 Task: Slide 42 - Birthdays-1.
Action: Mouse moved to (203, 72)
Screenshot: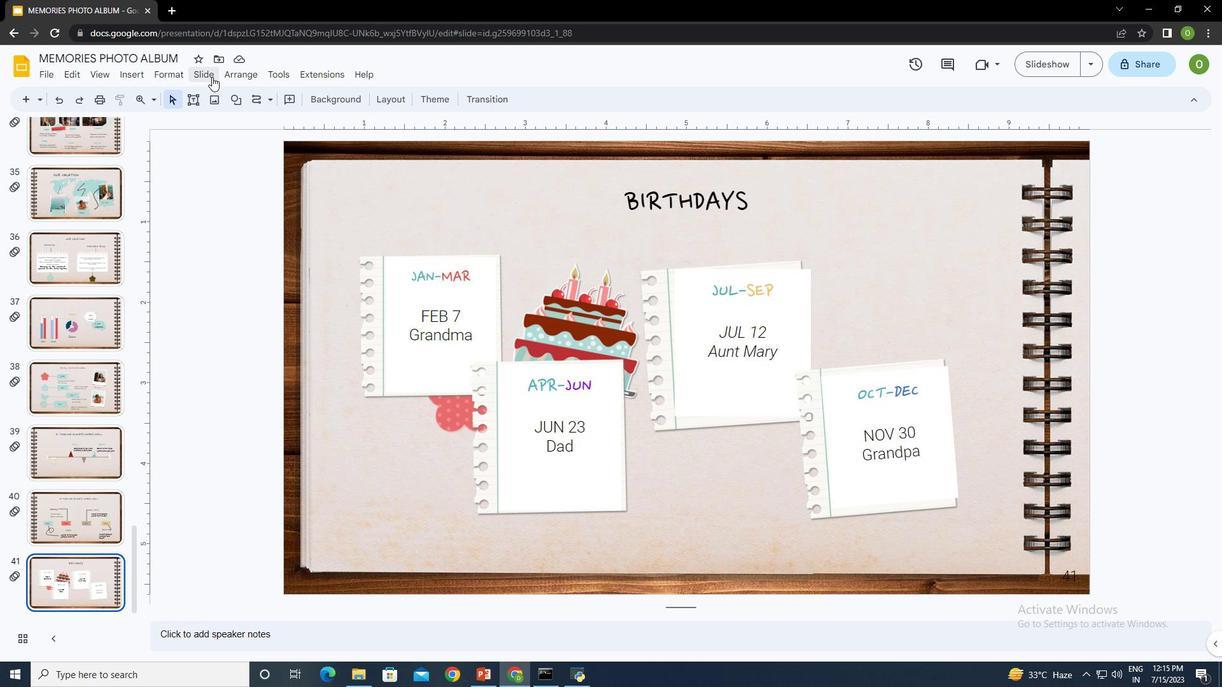
Action: Mouse pressed left at (203, 72)
Screenshot: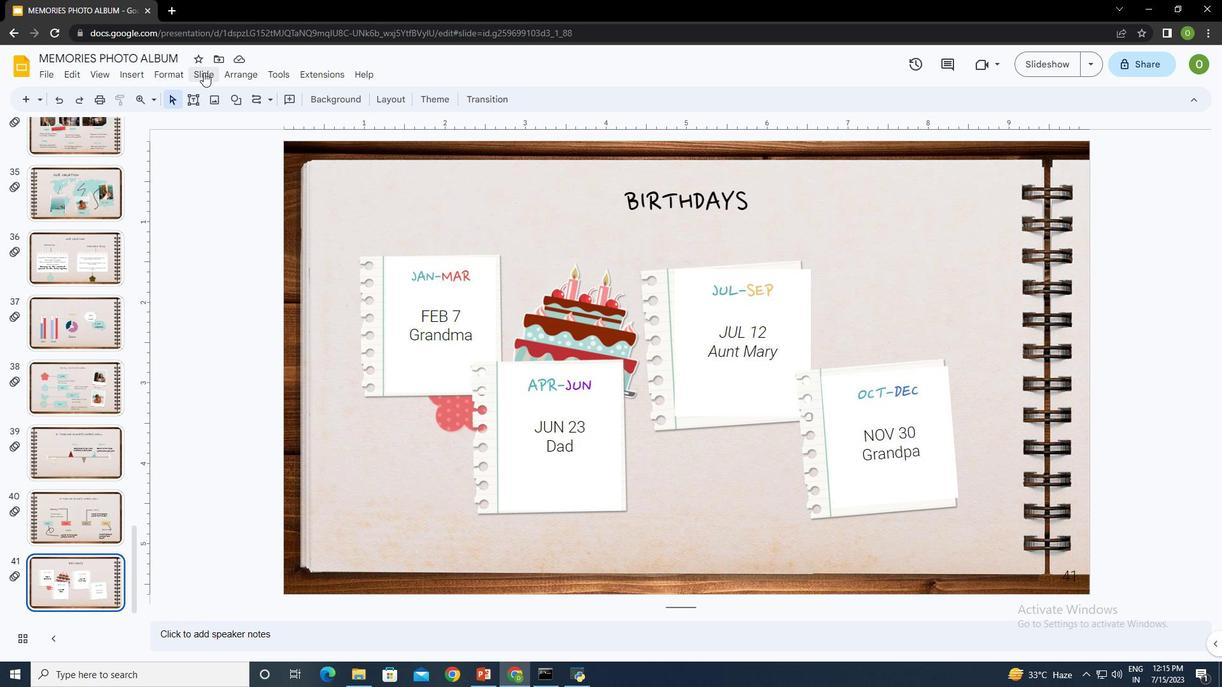 
Action: Mouse moved to (256, 95)
Screenshot: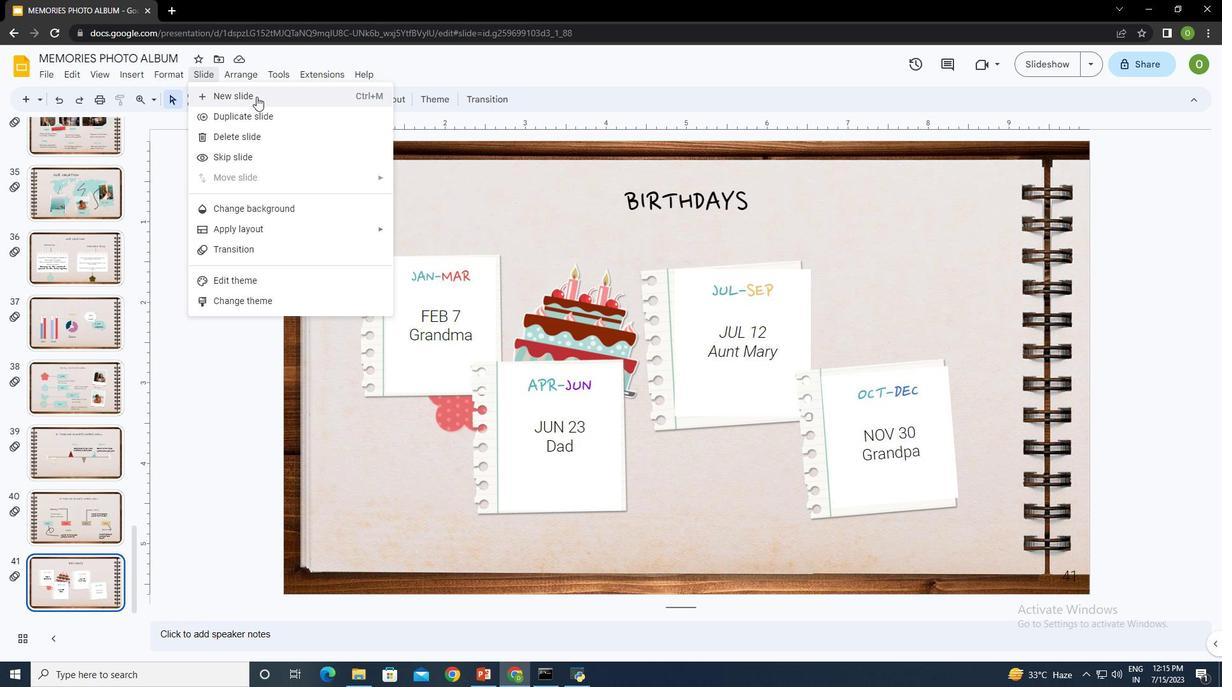 
Action: Mouse pressed left at (256, 95)
Screenshot: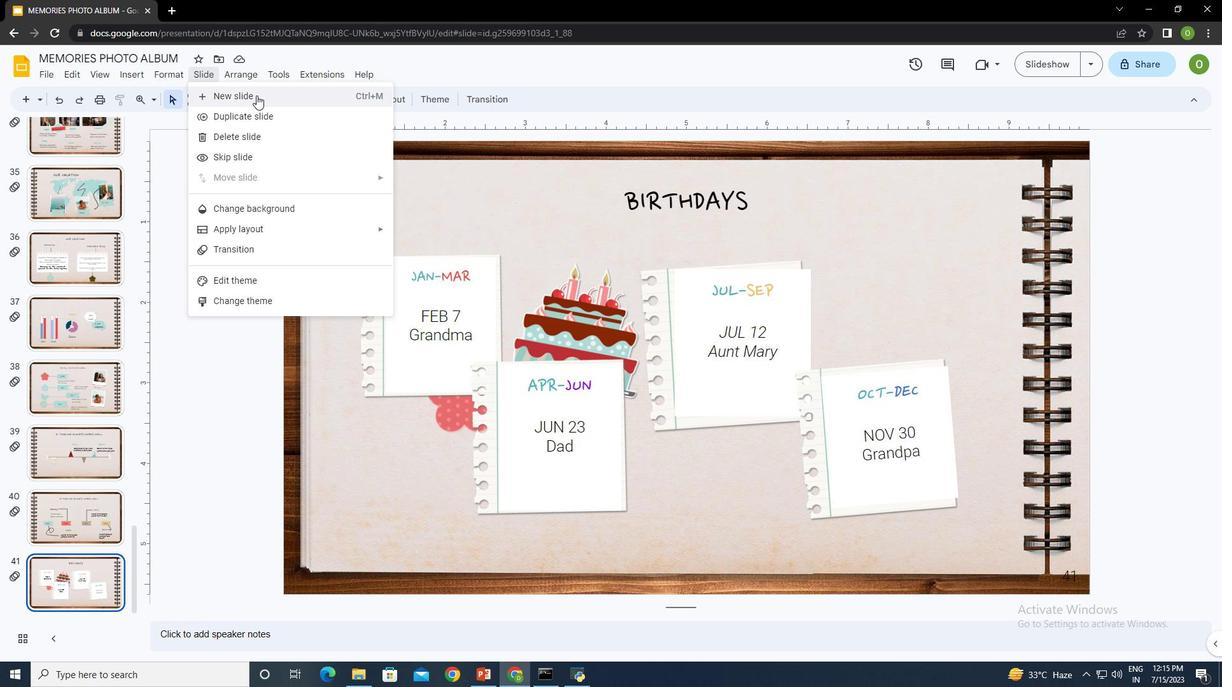 
Action: Mouse moved to (526, 210)
Screenshot: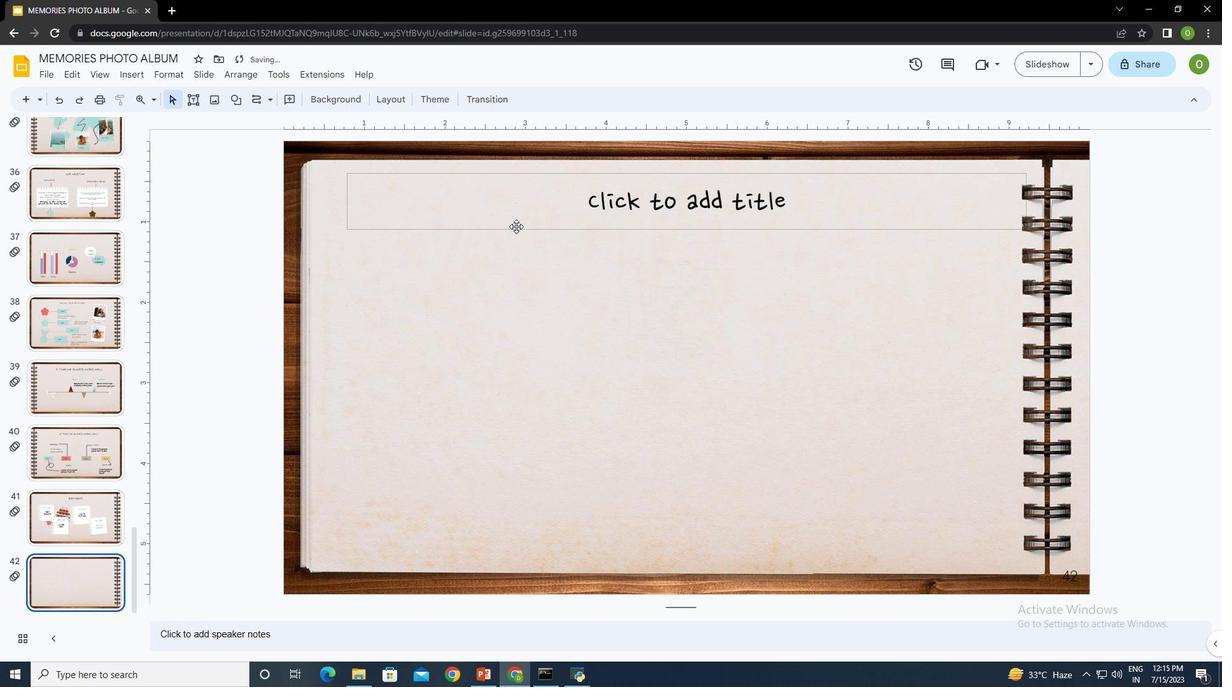 
Action: Mouse pressed left at (526, 210)
Screenshot: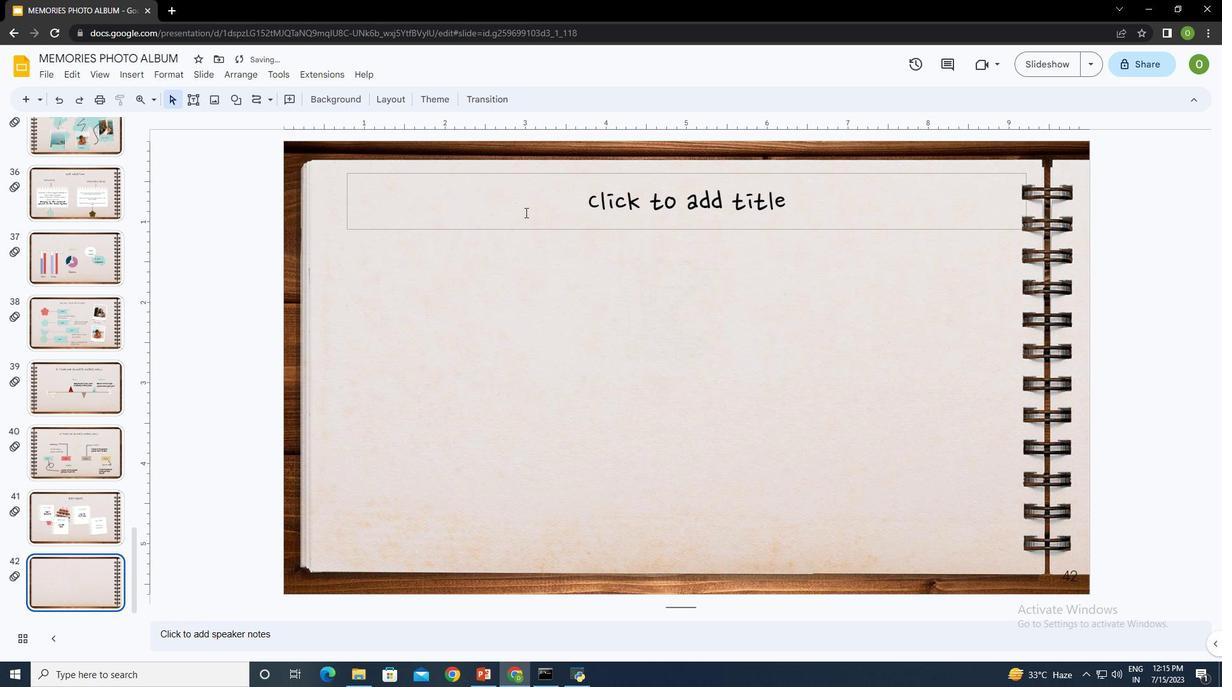 
Action: Key pressed <Key.shift><Key.caps_lock>BIT<Key.backspace>RTHDAYSctrl+A
Screenshot: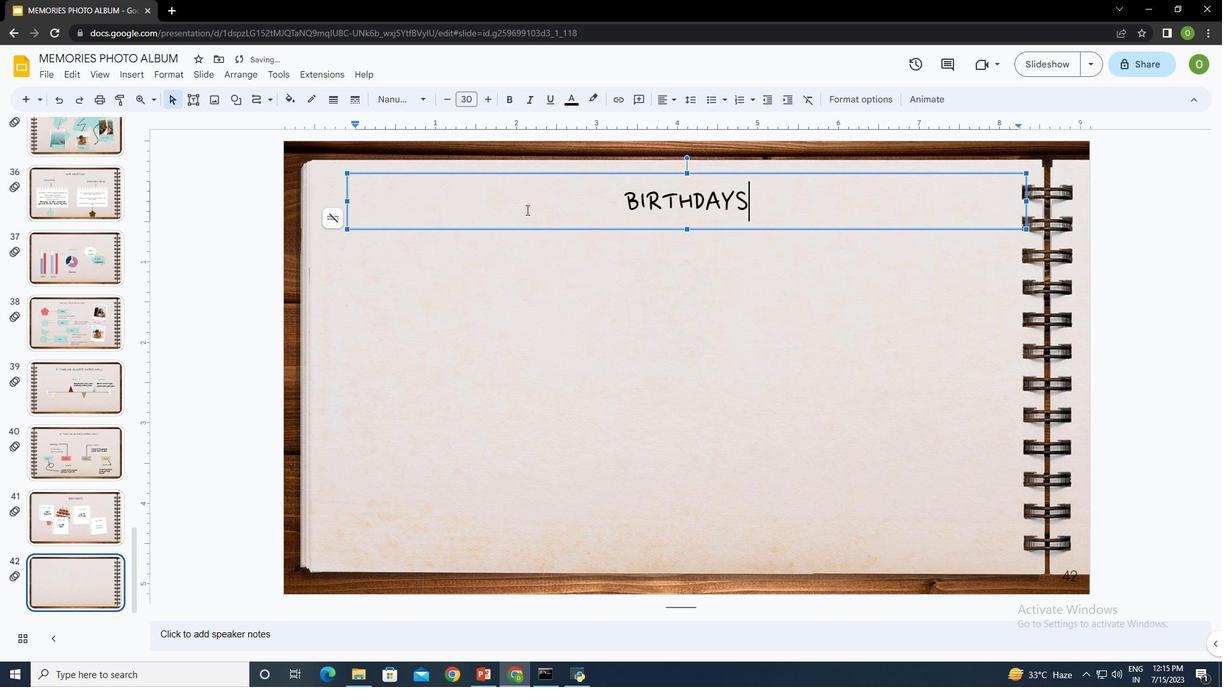 
Action: Mouse moved to (452, 100)
Screenshot: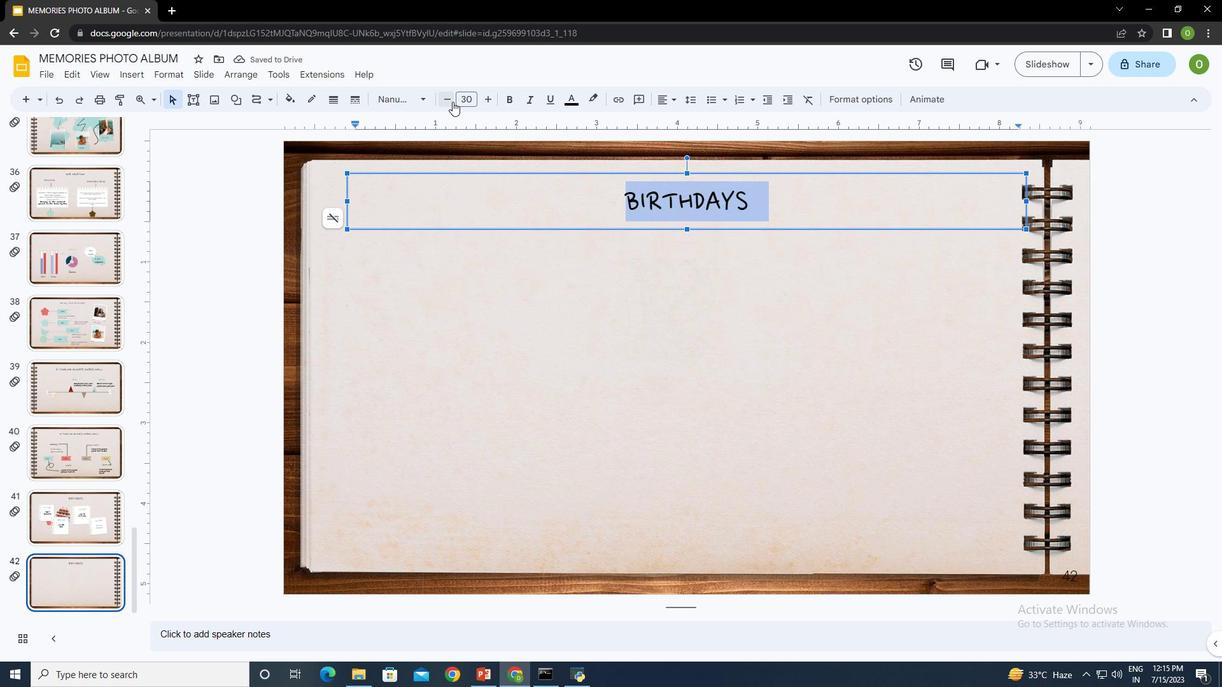 
Action: Mouse pressed left at (452, 100)
Screenshot: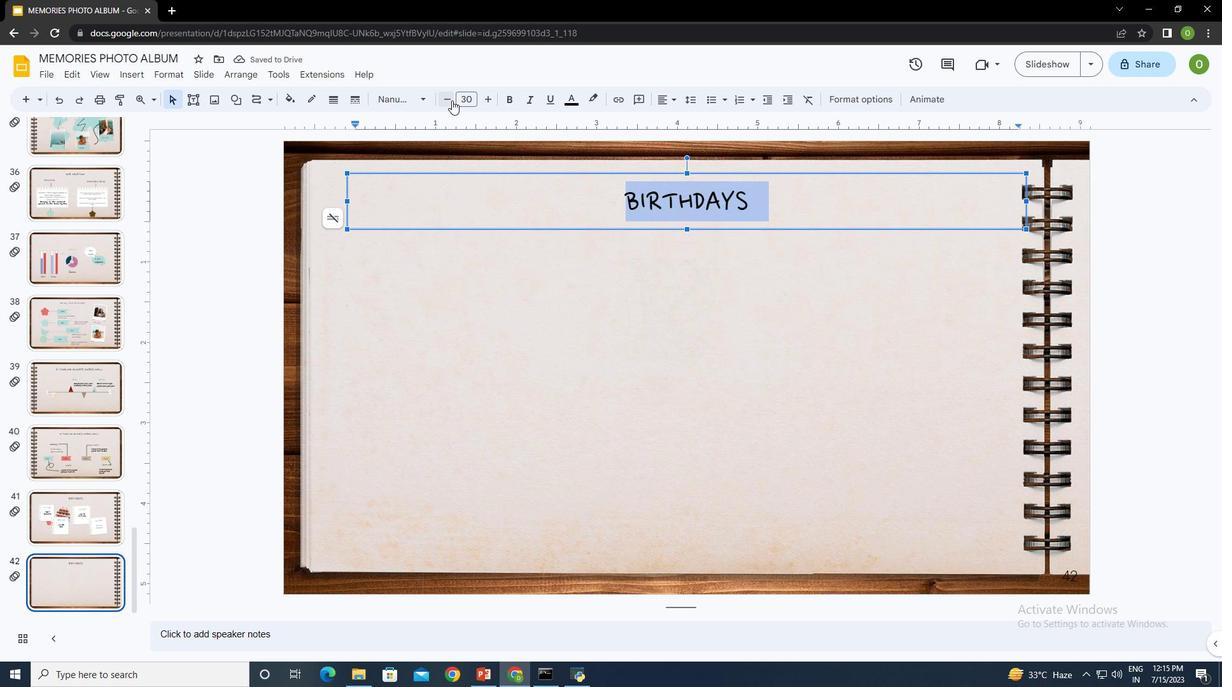 
Action: Mouse pressed left at (452, 100)
Screenshot: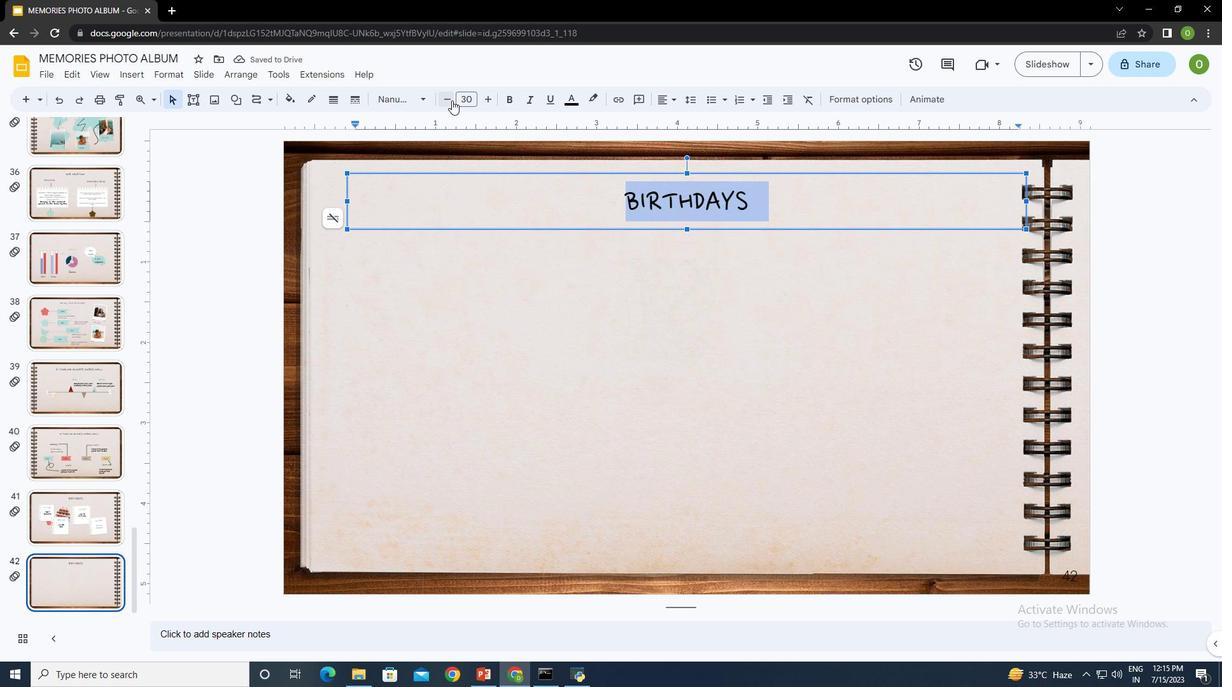 
Action: Mouse pressed left at (452, 100)
Screenshot: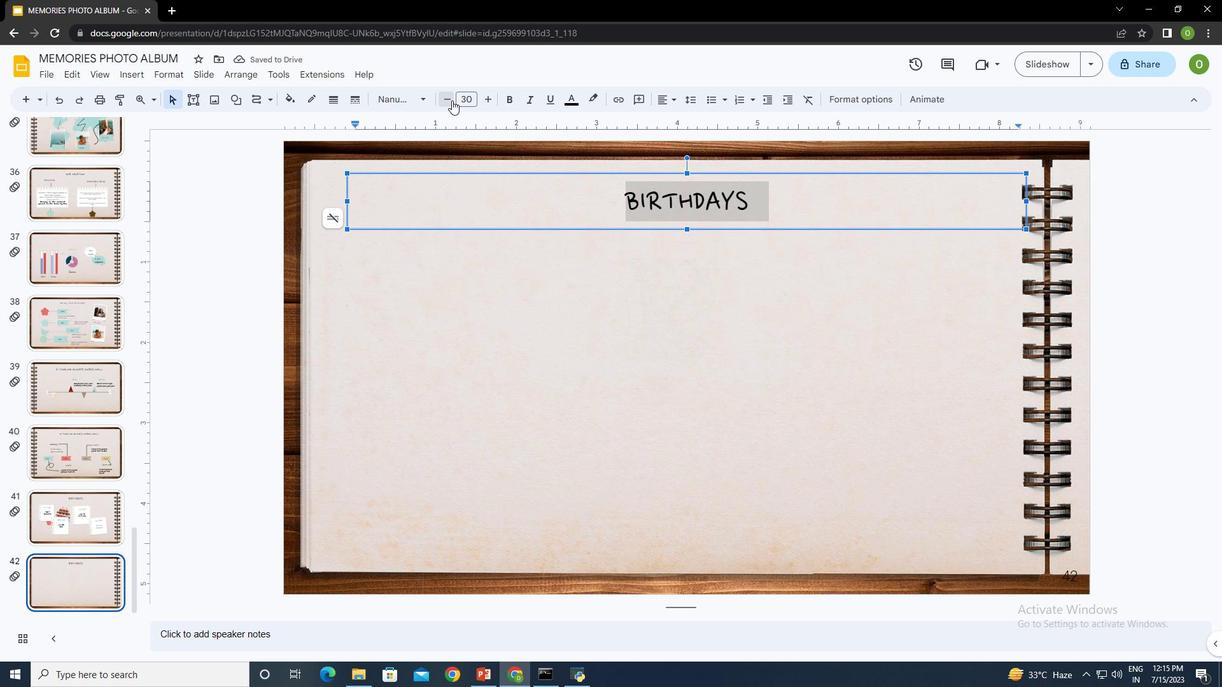 
Action: Mouse moved to (591, 287)
Screenshot: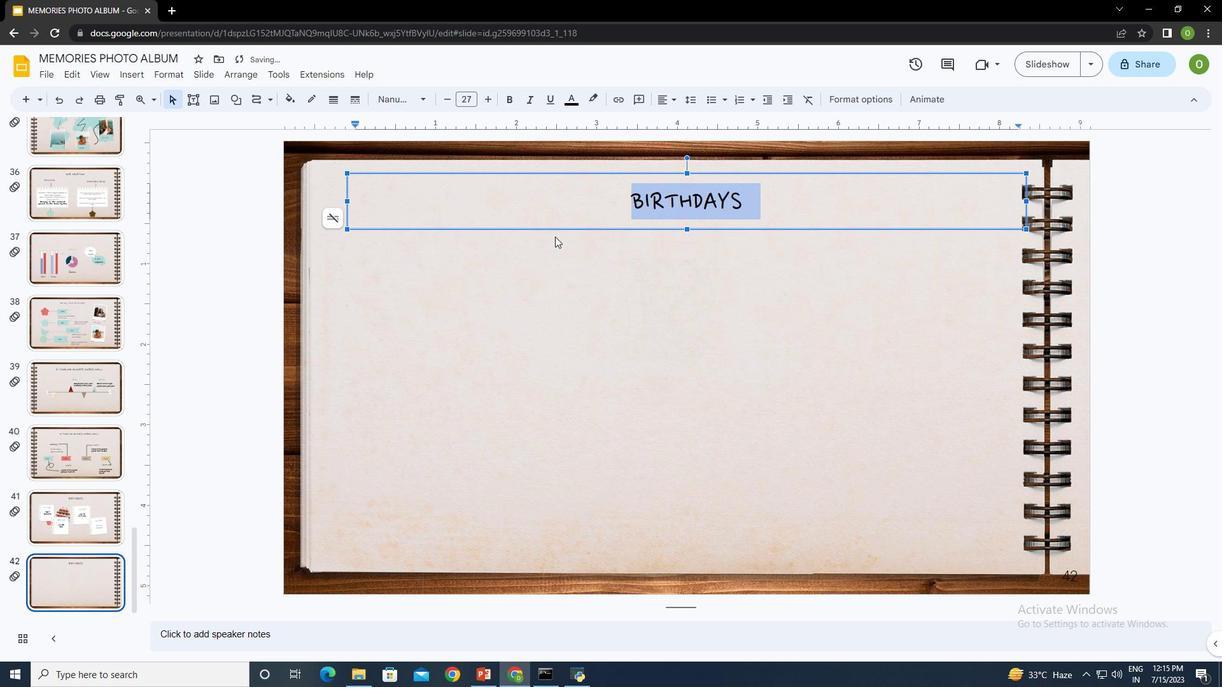 
Action: Mouse pressed left at (591, 287)
Screenshot: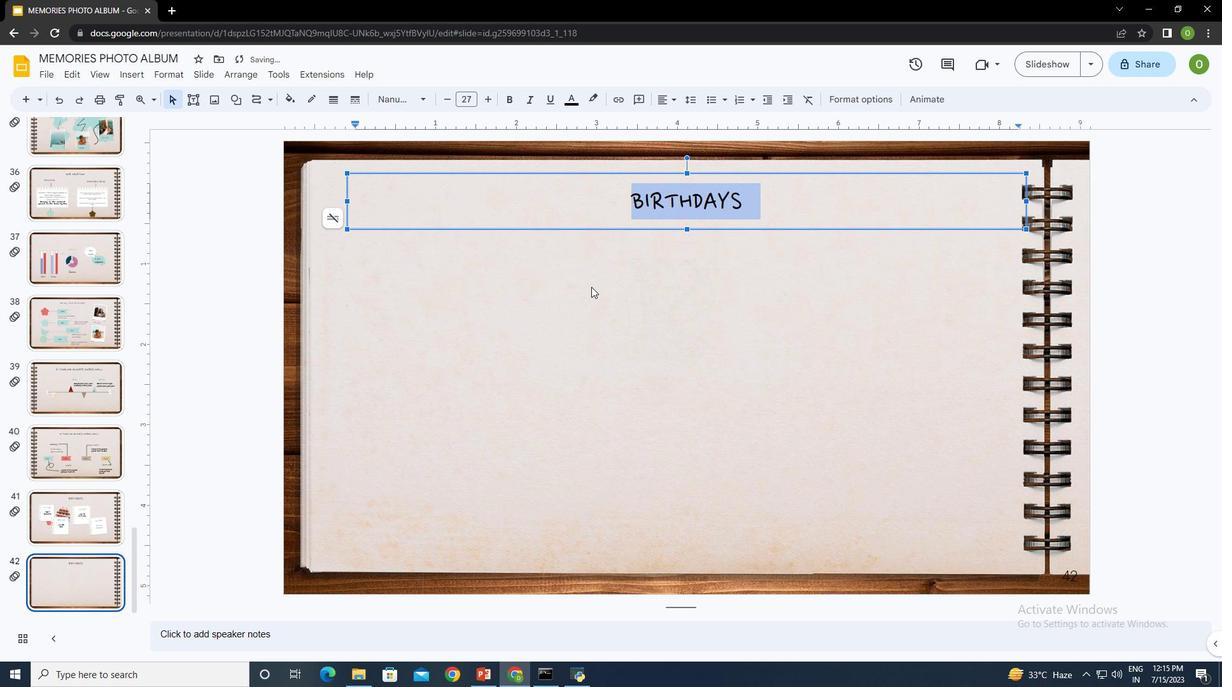 
Action: Mouse moved to (125, 72)
Screenshot: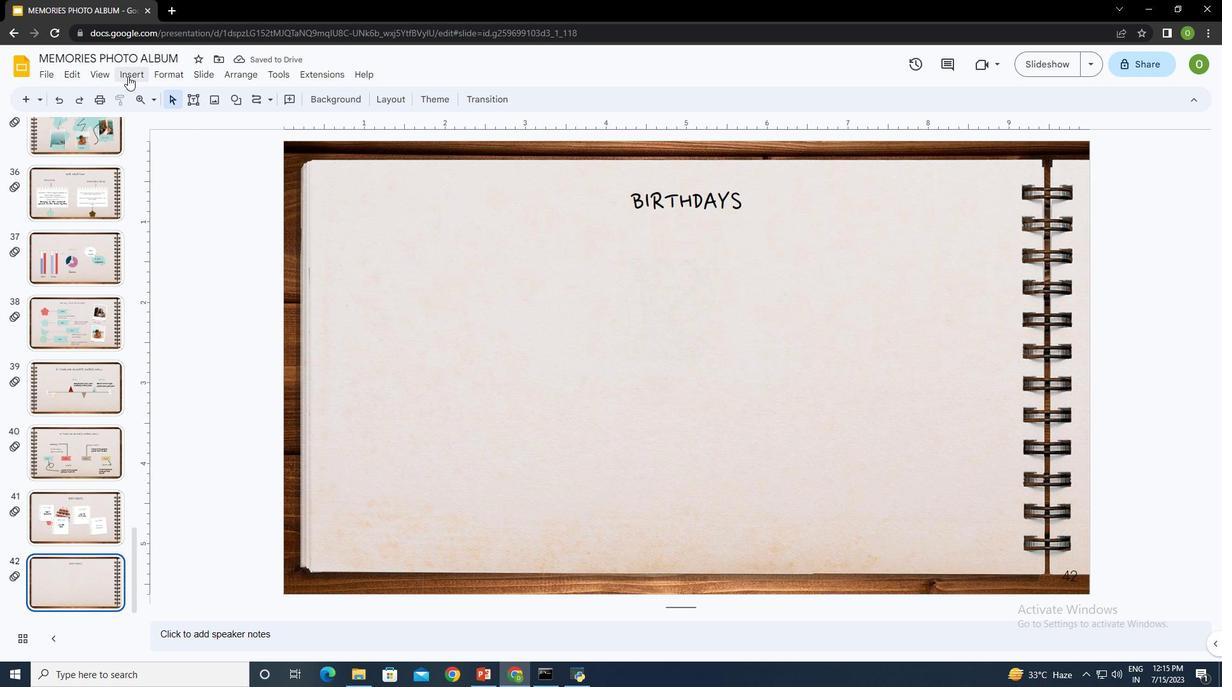
Action: Mouse pressed left at (125, 72)
Screenshot: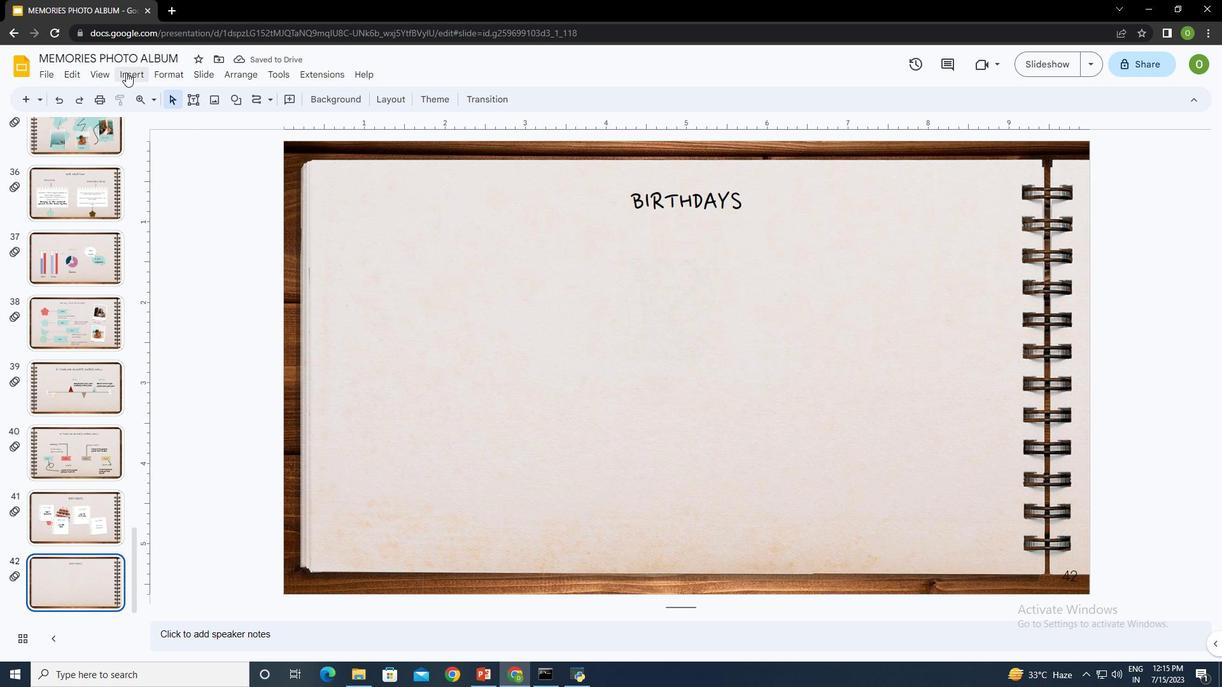 
Action: Mouse moved to (383, 97)
Screenshot: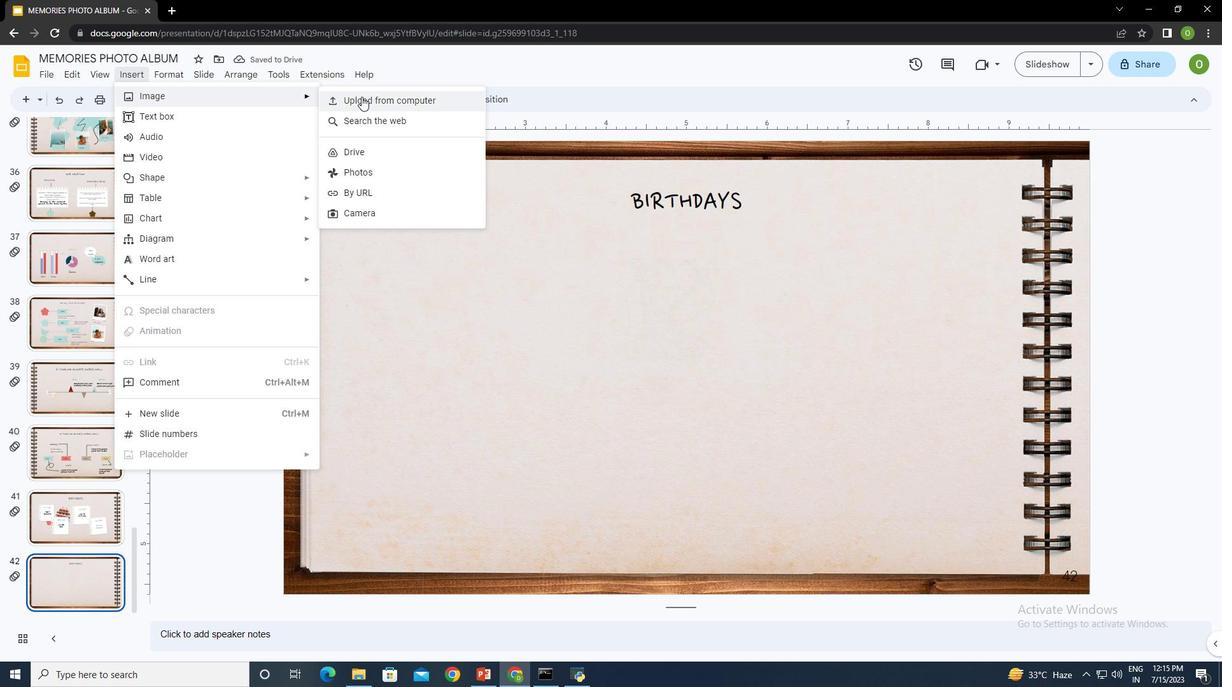 
Action: Mouse pressed left at (383, 97)
Screenshot: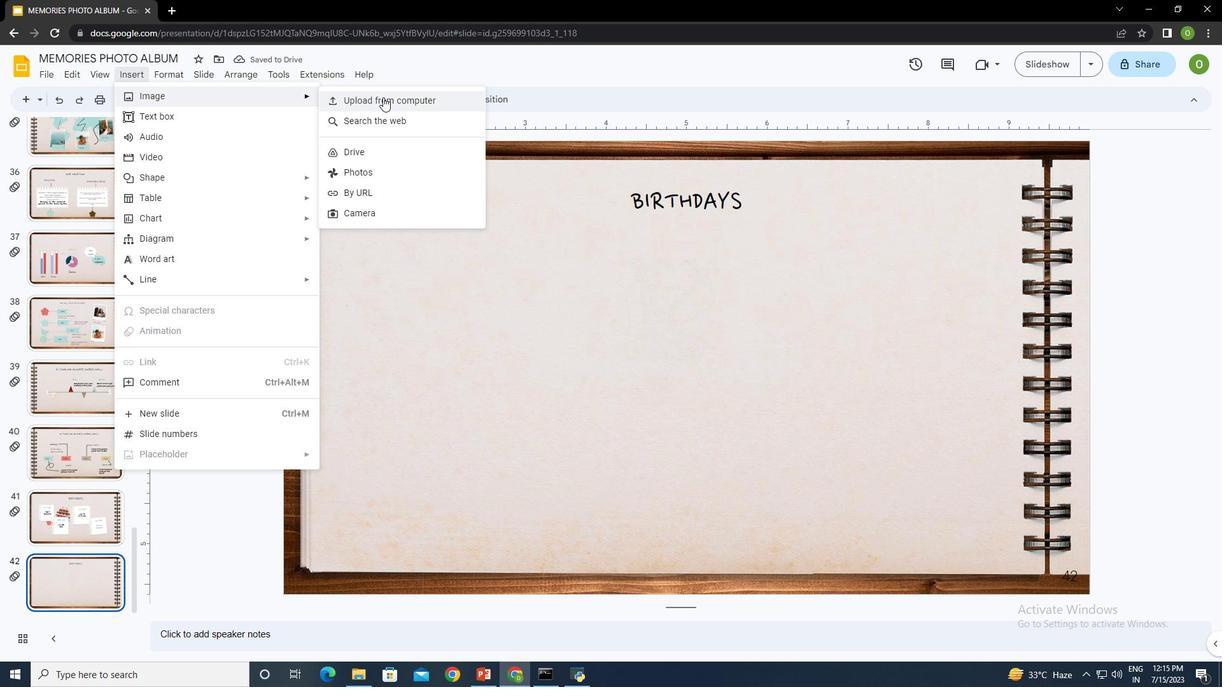 
Action: Mouse moved to (286, 112)
Screenshot: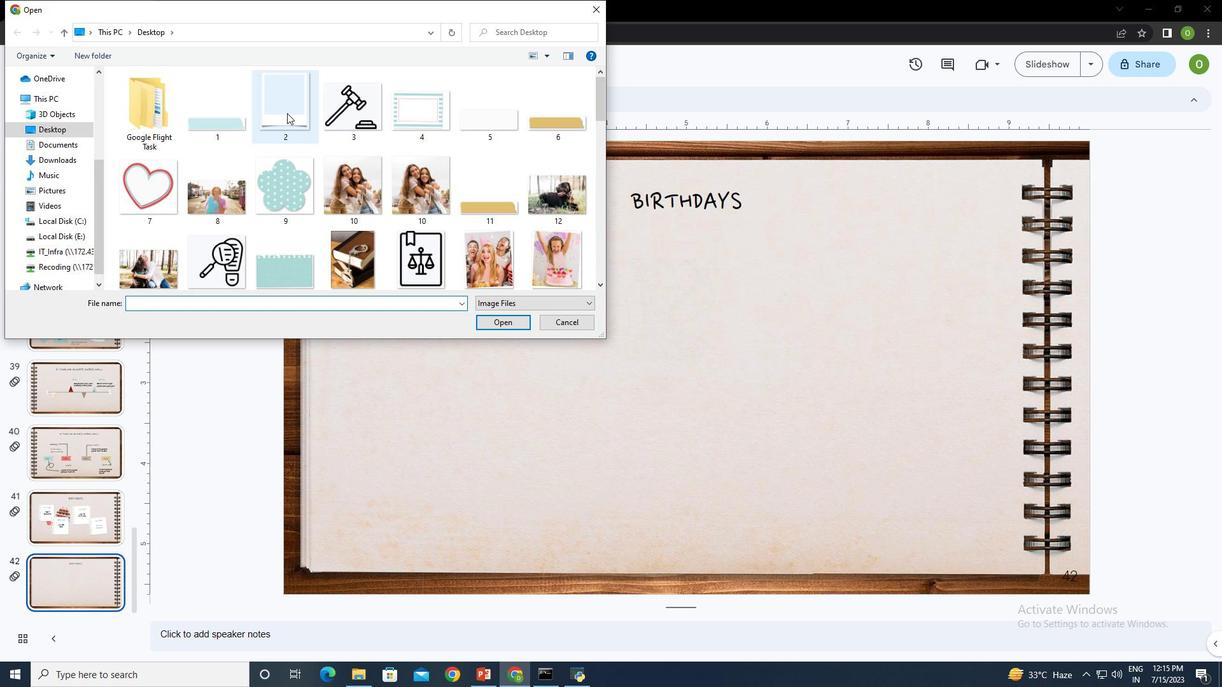 
Action: Mouse pressed left at (286, 112)
Screenshot: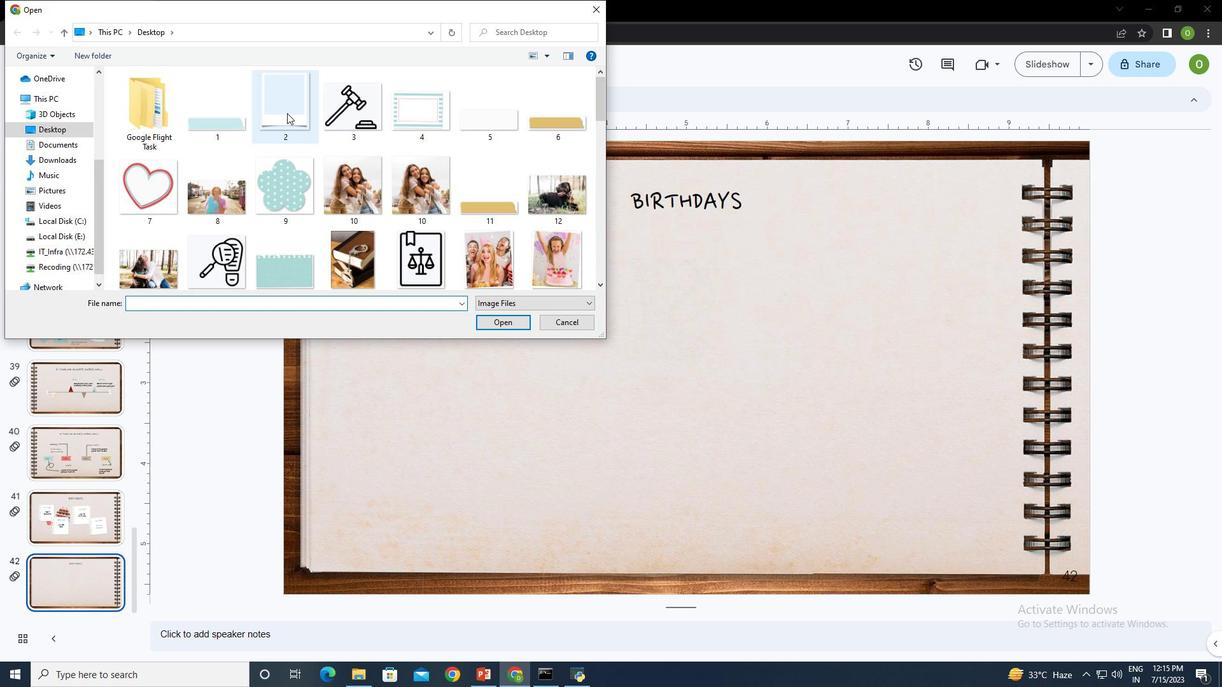 
Action: Mouse moved to (501, 322)
Screenshot: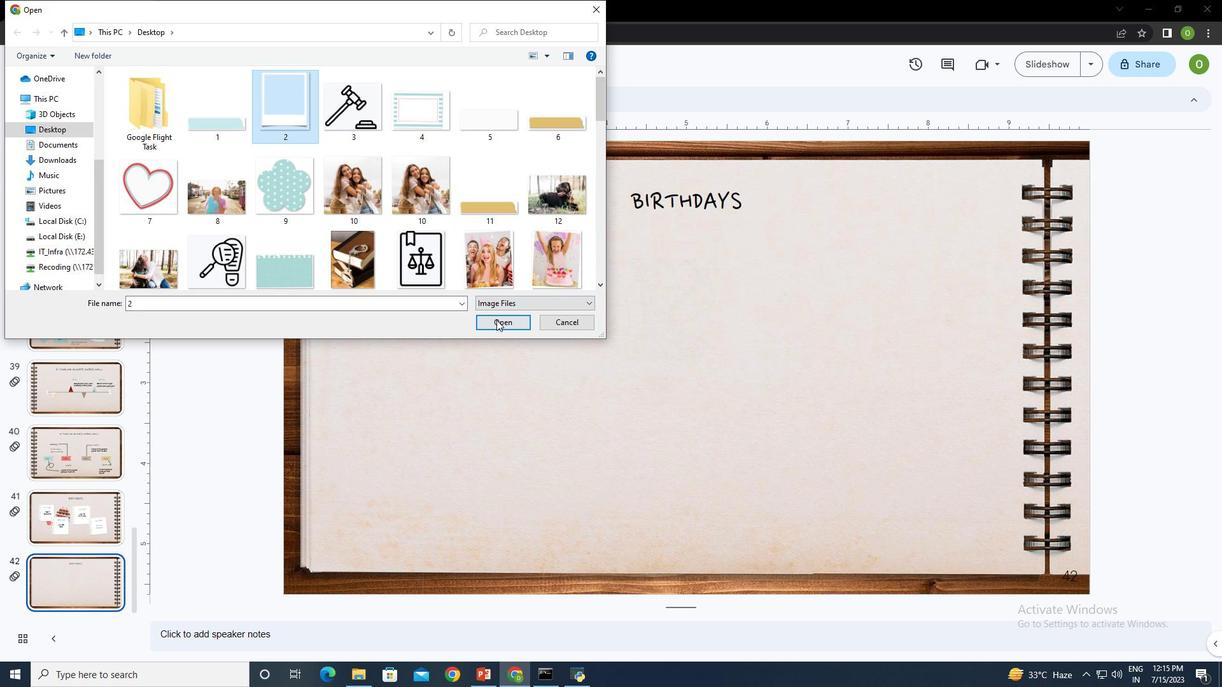 
Action: Mouse pressed left at (501, 322)
Screenshot: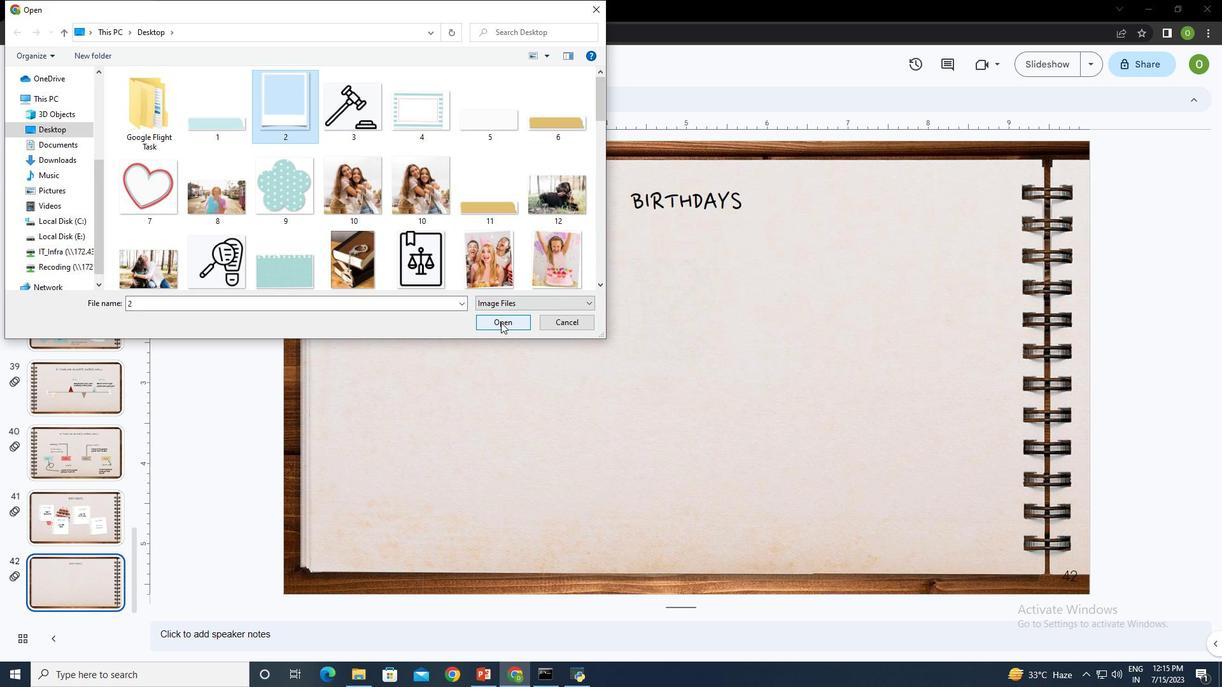 
Action: Mouse moved to (590, 579)
Screenshot: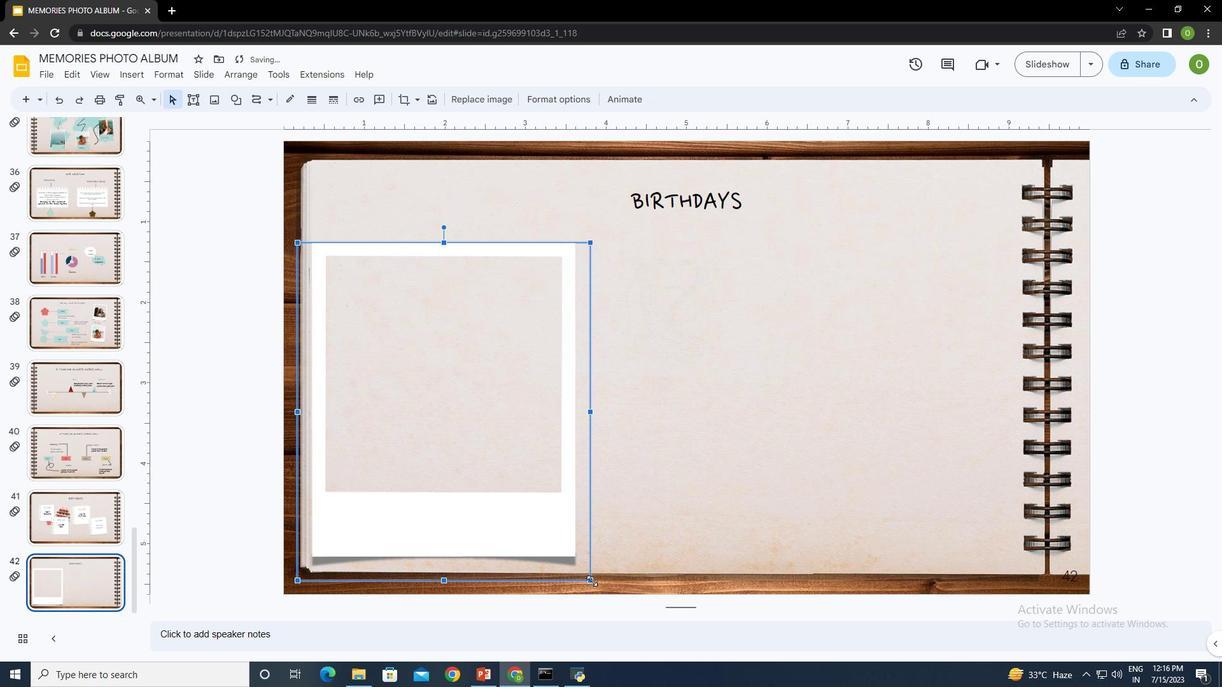 
Action: Mouse pressed left at (590, 579)
Screenshot: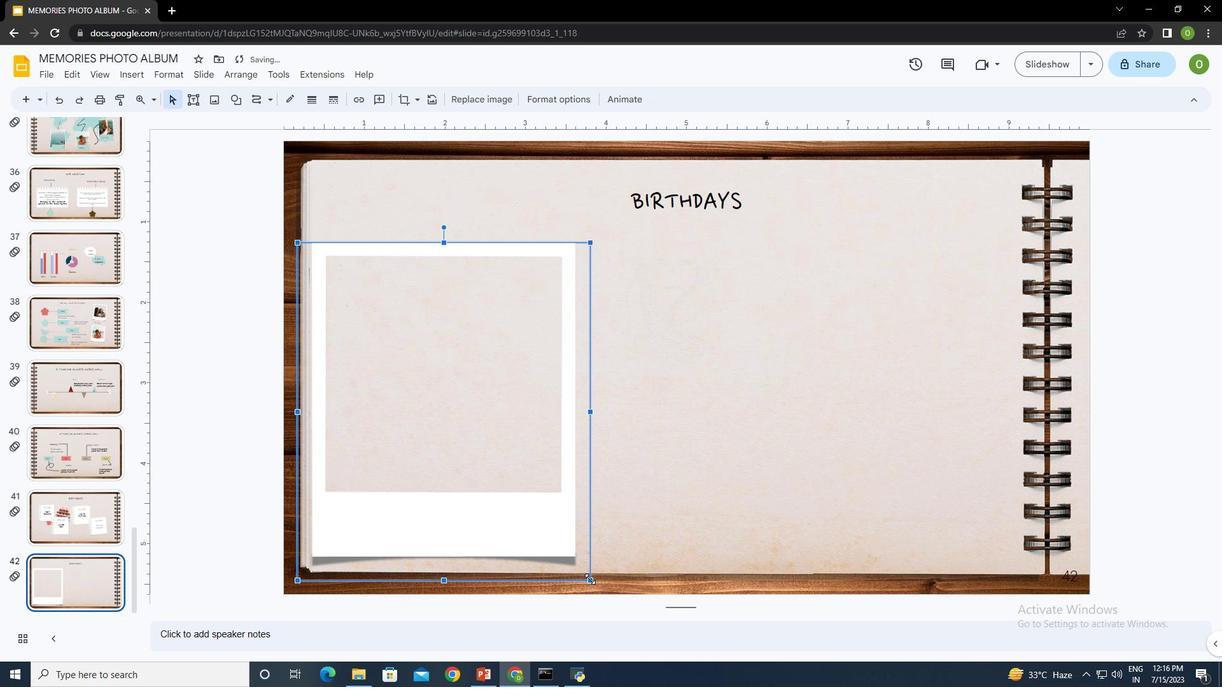 
Action: Mouse moved to (363, 326)
Screenshot: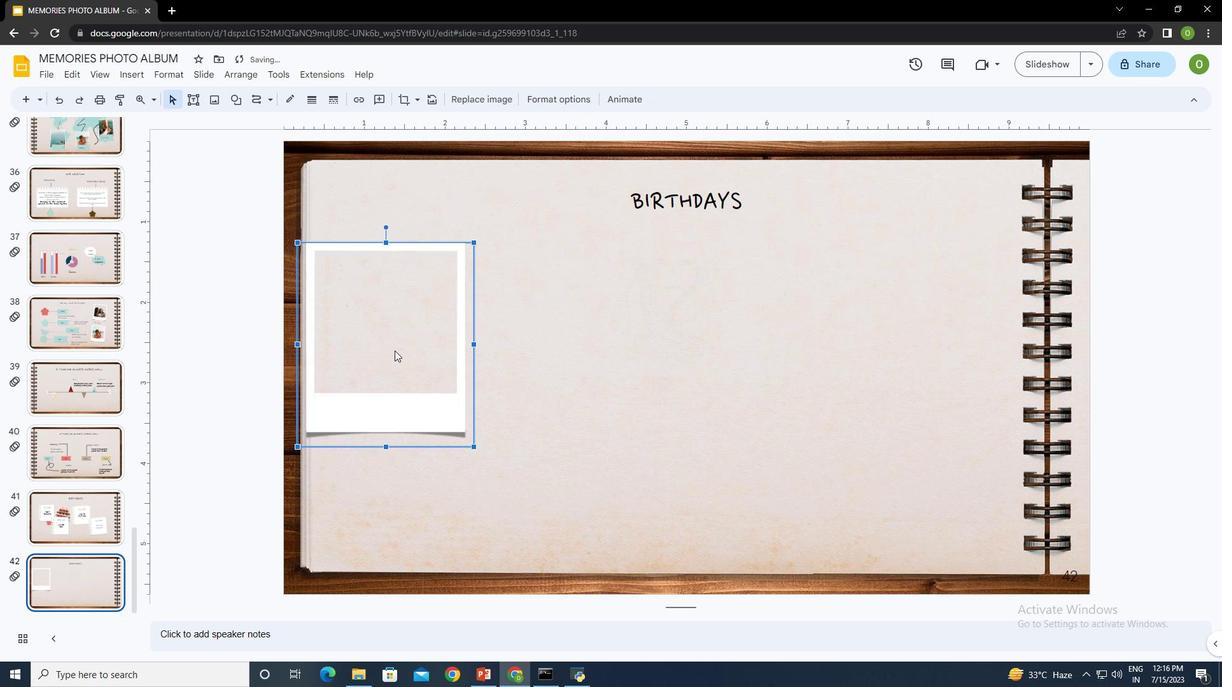 
Action: Mouse pressed left at (363, 326)
Screenshot: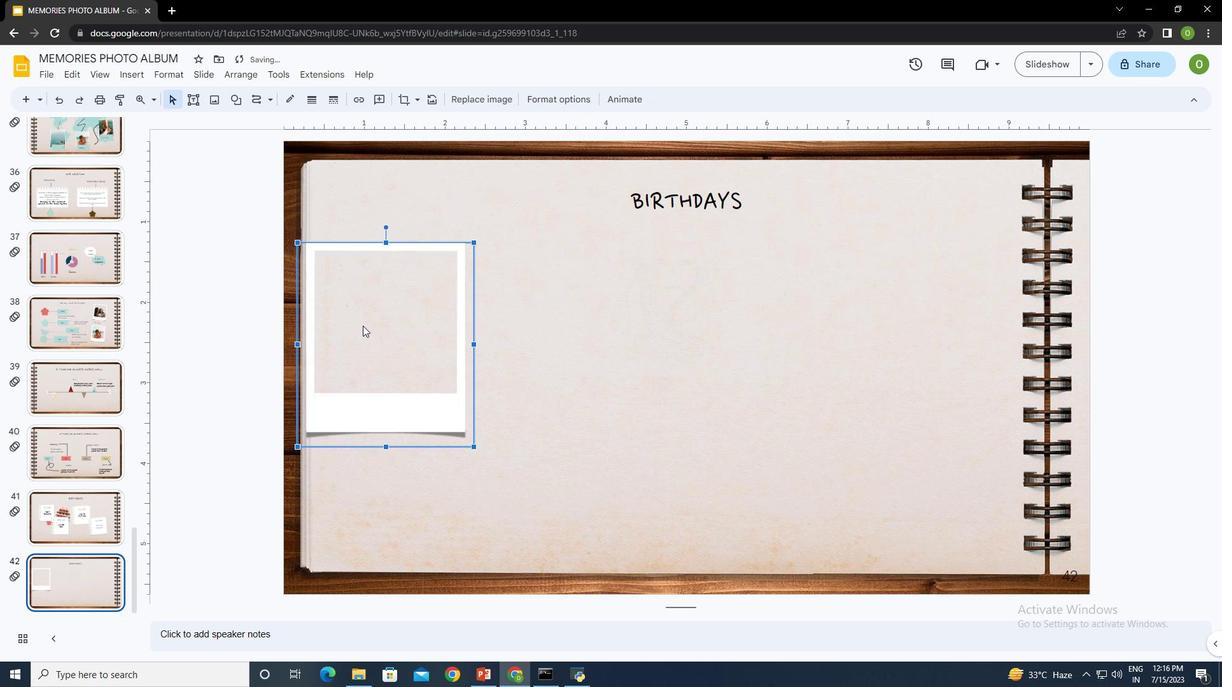 
Action: Mouse moved to (470, 276)
Screenshot: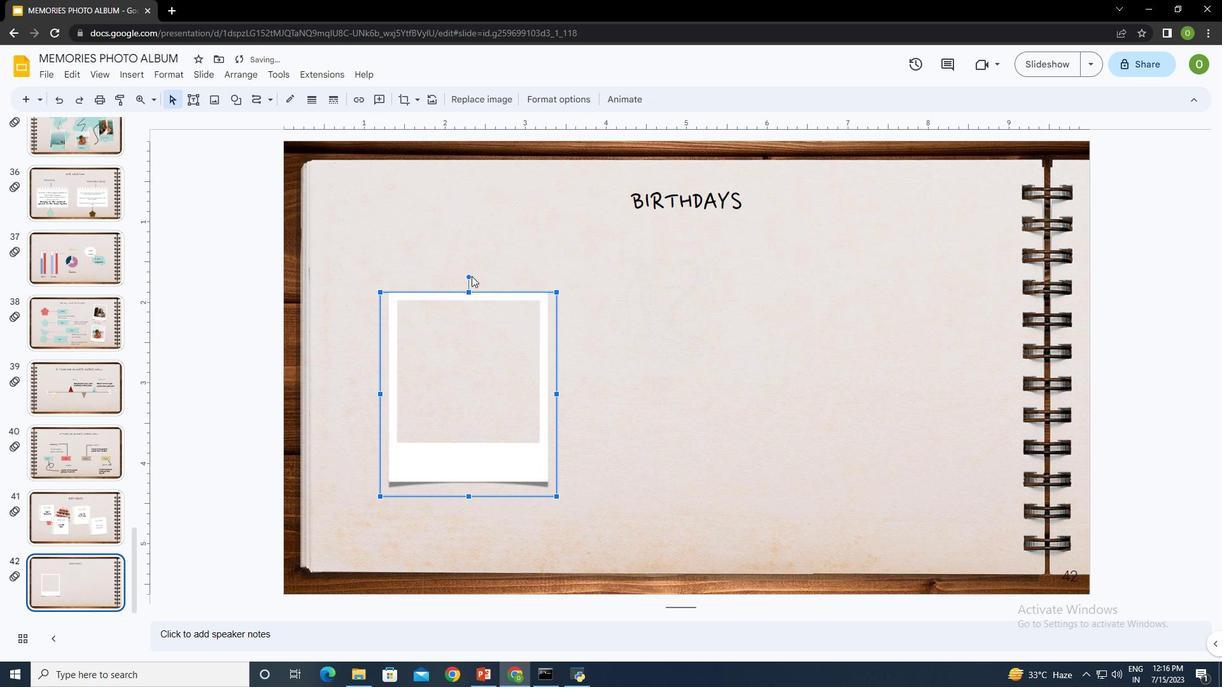 
Action: Mouse pressed left at (470, 276)
Screenshot: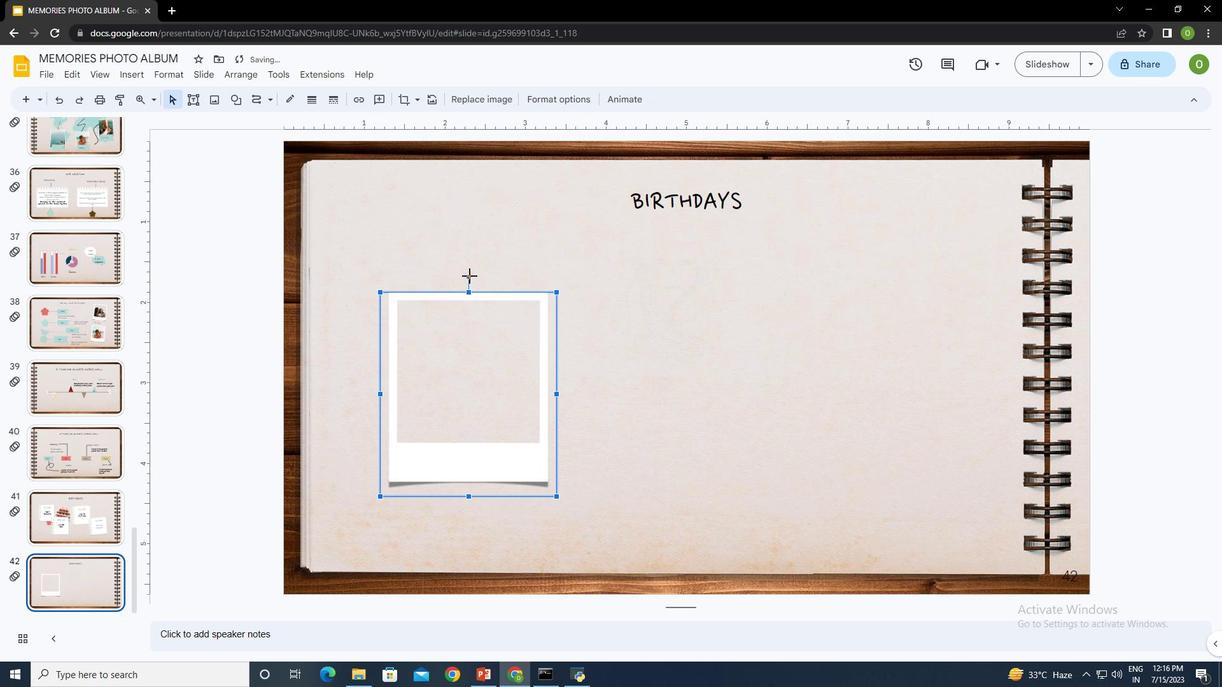 
Action: Mouse moved to (571, 478)
Screenshot: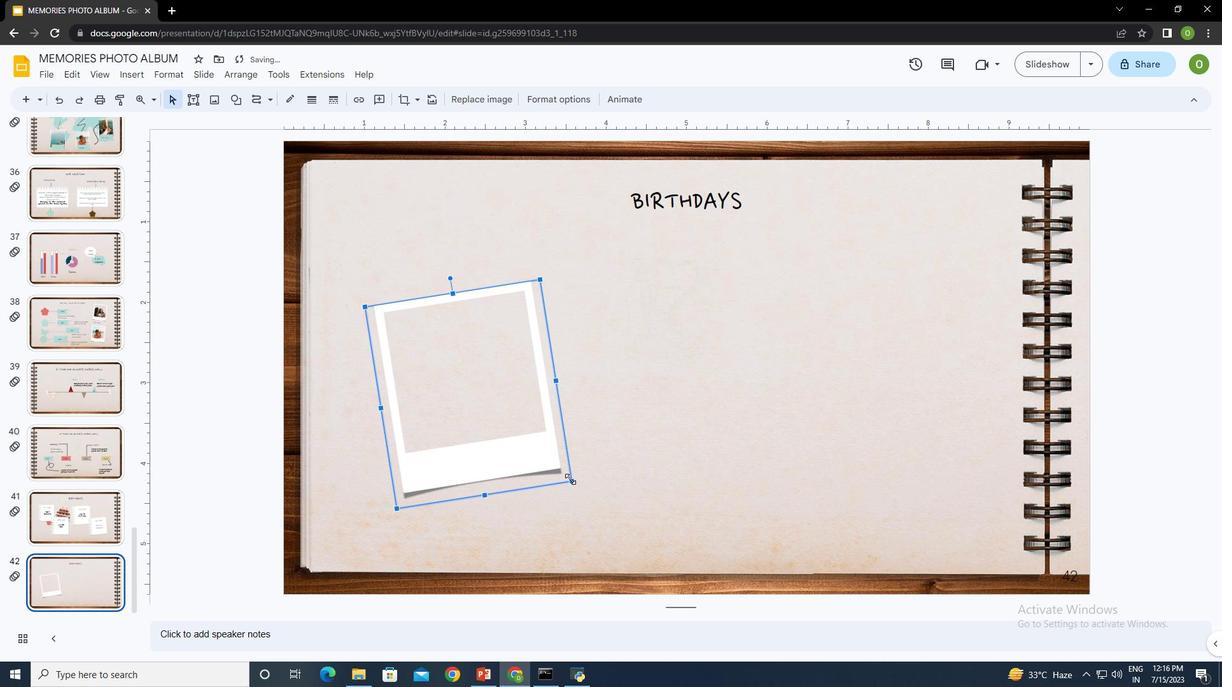 
Action: Mouse pressed left at (571, 478)
Screenshot: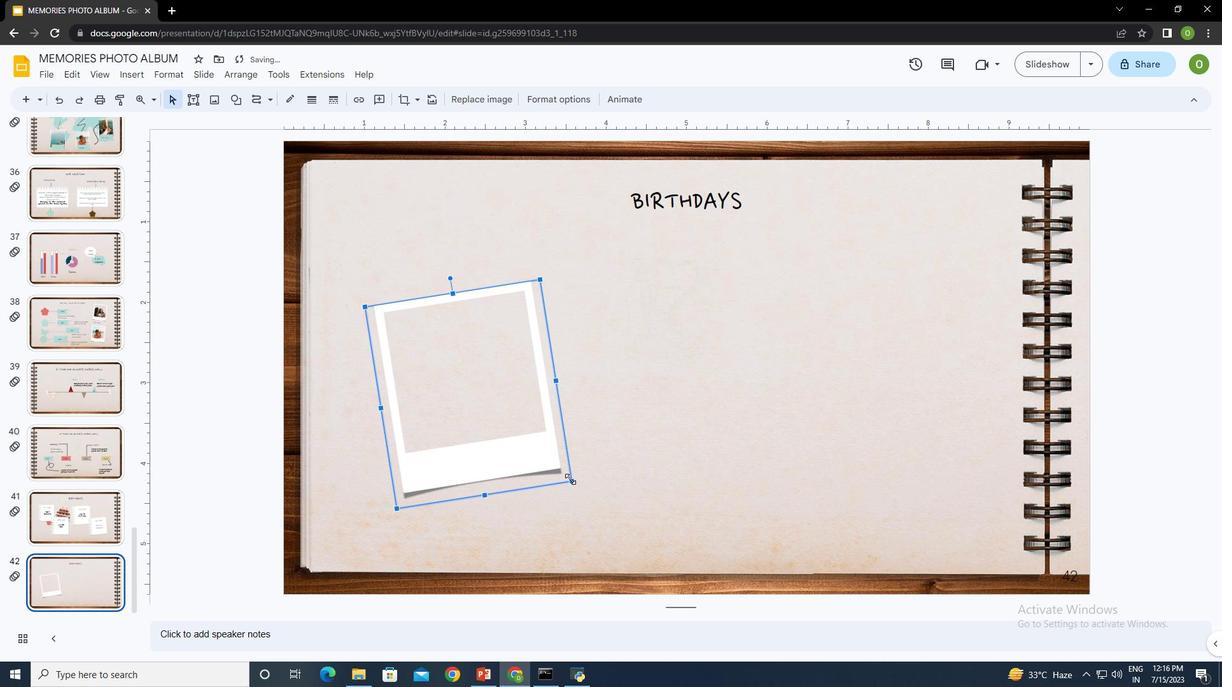 
Action: Mouse moved to (556, 471)
Screenshot: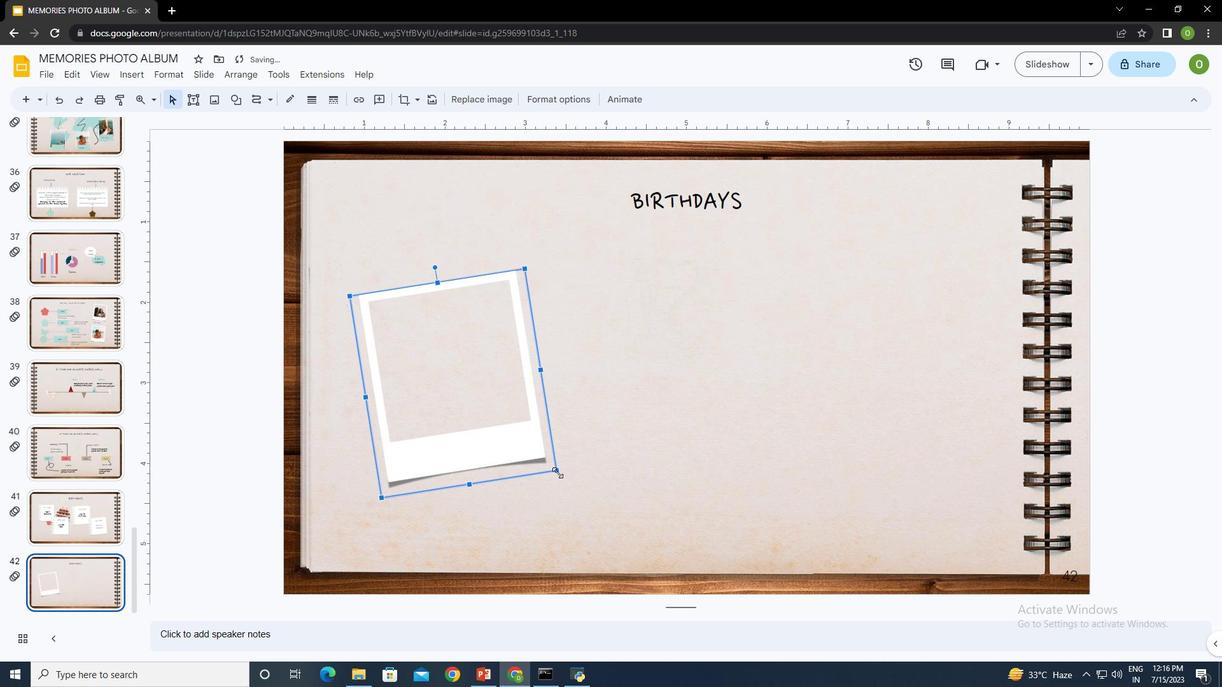 
Action: Mouse pressed left at (556, 471)
Screenshot: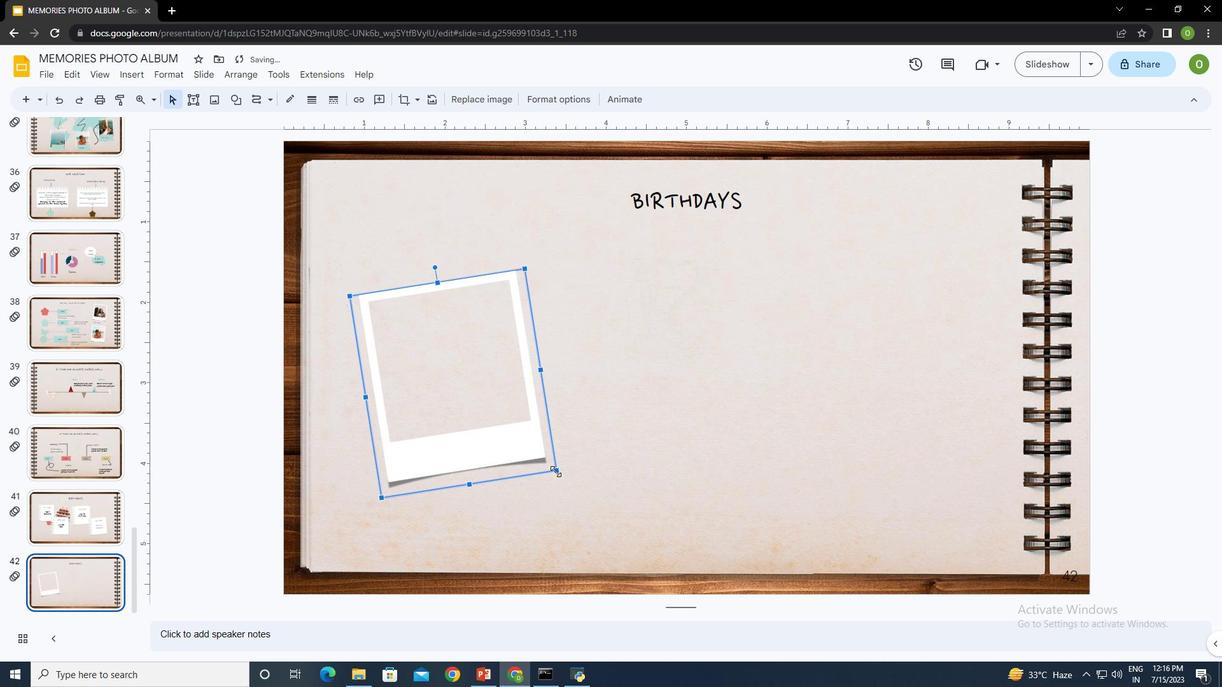 
Action: Mouse moved to (436, 350)
Screenshot: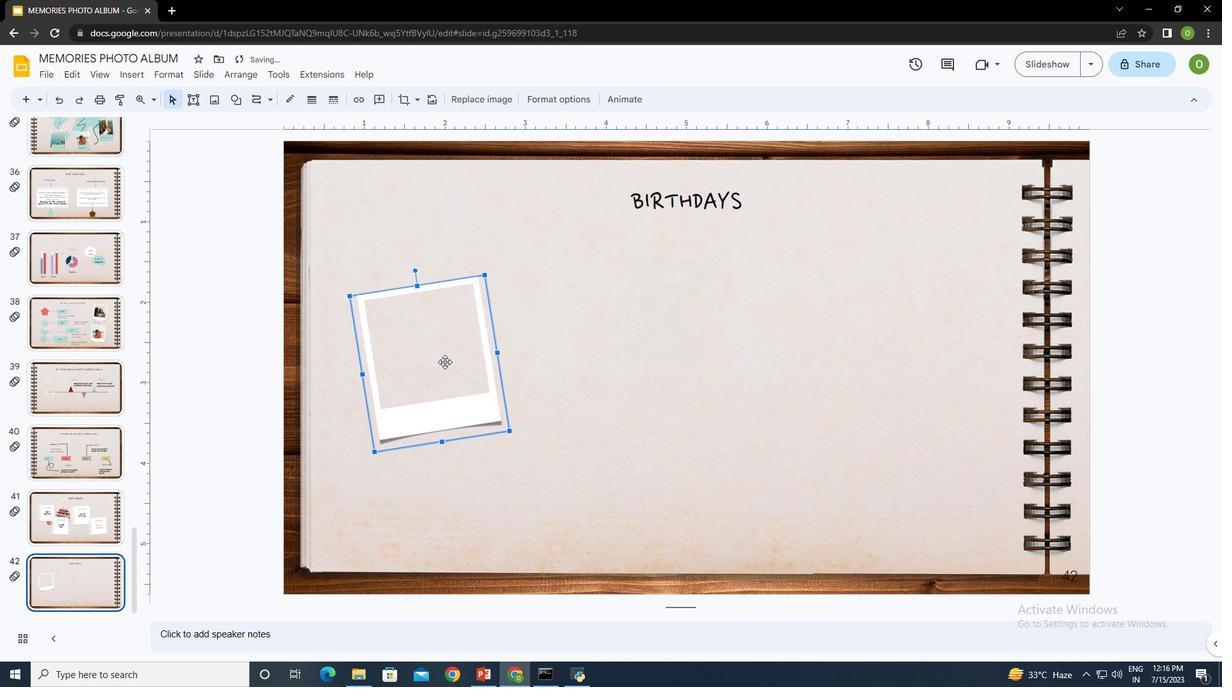 
Action: Mouse pressed left at (436, 350)
Screenshot: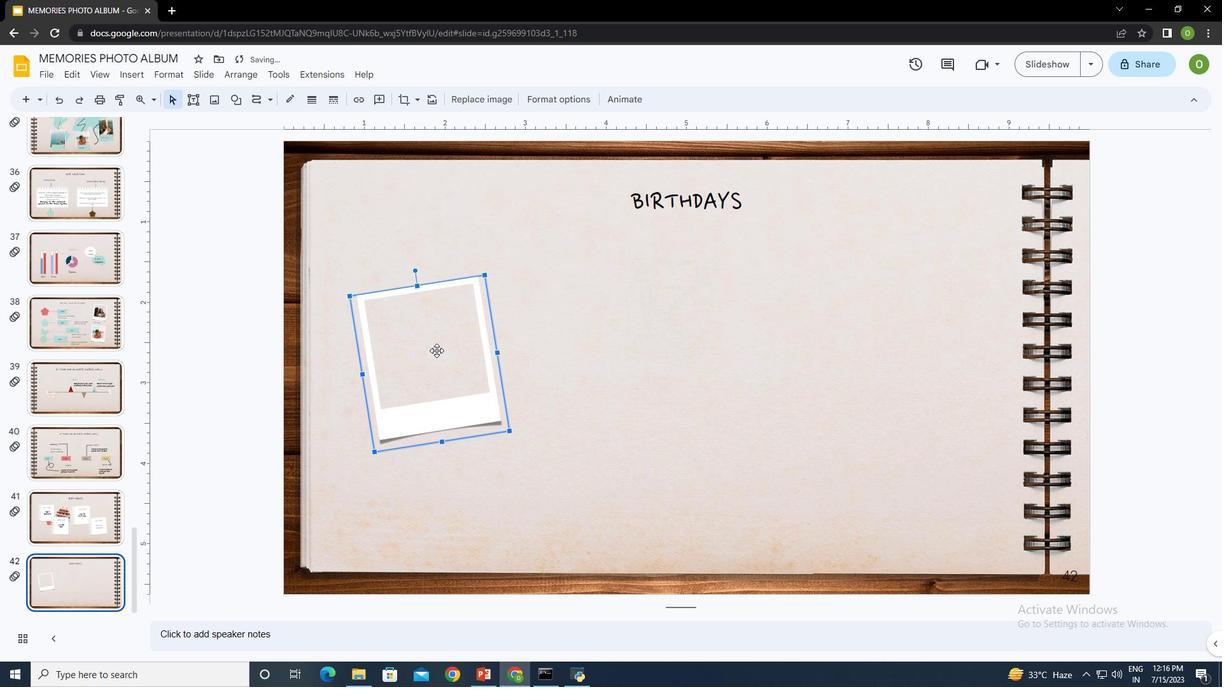 
Action: Mouse moved to (124, 73)
Screenshot: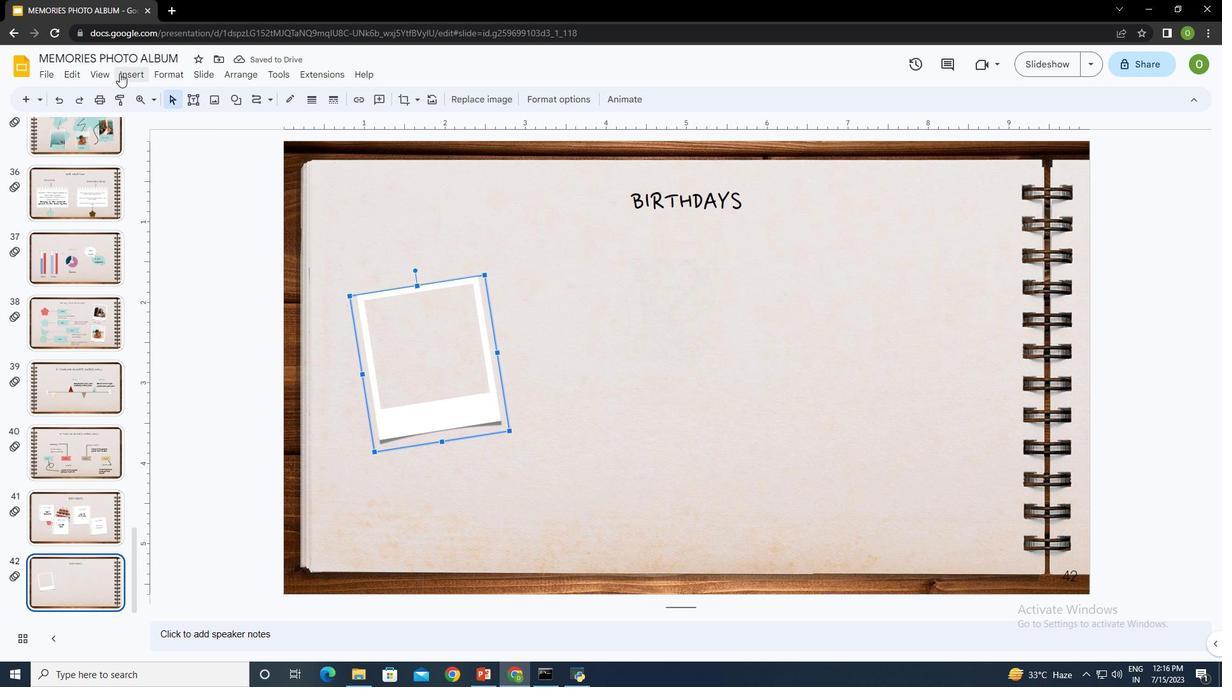 
Action: Mouse pressed left at (124, 73)
Screenshot: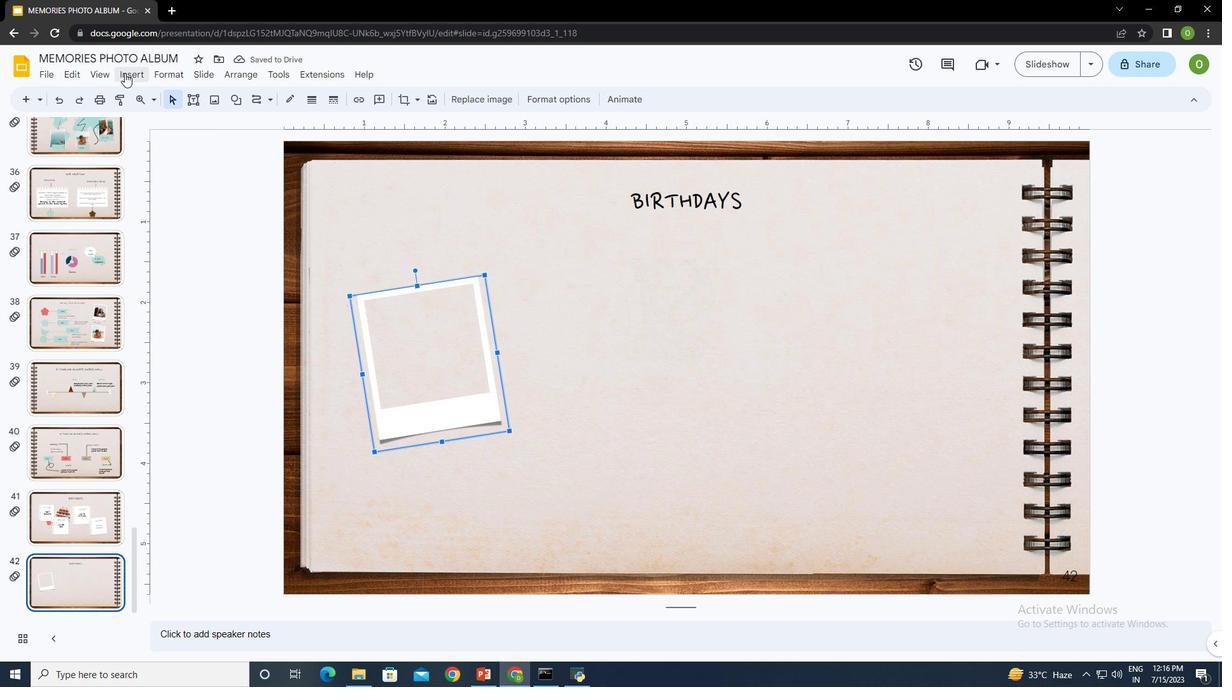 
Action: Mouse moved to (378, 98)
Screenshot: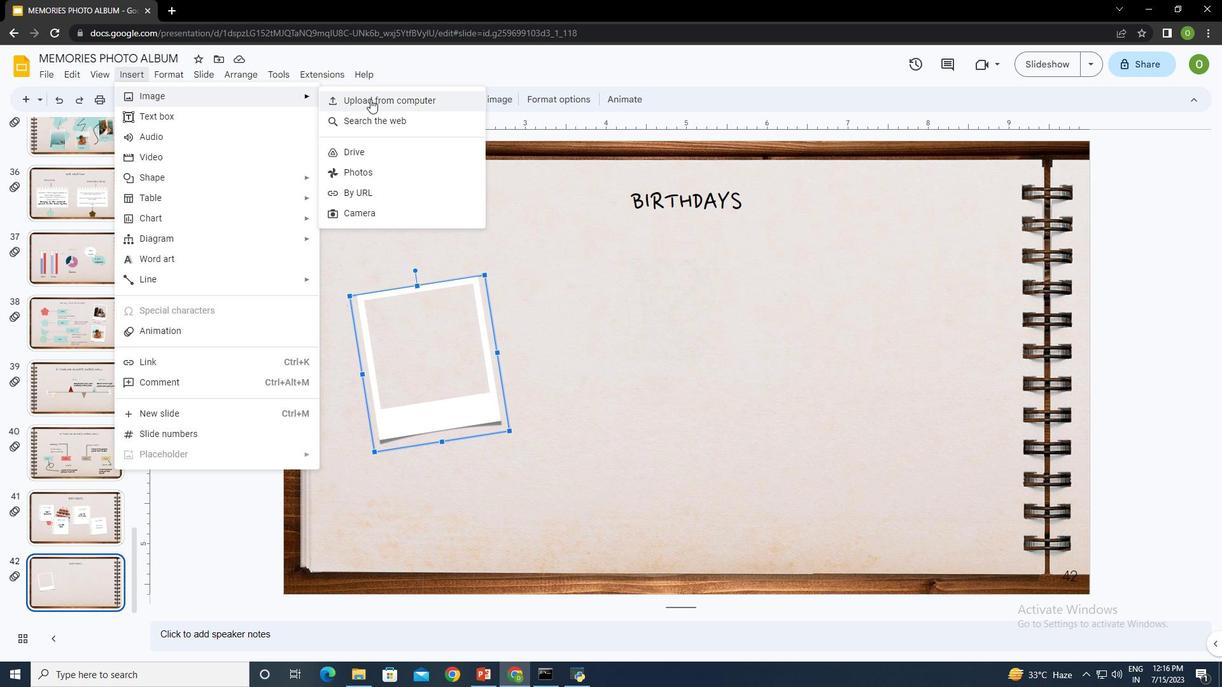 
Action: Mouse pressed left at (378, 98)
Screenshot: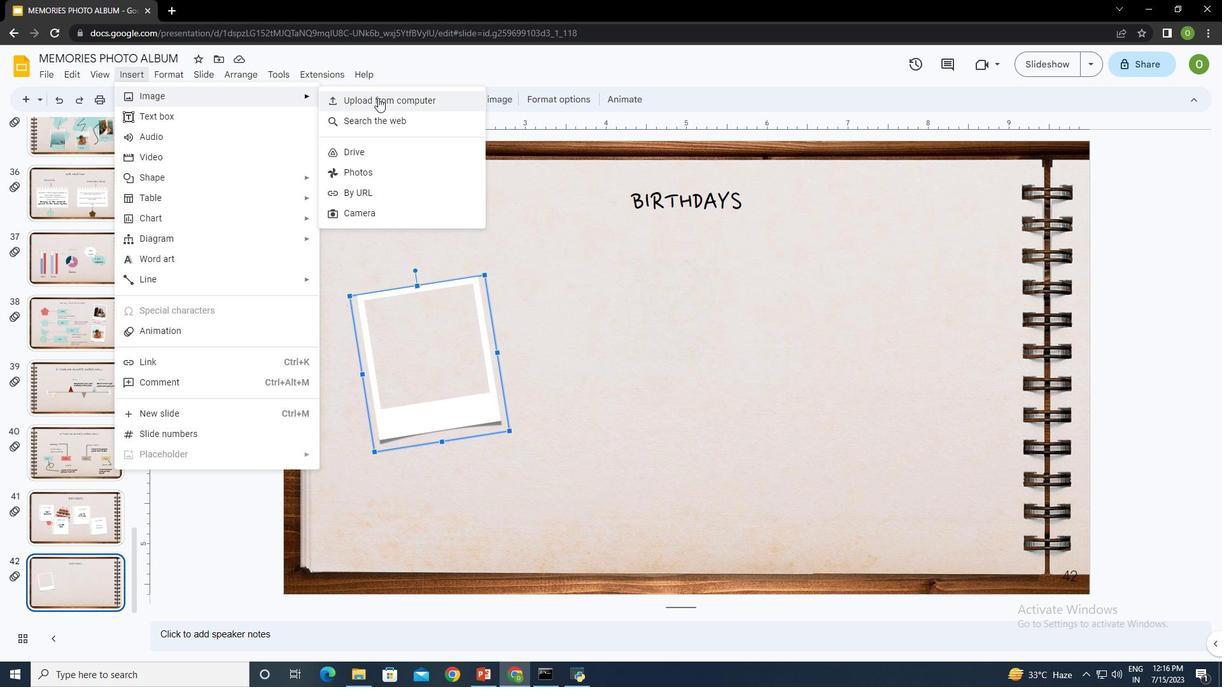 
Action: Mouse moved to (602, 113)
Screenshot: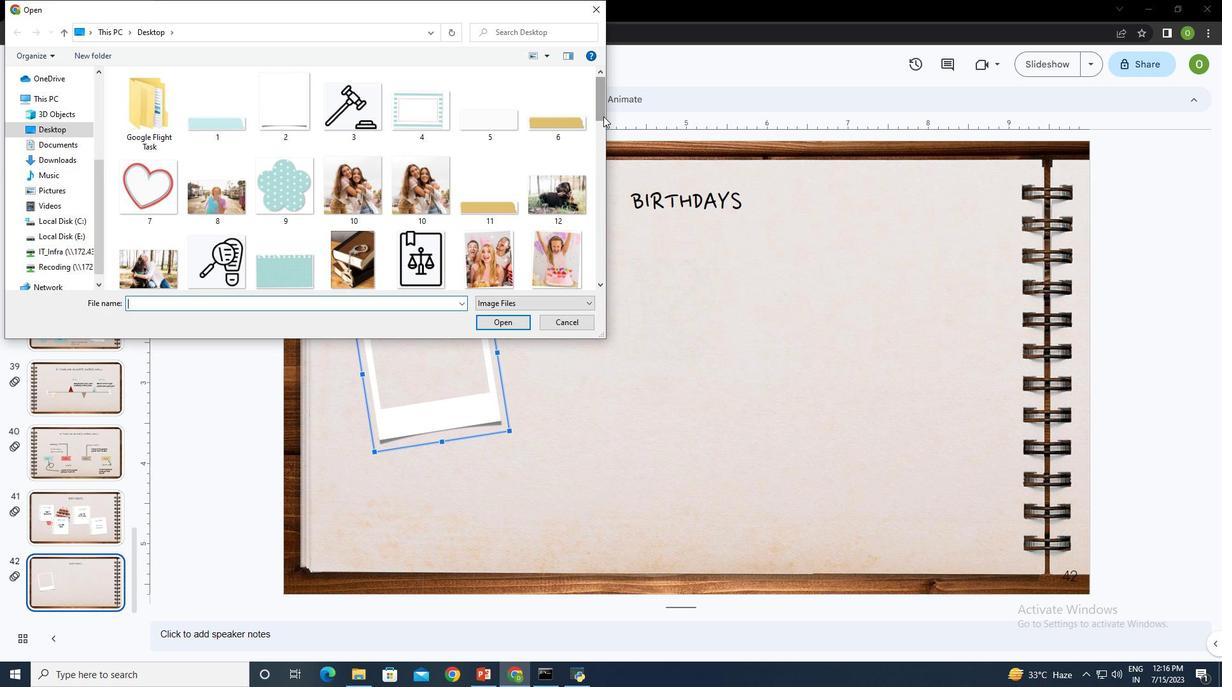 
Action: Mouse pressed left at (602, 113)
Screenshot: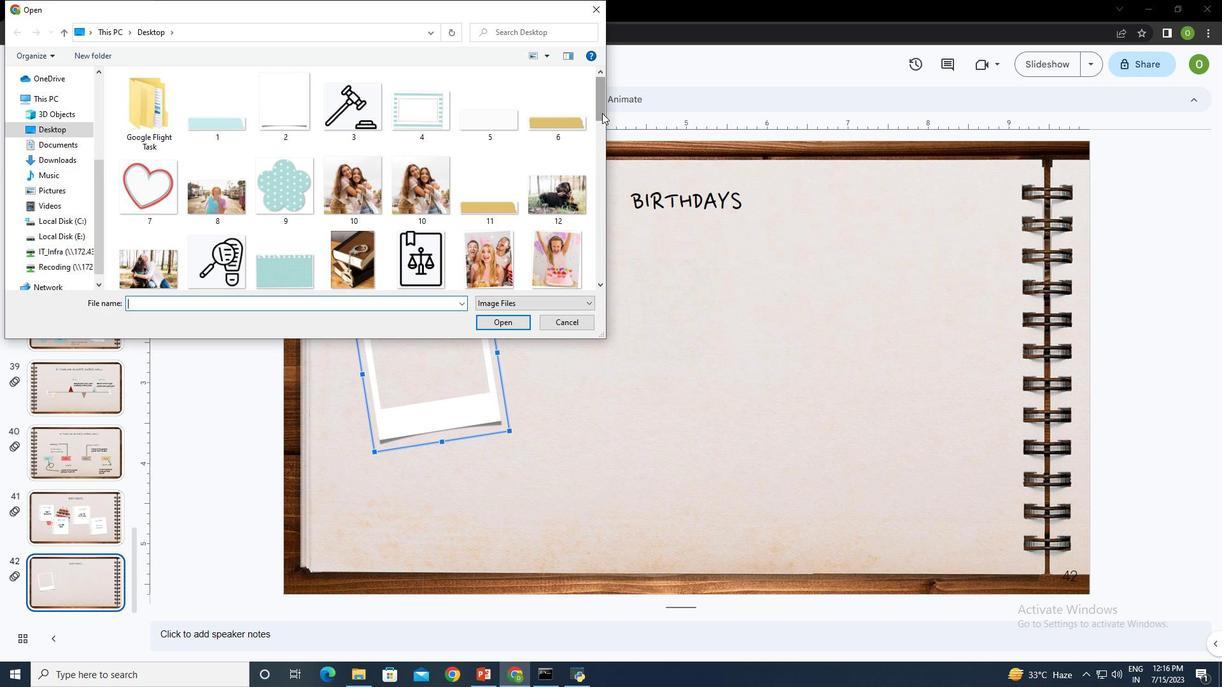 
Action: Mouse moved to (494, 163)
Screenshot: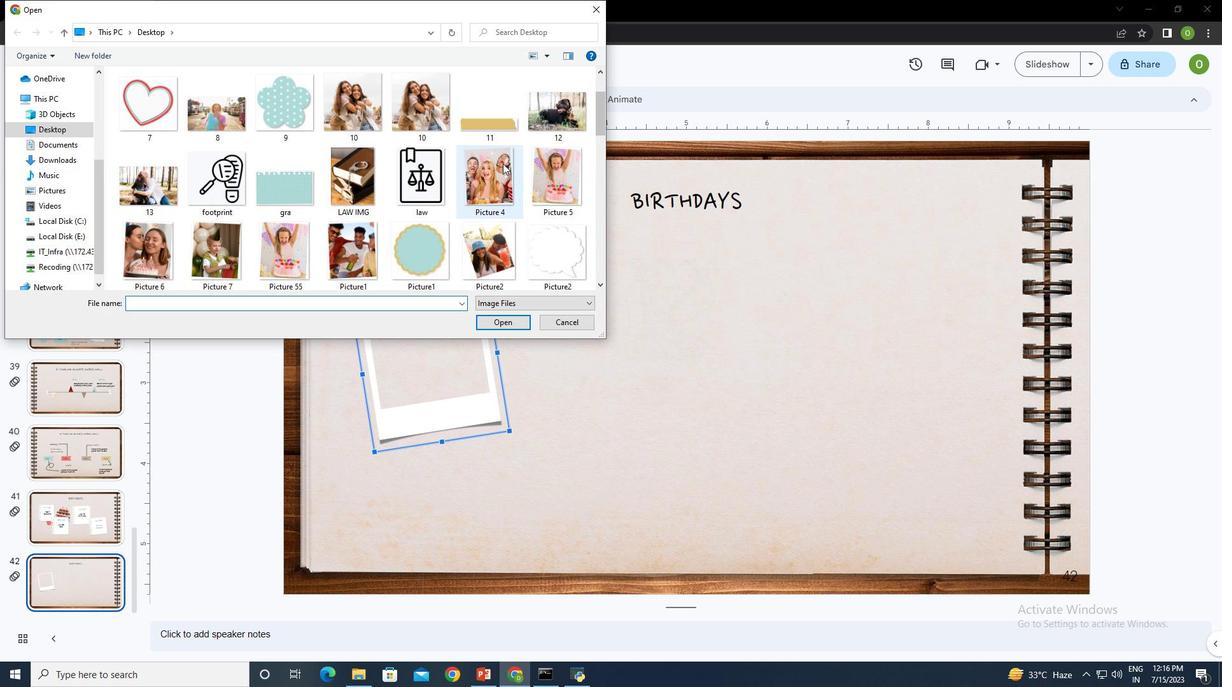 
Action: Mouse pressed left at (494, 163)
Screenshot: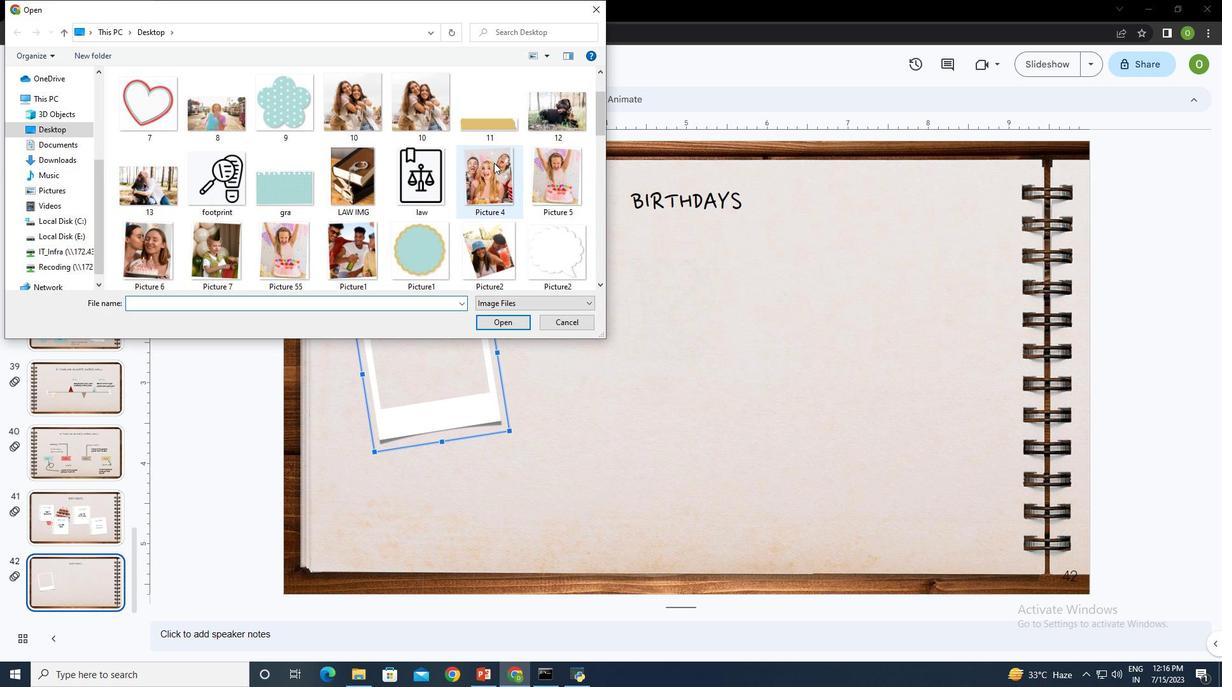 
Action: Mouse moved to (513, 320)
Screenshot: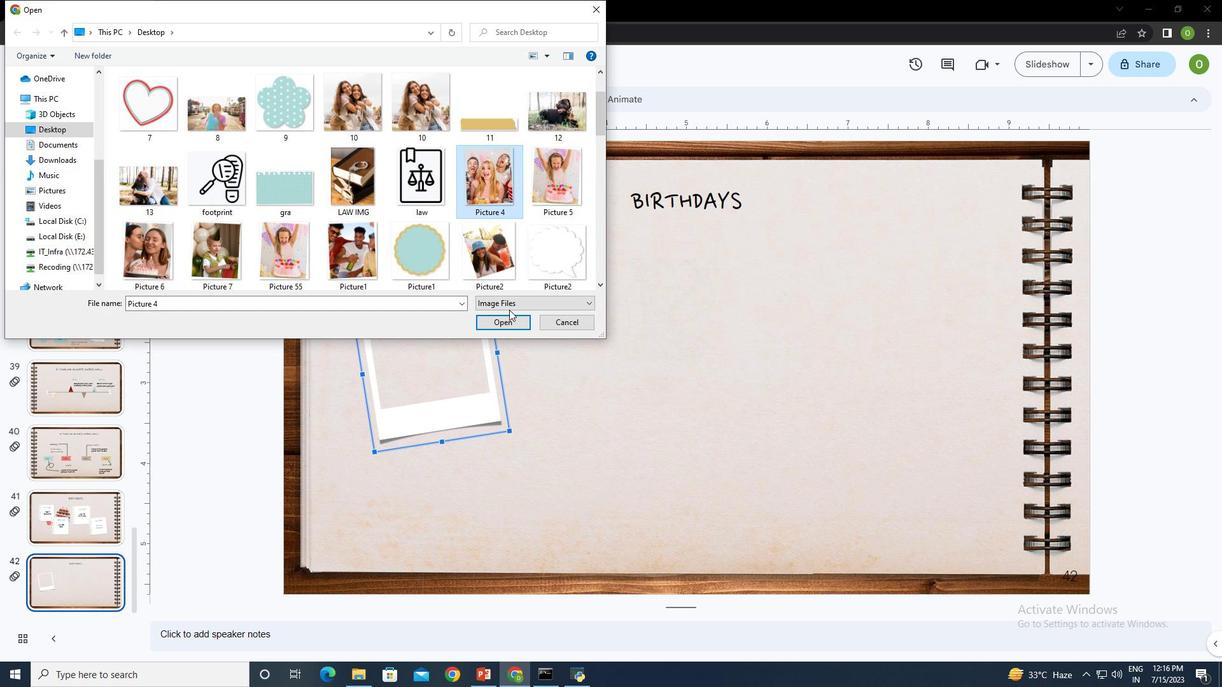 
Action: Mouse pressed left at (513, 320)
Screenshot: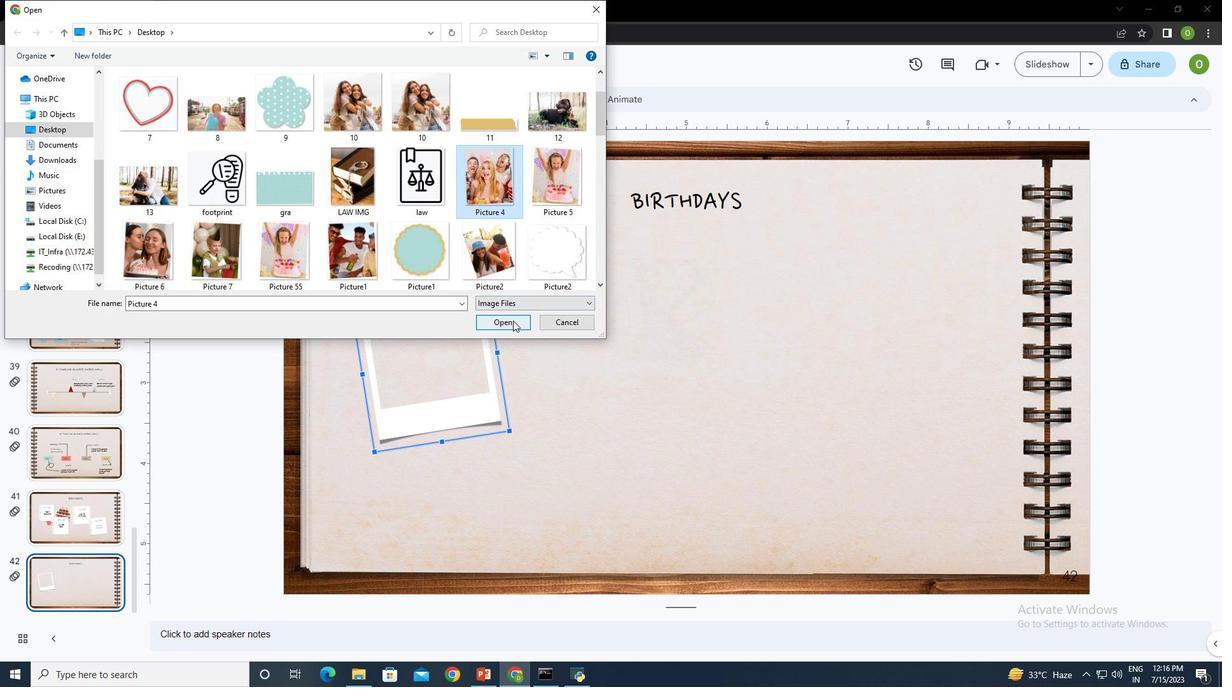
Action: Mouse moved to (646, 342)
Screenshot: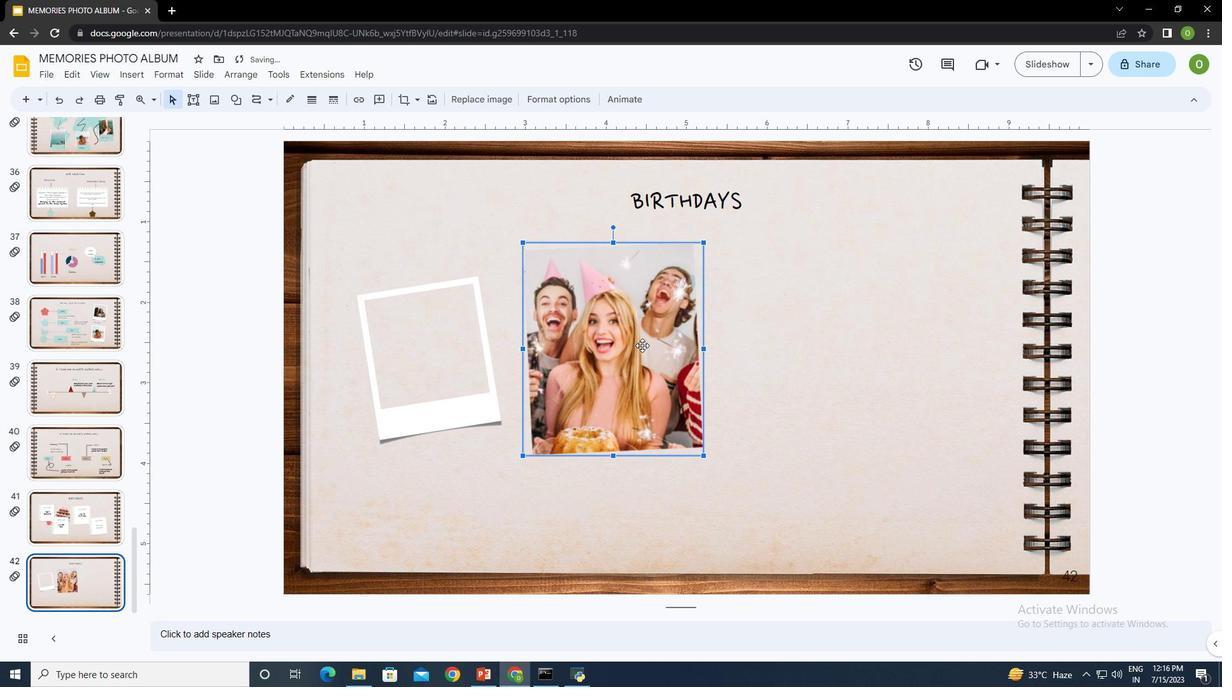 
Action: Mouse pressed left at (646, 342)
Screenshot: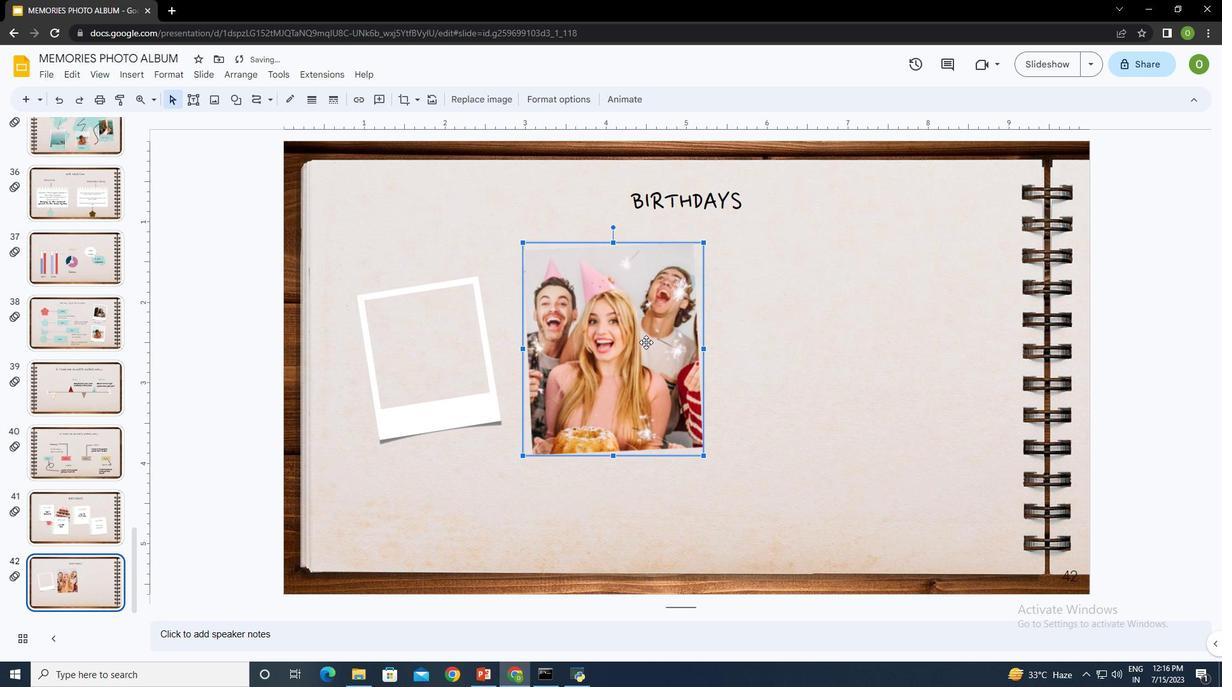 
Action: Mouse moved to (561, 470)
Screenshot: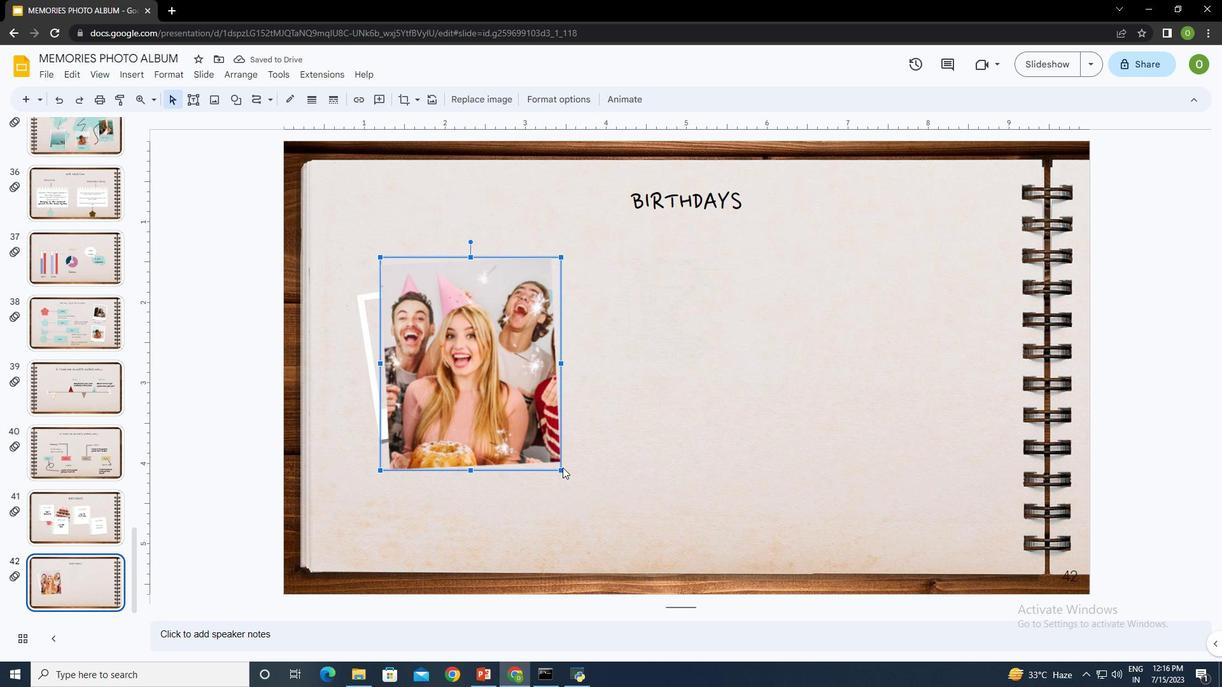 
Action: Mouse pressed left at (561, 470)
Screenshot: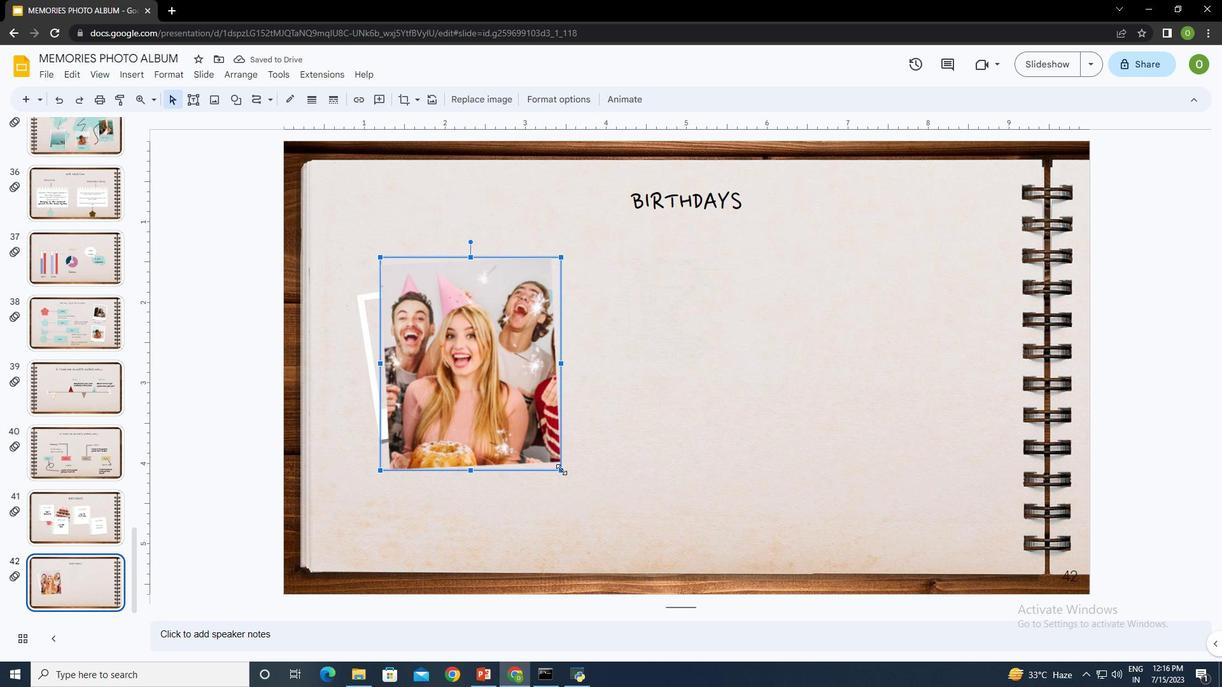 
Action: Mouse moved to (449, 242)
Screenshot: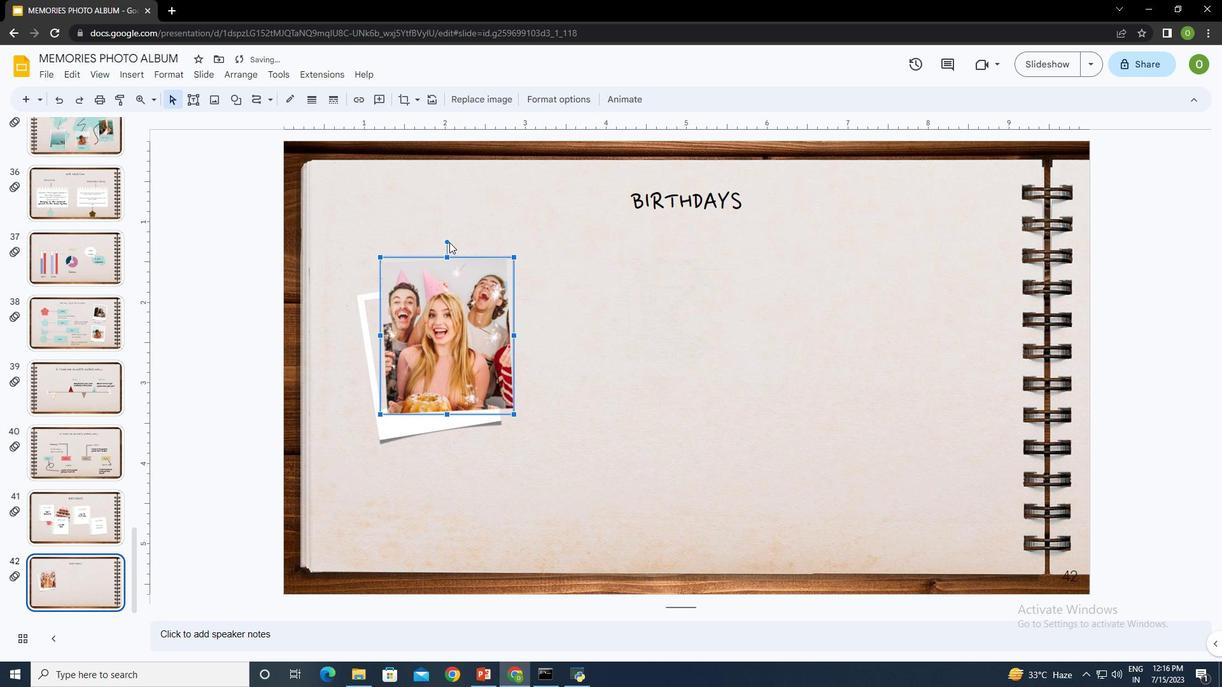 
Action: Mouse pressed left at (449, 242)
Screenshot: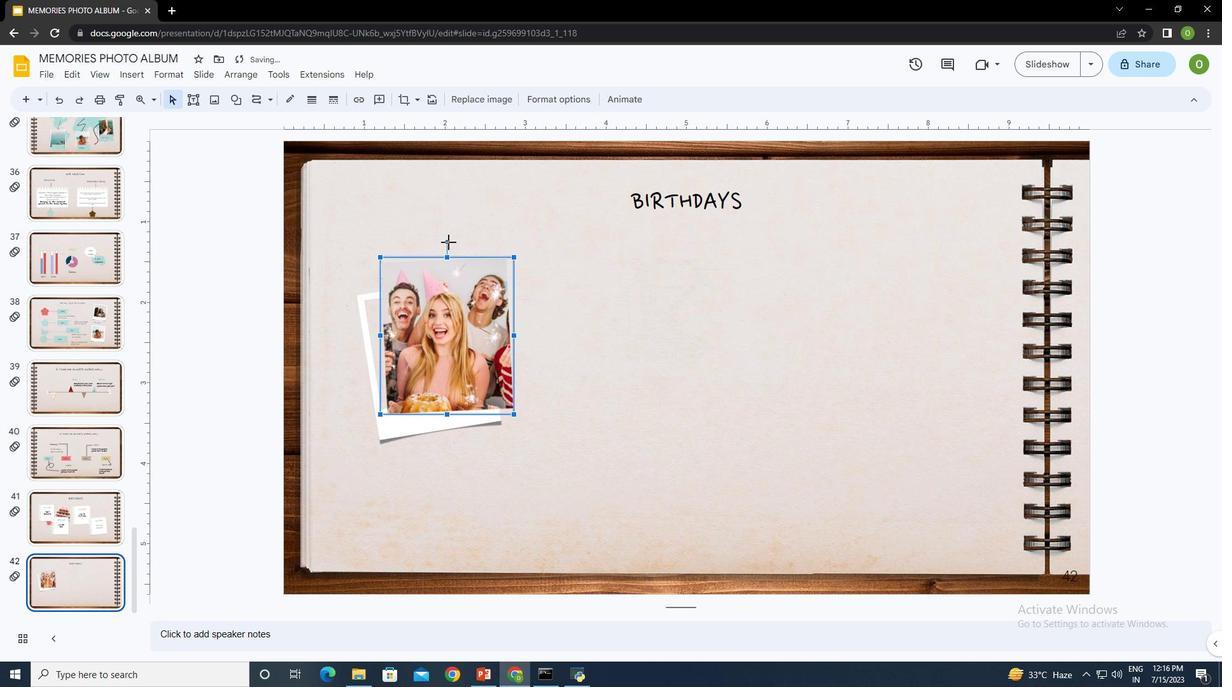 
Action: Mouse moved to (456, 314)
Screenshot: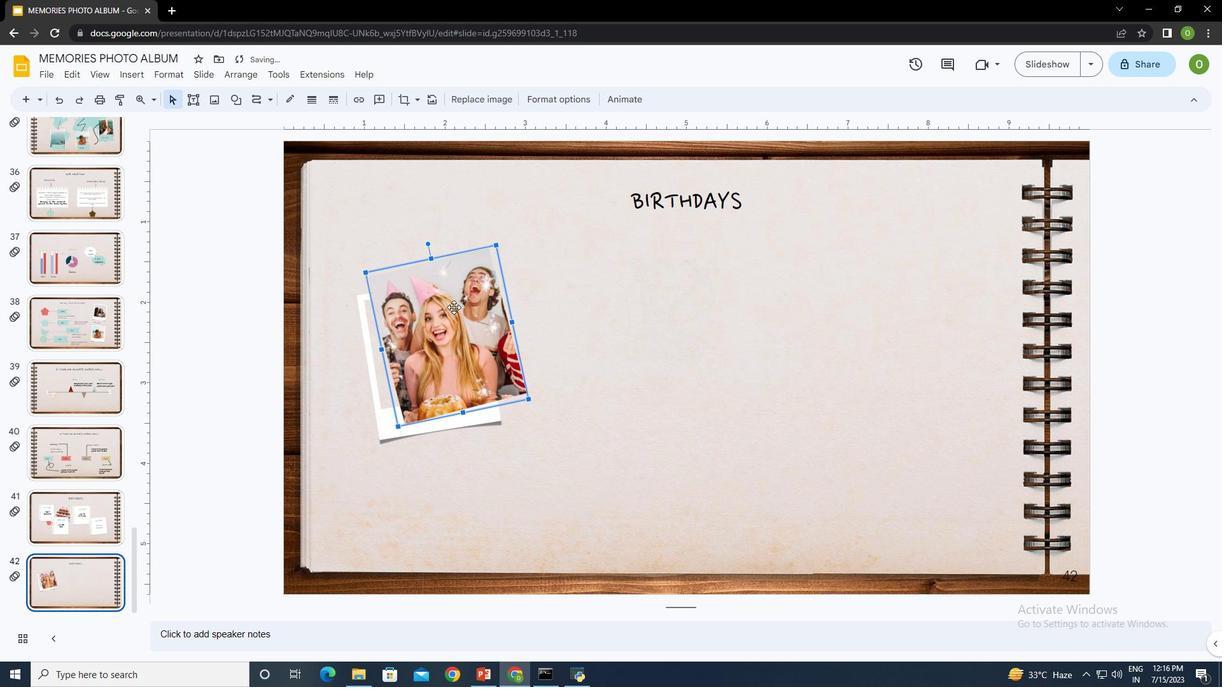 
Action: Mouse pressed left at (456, 314)
Screenshot: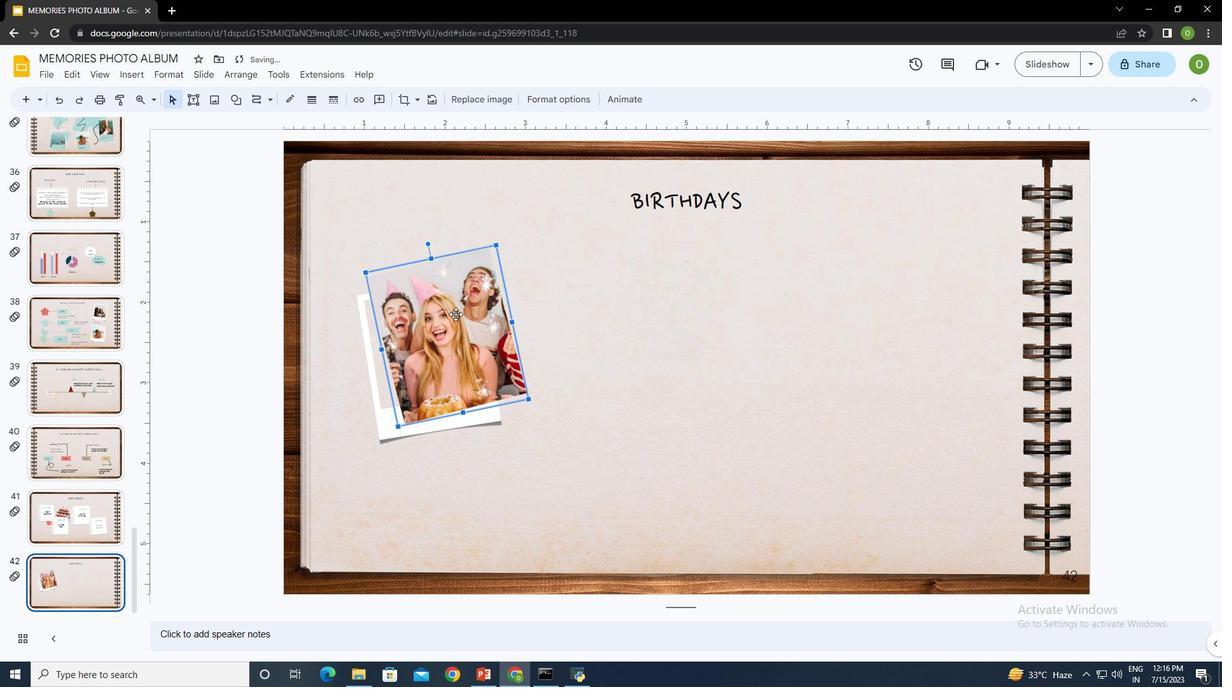 
Action: Mouse moved to (516, 417)
Screenshot: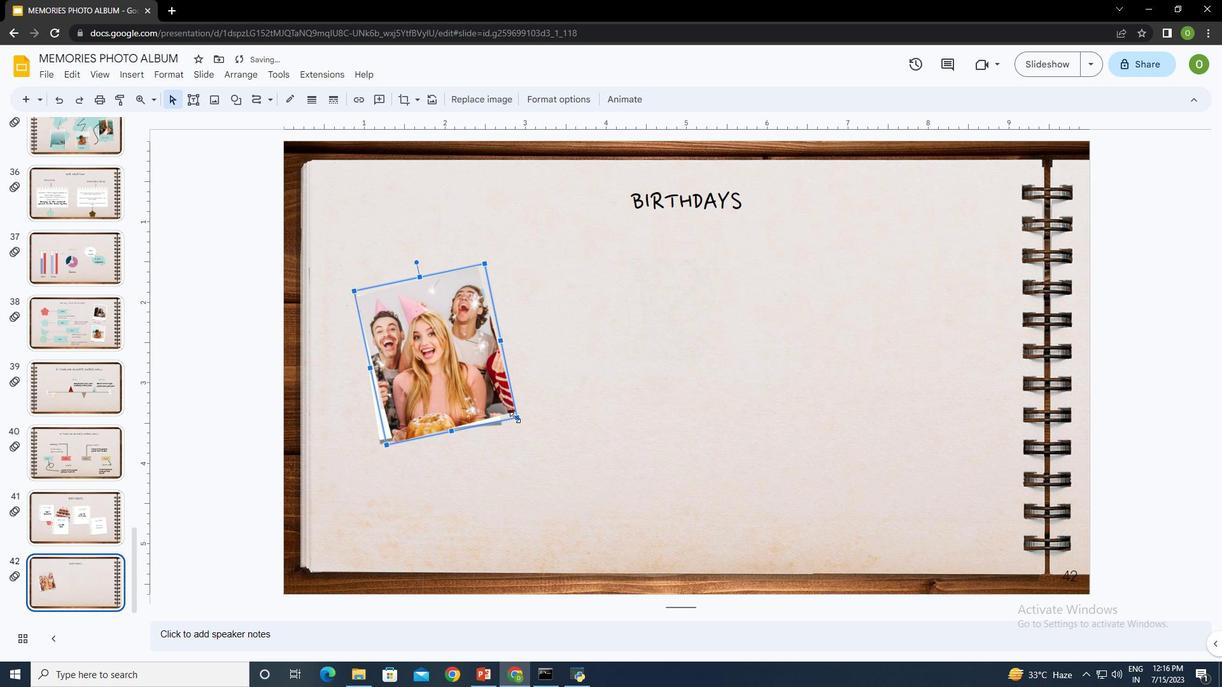 
Action: Mouse pressed left at (516, 417)
Screenshot: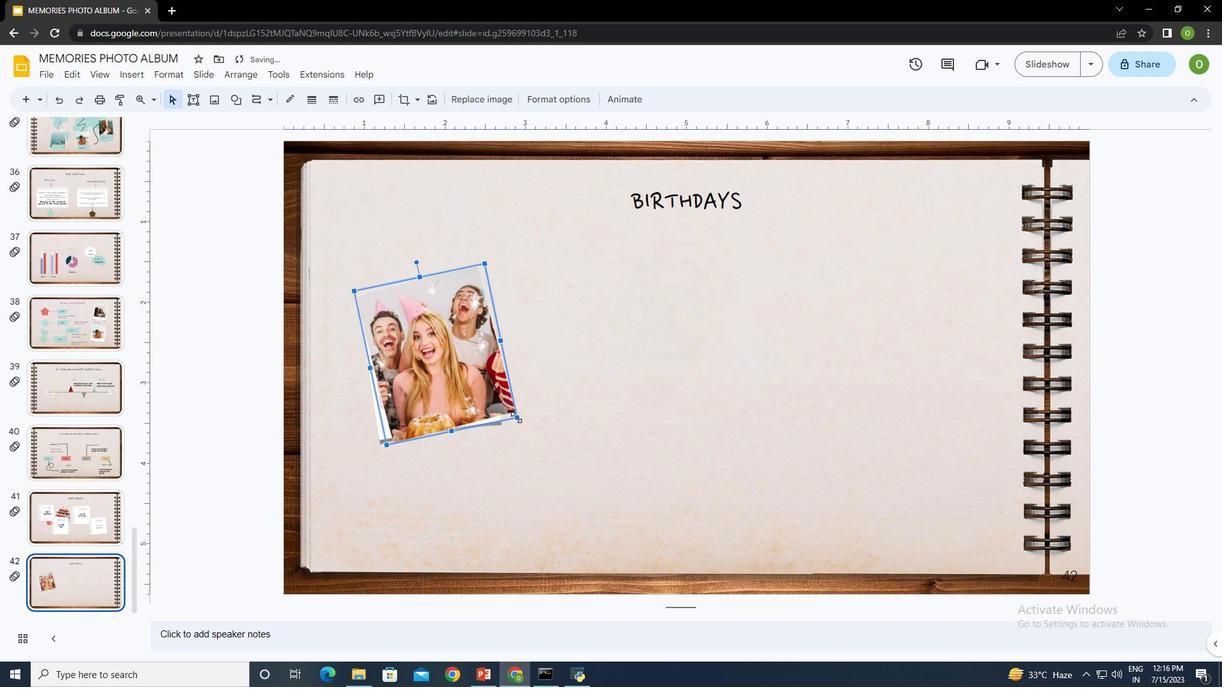 
Action: Mouse moved to (427, 333)
Screenshot: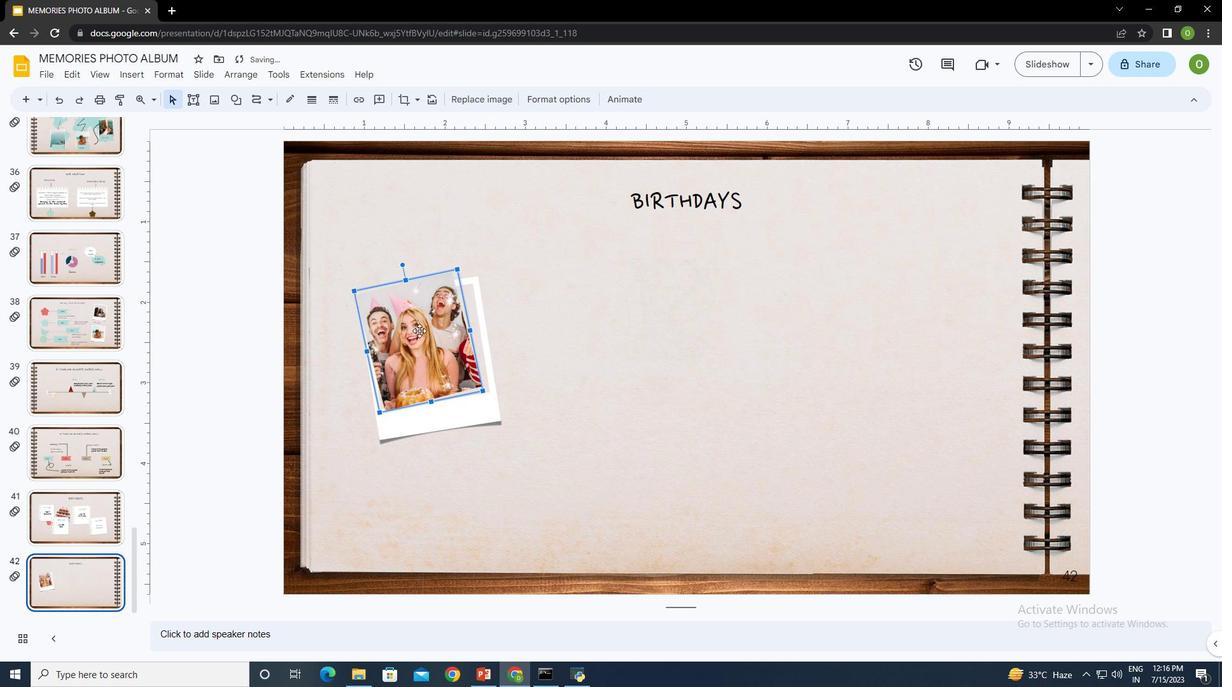 
Action: Mouse pressed left at (427, 333)
Screenshot: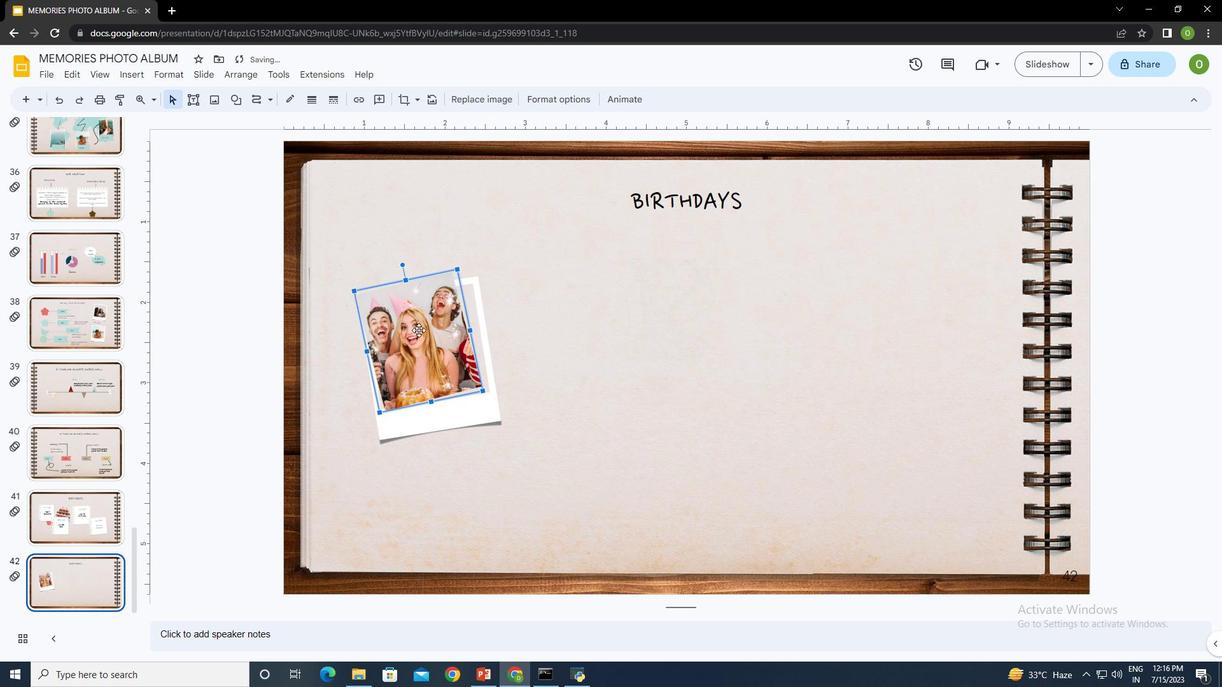
Action: Mouse moved to (417, 277)
Screenshot: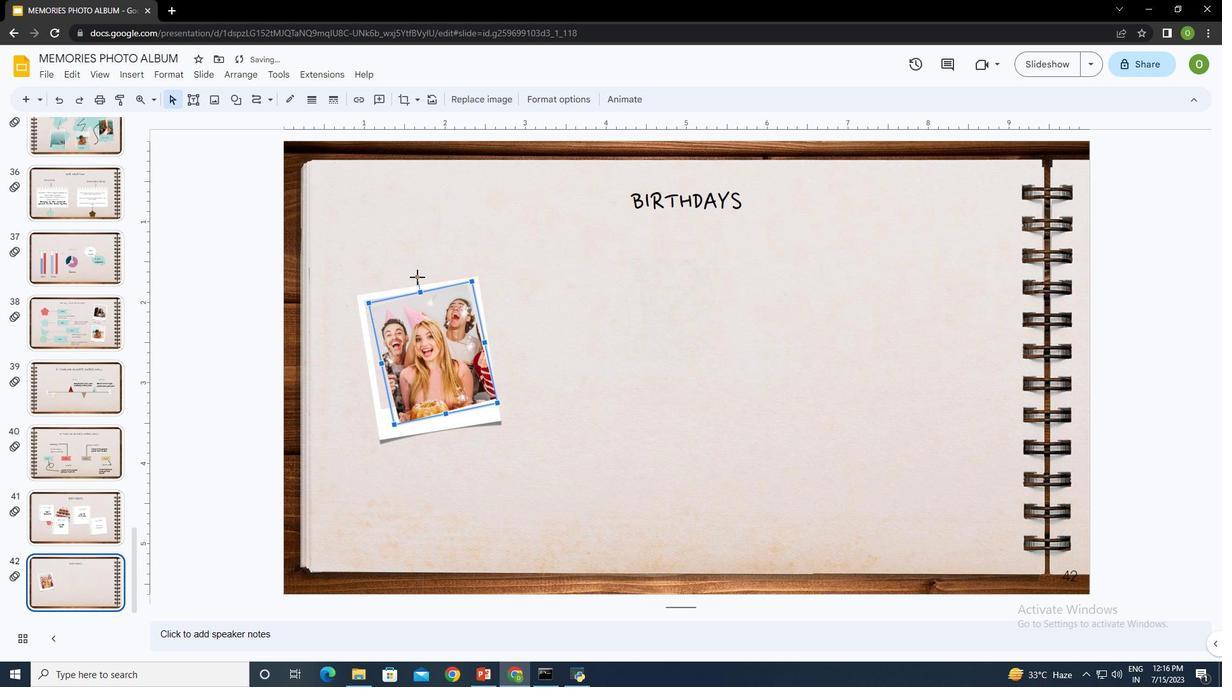 
Action: Mouse pressed left at (417, 277)
Screenshot: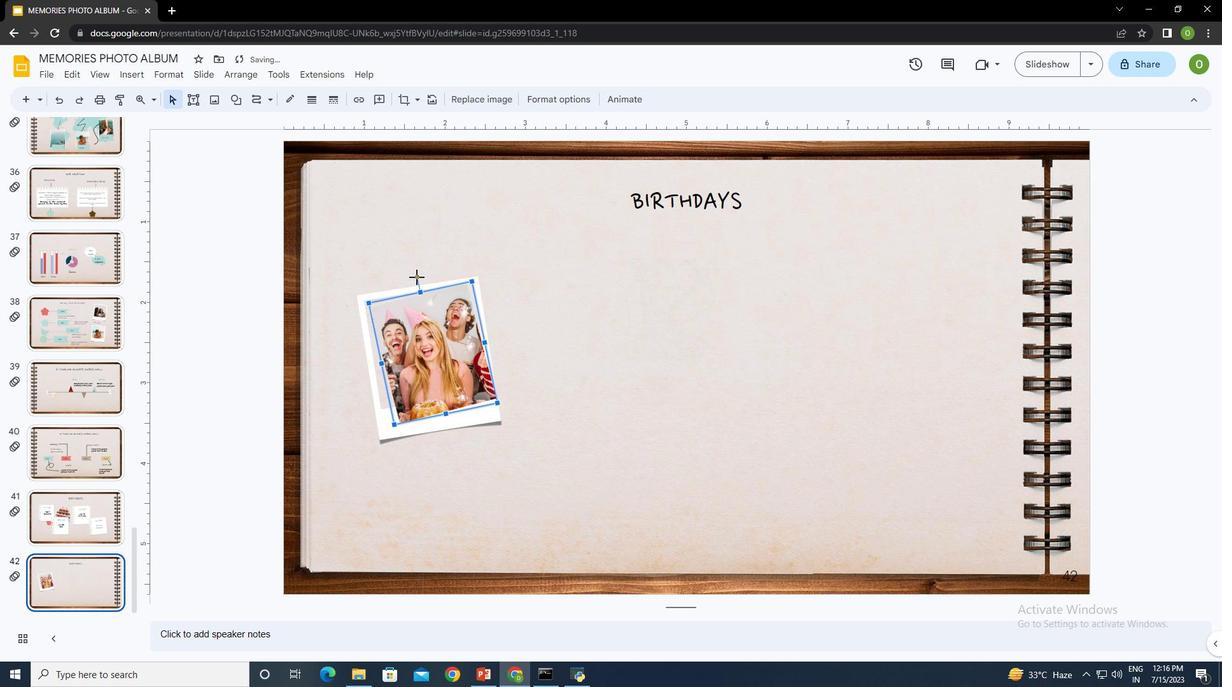 
Action: Mouse moved to (425, 328)
Screenshot: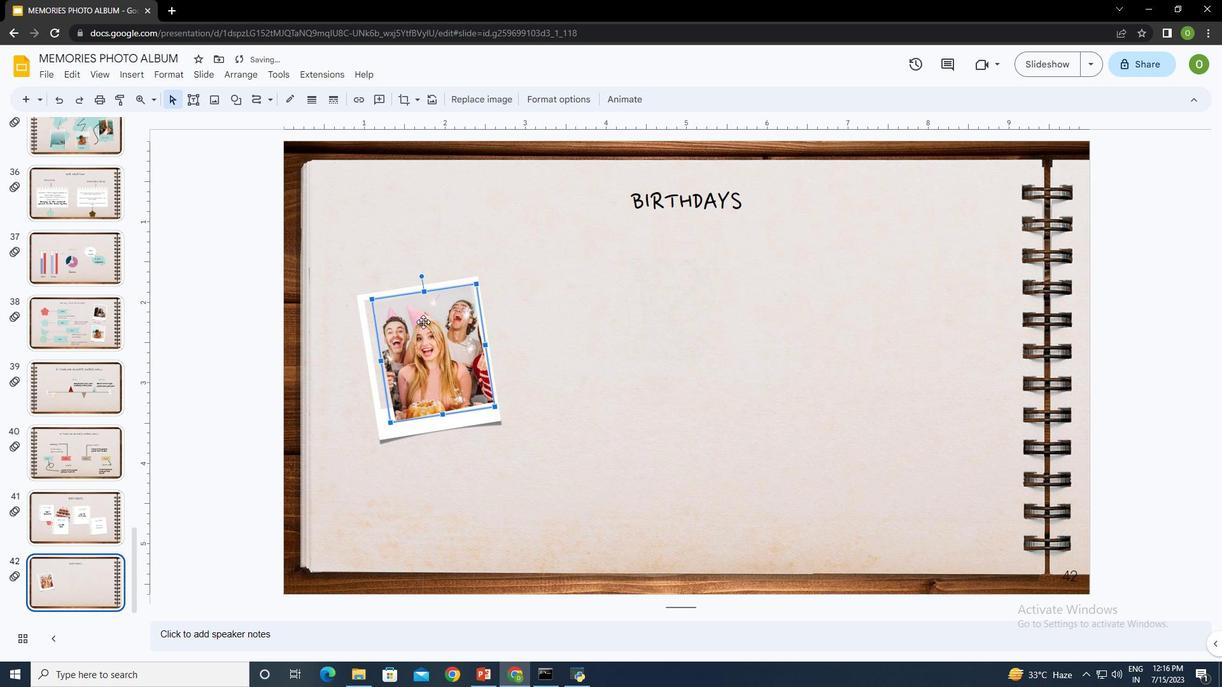 
Action: Mouse pressed left at (425, 328)
Screenshot: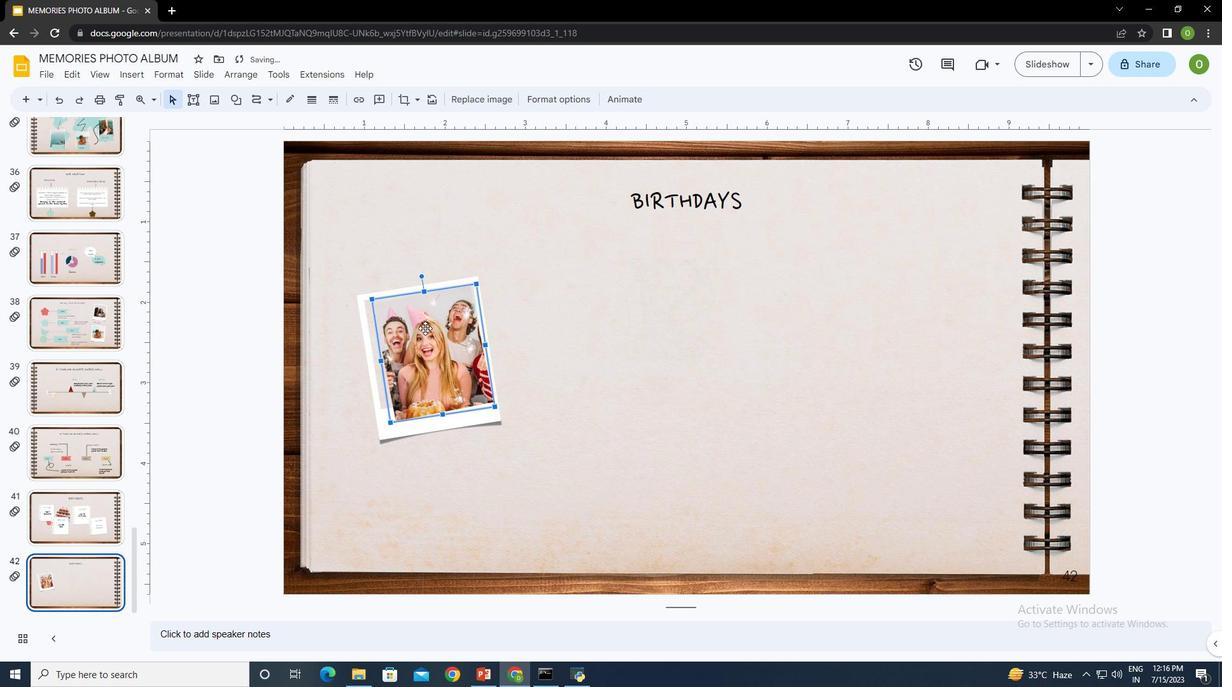 
Action: Mouse moved to (417, 328)
Screenshot: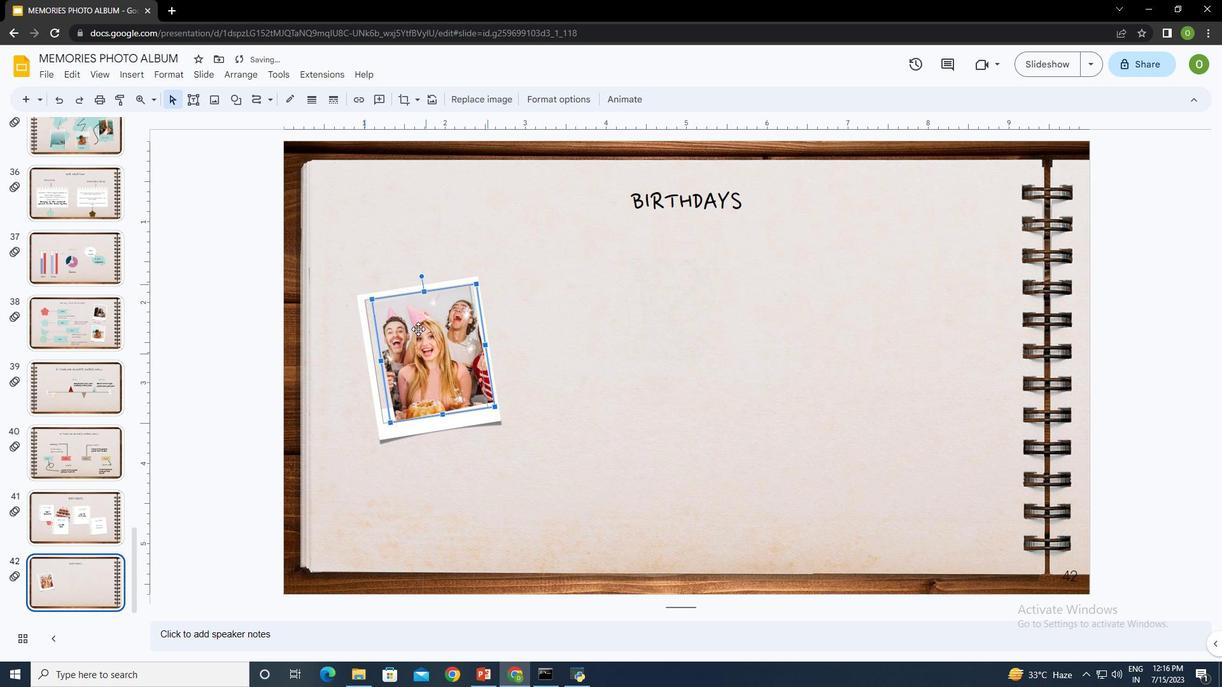 
Action: Mouse pressed left at (417, 328)
Screenshot: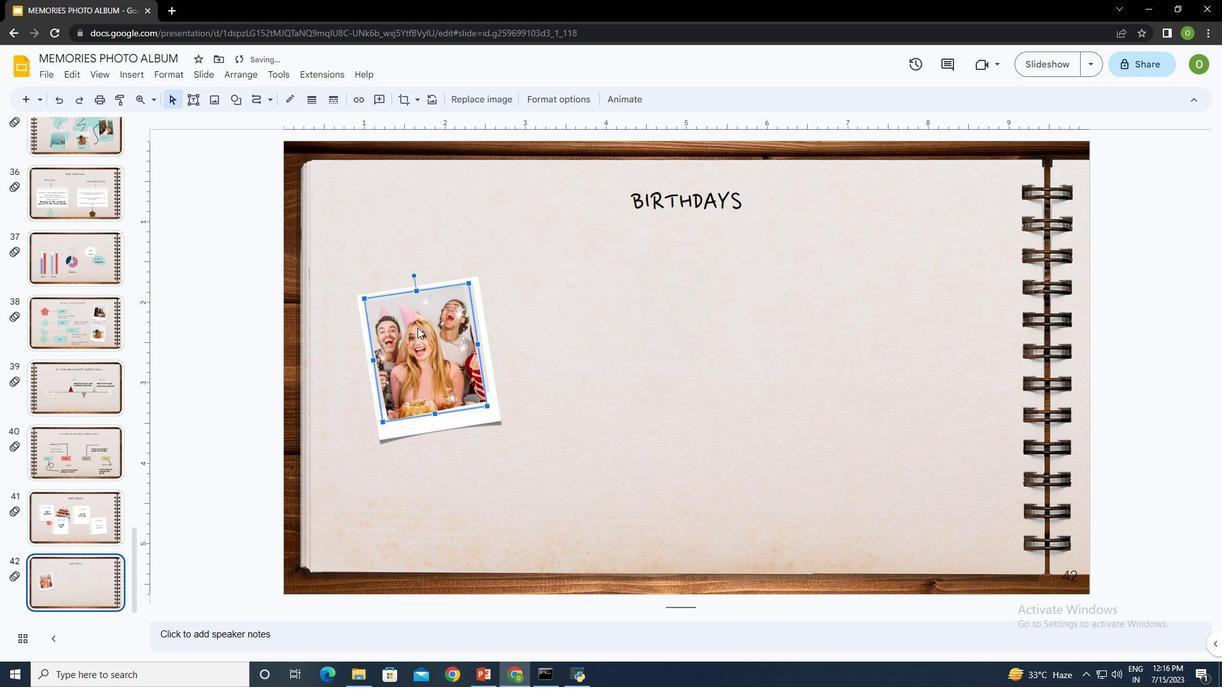 
Action: Mouse moved to (471, 282)
Screenshot: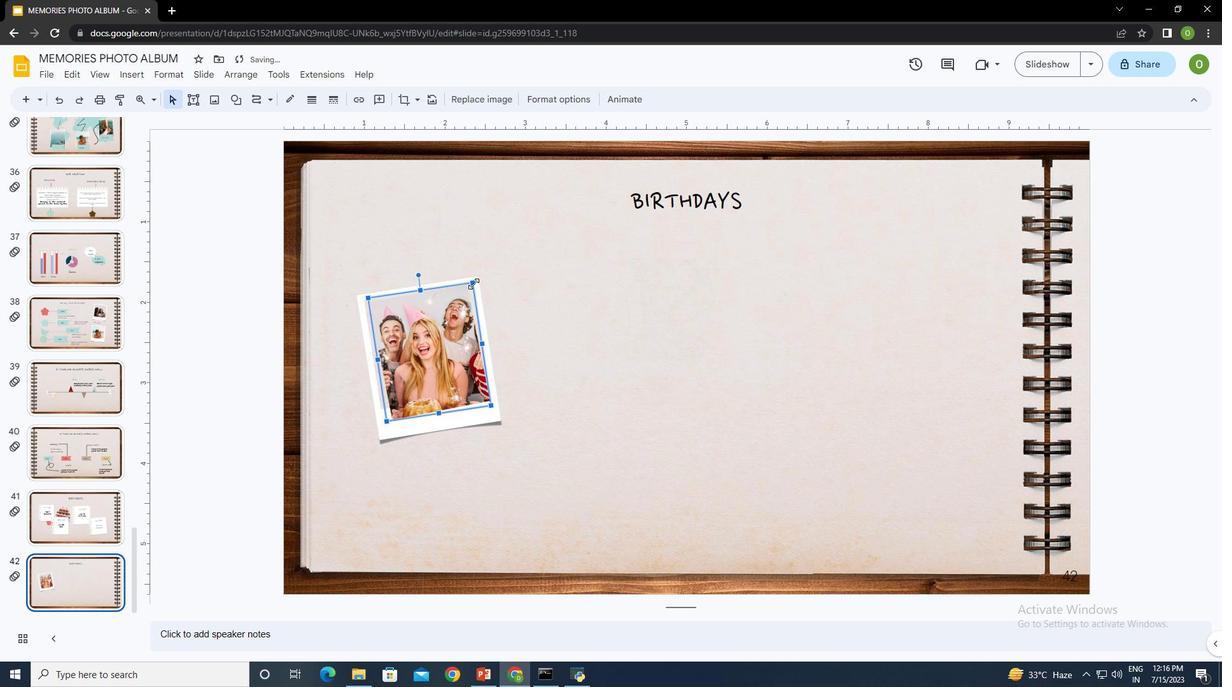 
Action: Mouse pressed left at (471, 282)
Screenshot: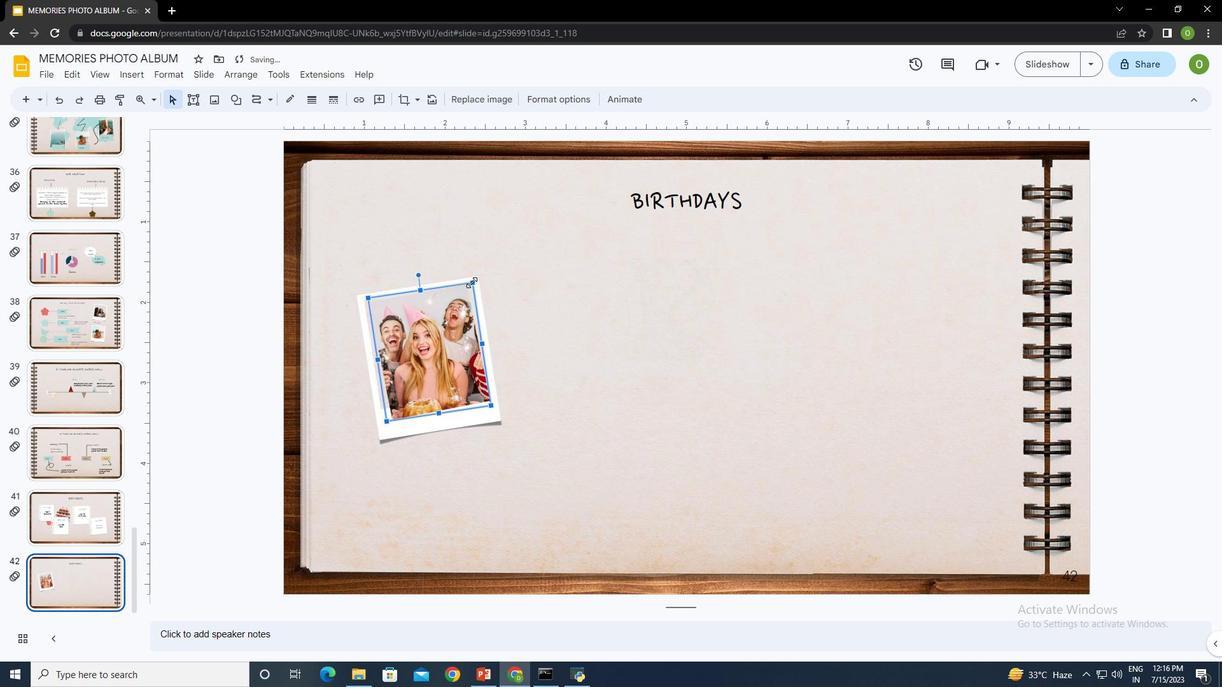
Action: Mouse moved to (236, 75)
Screenshot: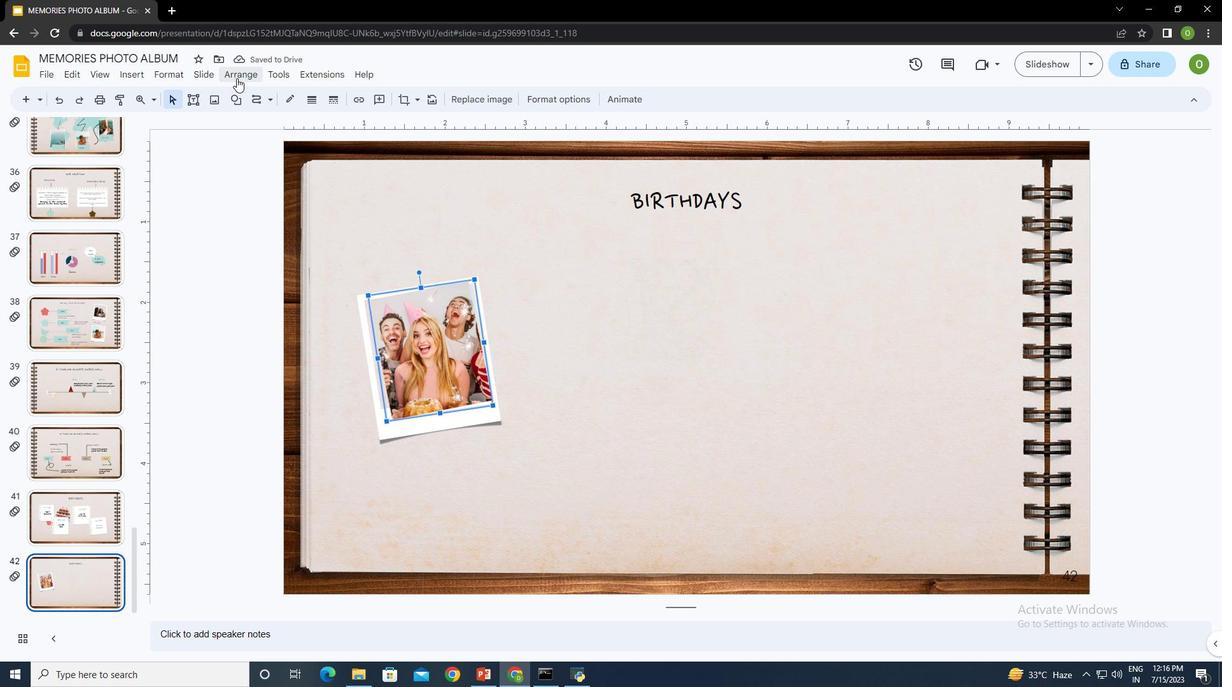 
Action: Mouse pressed left at (236, 75)
Screenshot: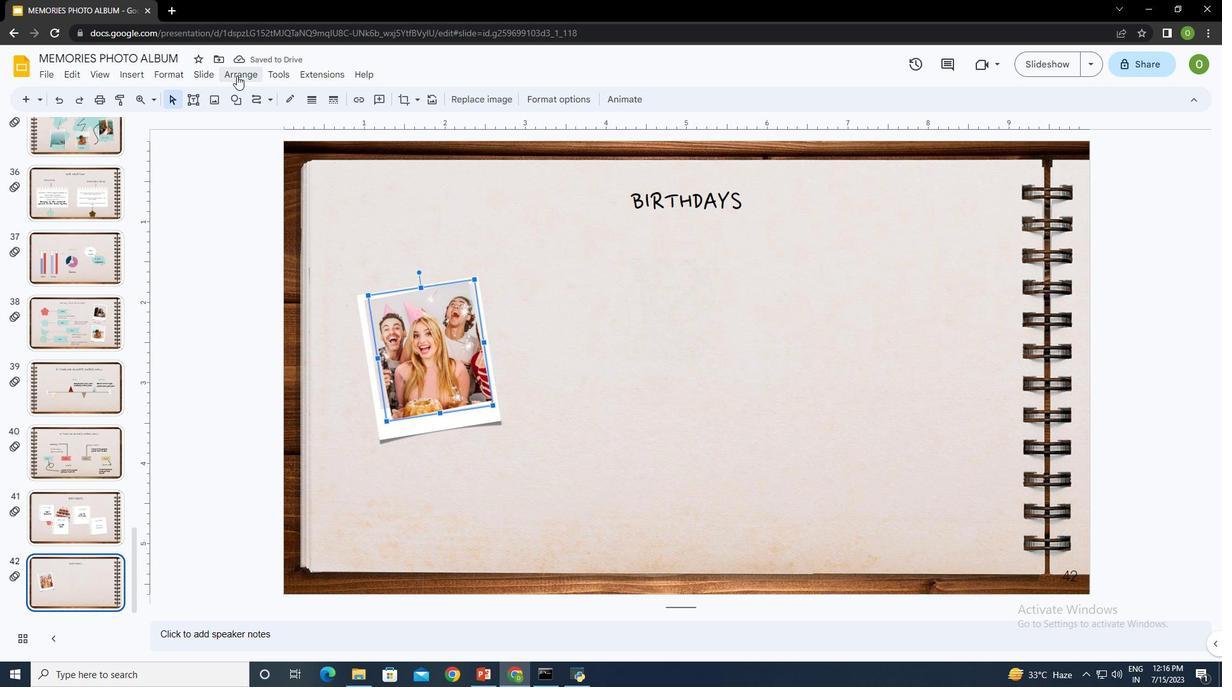 
Action: Mouse moved to (458, 156)
Screenshot: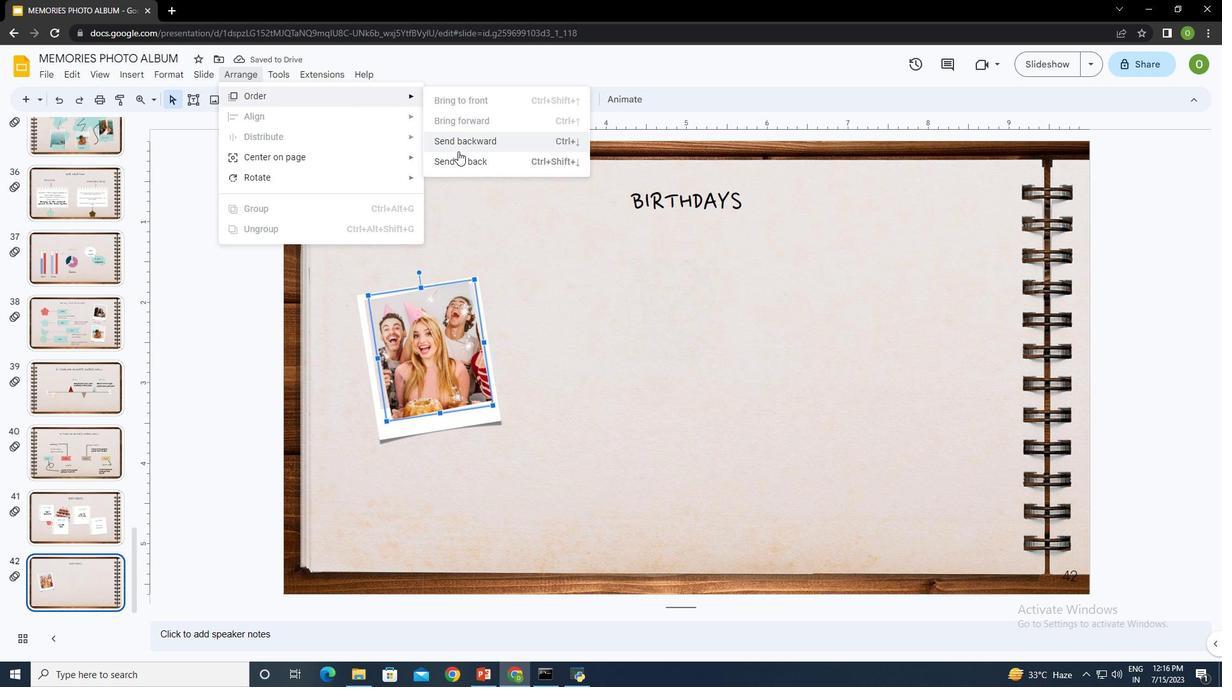 
Action: Mouse pressed left at (458, 156)
Screenshot: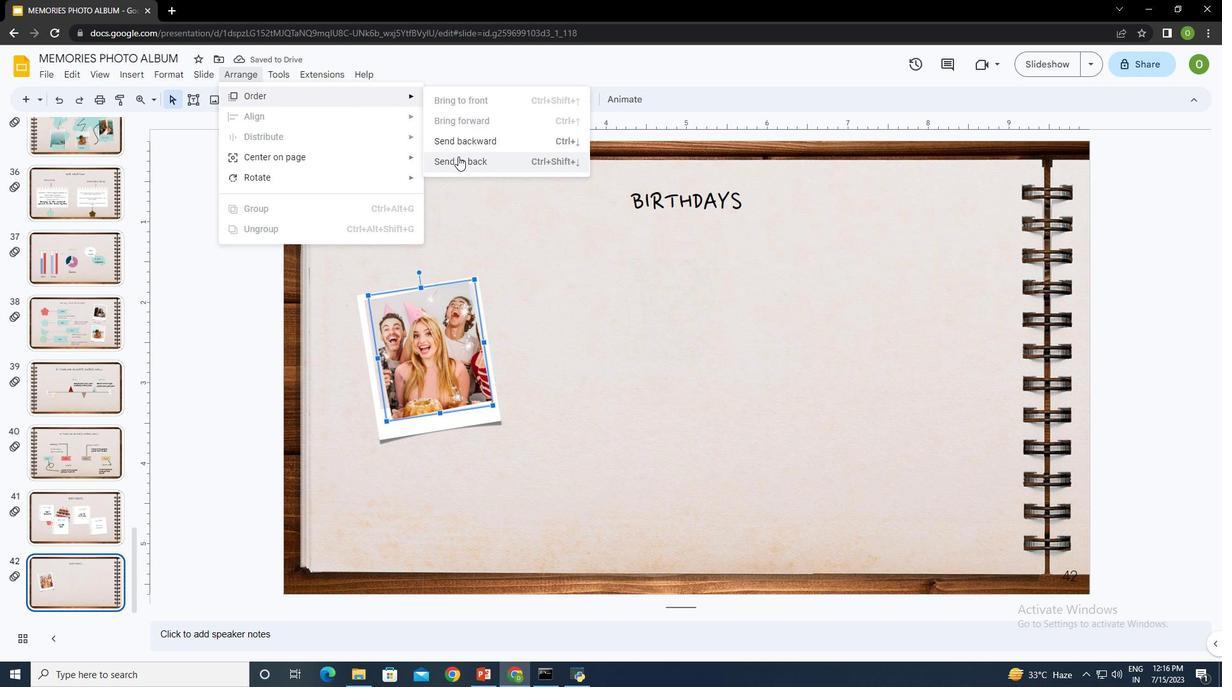 
Action: Mouse moved to (584, 354)
Screenshot: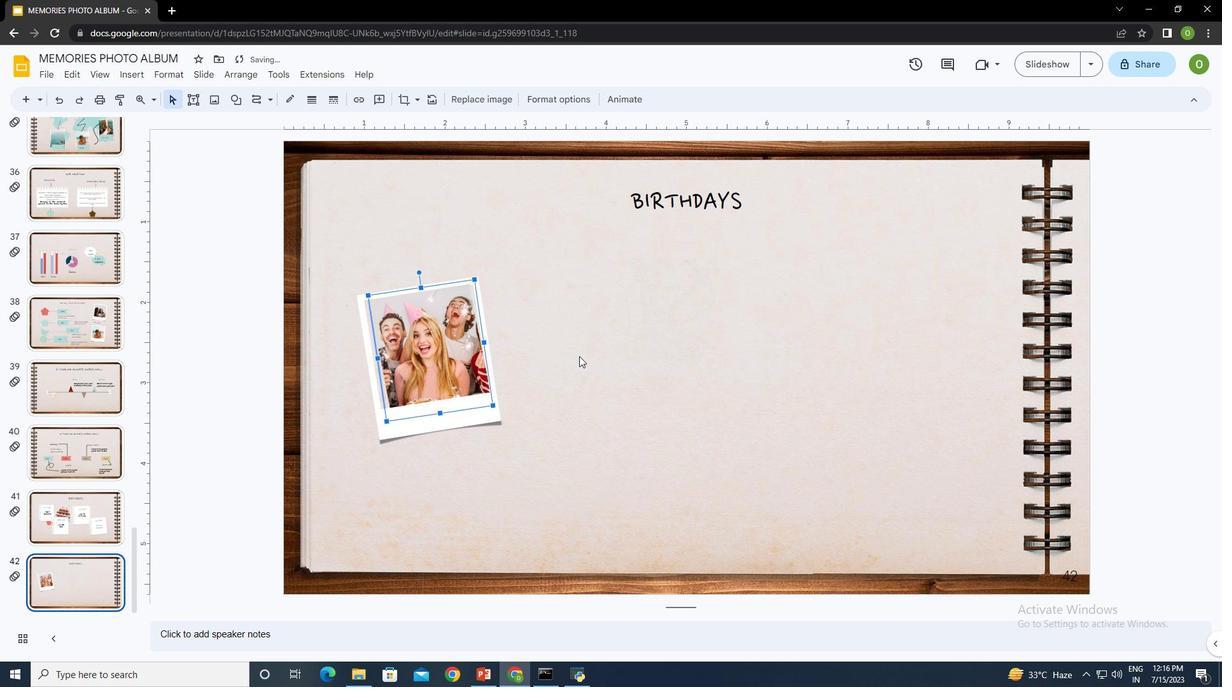 
Action: Mouse pressed left at (584, 354)
Screenshot: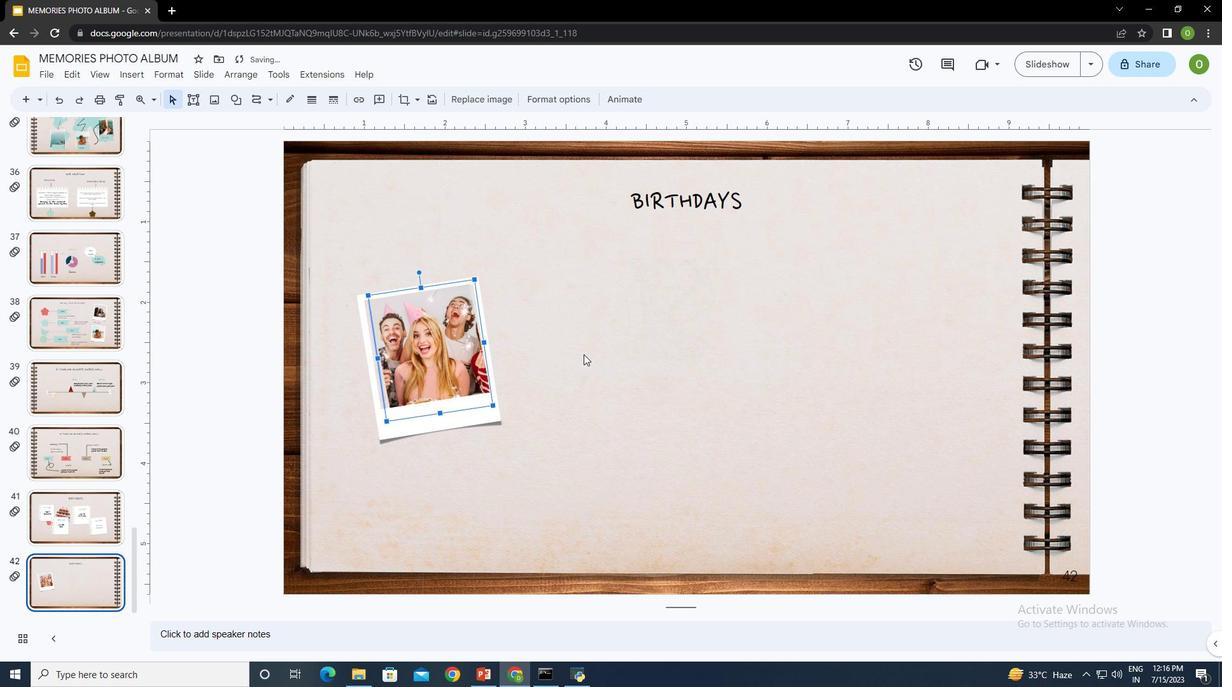 
Action: Mouse moved to (194, 99)
Screenshot: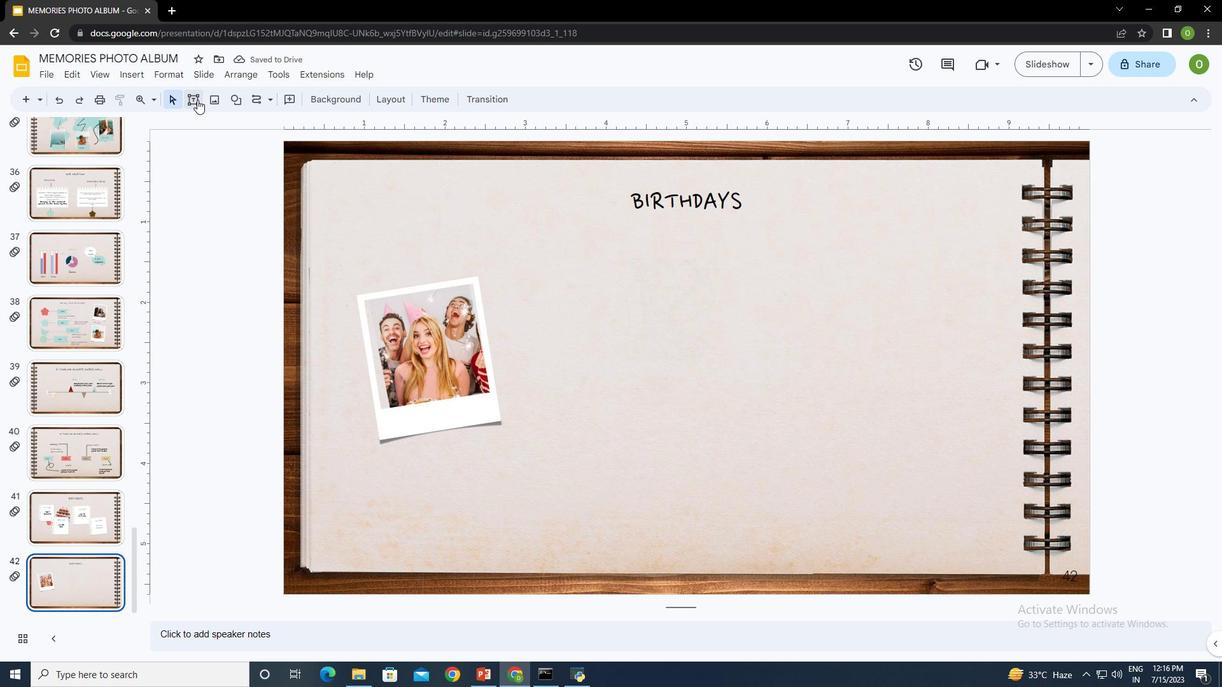 
Action: Mouse pressed left at (194, 99)
Screenshot: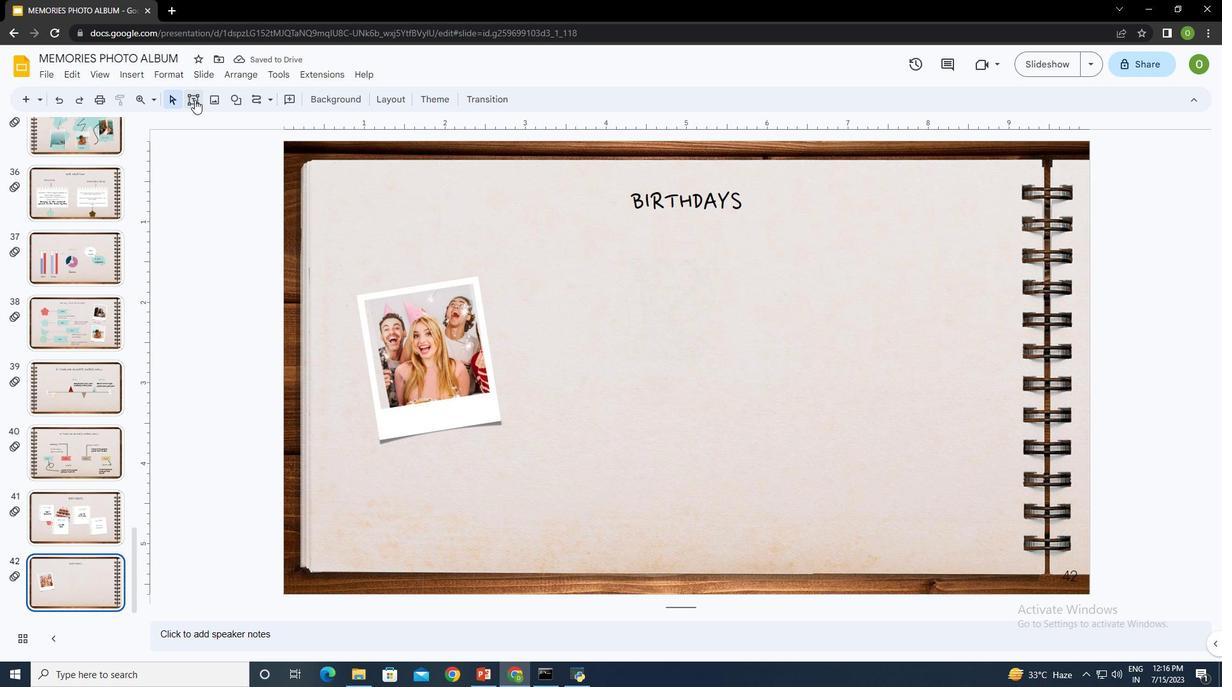 
Action: Mouse moved to (407, 443)
Screenshot: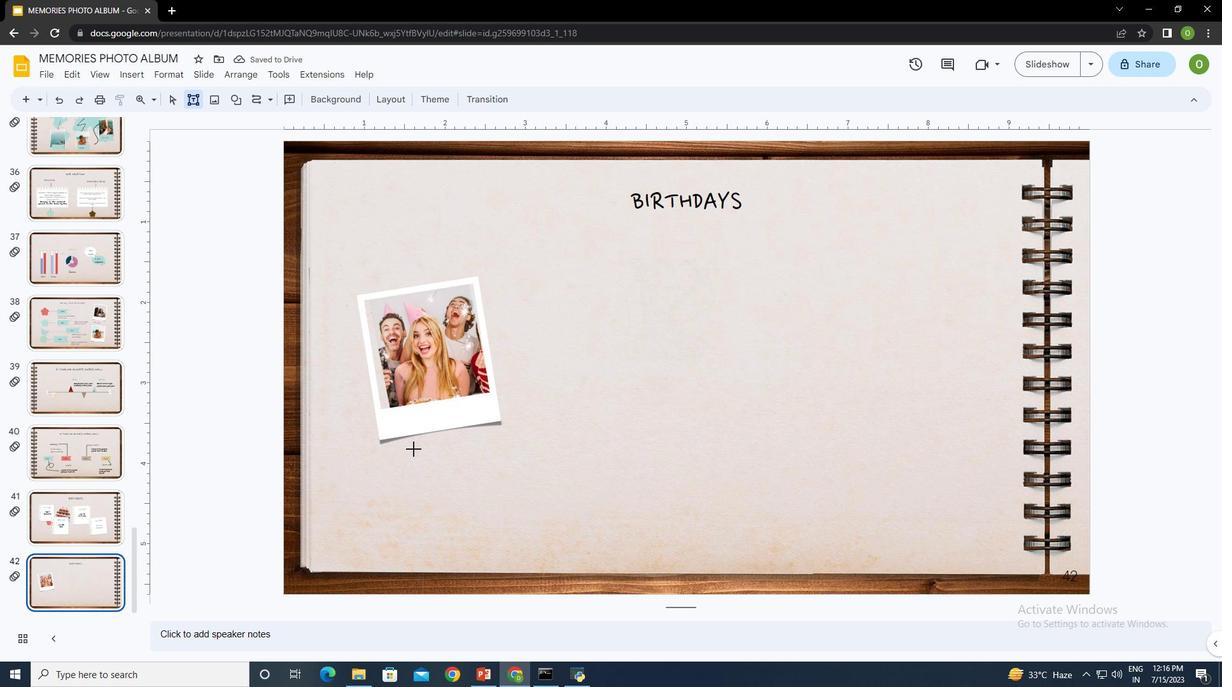 
Action: Mouse pressed left at (407, 443)
Screenshot: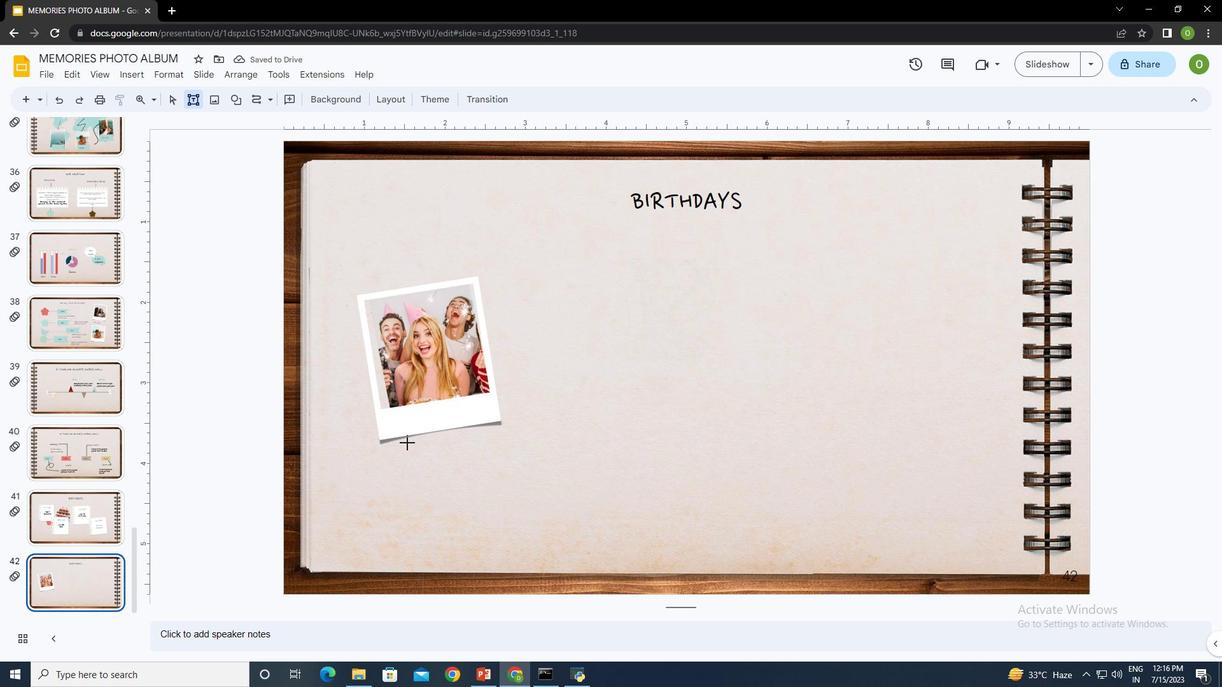 
Action: Mouse moved to (457, 427)
Screenshot: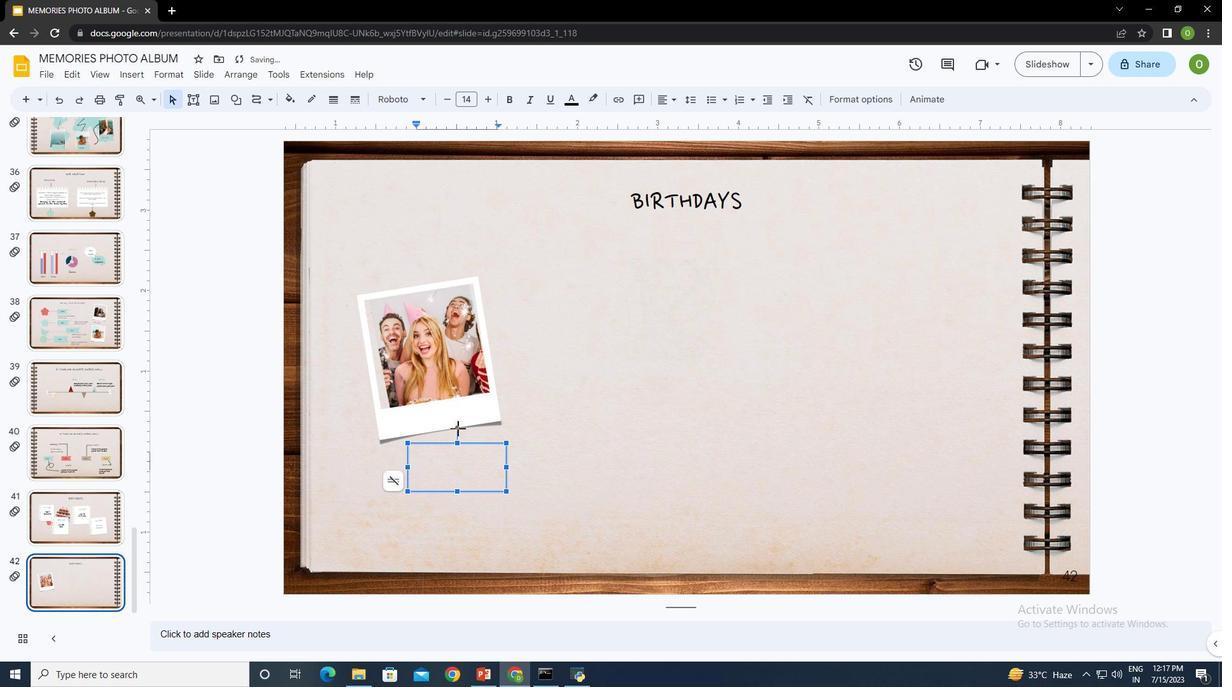 
Action: Mouse pressed left at (457, 427)
Screenshot: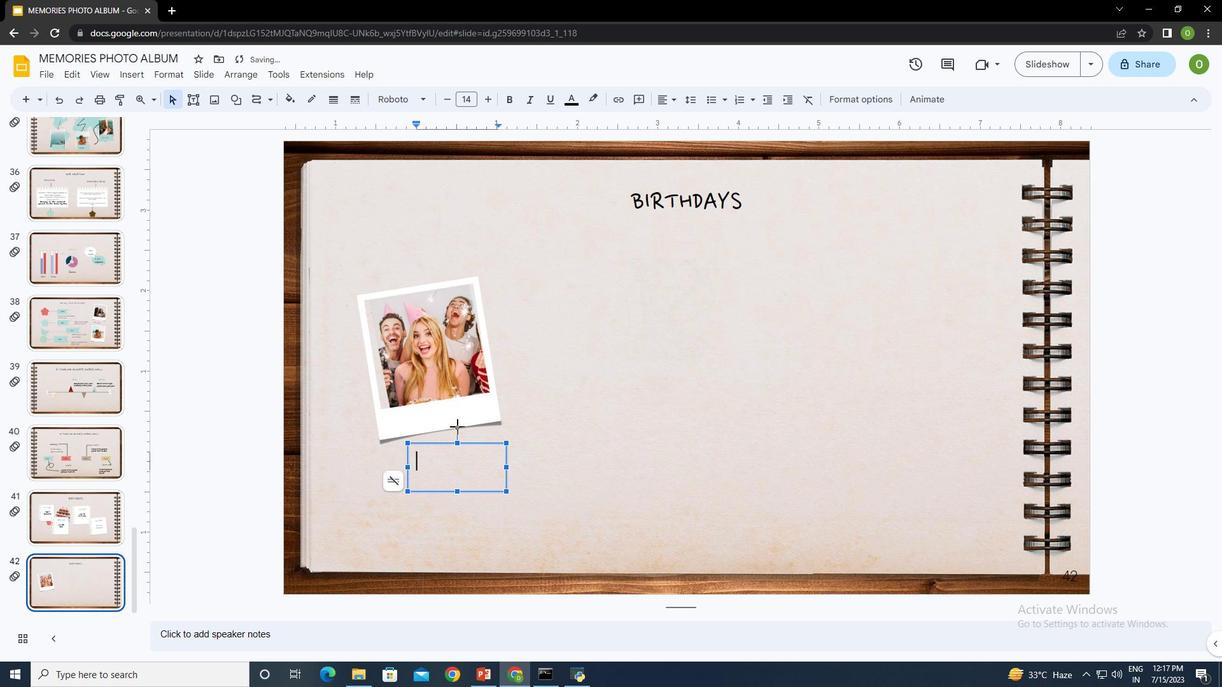 
Action: Mouse moved to (452, 461)
Screenshot: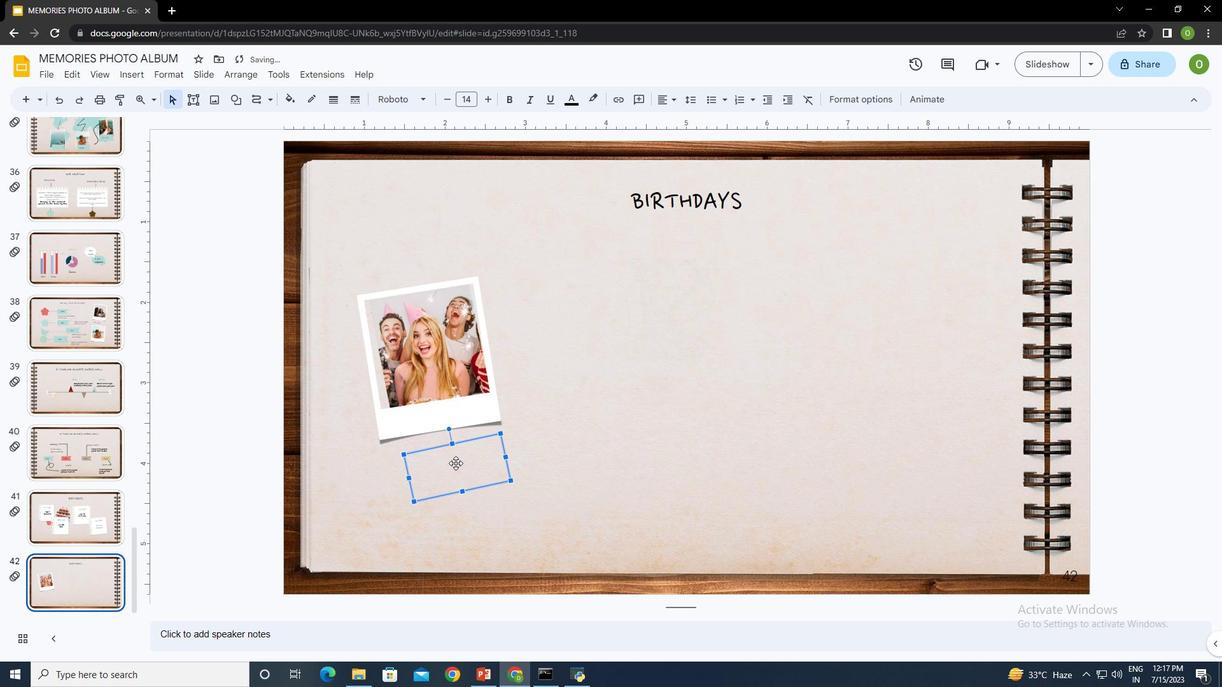 
Action: Mouse pressed left at (452, 461)
Screenshot: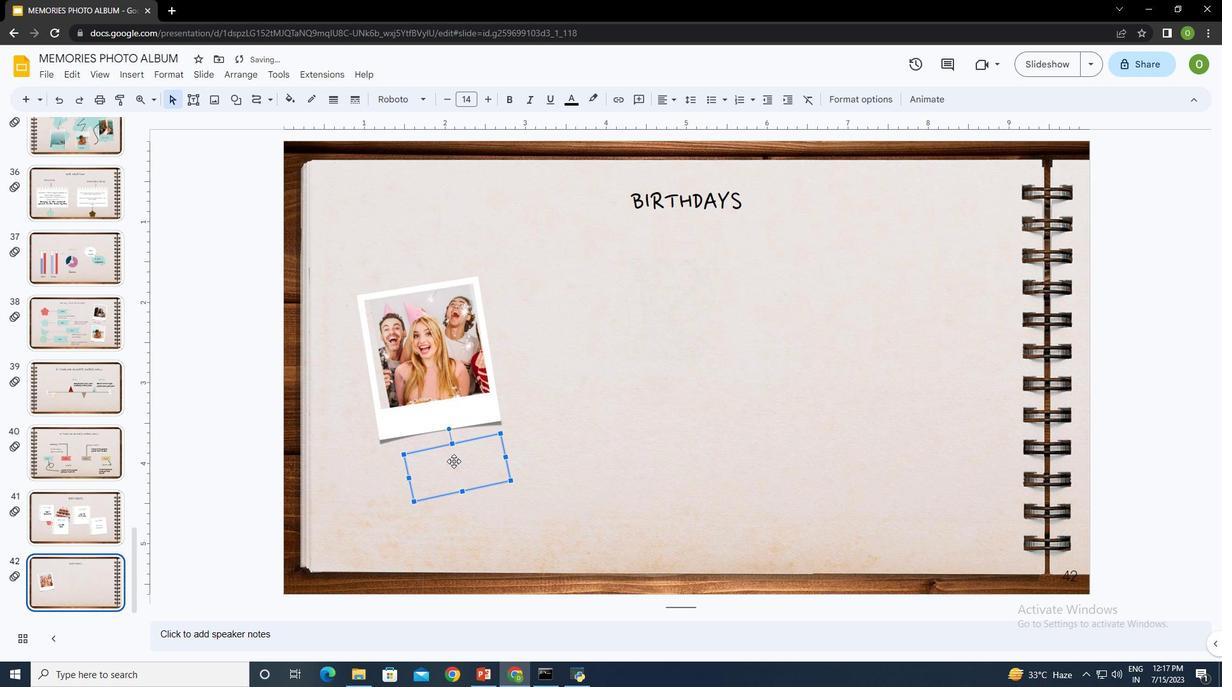 
Action: Key pressed <Key.shift><Key.caps_lock><Key.shift>Feb<Key.space>13<Key.enter><Key.enter><Key.shift>Auntctrl+A
Screenshot: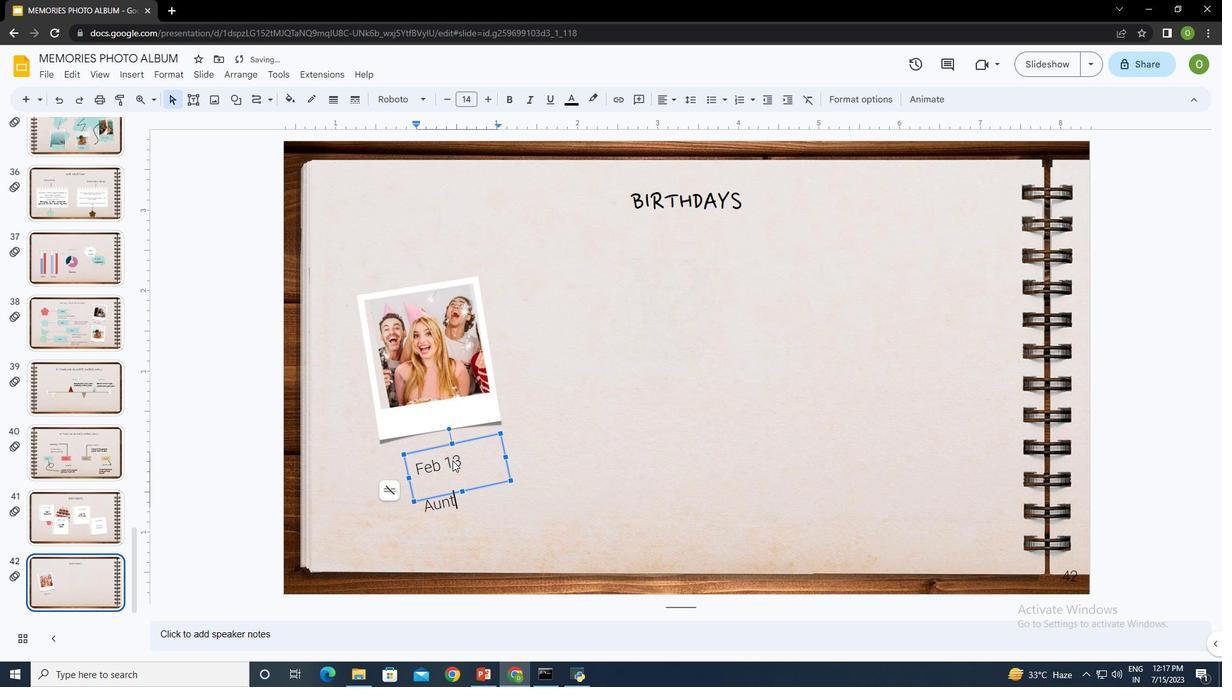 
Action: Mouse moved to (389, 97)
Screenshot: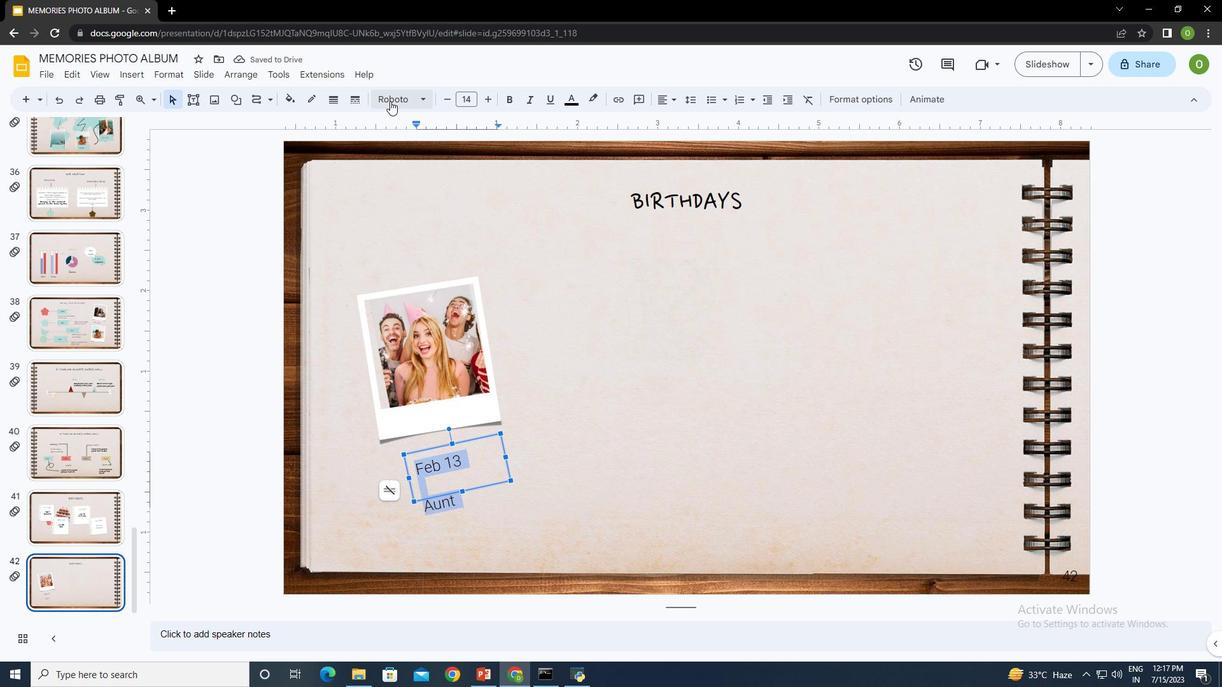 
Action: Mouse pressed left at (389, 97)
Screenshot: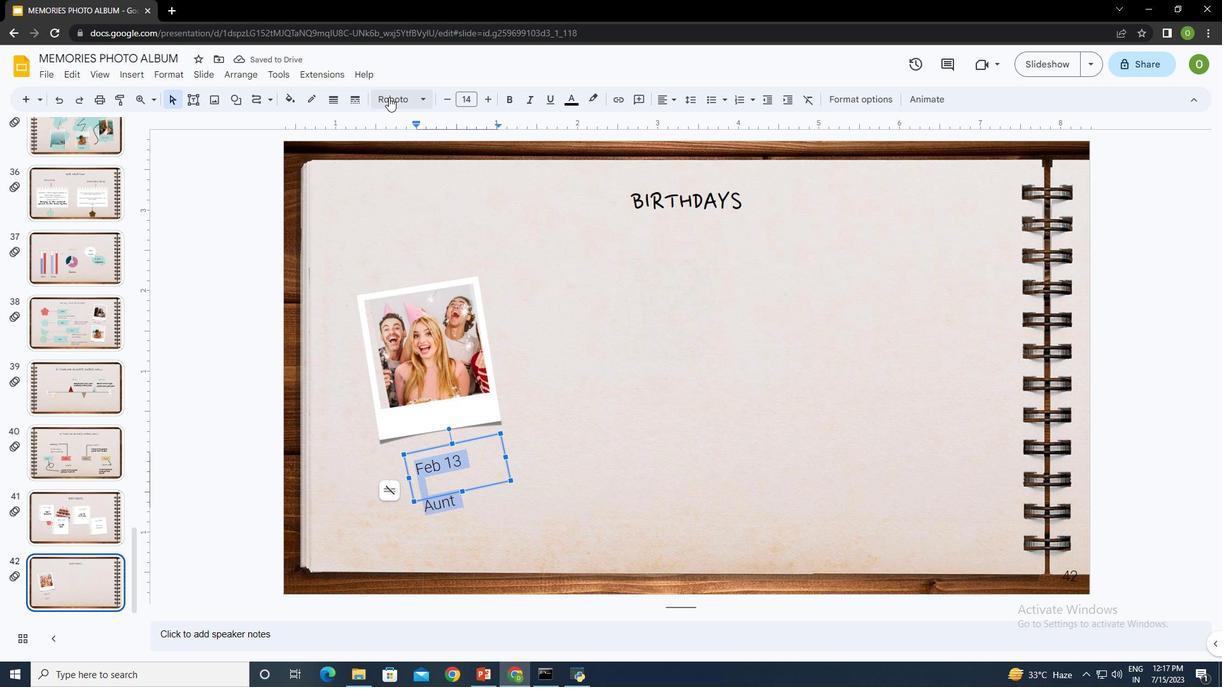
Action: Mouse moved to (431, 174)
Screenshot: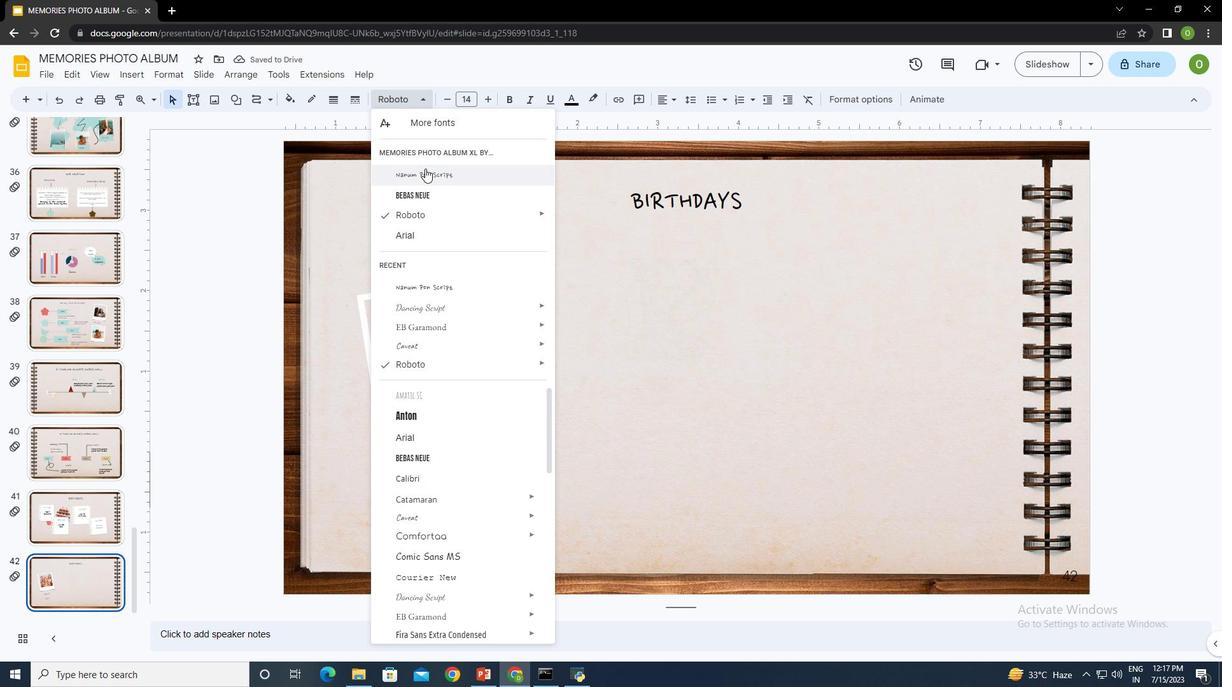 
Action: Mouse pressed left at (431, 174)
Screenshot: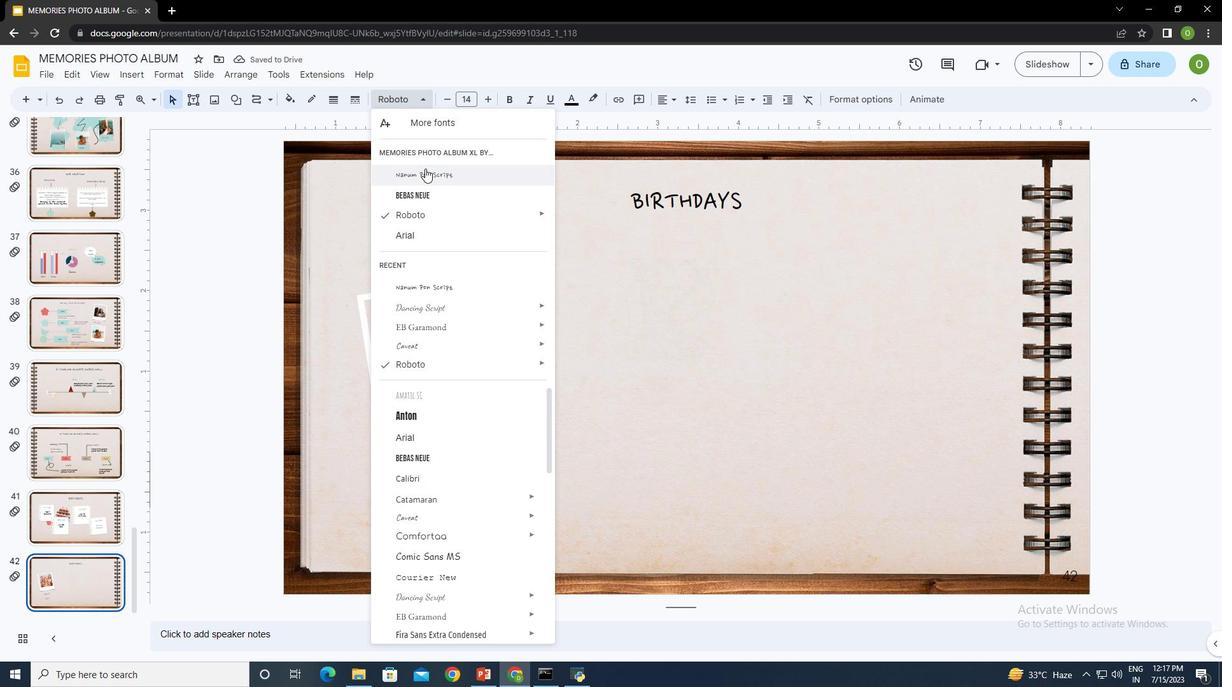 
Action: Mouse moved to (487, 100)
Screenshot: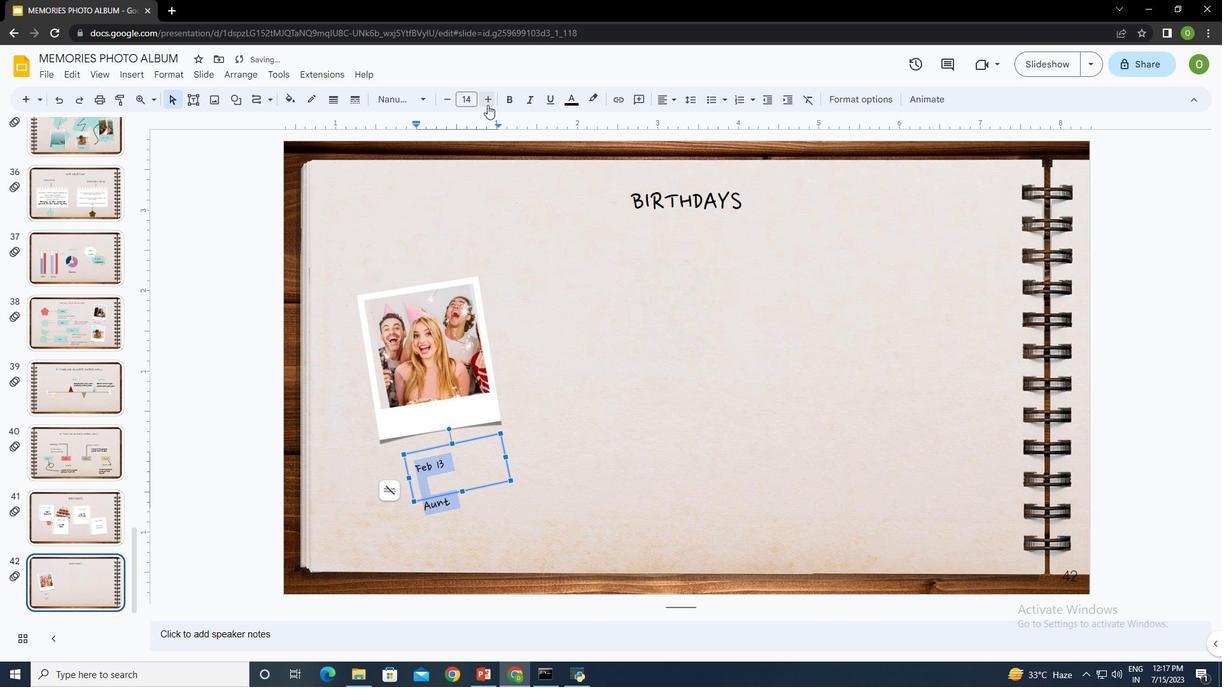 
Action: Mouse pressed left at (487, 100)
Screenshot: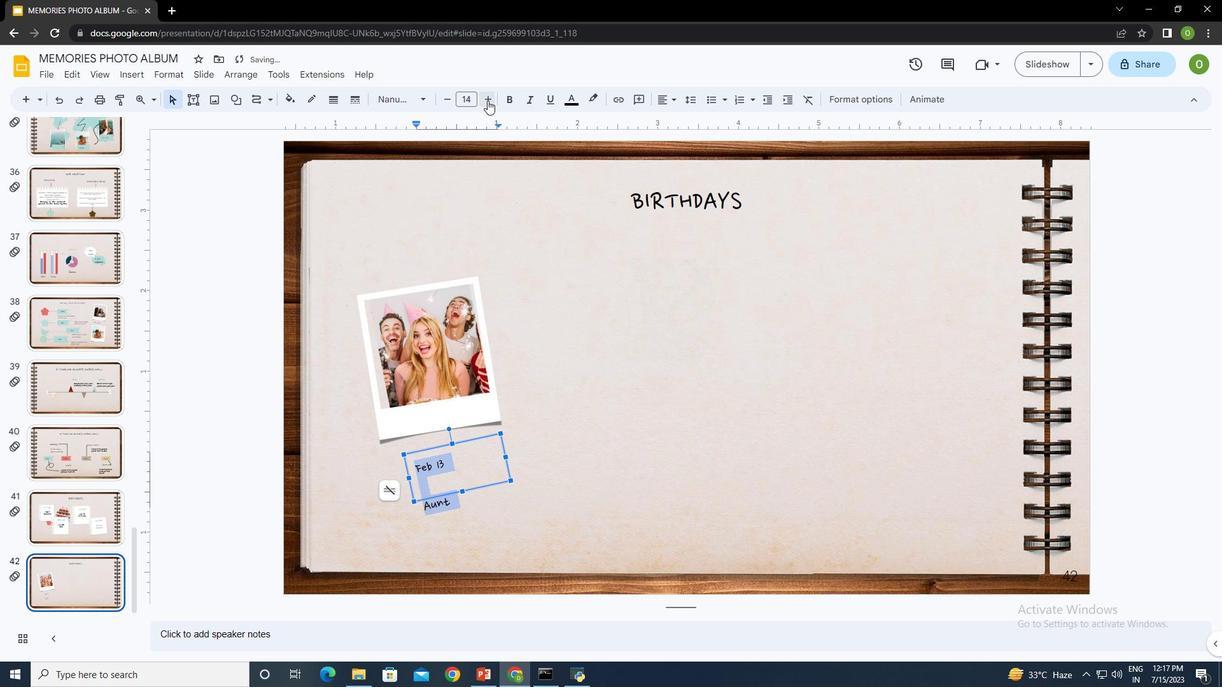 
Action: Mouse pressed left at (487, 100)
Screenshot: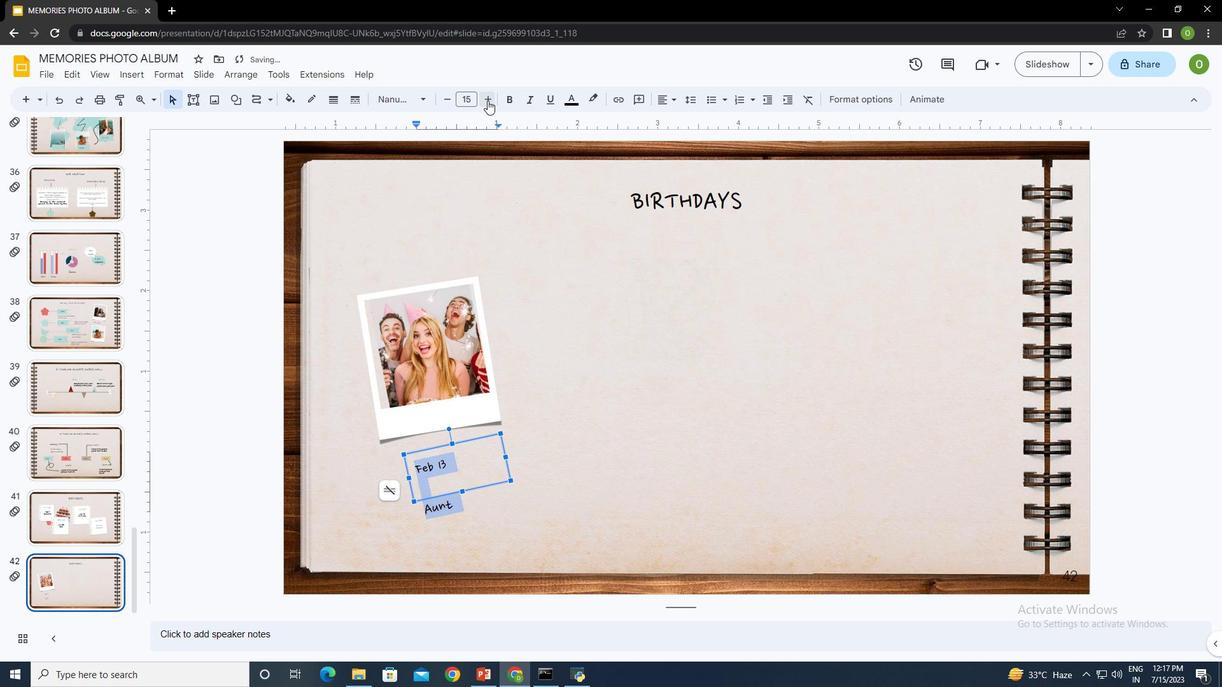 
Action: Mouse moved to (442, 478)
Screenshot: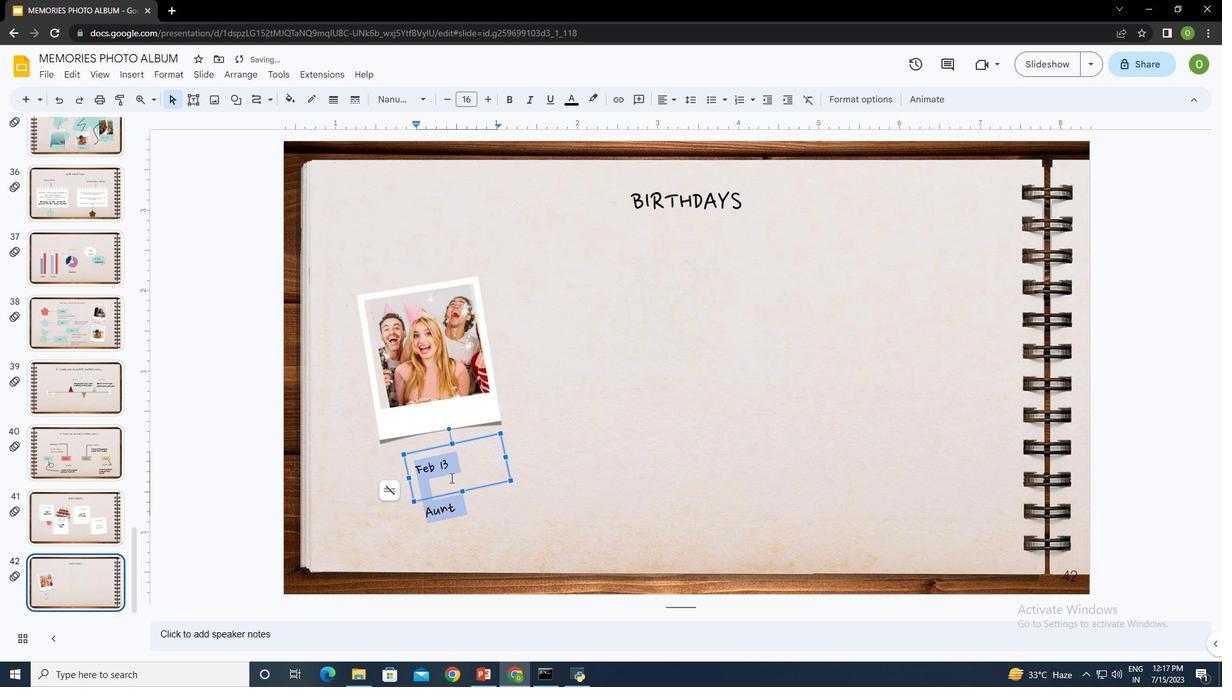 
Action: Mouse pressed left at (442, 478)
Screenshot: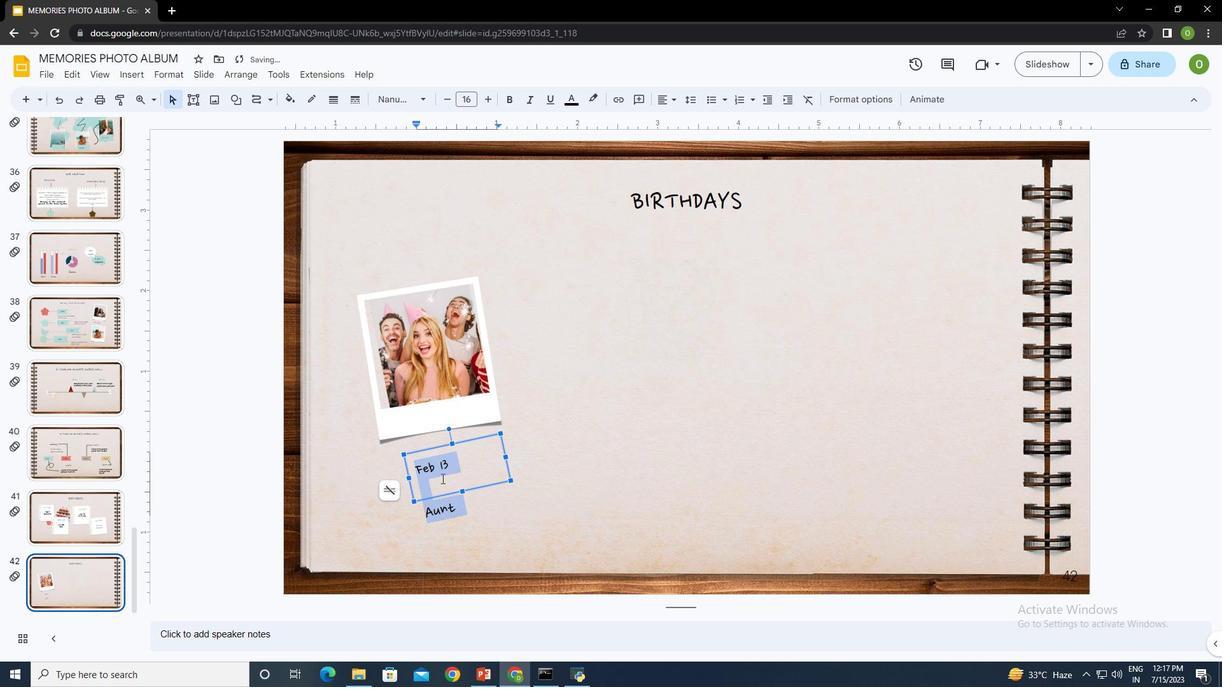 
Action: Mouse moved to (450, 482)
Screenshot: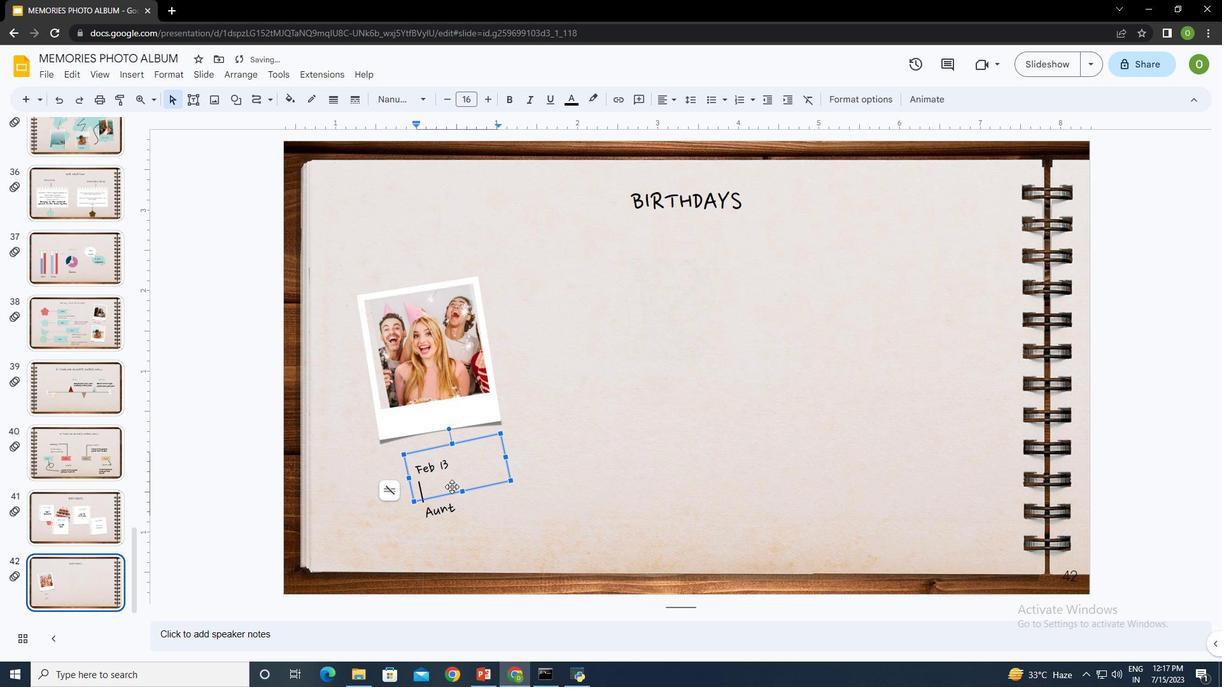 
Action: Key pressed <Key.delete>
Screenshot: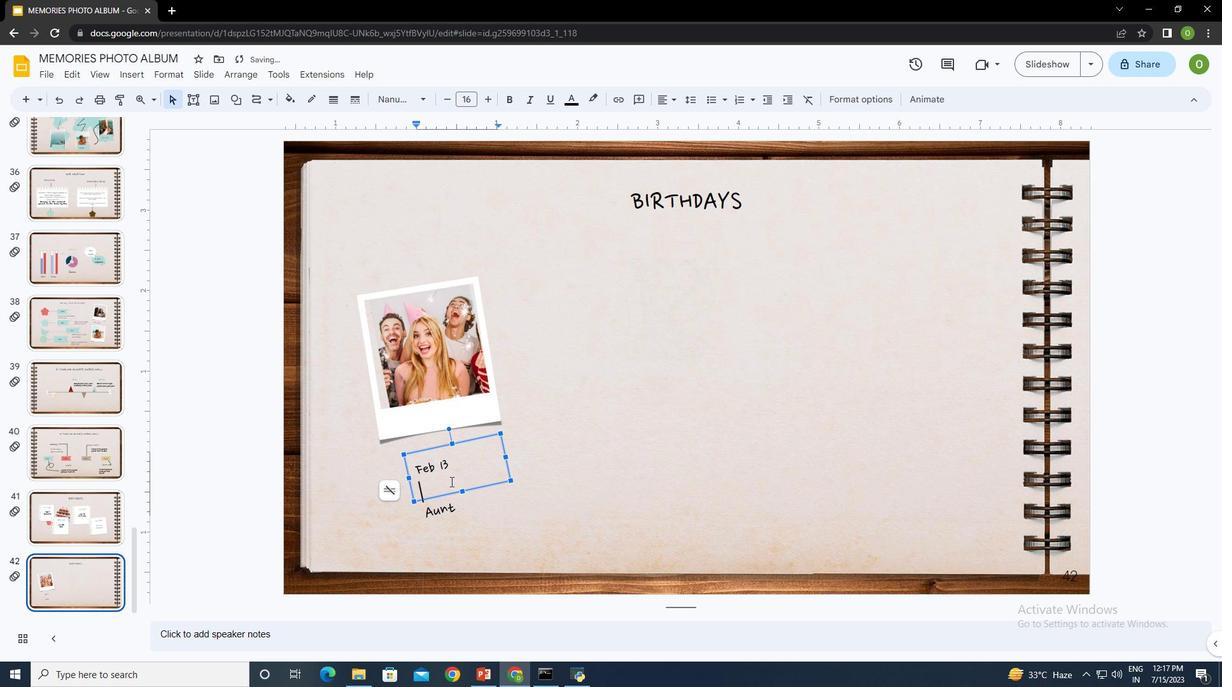 
Action: Mouse moved to (463, 466)
Screenshot: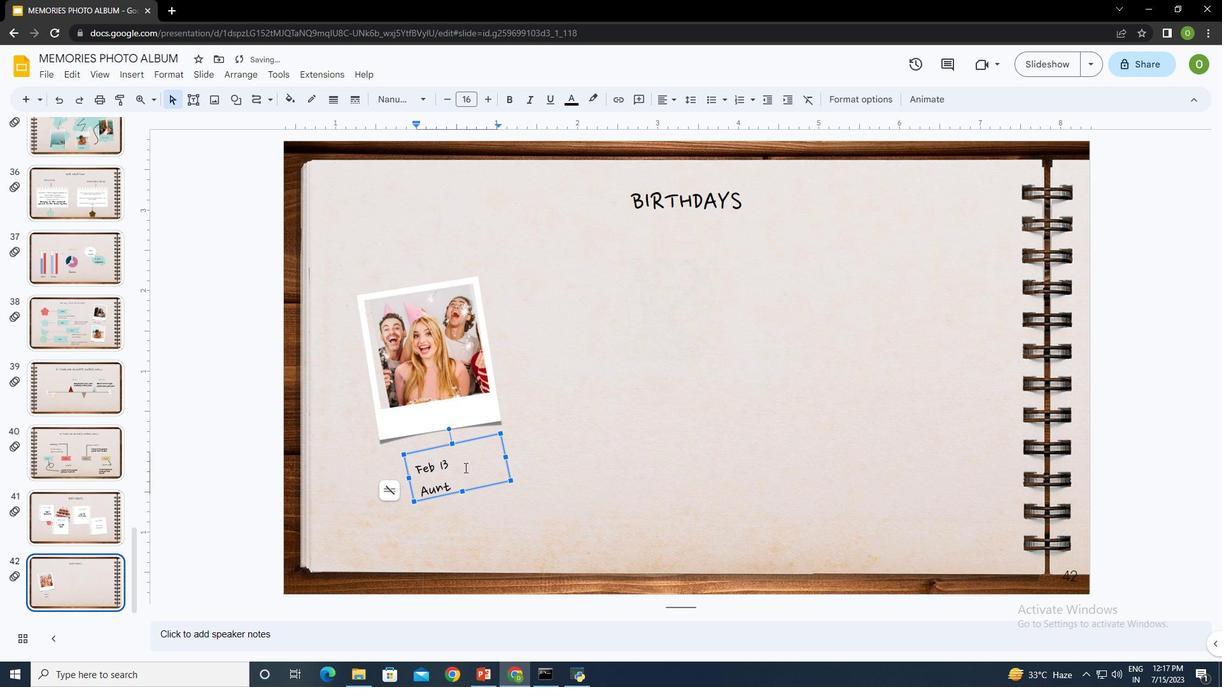 
Action: Mouse pressed left at (463, 466)
Screenshot: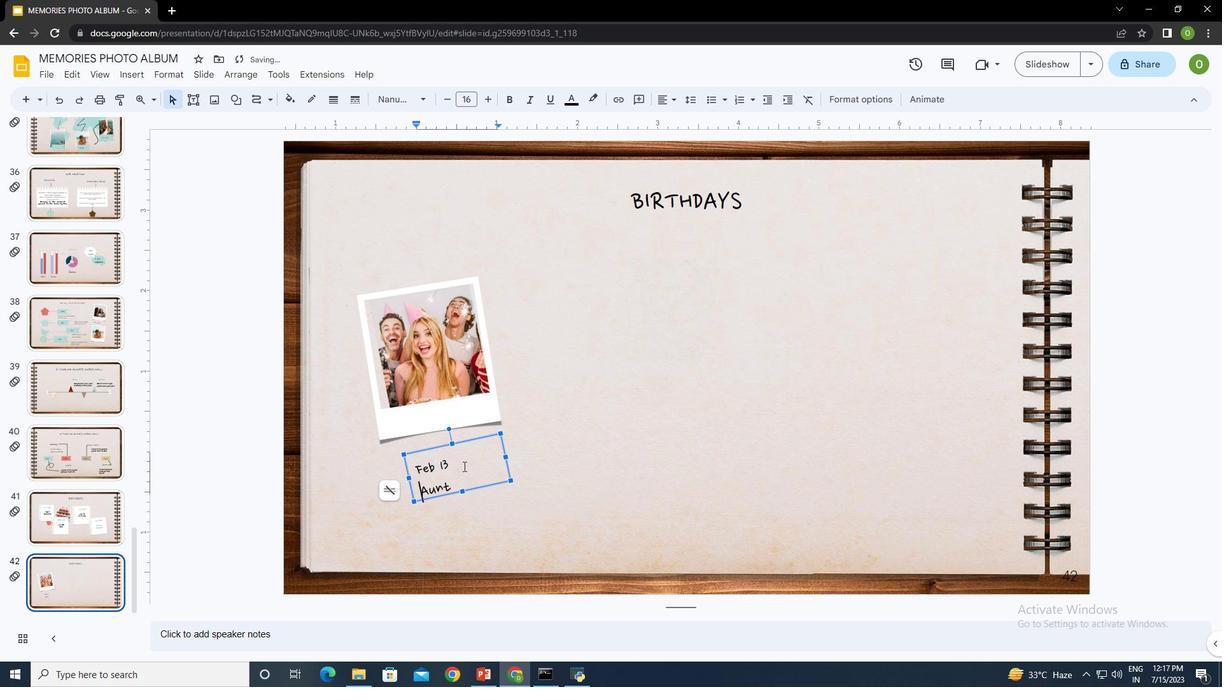 
Action: Mouse moved to (459, 486)
Screenshot: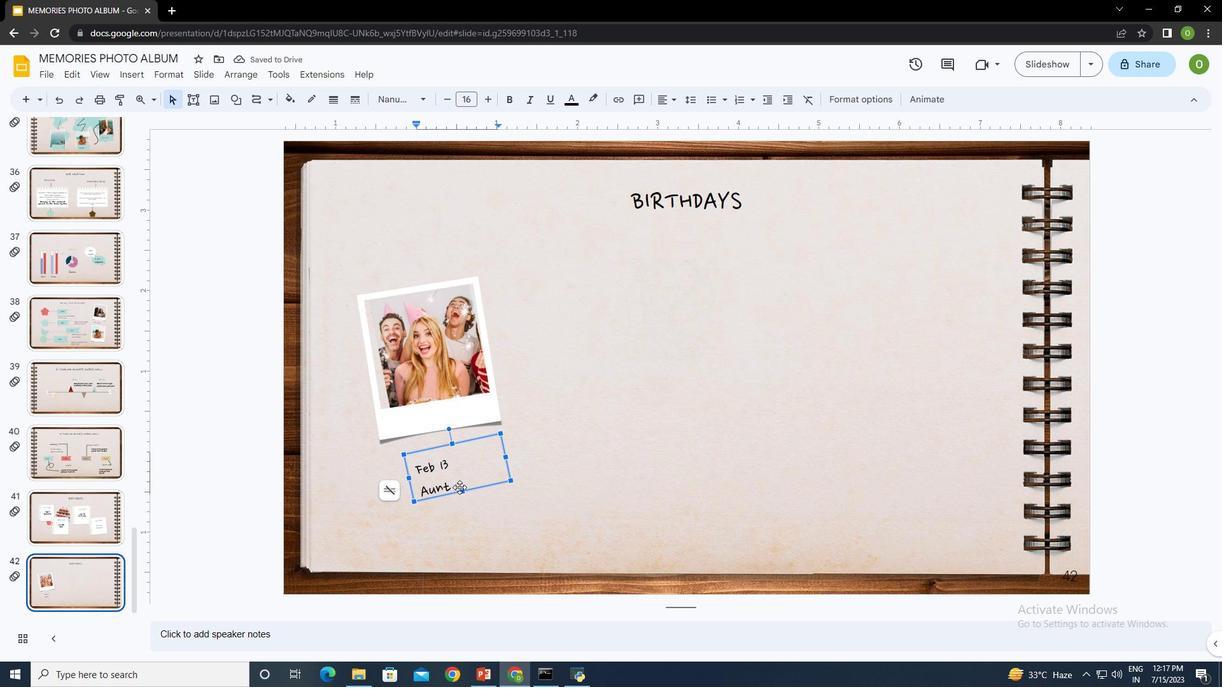 
Action: Mouse pressed left at (459, 486)
Screenshot: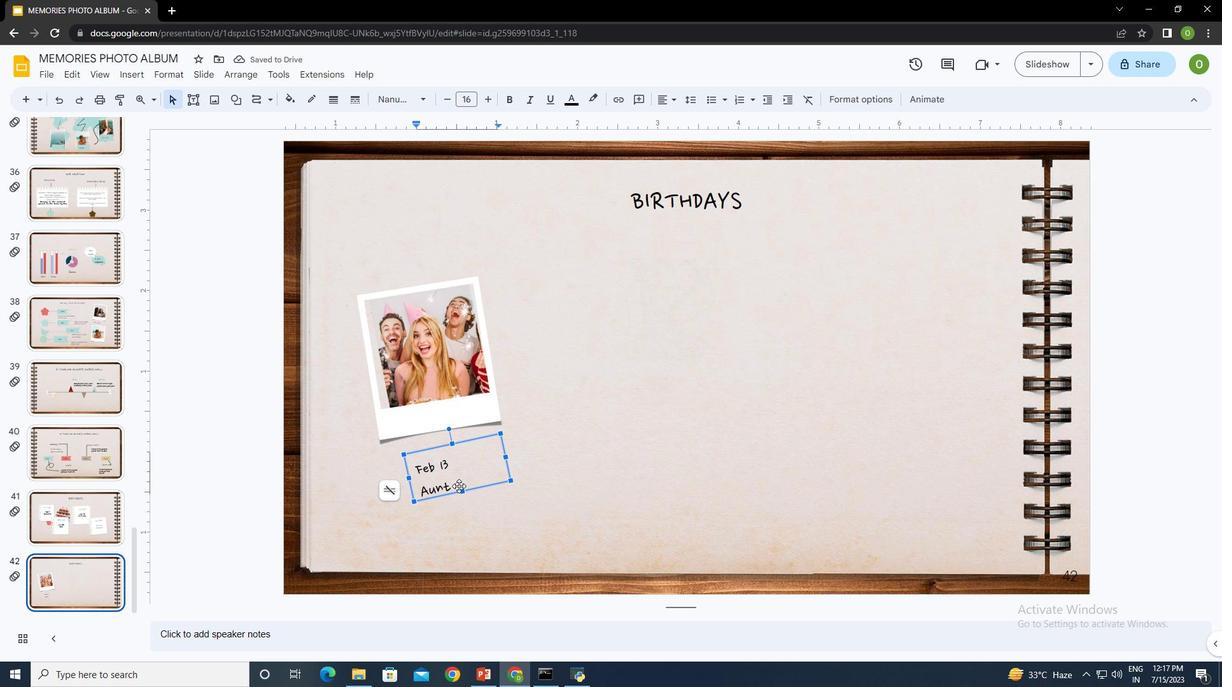
Action: Mouse moved to (446, 461)
Screenshot: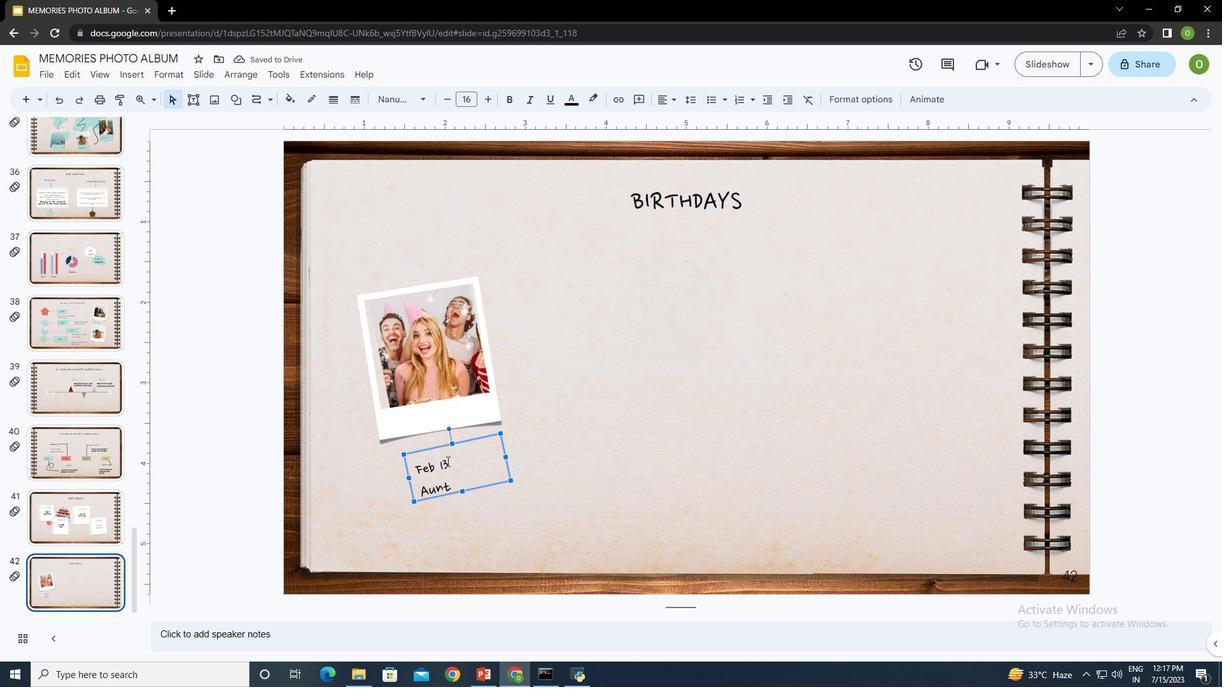 
Action: Mouse pressed left at (446, 461)
Screenshot: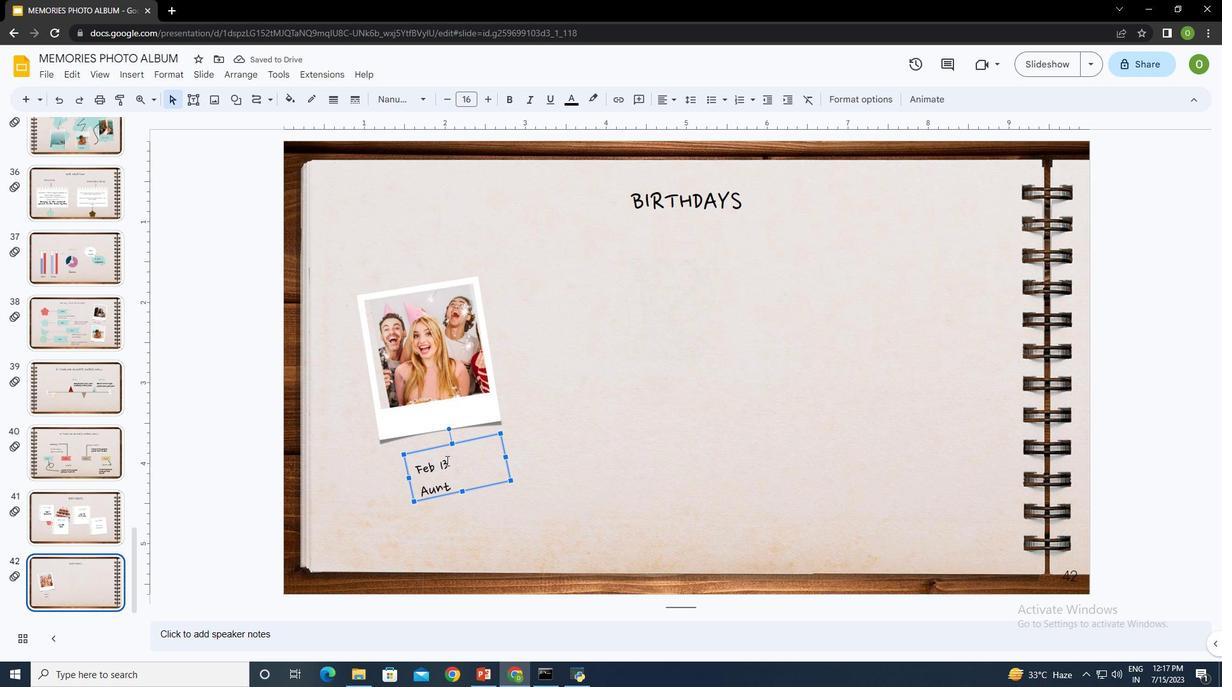 
Action: Mouse moved to (456, 465)
Screenshot: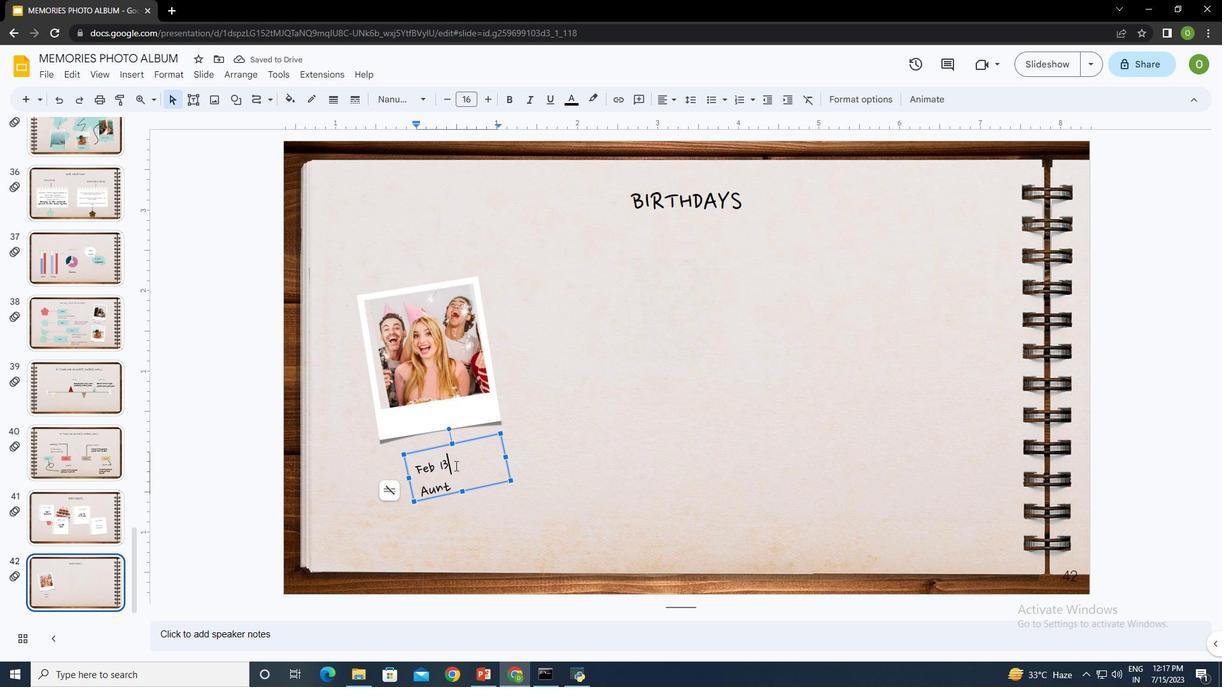 
Action: Key pressed <Key.down><Key.shift_r><Key.left><Key.left><Key.left><Key.left>
Screenshot: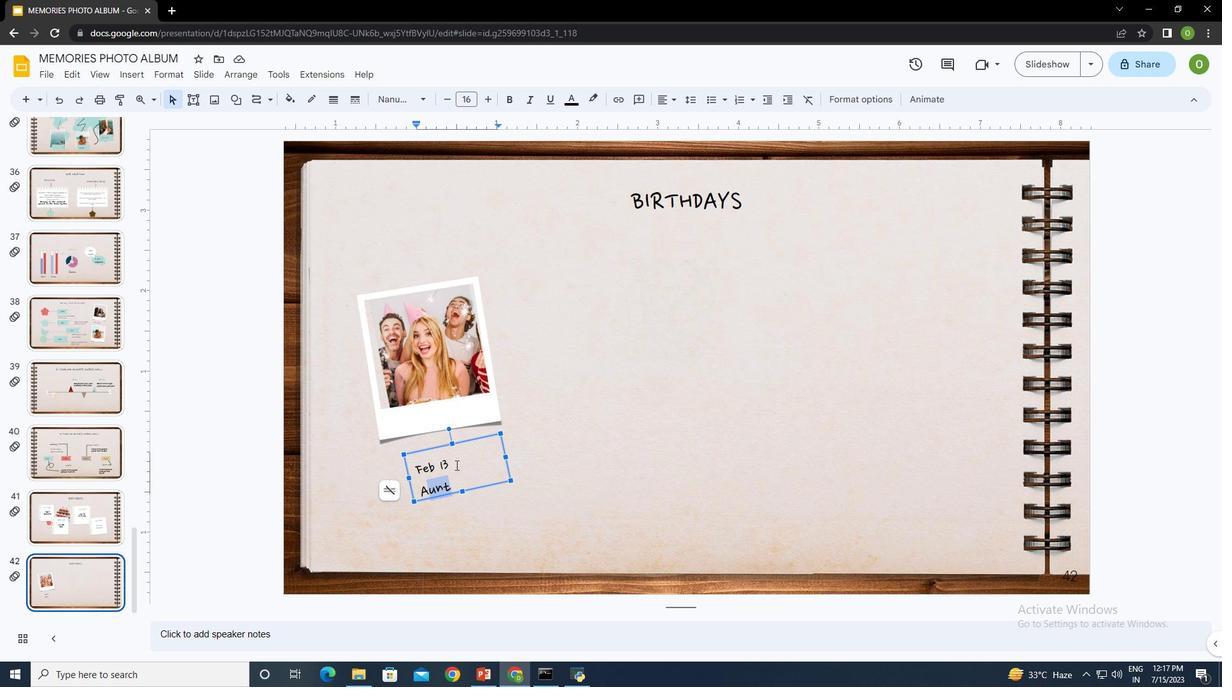 
Action: Mouse moved to (570, 98)
Screenshot: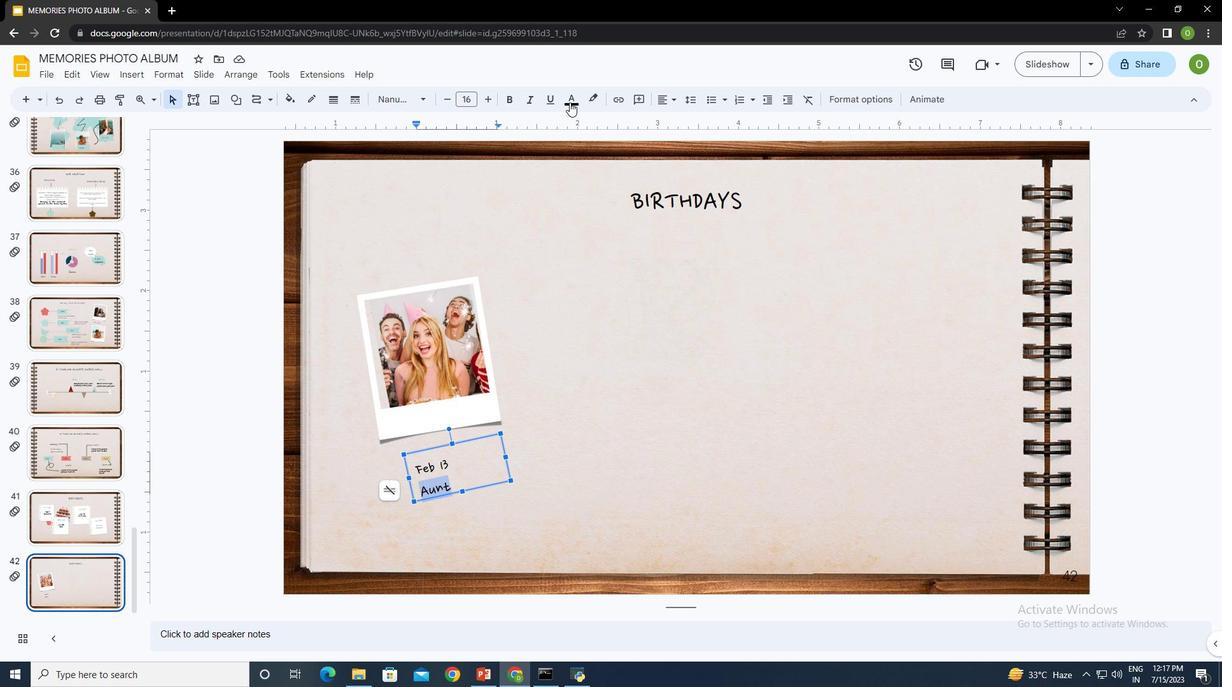 
Action: Mouse pressed left at (570, 98)
Screenshot: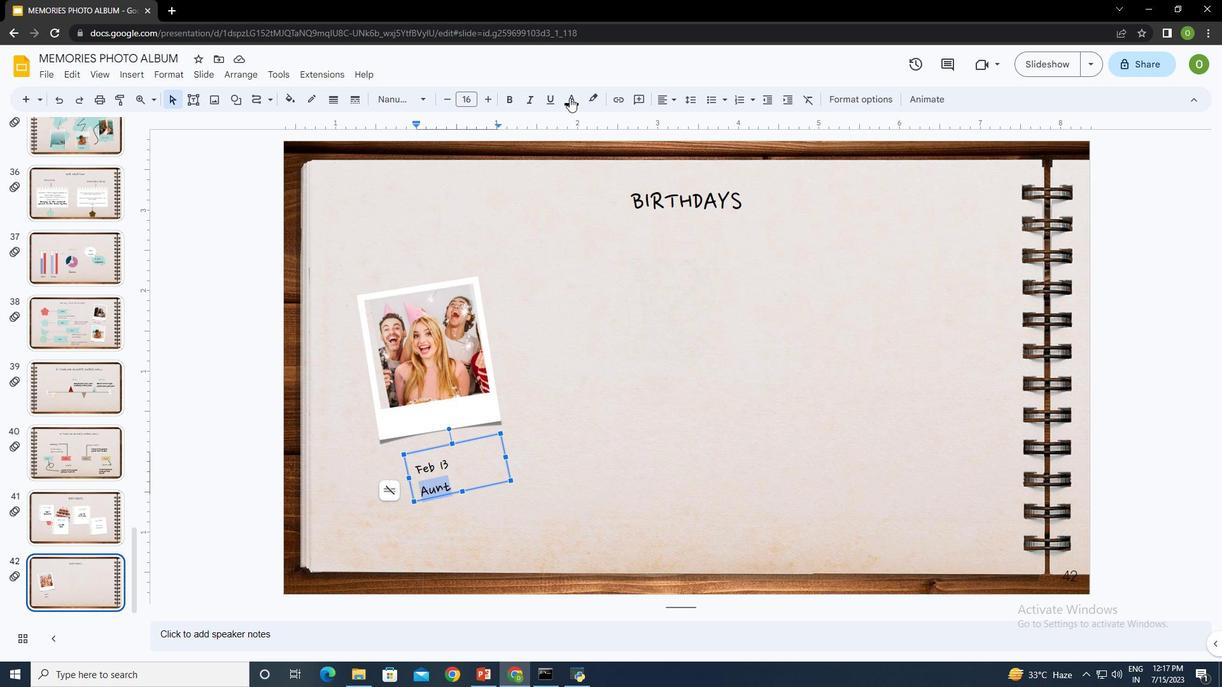 
Action: Mouse moved to (687, 139)
Screenshot: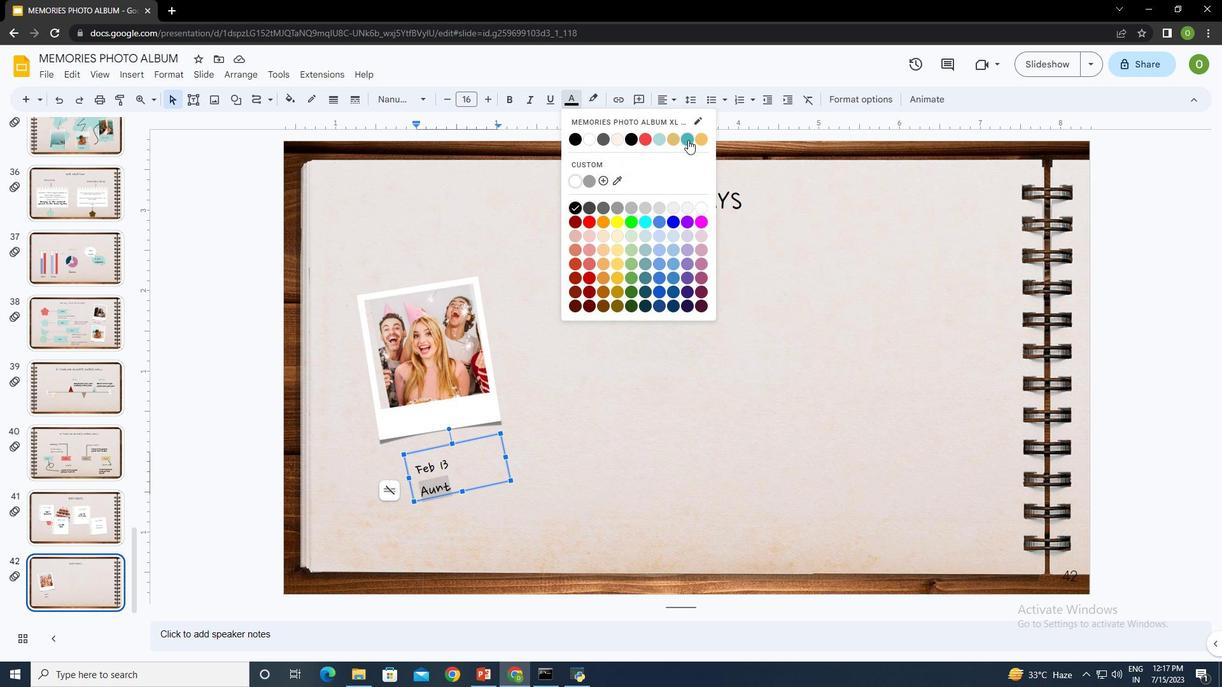 
Action: Mouse pressed left at (687, 139)
Screenshot: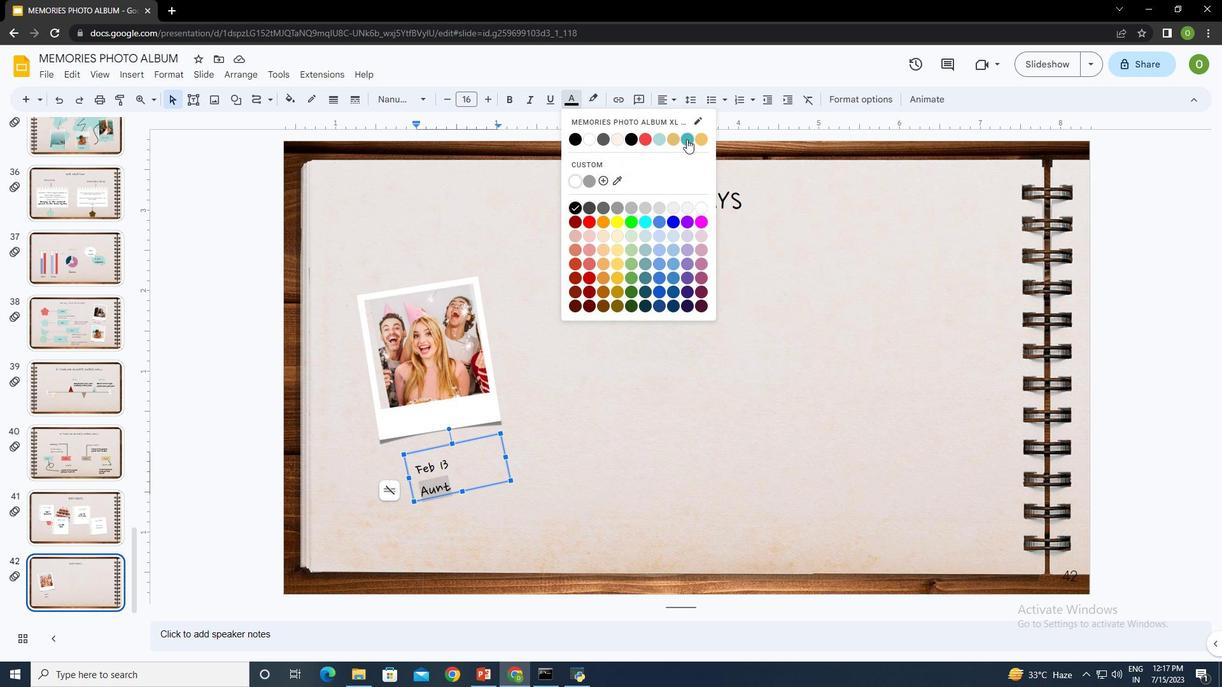 
Action: Mouse moved to (485, 100)
Screenshot: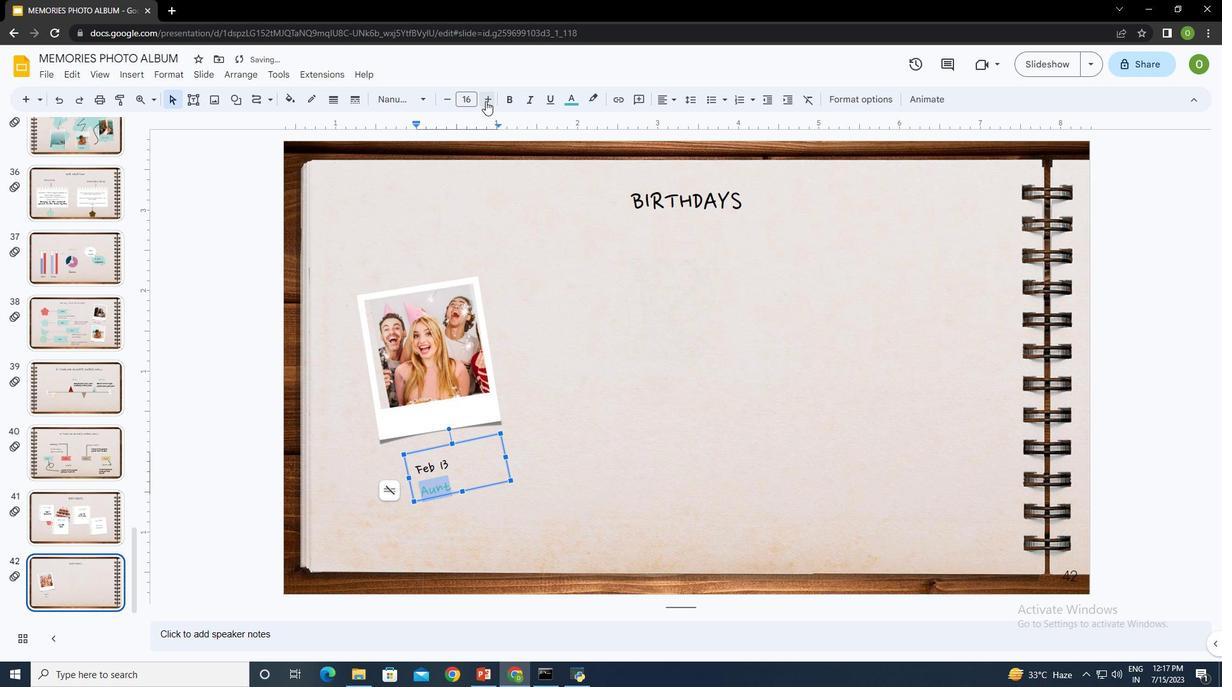 
Action: Mouse pressed left at (485, 100)
Screenshot: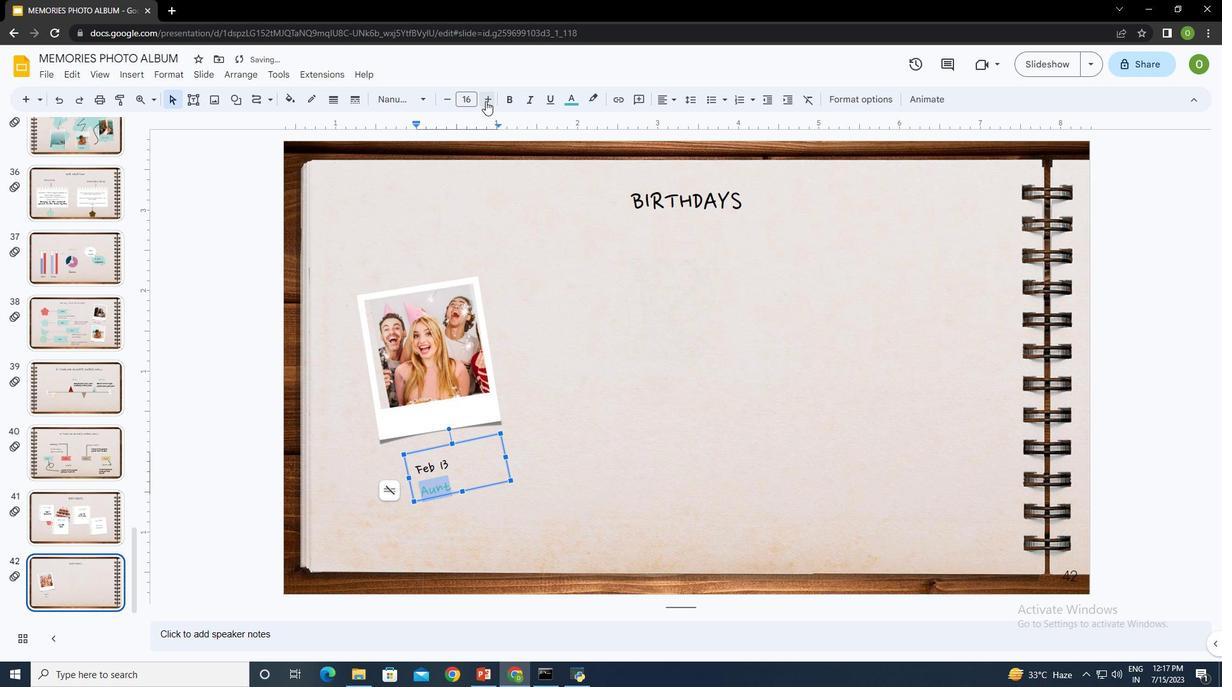 
Action: Mouse pressed left at (485, 100)
Screenshot: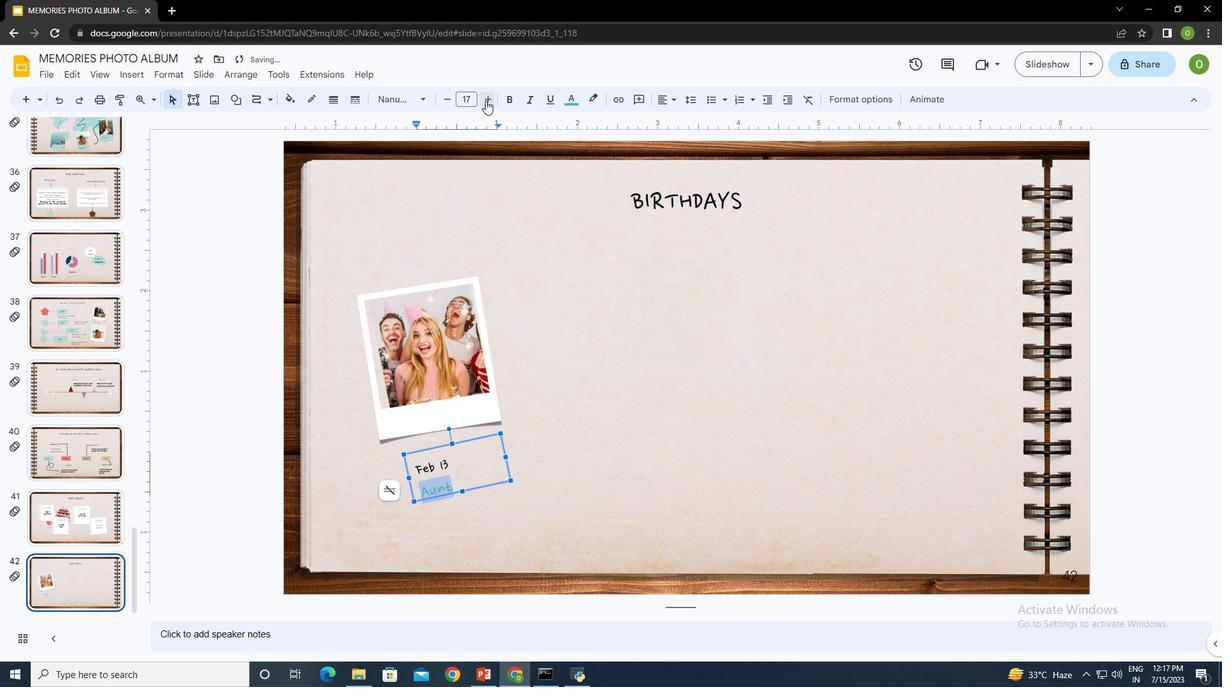 
Action: Mouse moved to (463, 461)
Screenshot: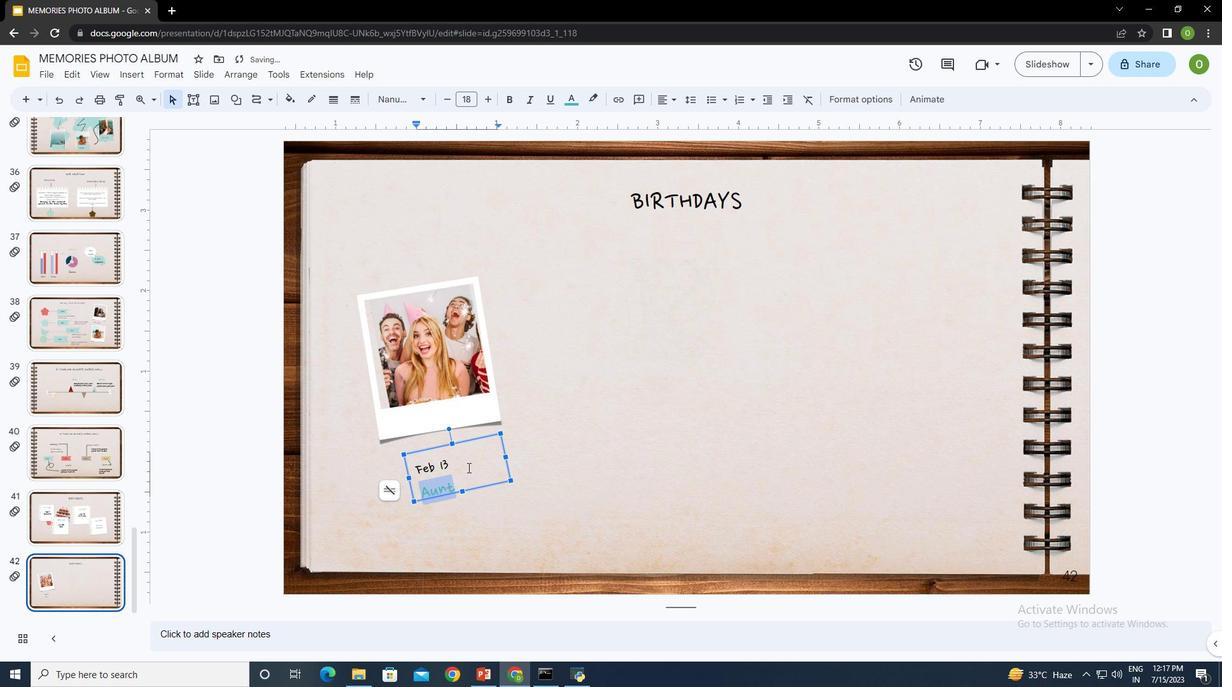 
Action: Mouse pressed left at (463, 461)
Screenshot: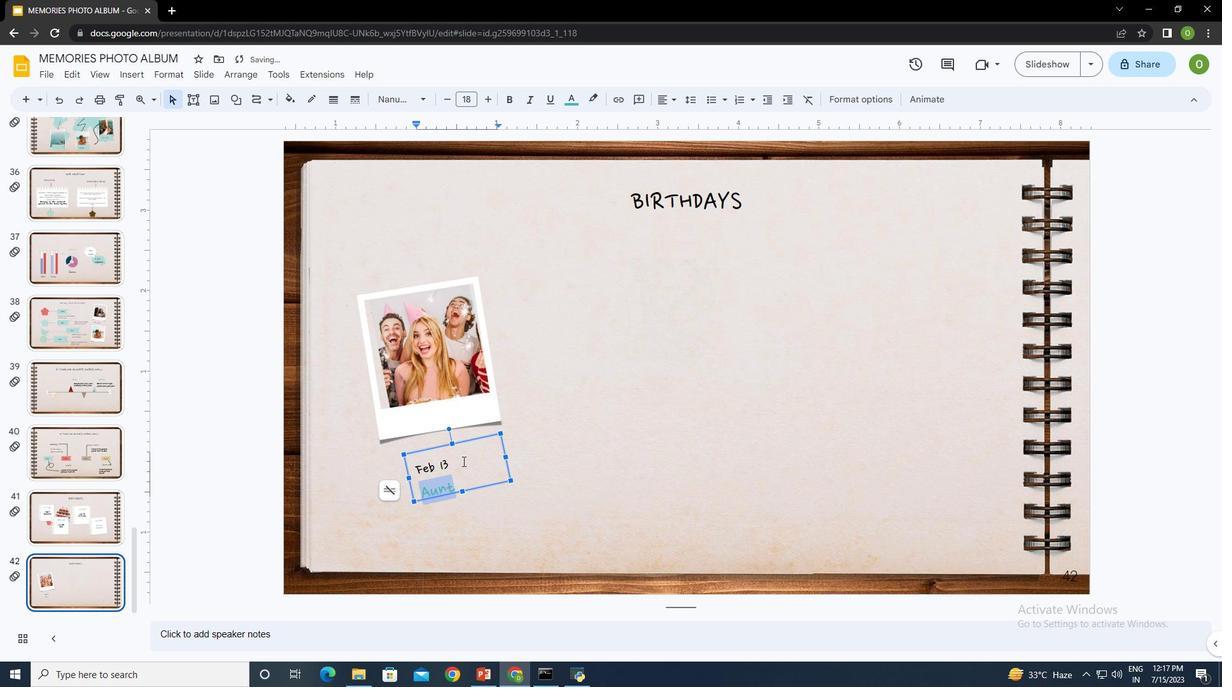 
Action: Mouse moved to (566, 473)
Screenshot: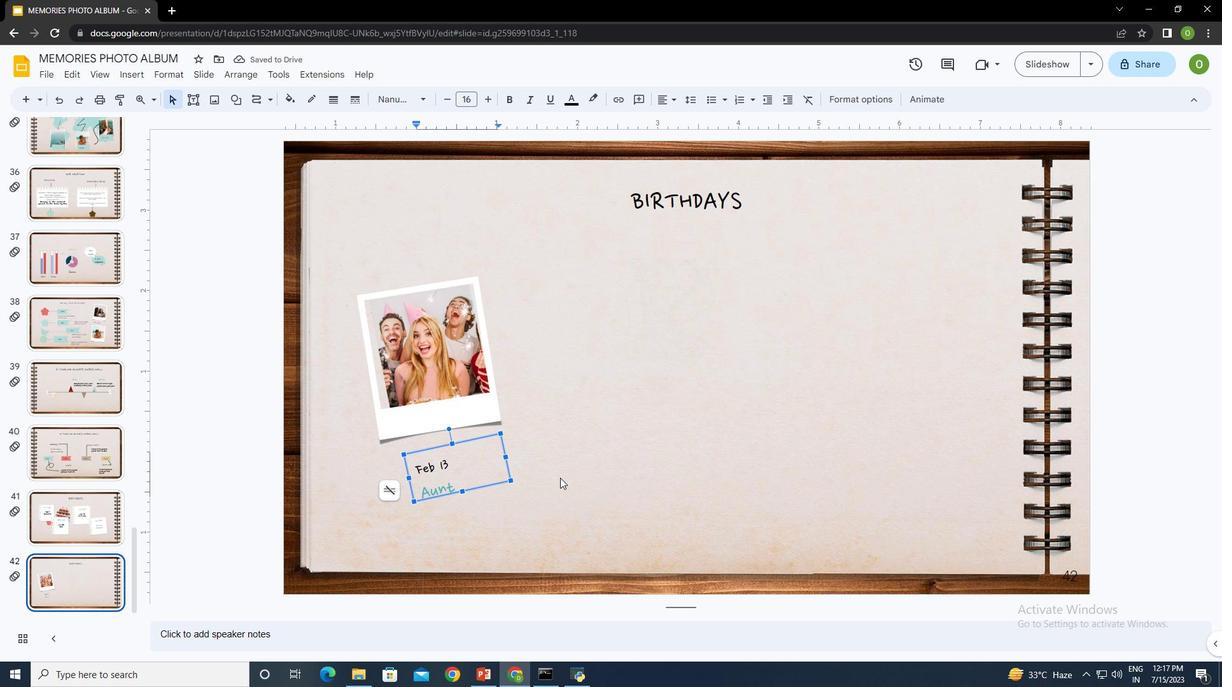 
Action: Mouse pressed left at (566, 473)
Screenshot: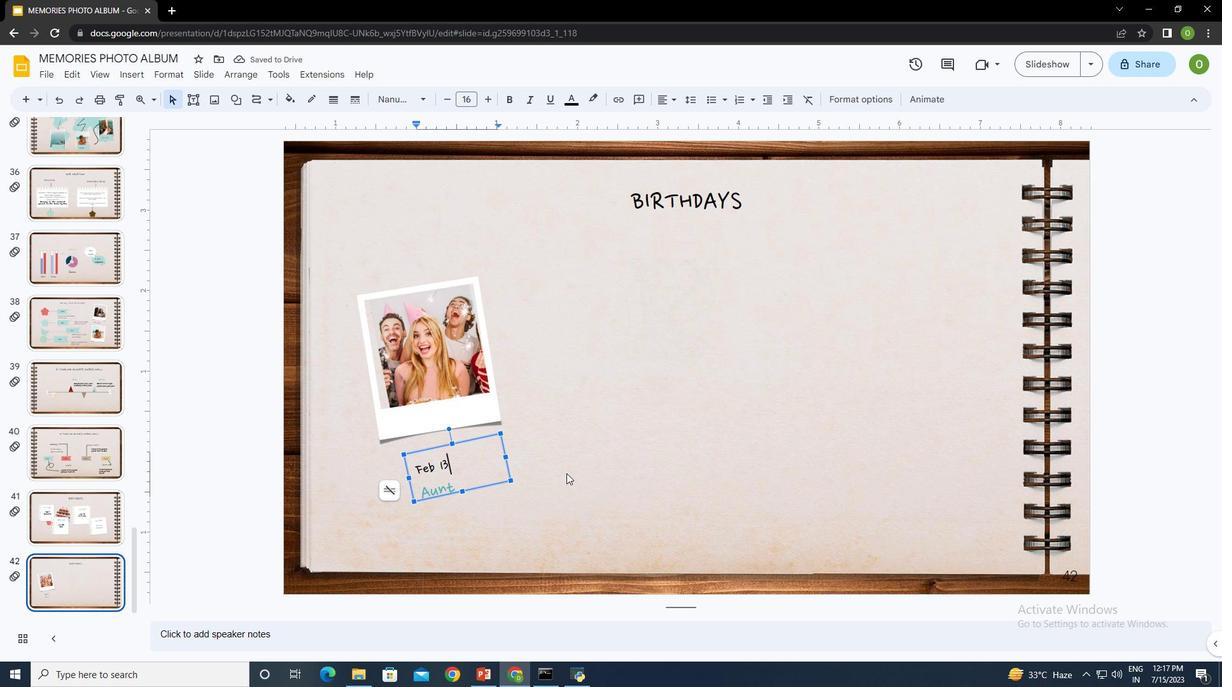 
Action: Mouse moved to (442, 477)
Screenshot: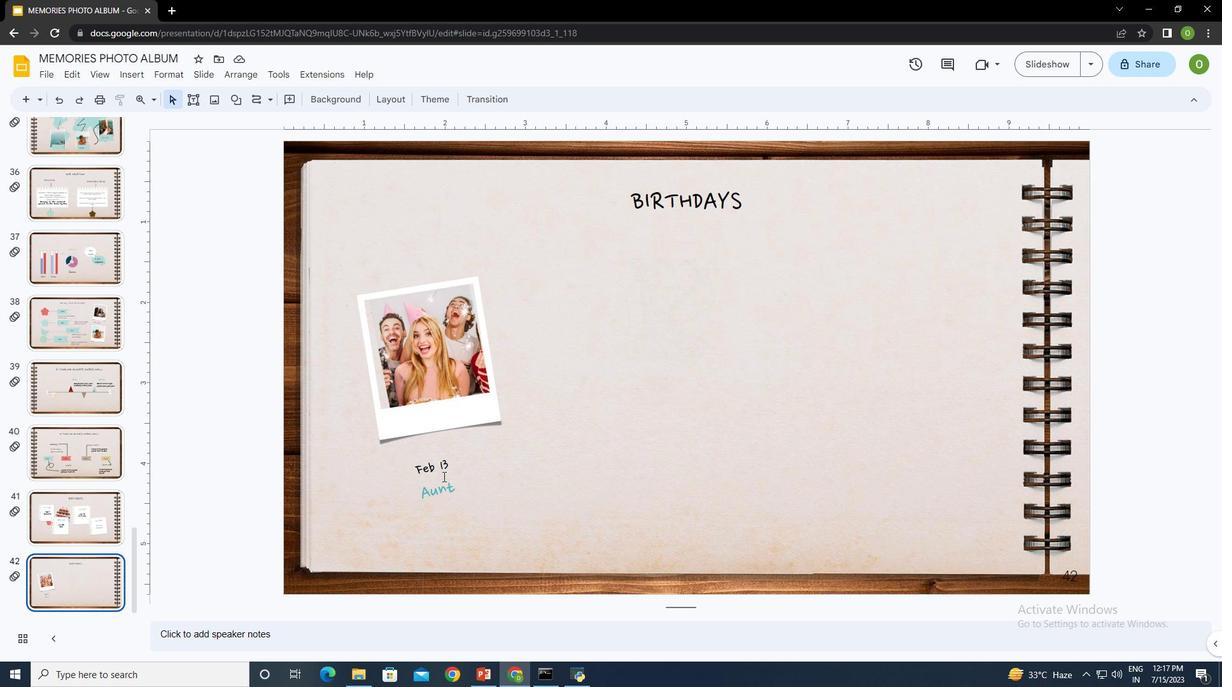 
Action: Mouse pressed left at (442, 477)
Screenshot: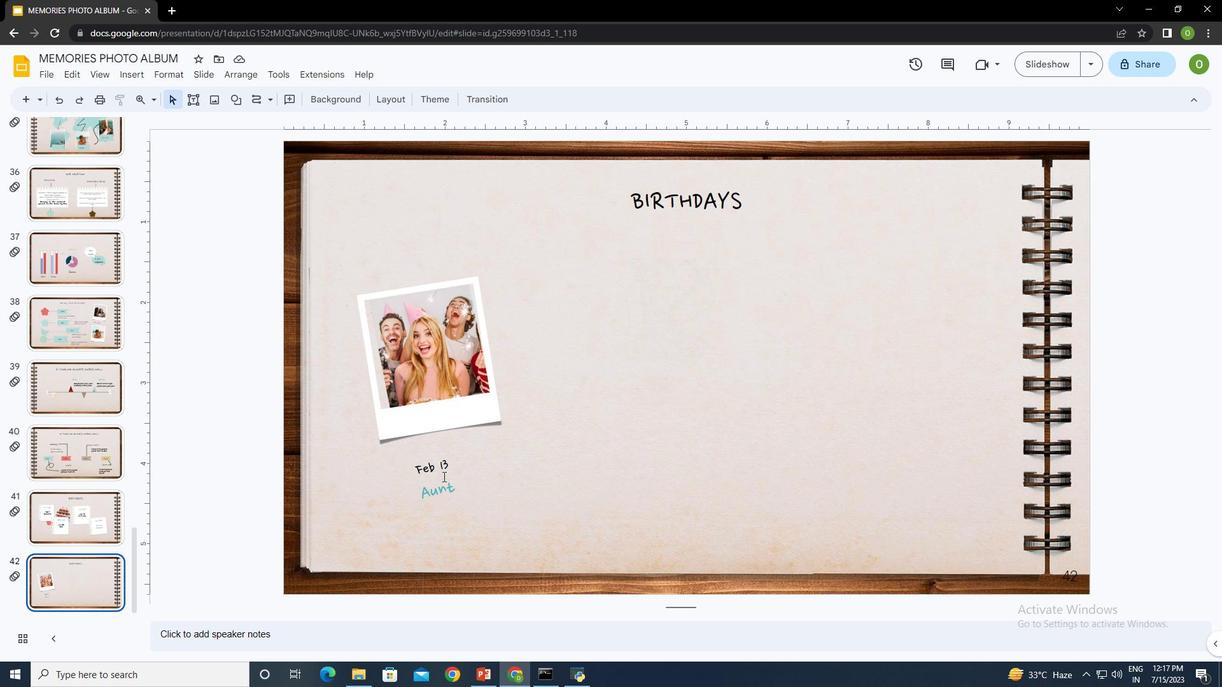 
Action: Mouse moved to (458, 444)
Screenshot: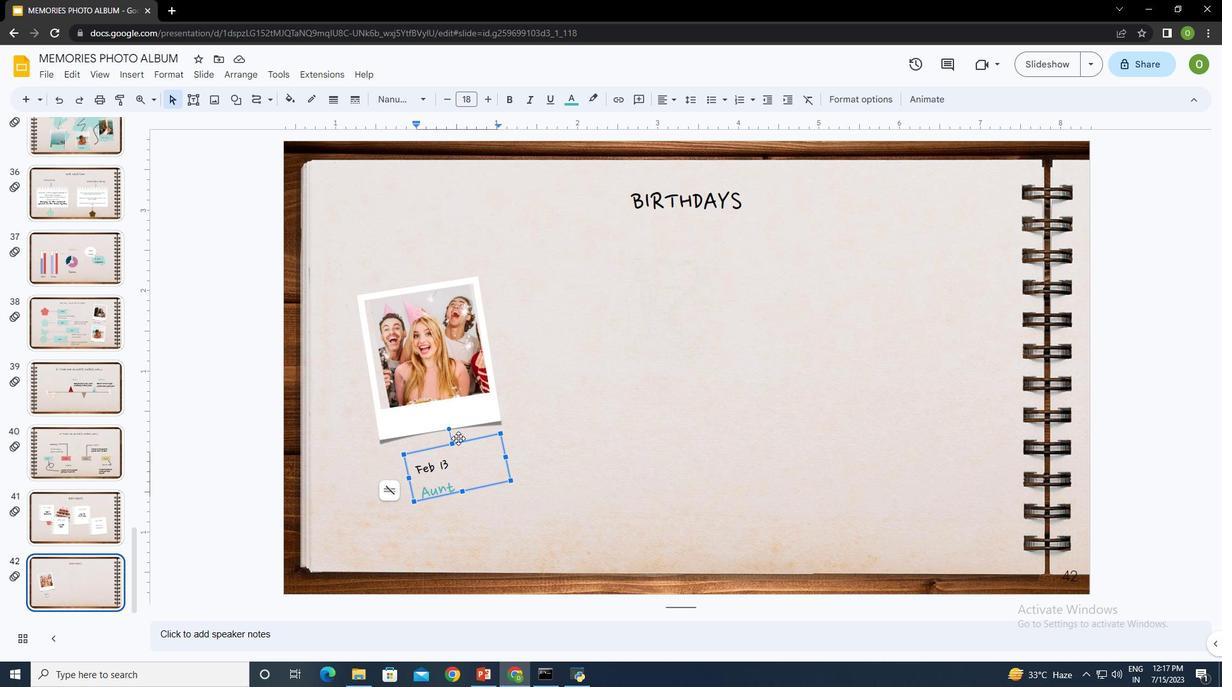 
Action: Mouse pressed left at (458, 444)
Screenshot: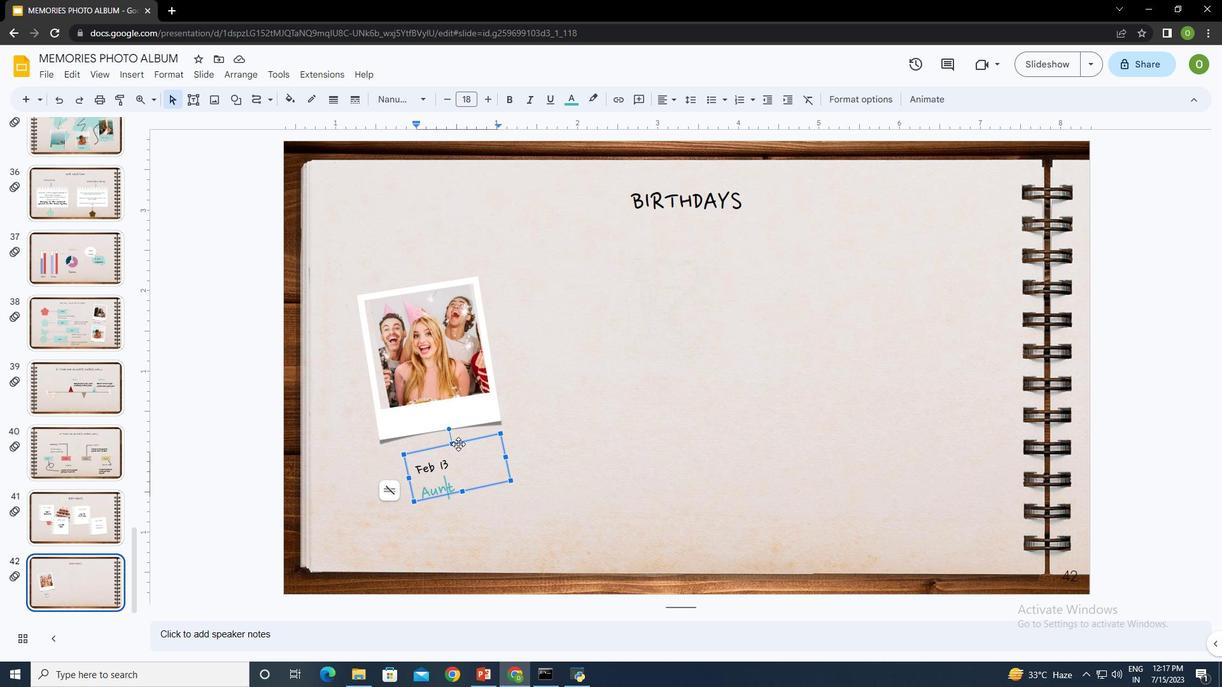 
Action: Mouse moved to (461, 424)
Screenshot: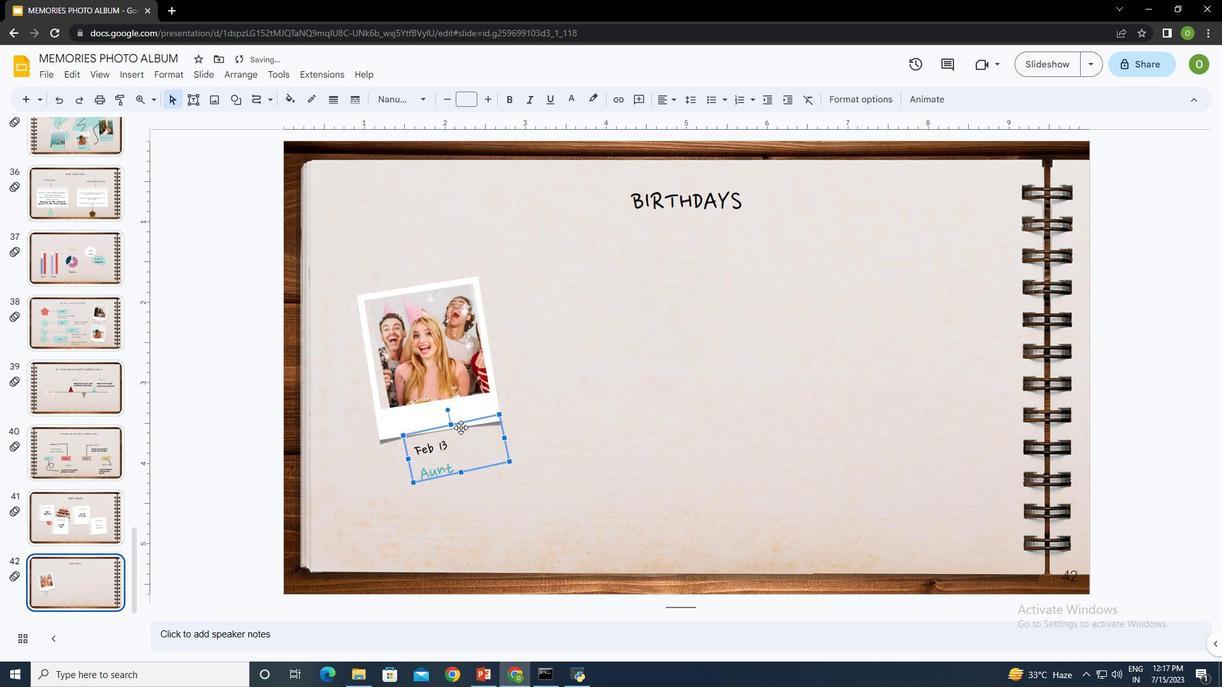 
Action: Mouse pressed left at (461, 424)
Screenshot: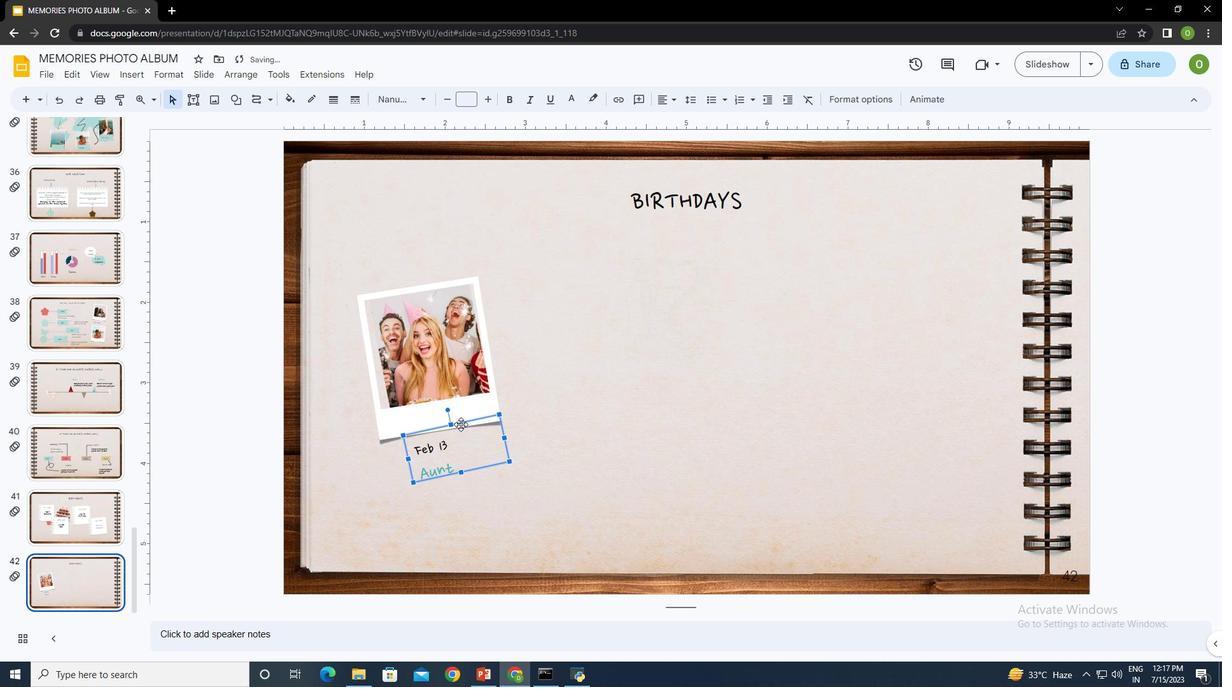 
Action: Mouse moved to (449, 445)
Screenshot: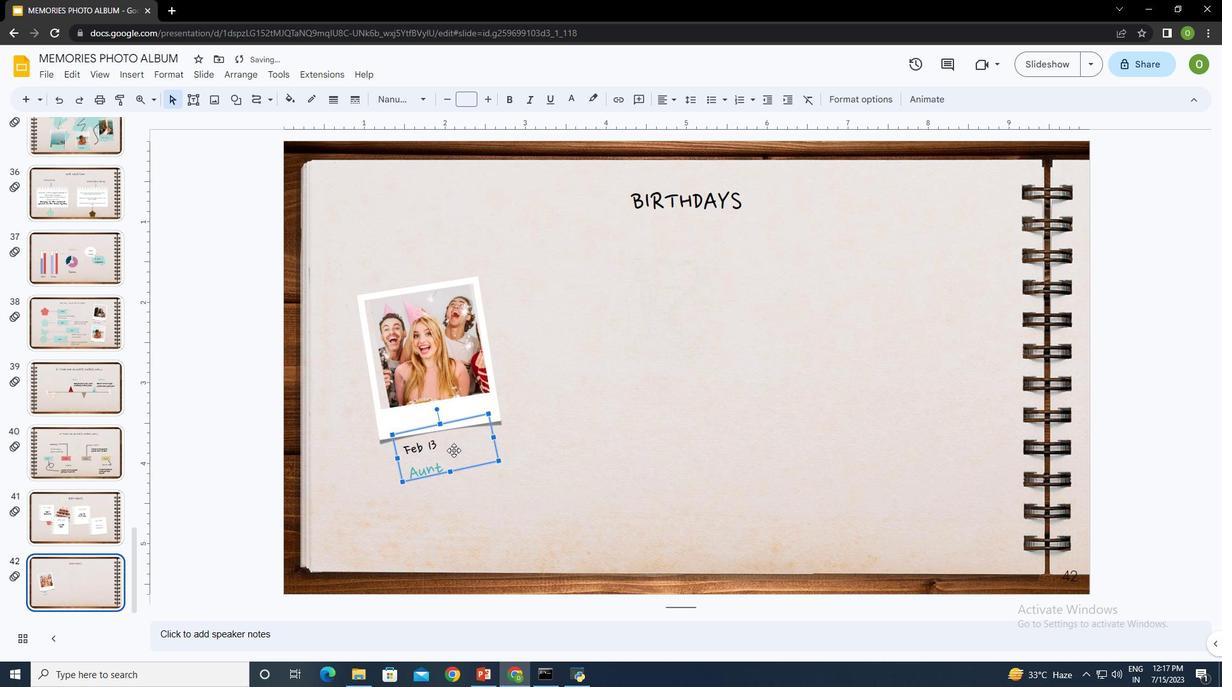 
Action: Mouse pressed left at (449, 445)
Screenshot: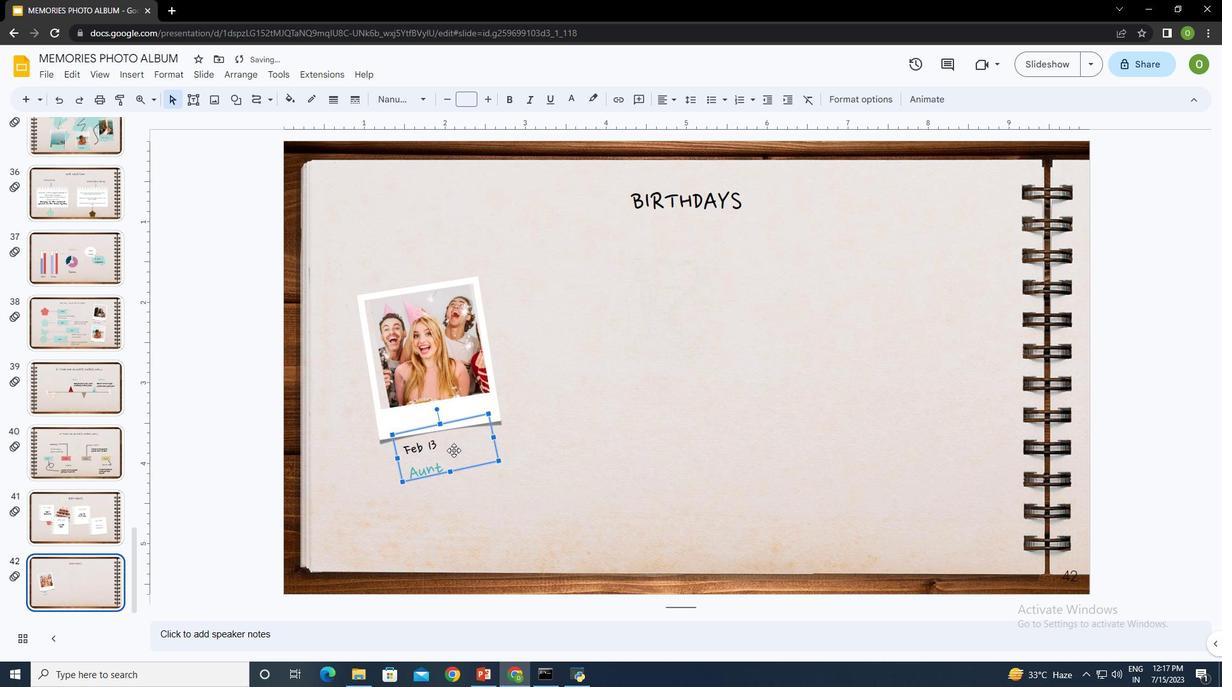 
Action: Mouse pressed left at (449, 445)
Screenshot: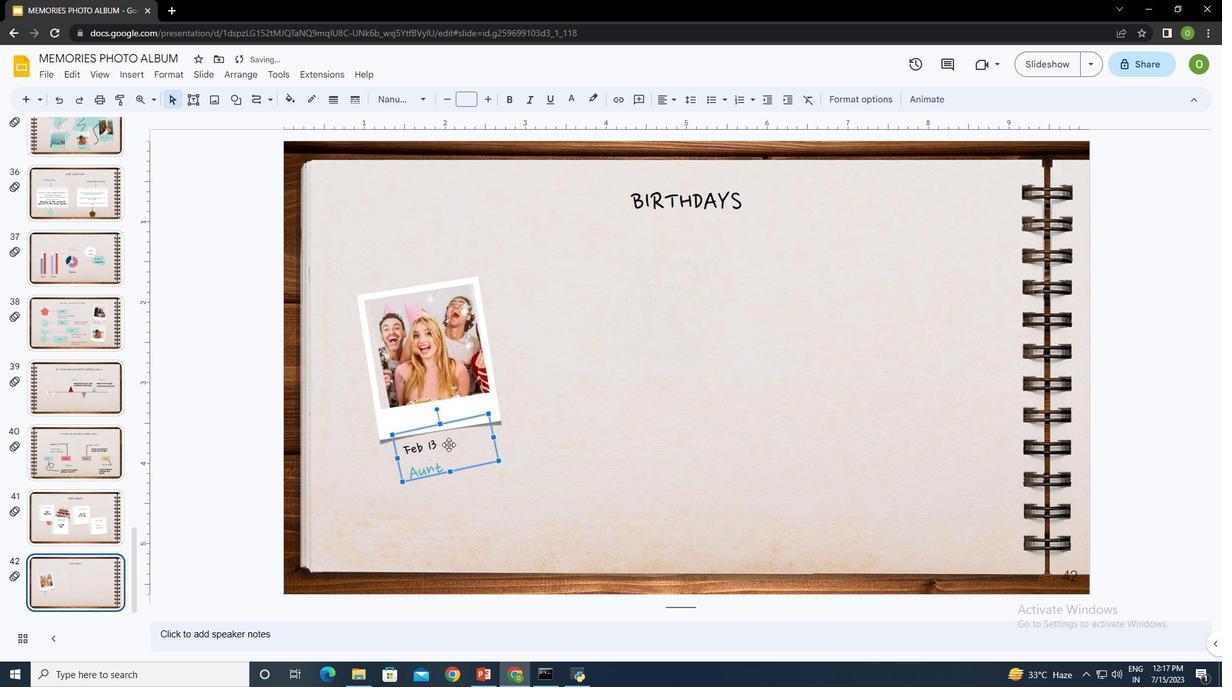 
Action: Mouse pressed left at (449, 445)
Screenshot: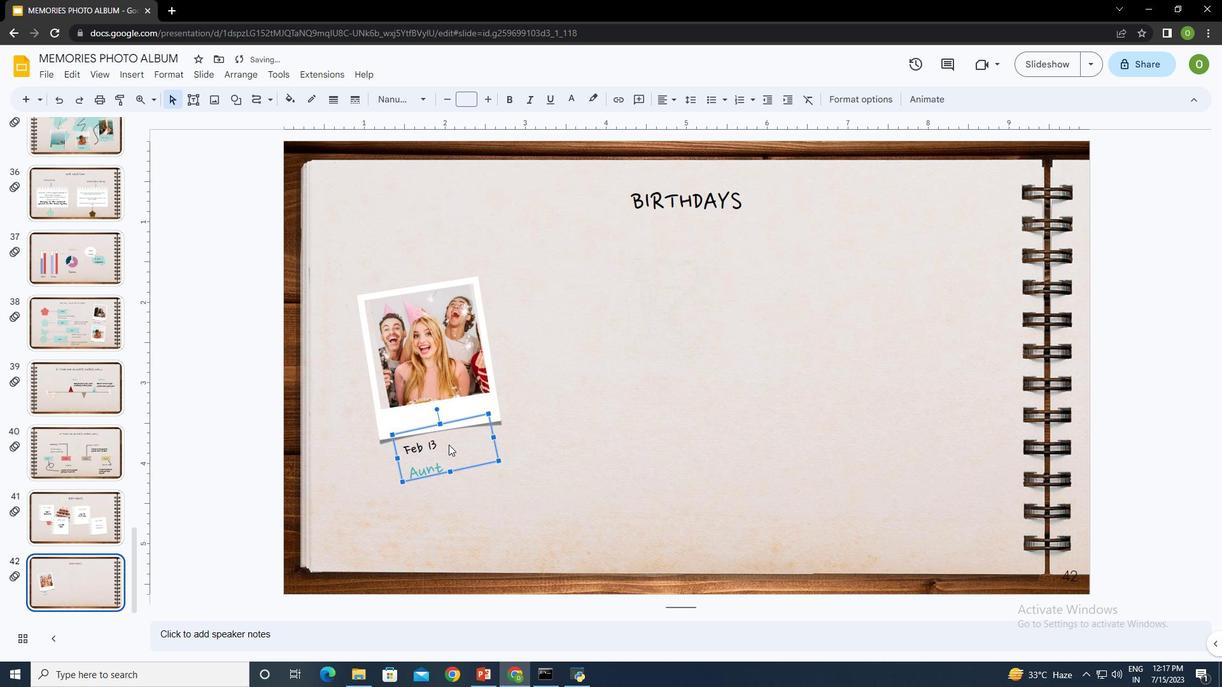 
Action: Key pressed ctrl+A
Screenshot: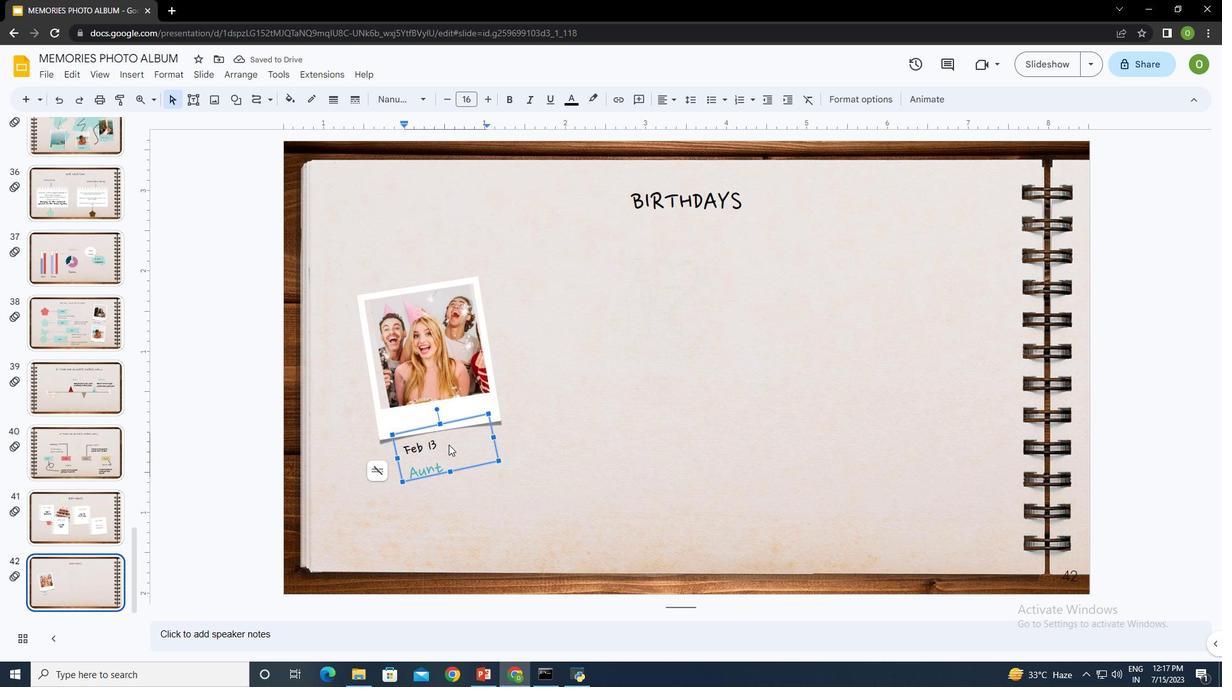 
Action: Mouse moved to (485, 96)
Screenshot: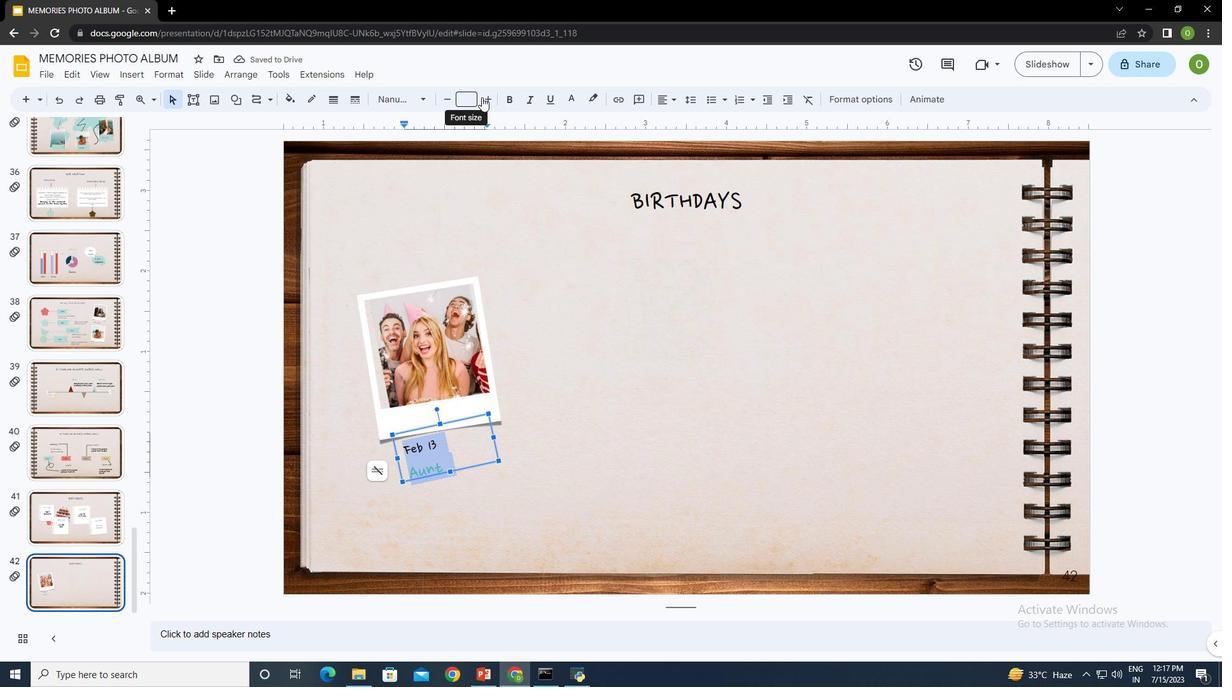
Action: Mouse pressed left at (485, 96)
Screenshot: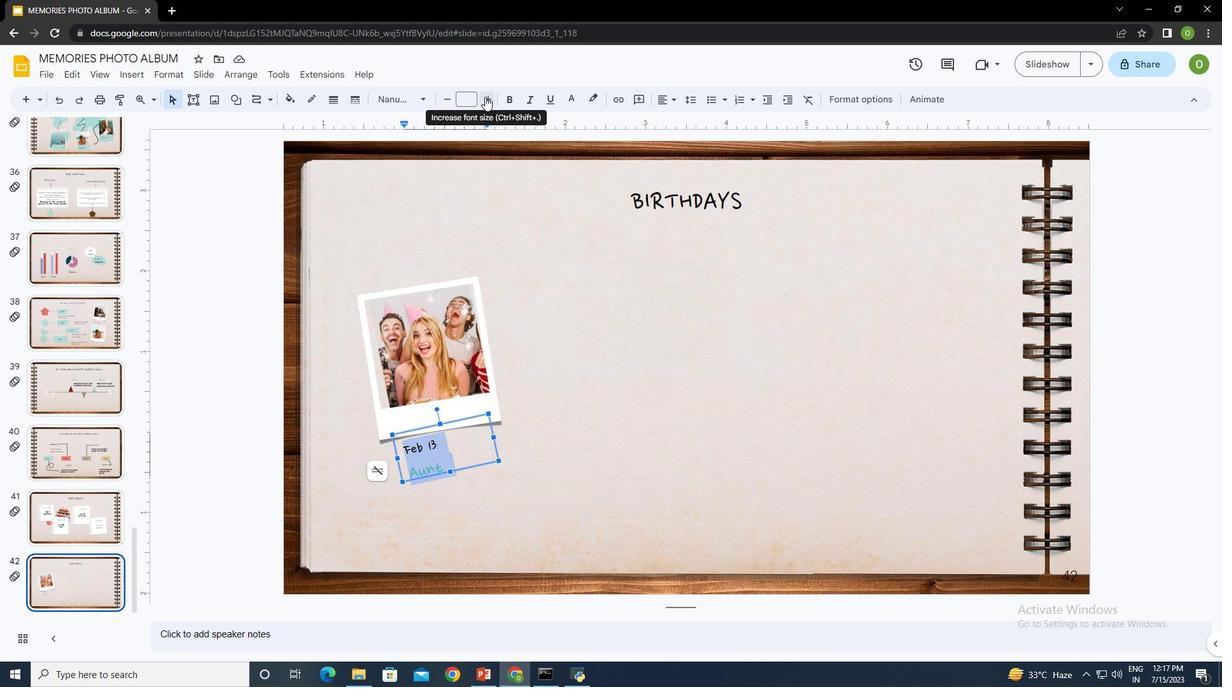 
Action: Mouse moved to (531, 471)
Screenshot: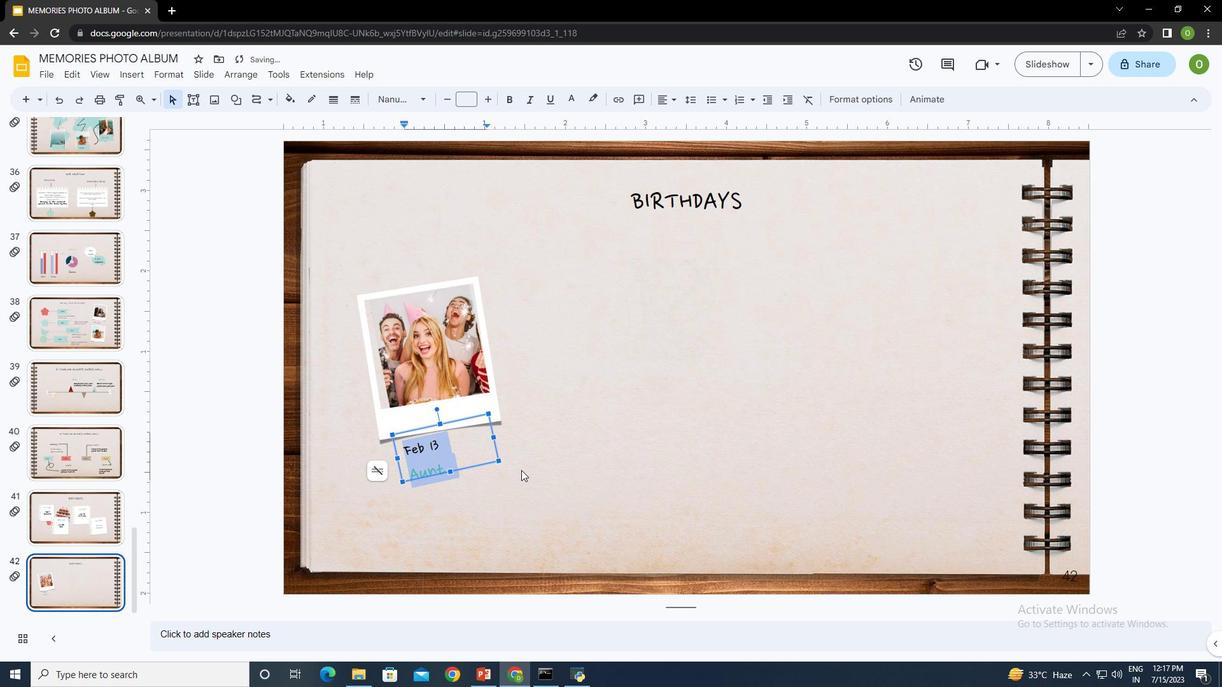 
Action: Mouse pressed left at (531, 471)
Screenshot: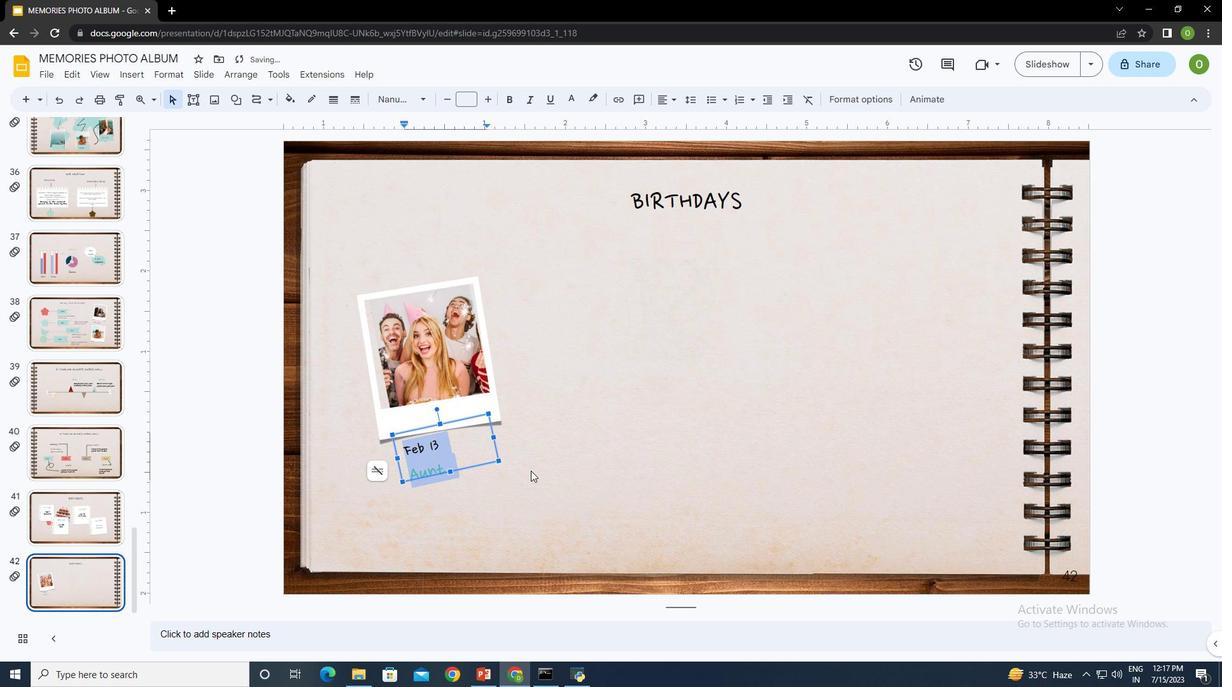 
Action: Mouse moved to (131, 70)
Screenshot: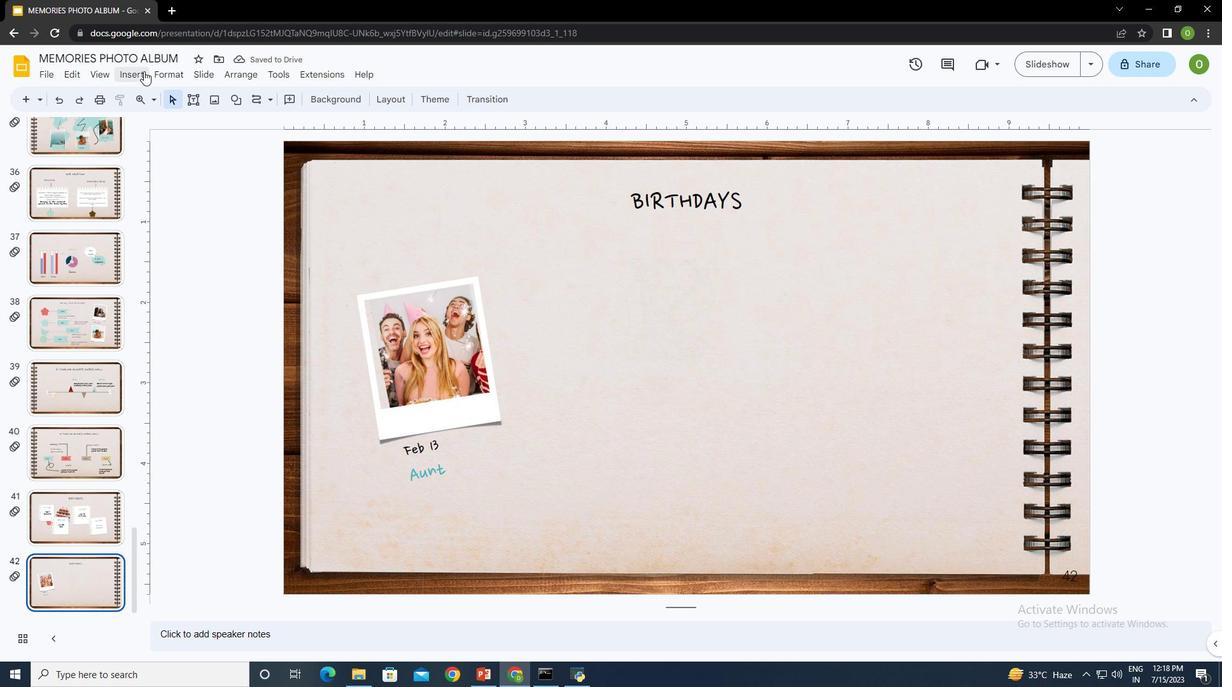 
Action: Mouse pressed left at (131, 70)
Screenshot: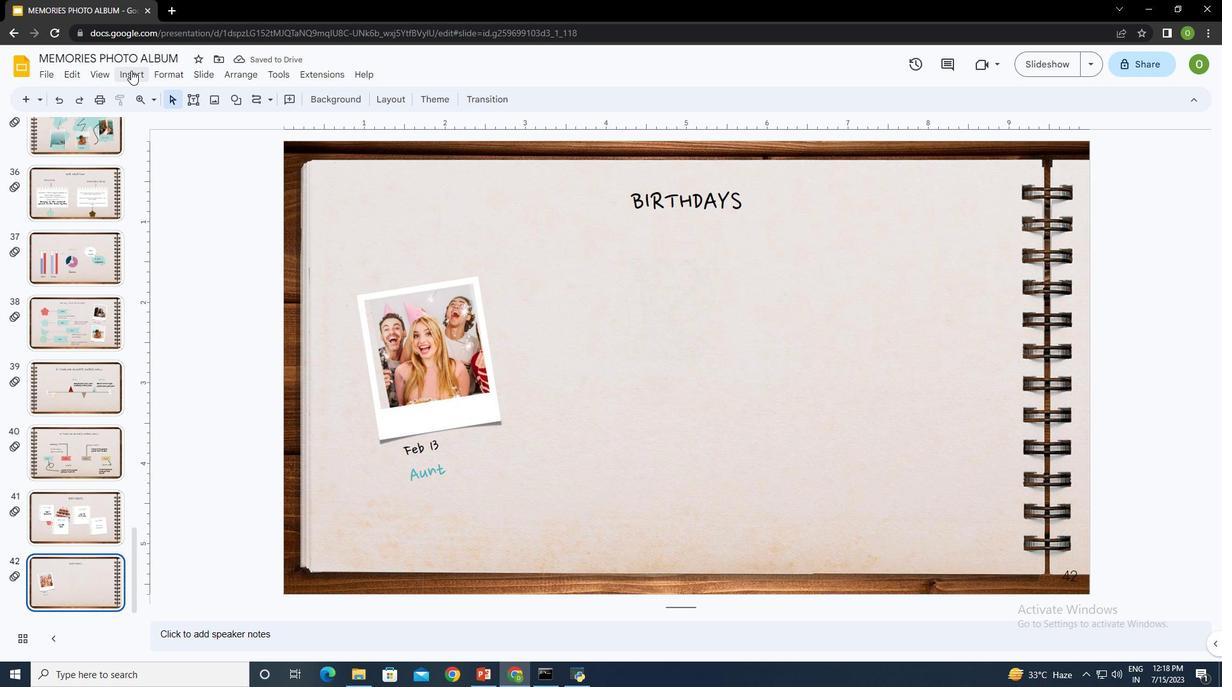 
Action: Mouse moved to (364, 101)
Screenshot: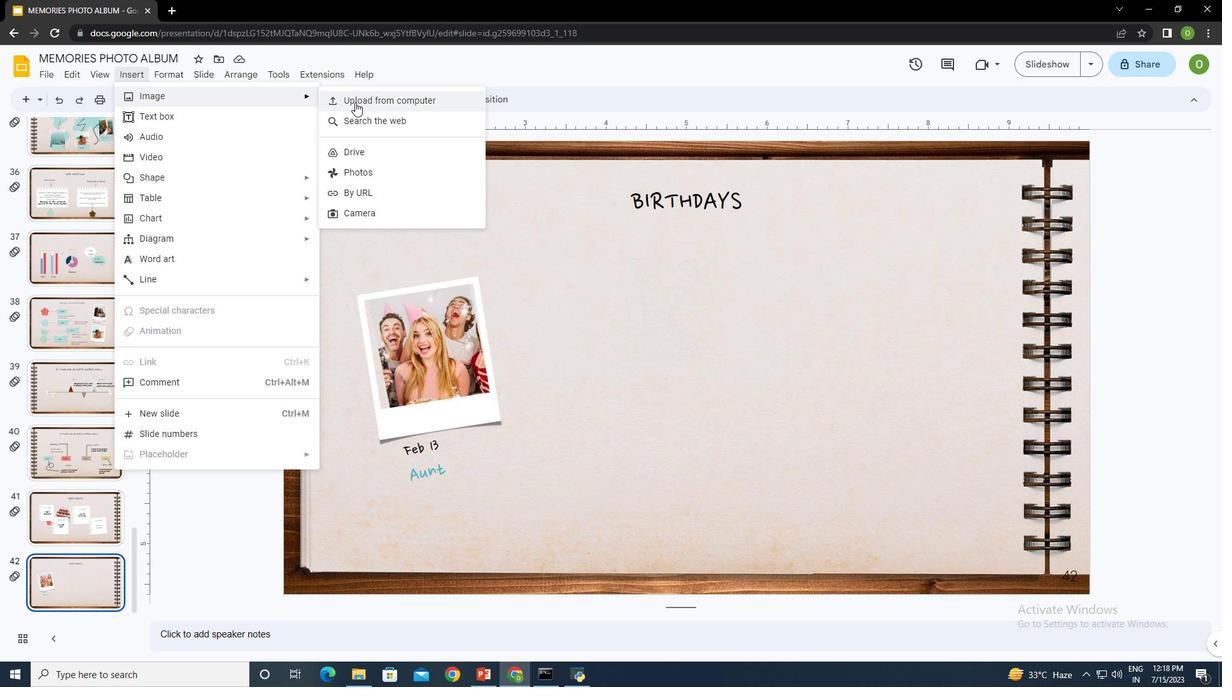 
Action: Mouse pressed left at (364, 101)
Screenshot: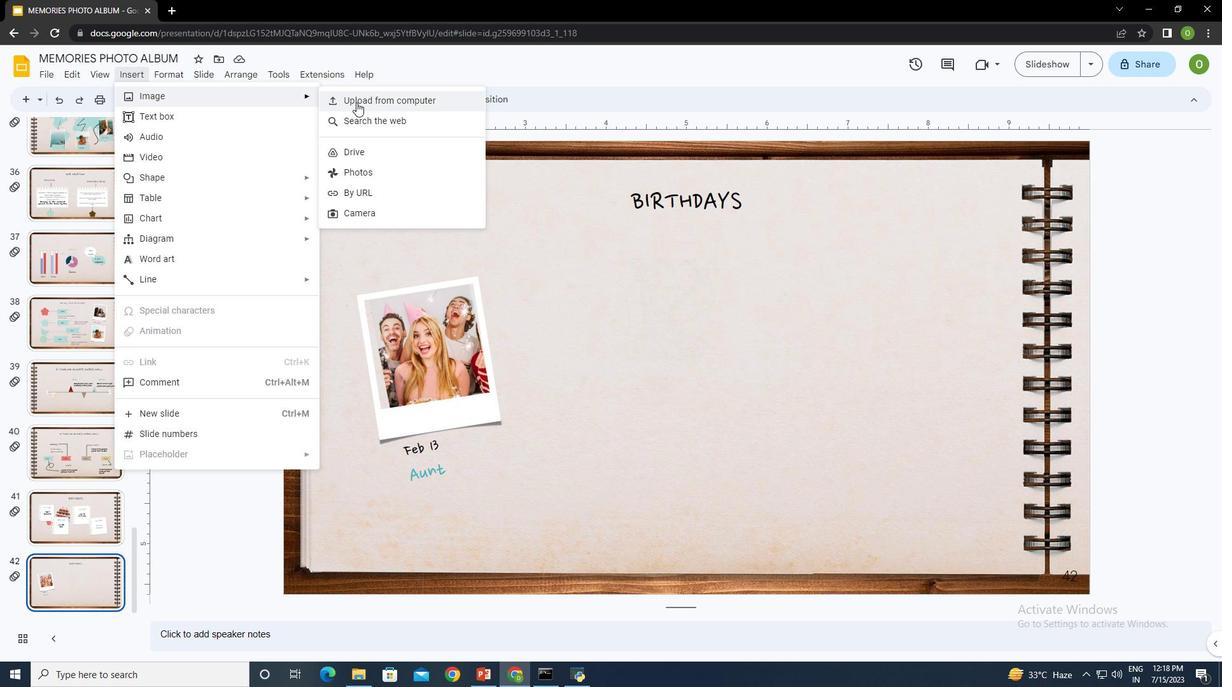
Action: Mouse moved to (278, 105)
Screenshot: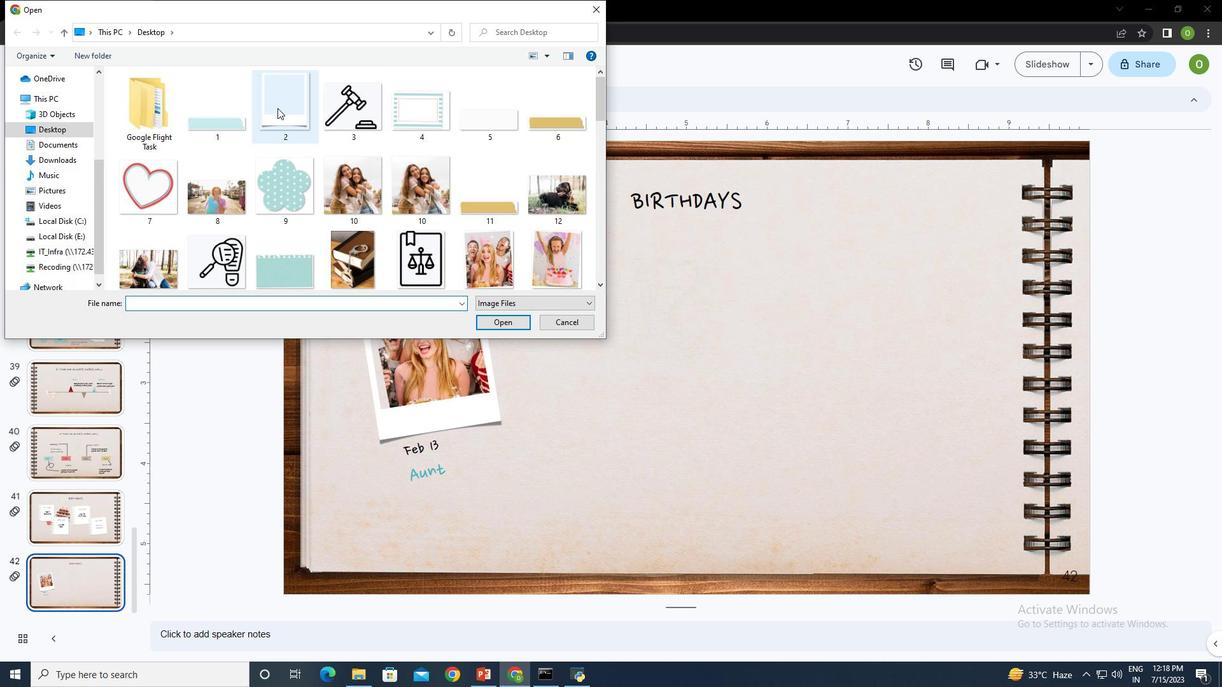 
Action: Mouse pressed left at (278, 105)
Screenshot: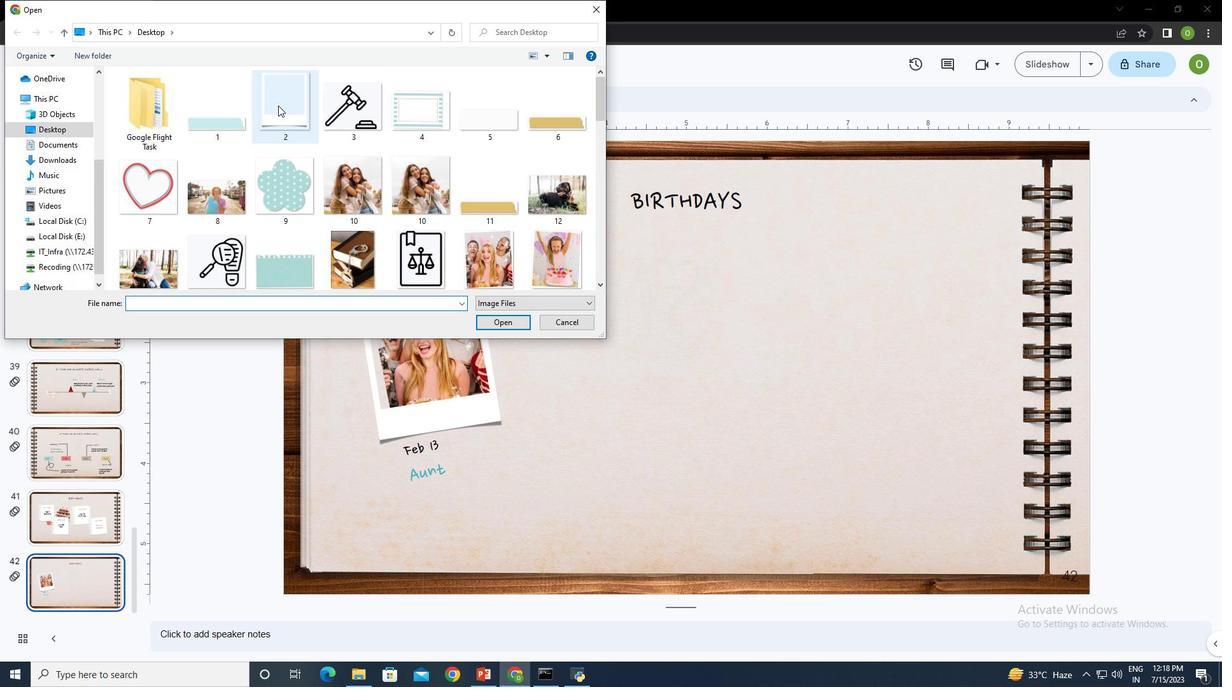 
Action: Mouse moved to (493, 321)
Screenshot: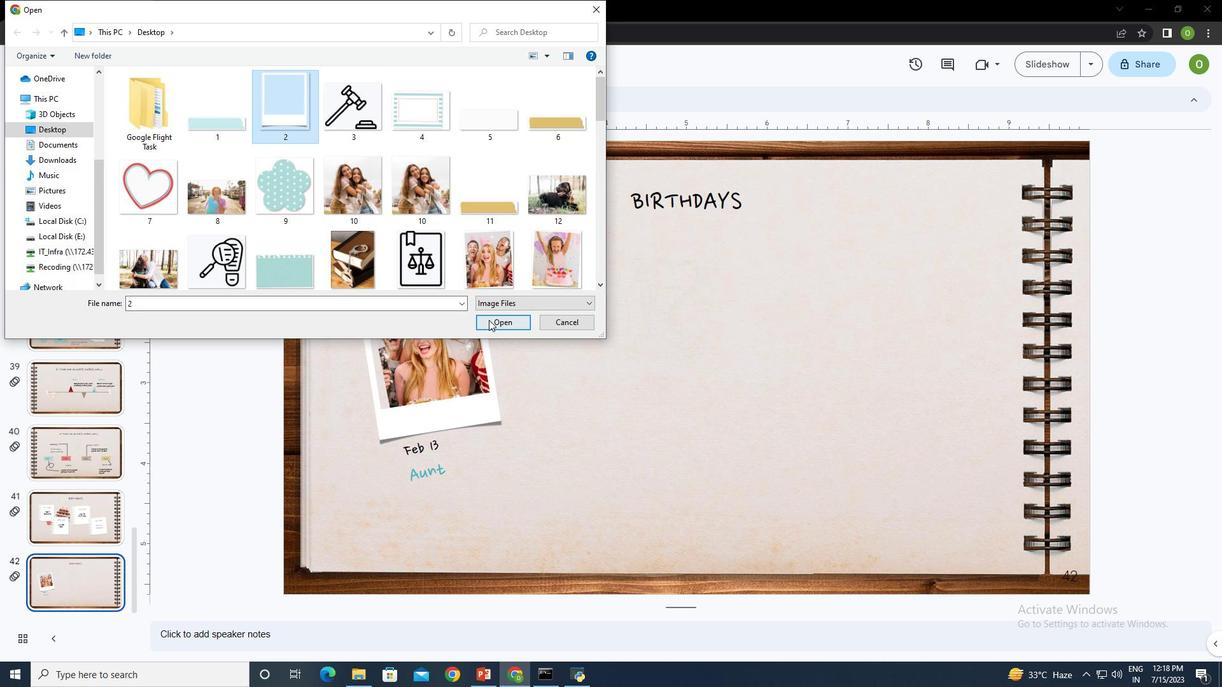 
Action: Mouse pressed left at (493, 321)
Screenshot: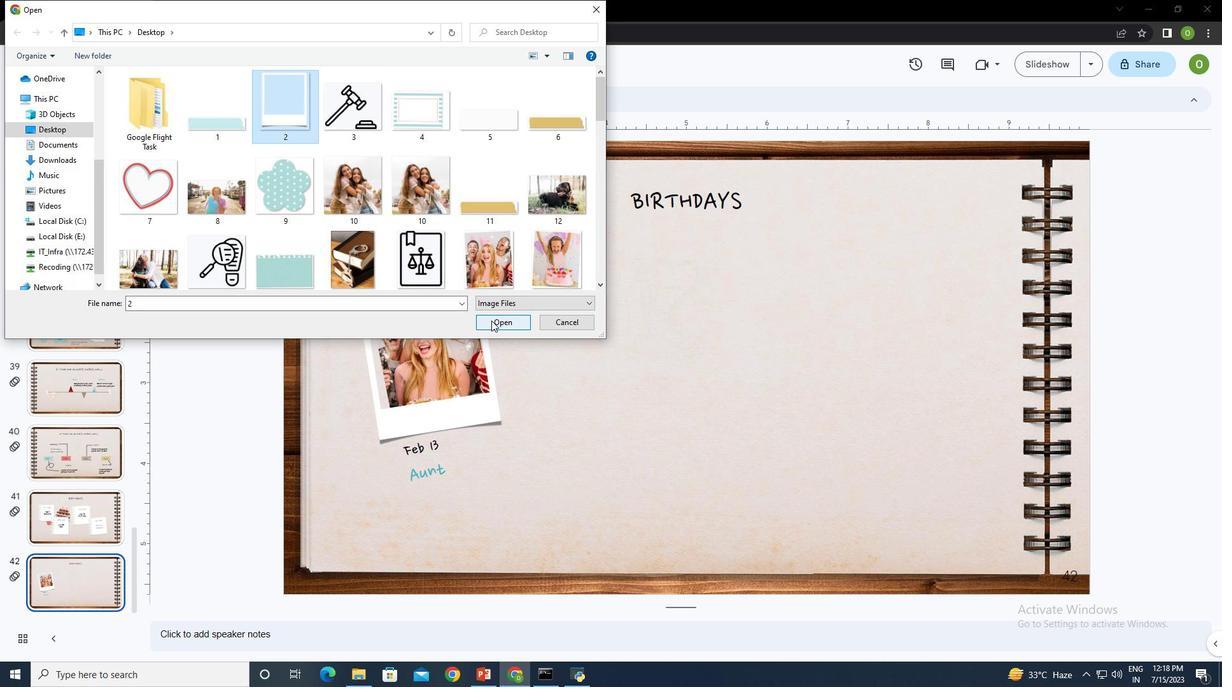 
Action: Mouse moved to (816, 581)
Screenshot: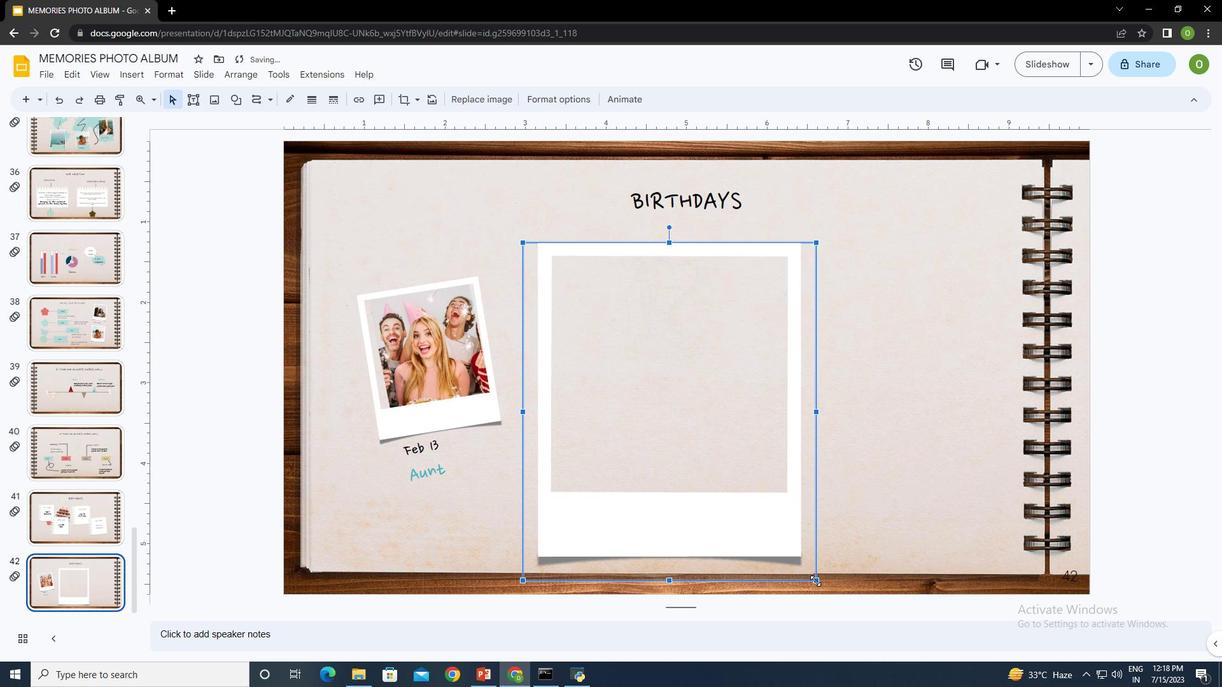 
Action: Mouse pressed left at (816, 582)
Screenshot: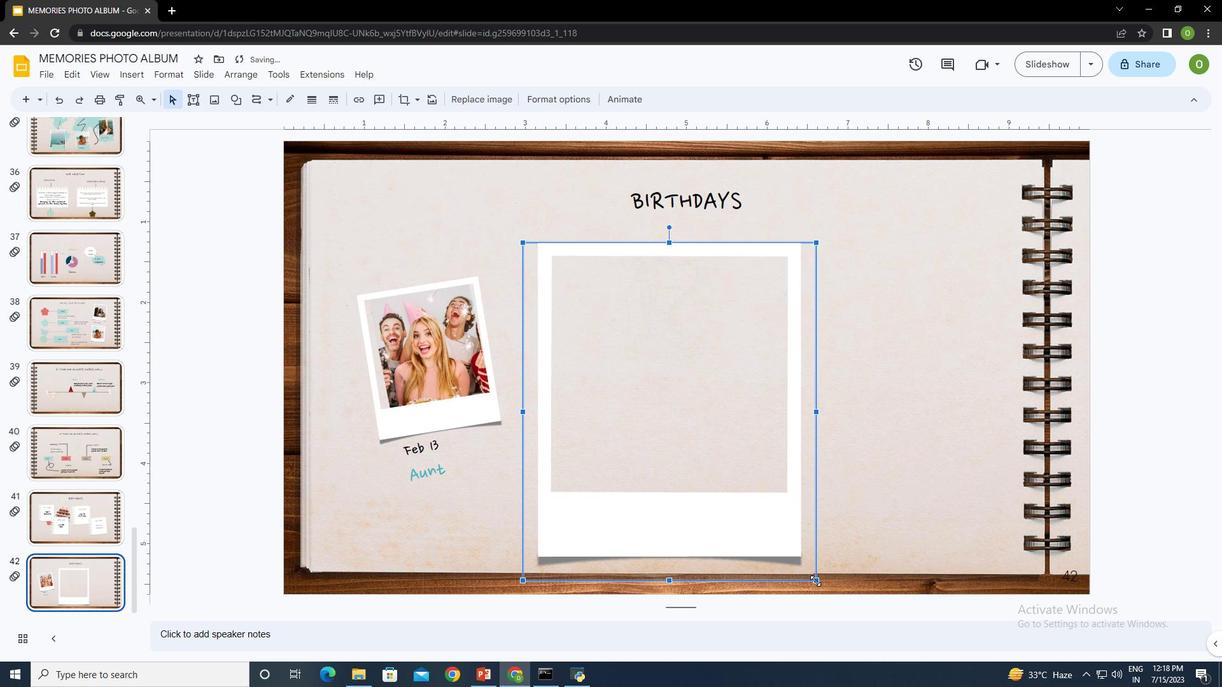 
Action: Mouse moved to (586, 312)
Screenshot: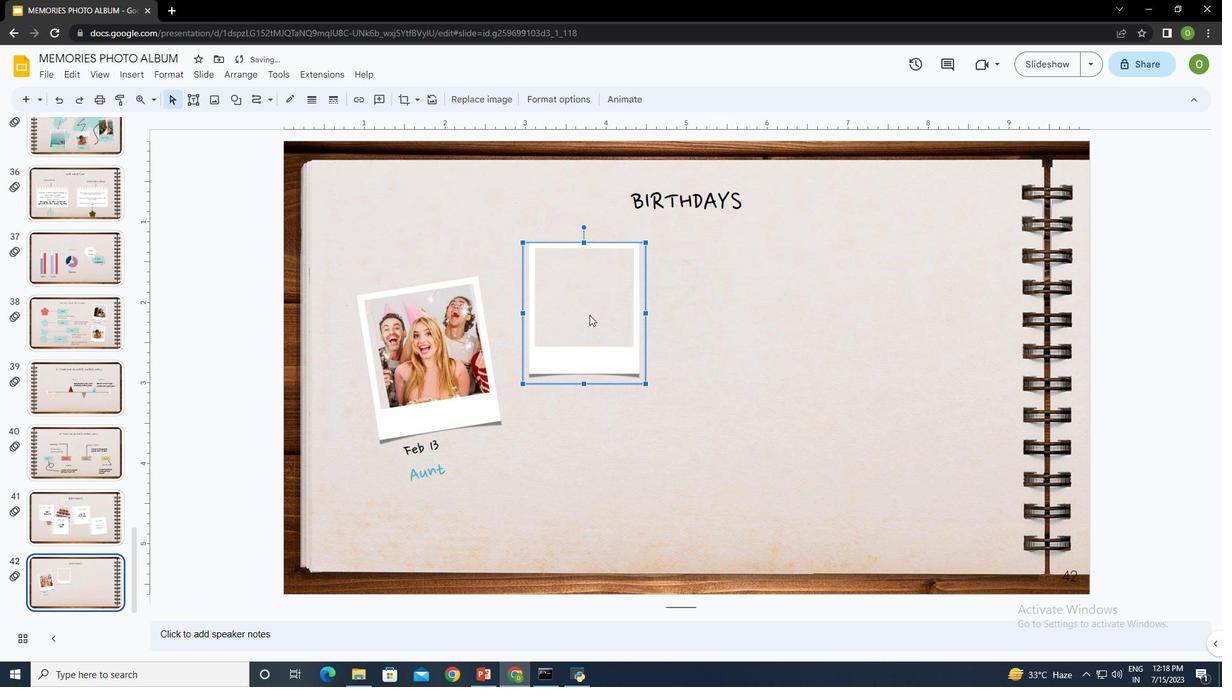 
Action: Mouse pressed left at (586, 312)
Screenshot: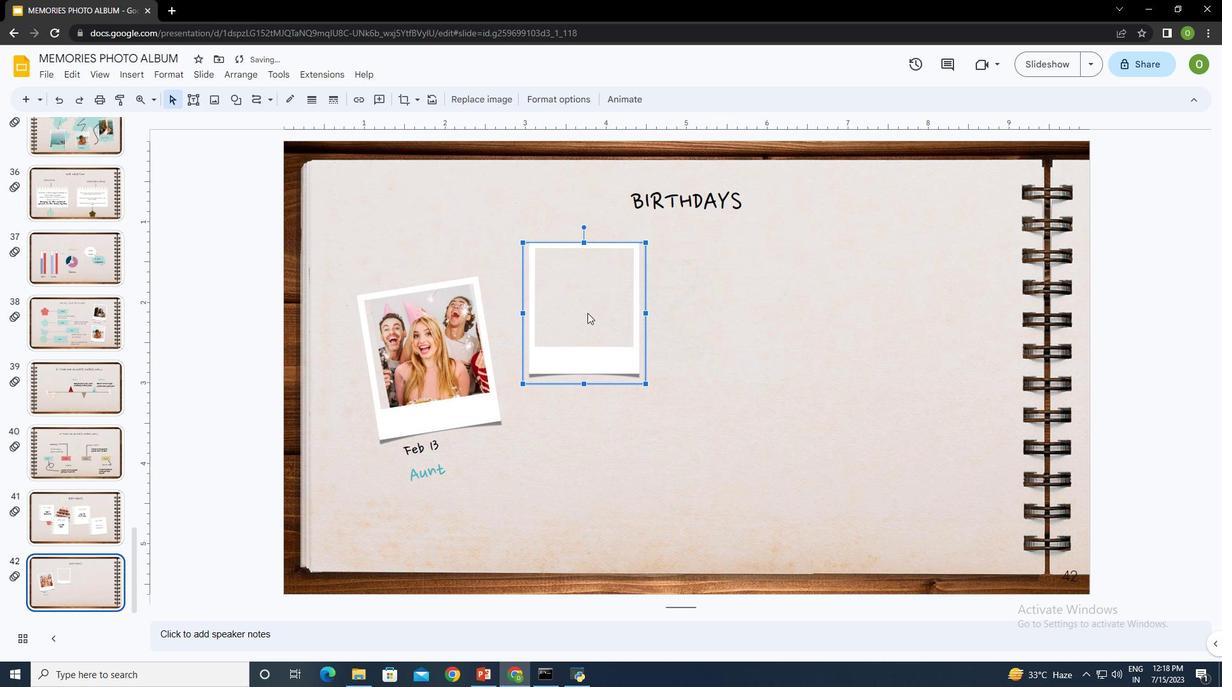 
Action: Mouse moved to (609, 245)
Screenshot: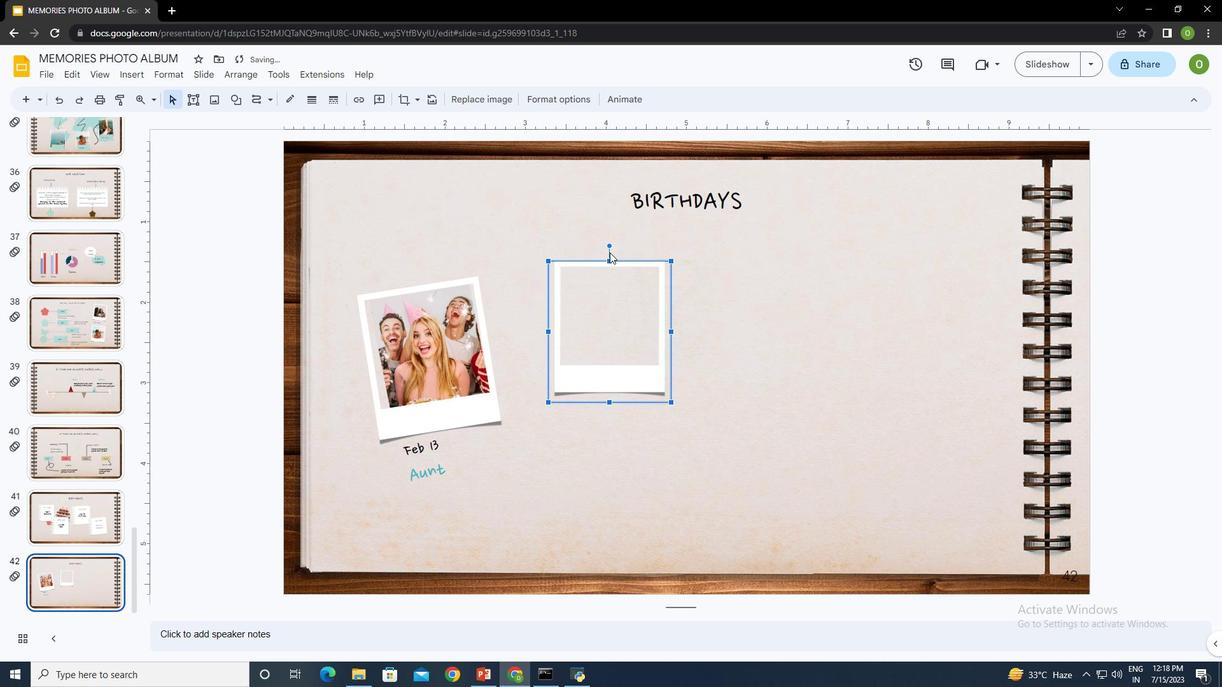 
Action: Mouse pressed left at (609, 245)
Screenshot: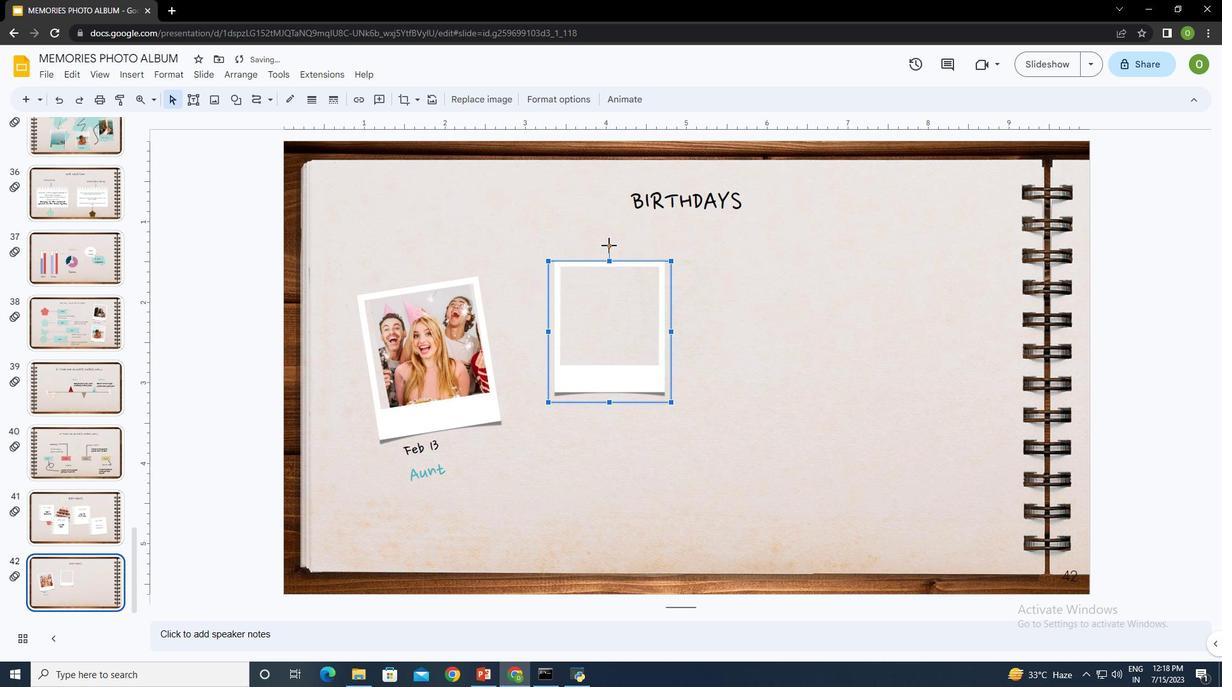 
Action: Mouse moved to (620, 327)
Screenshot: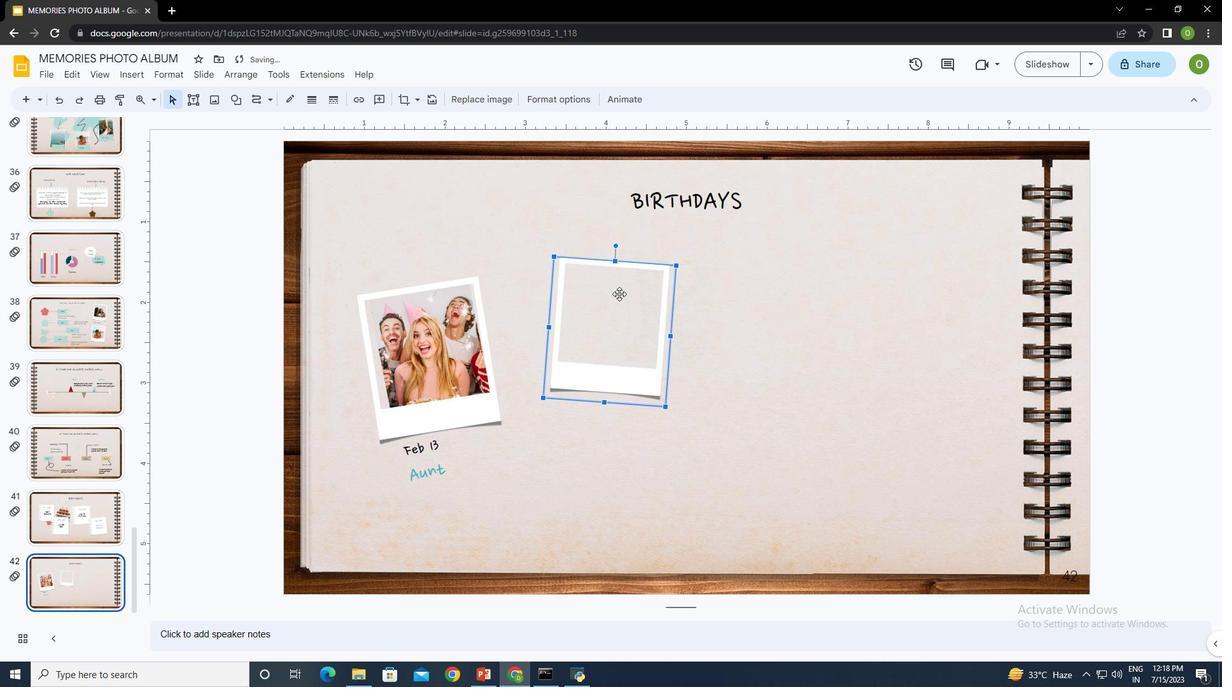 
Action: Mouse pressed left at (620, 327)
Screenshot: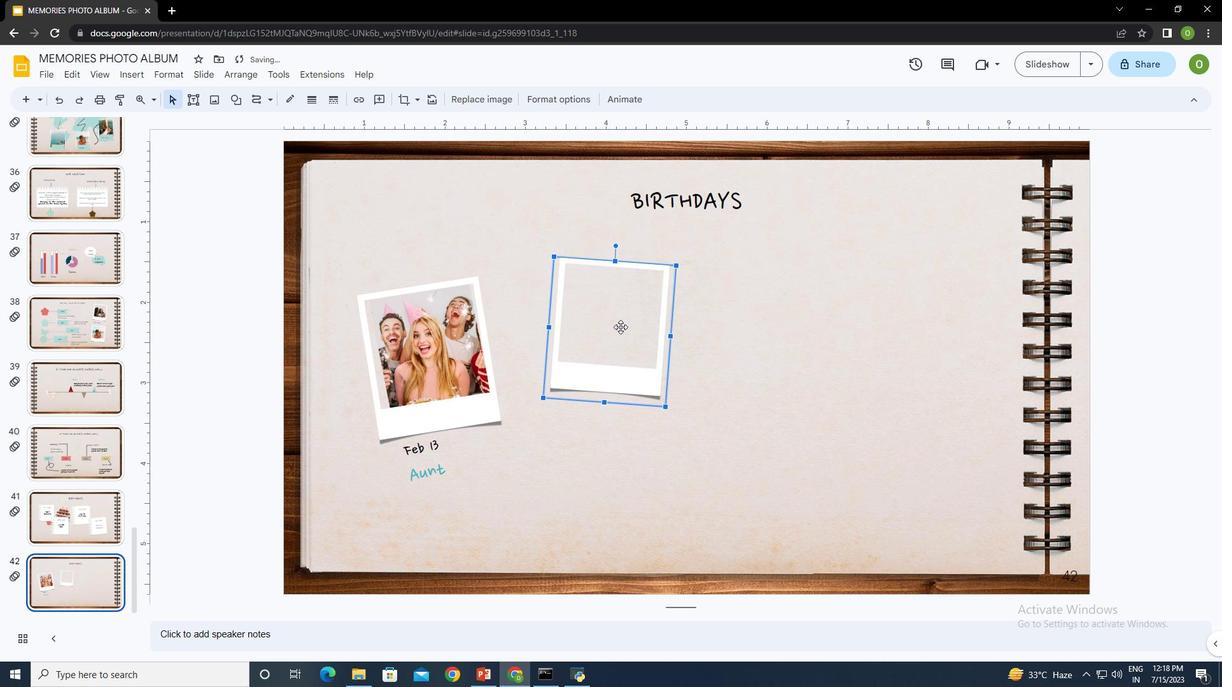 
Action: Mouse moved to (134, 70)
Screenshot: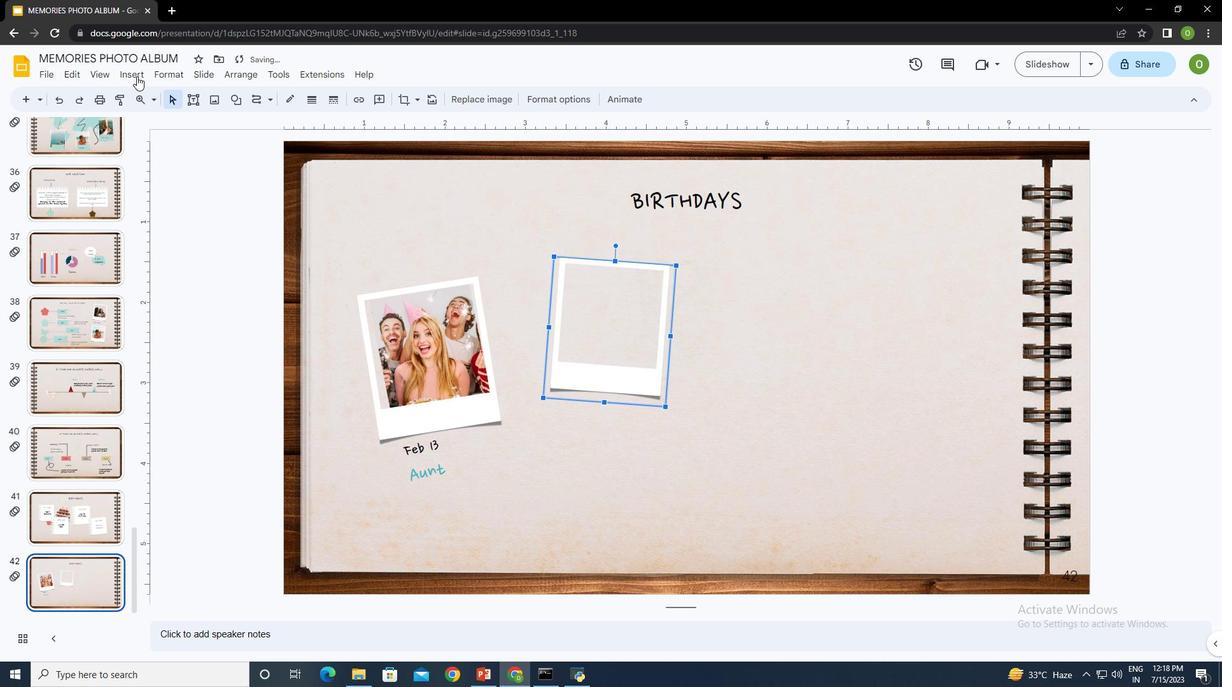 
Action: Mouse pressed left at (134, 70)
Screenshot: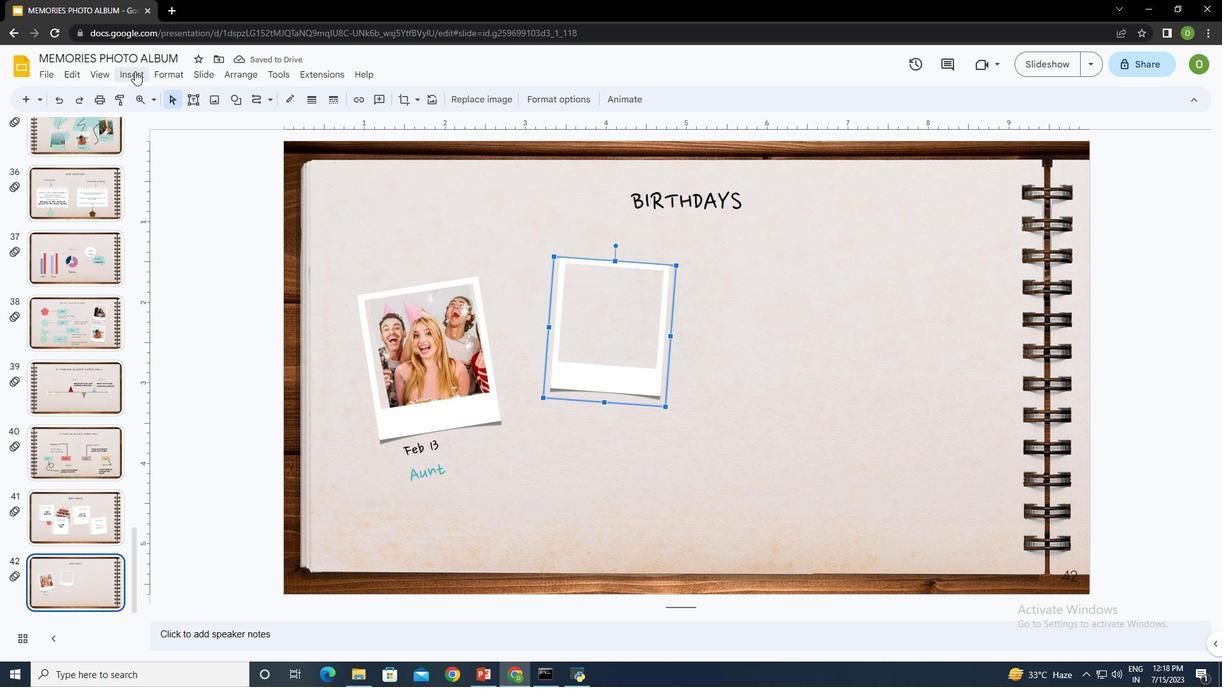 
Action: Mouse moved to (351, 98)
Screenshot: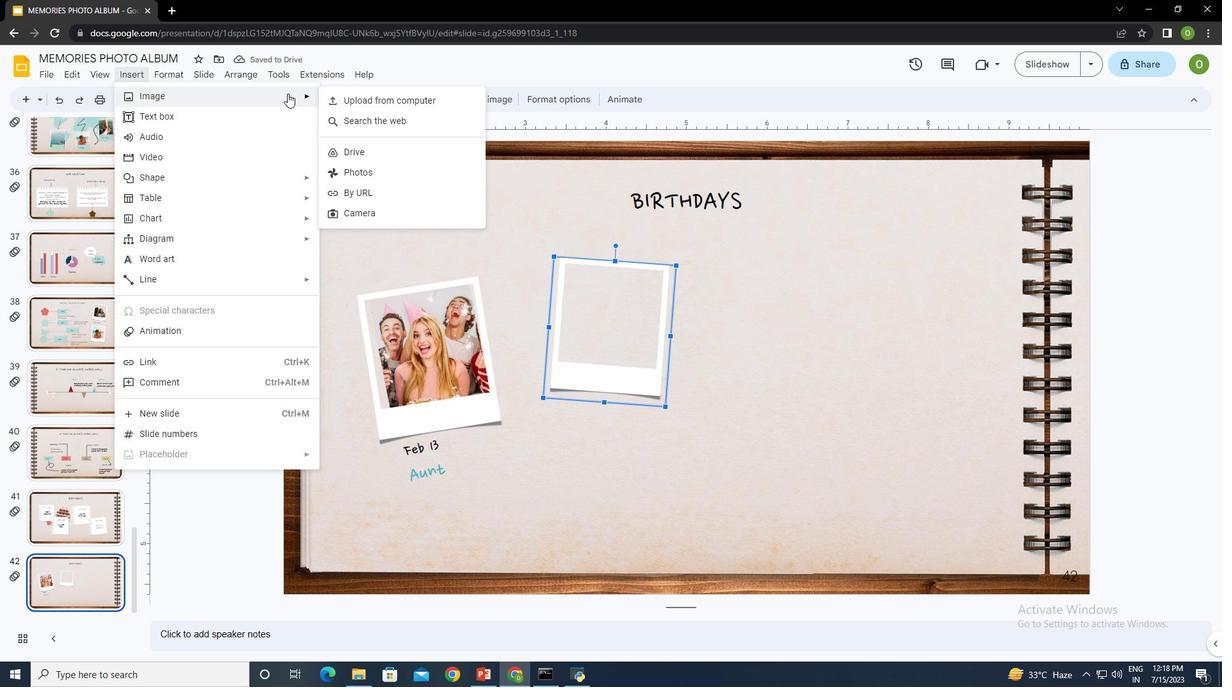 
Action: Mouse pressed left at (351, 98)
Screenshot: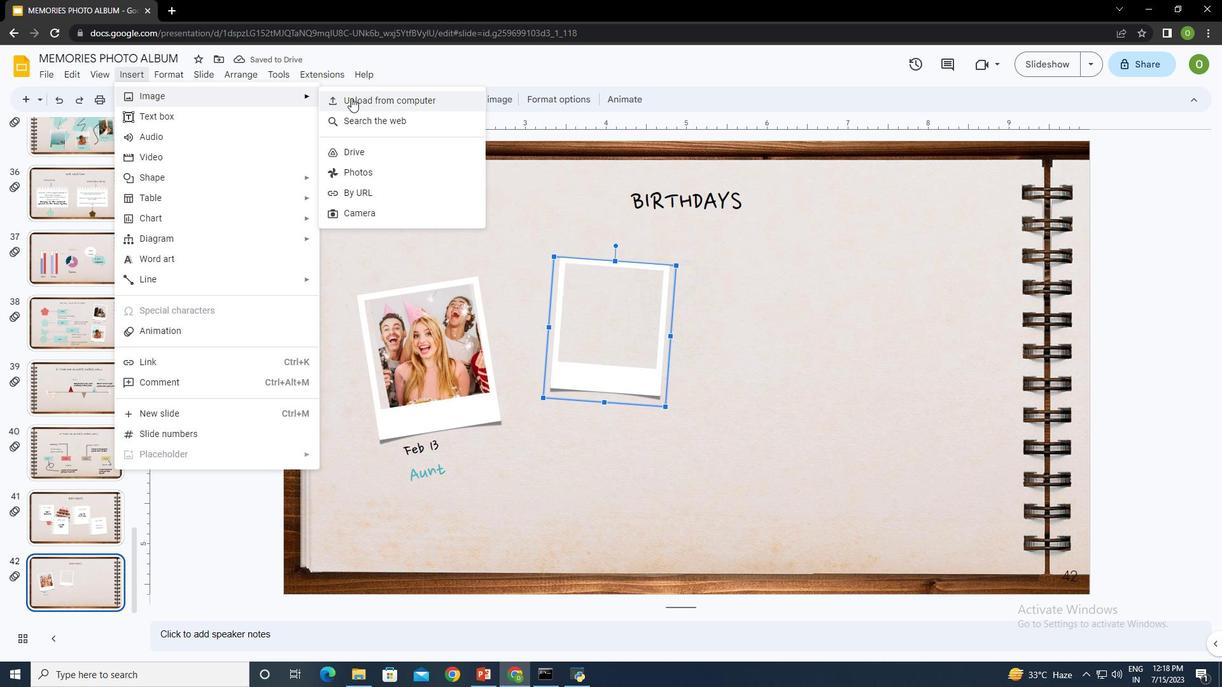 
Action: Mouse moved to (597, 112)
Screenshot: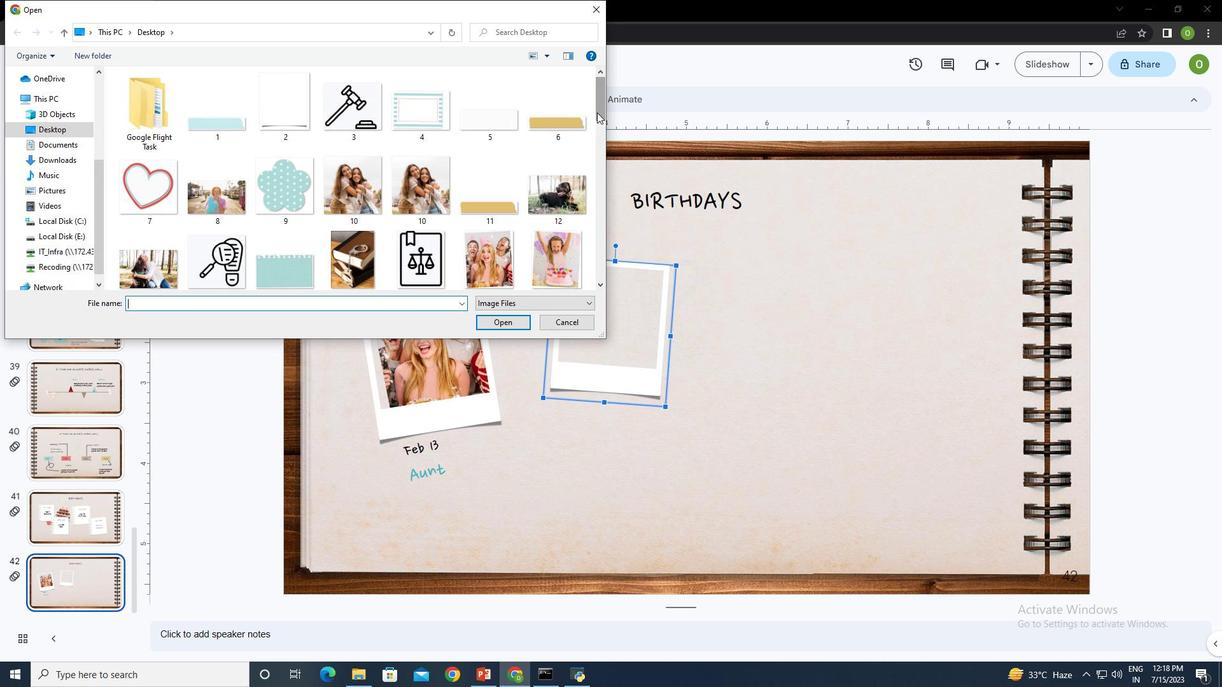 
Action: Mouse pressed left at (597, 112)
Screenshot: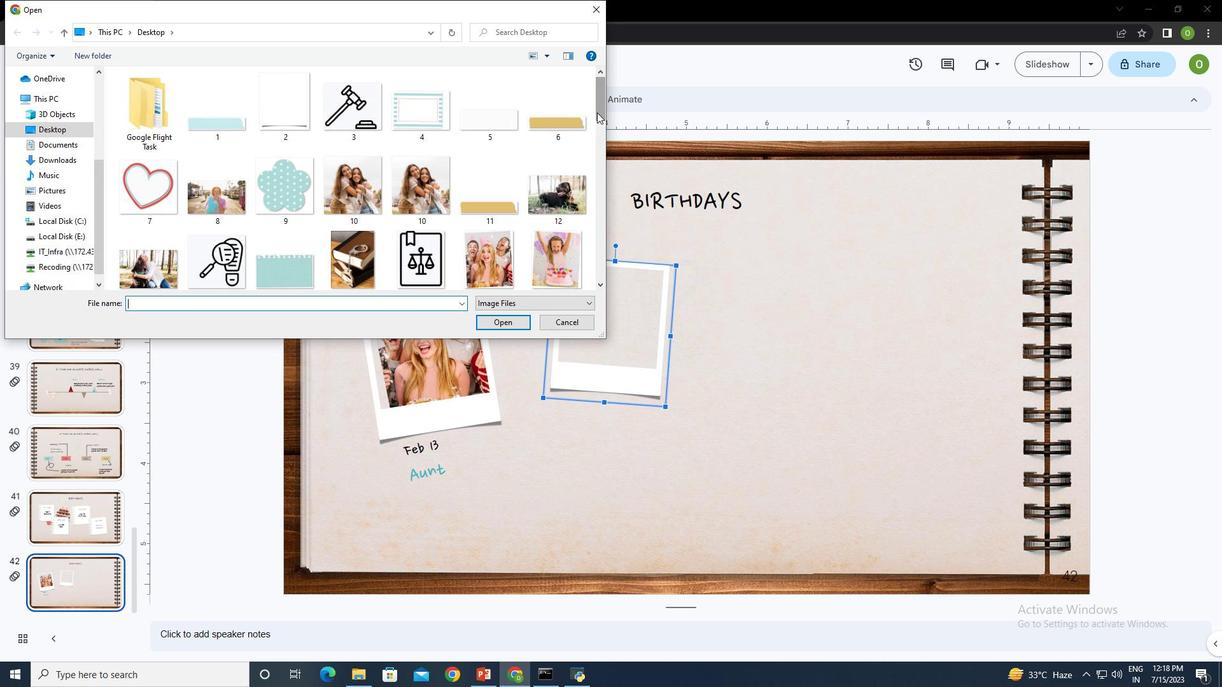 
Action: Mouse moved to (549, 149)
Screenshot: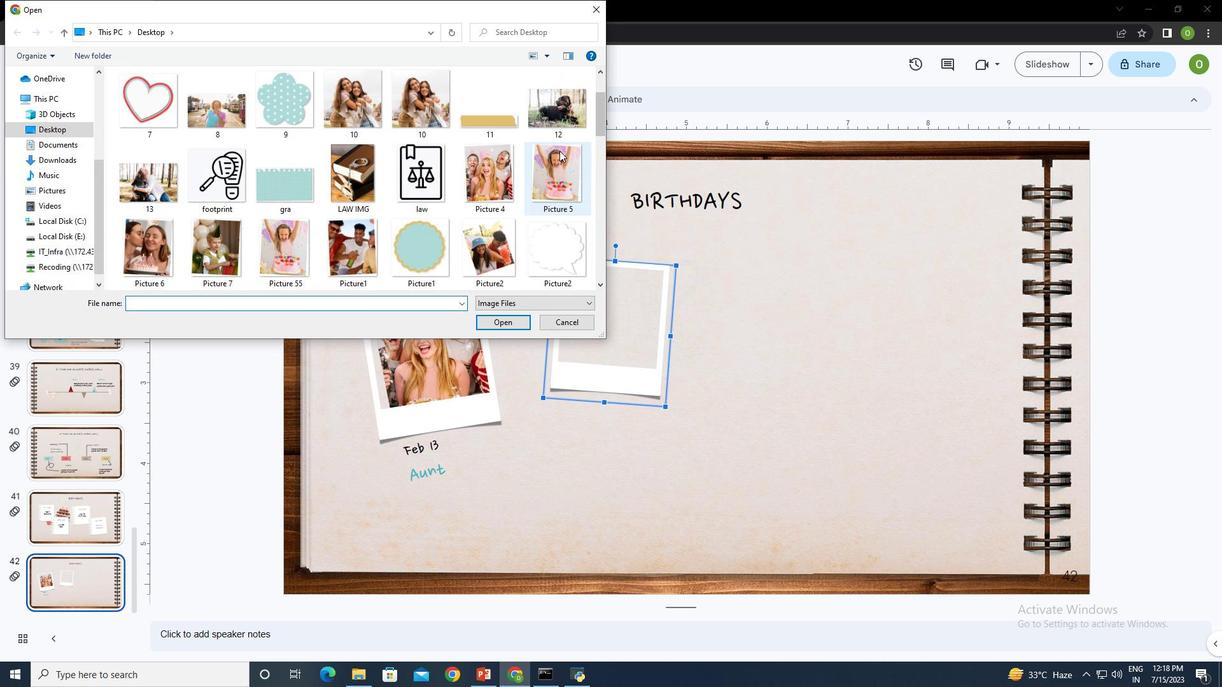
Action: Mouse pressed left at (549, 149)
Screenshot: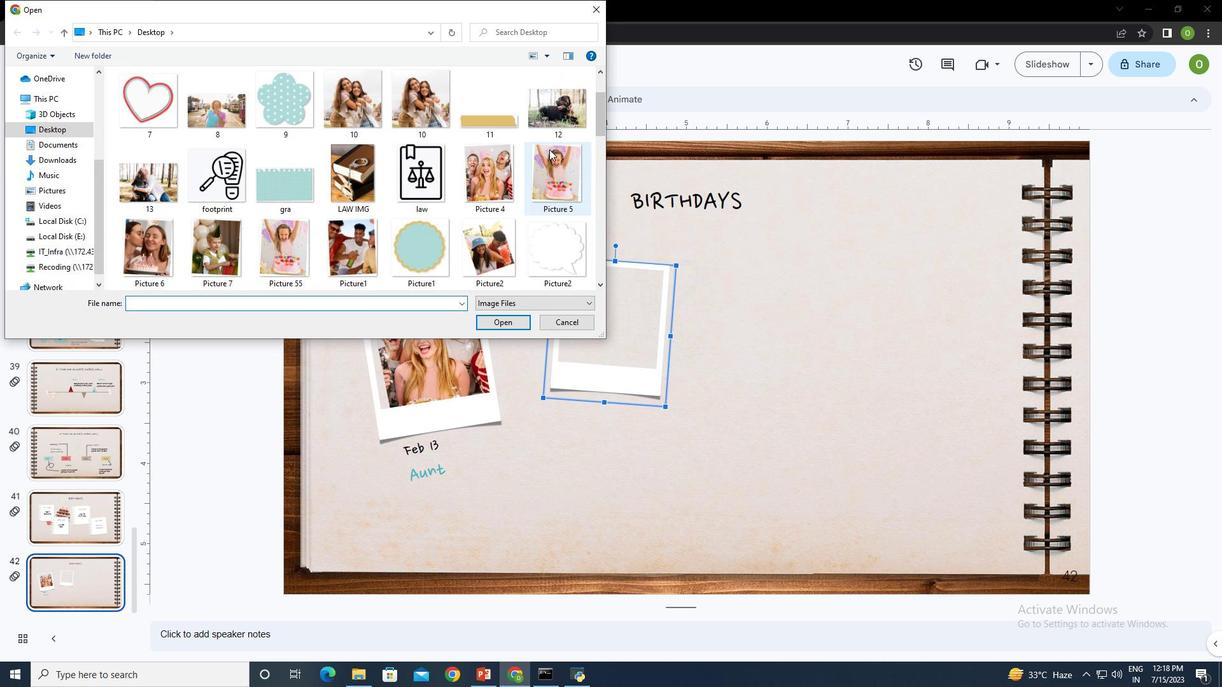 
Action: Mouse moved to (514, 321)
Screenshot: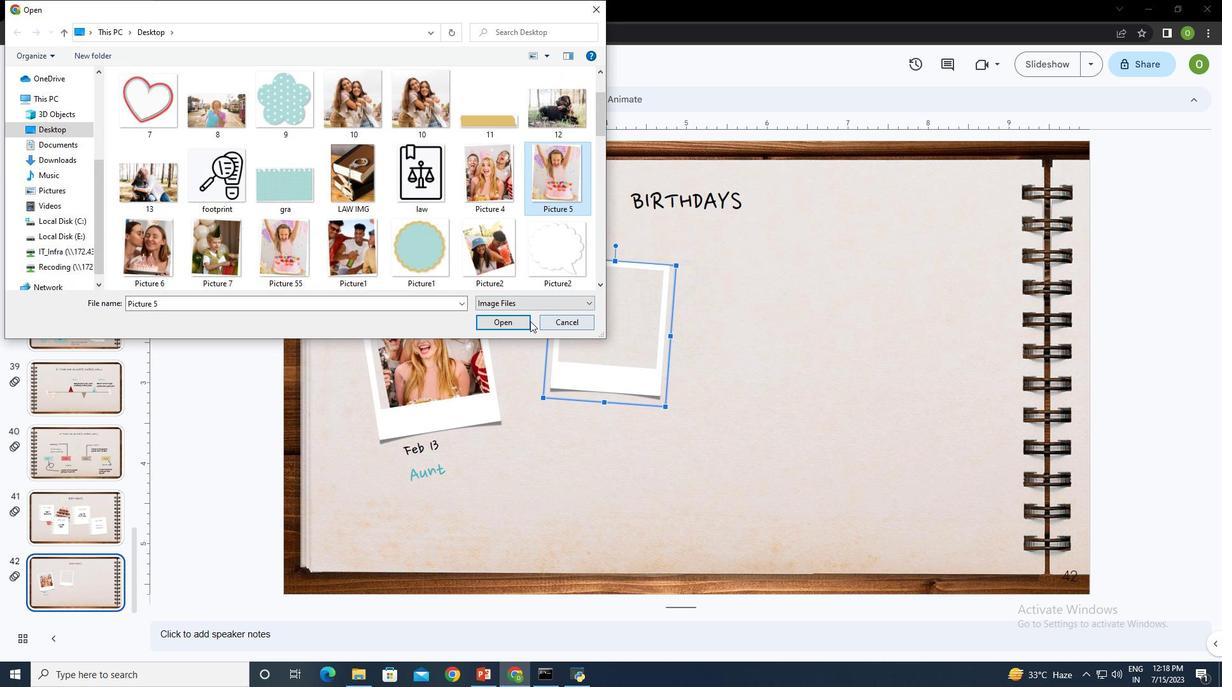 
Action: Mouse pressed left at (514, 321)
Screenshot: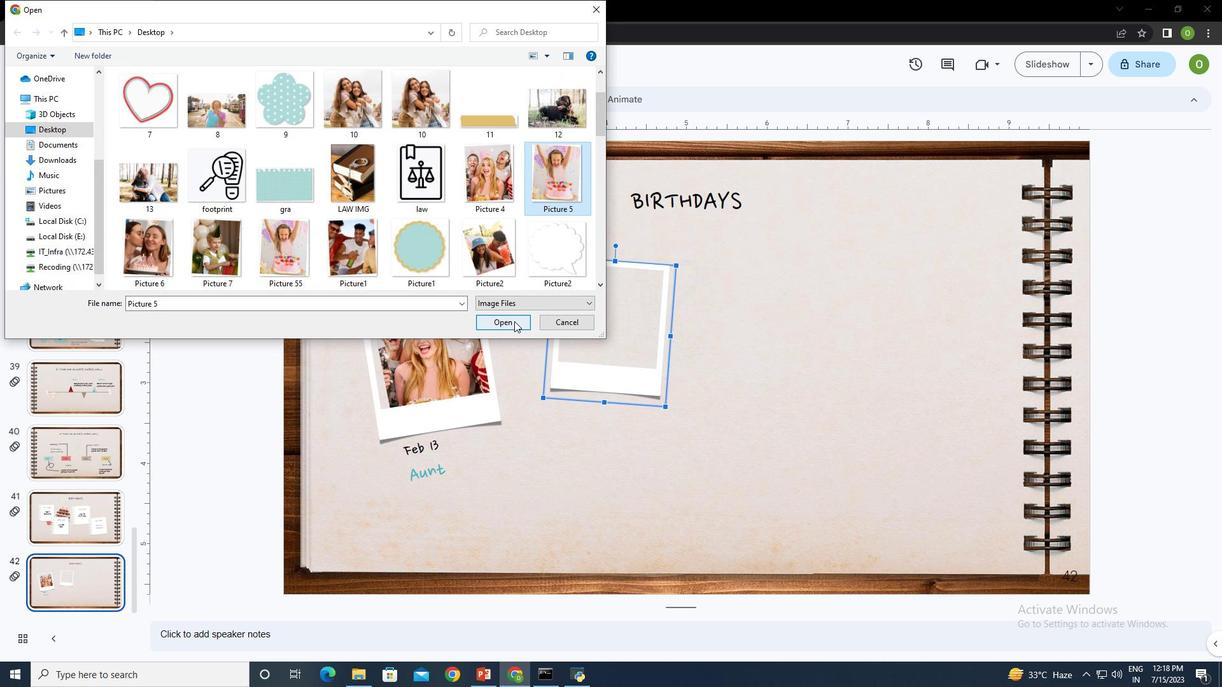 
Action: Mouse moved to (789, 361)
Screenshot: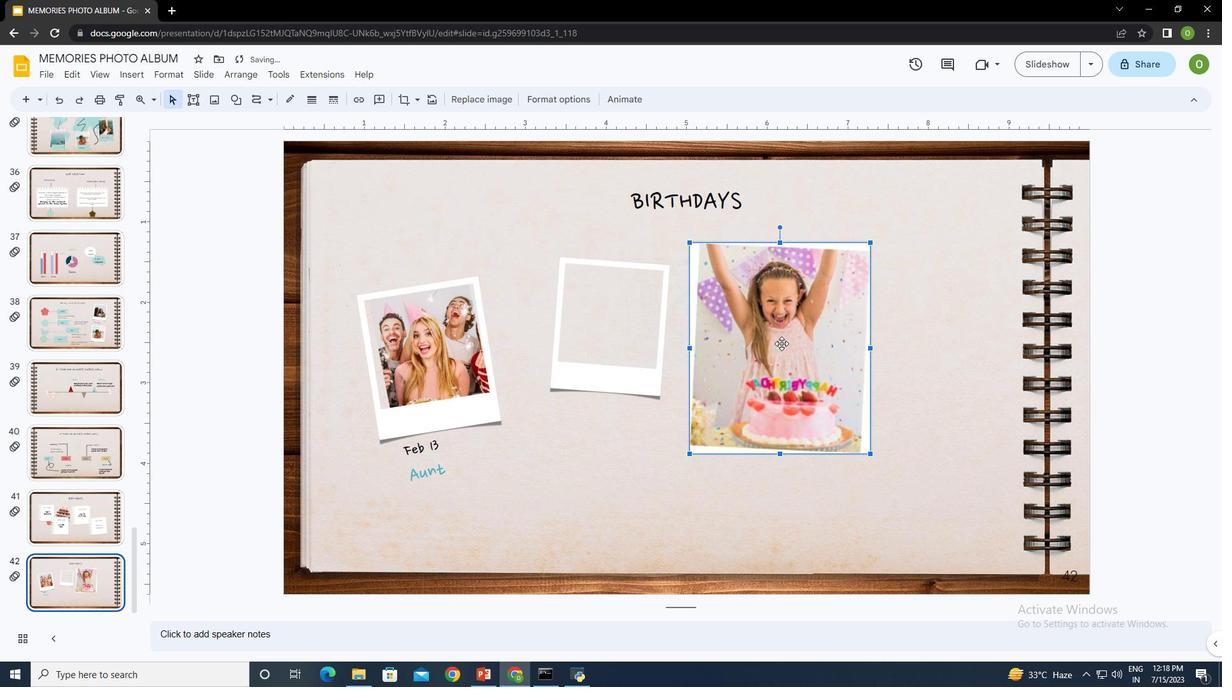 
Action: Mouse pressed left at (789, 361)
Screenshot: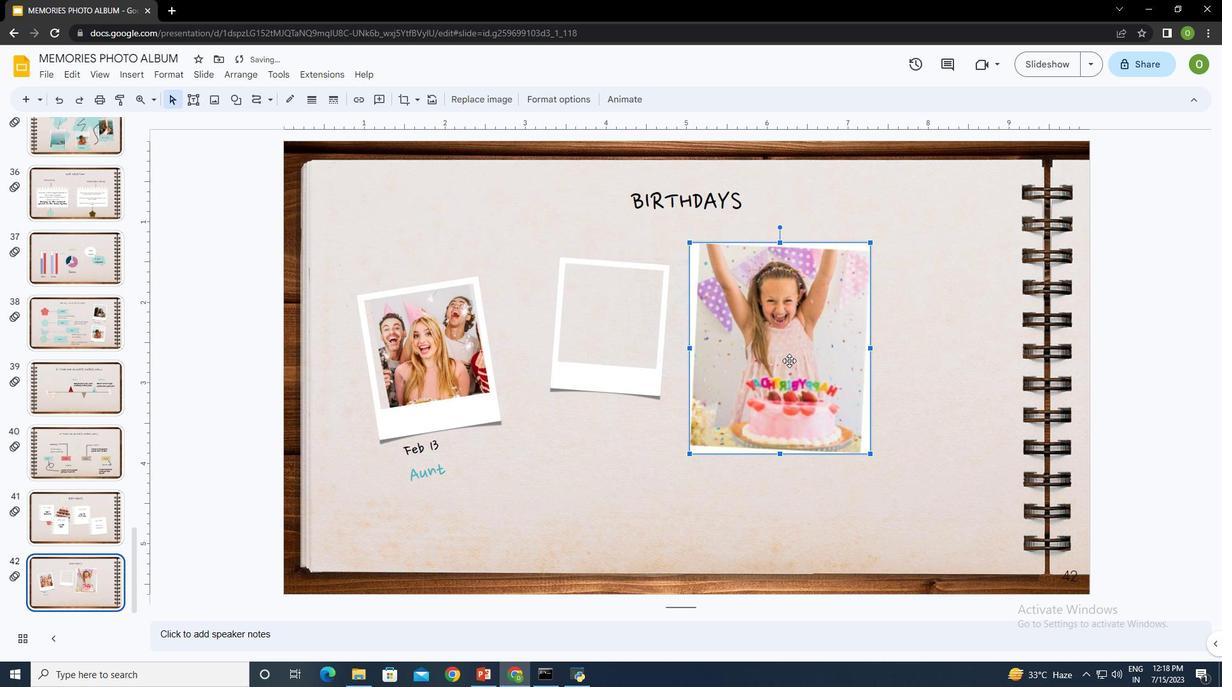 
Action: Mouse moved to (777, 440)
Screenshot: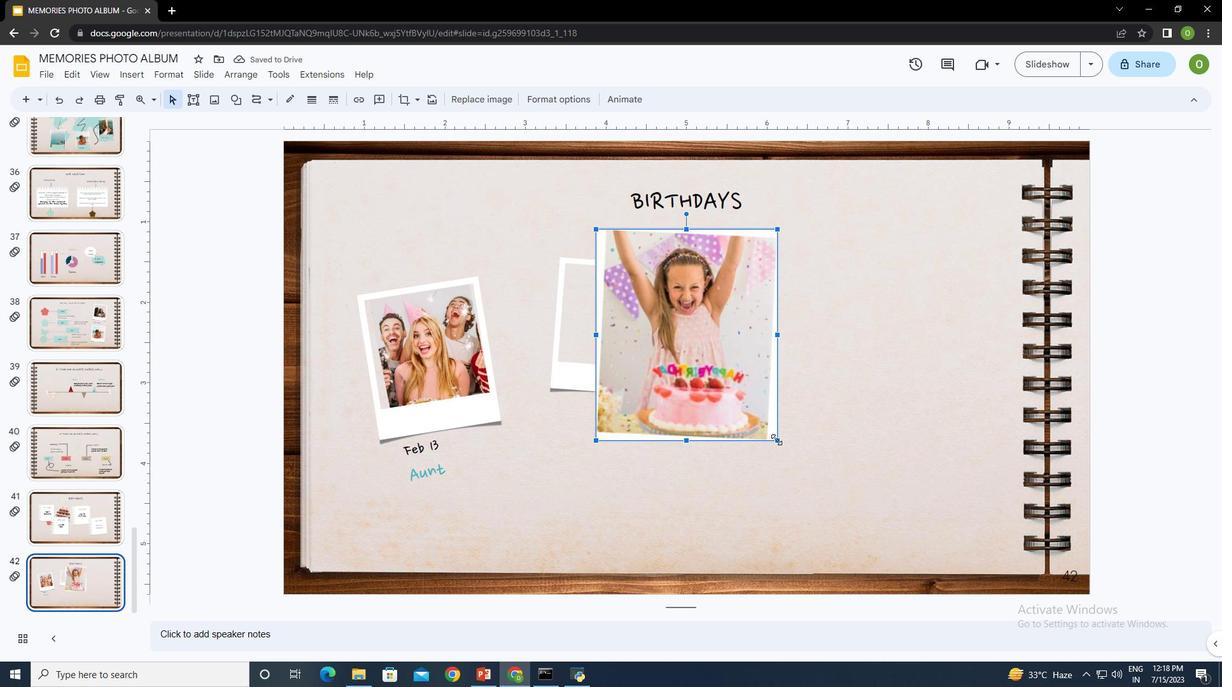 
Action: Mouse pressed left at (777, 440)
Screenshot: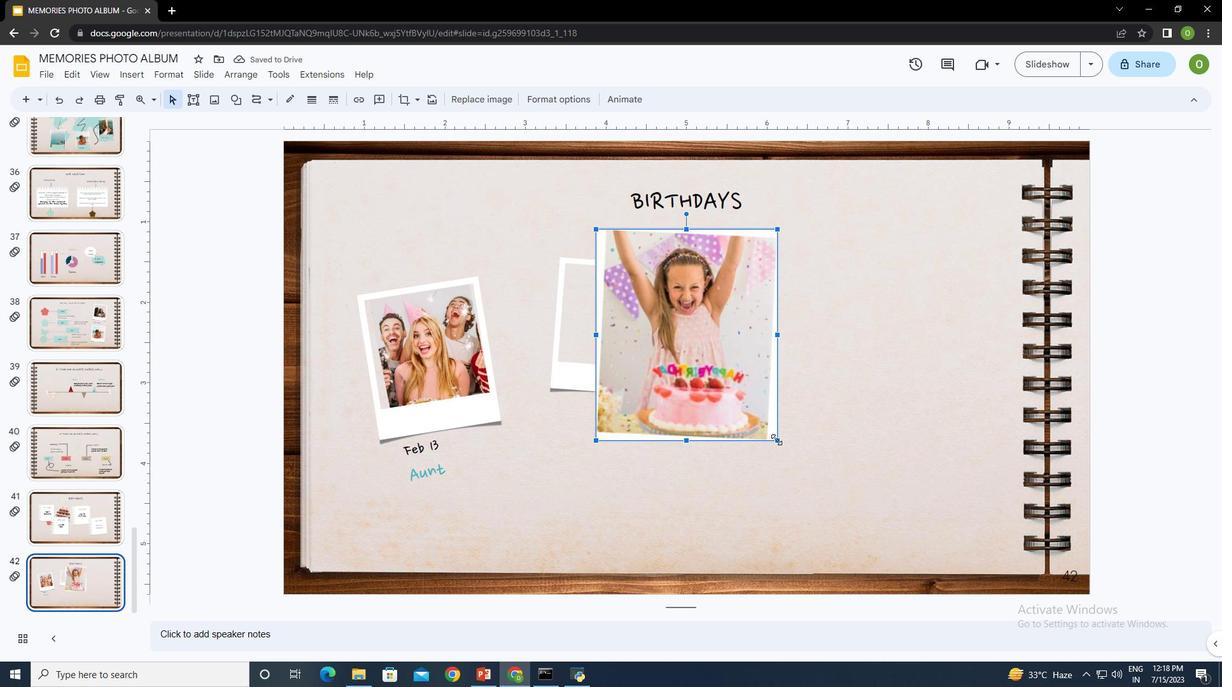 
Action: Mouse moved to (659, 294)
Screenshot: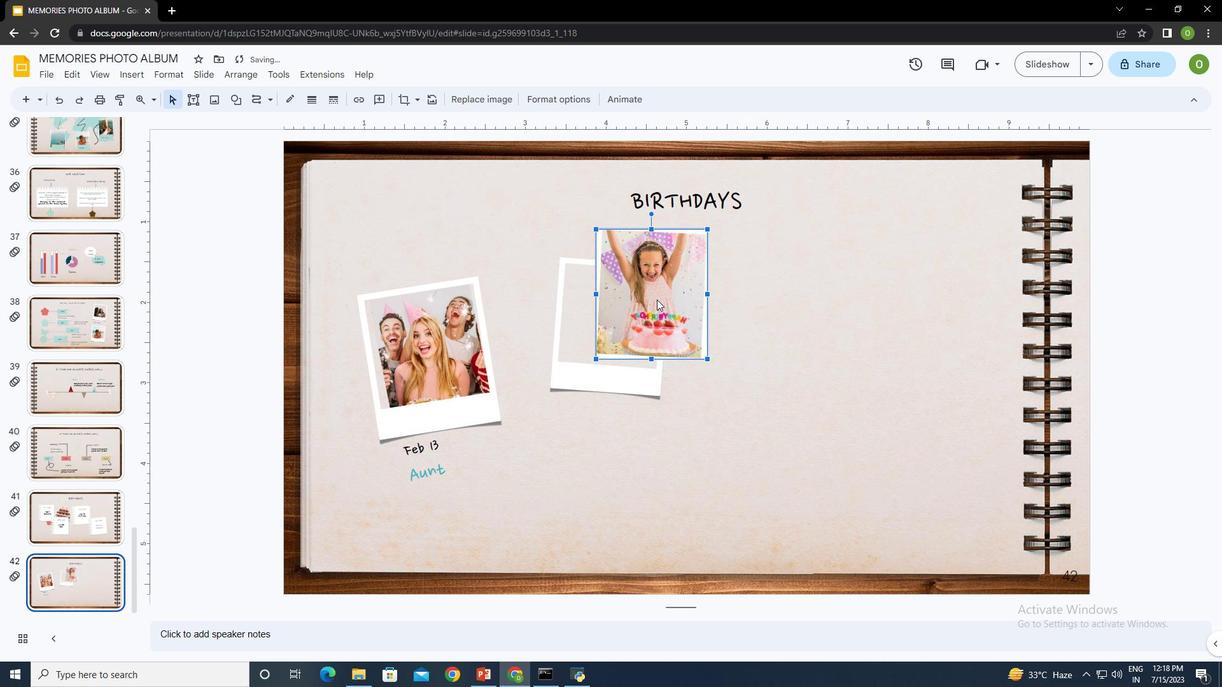 
Action: Mouse pressed left at (659, 294)
Screenshot: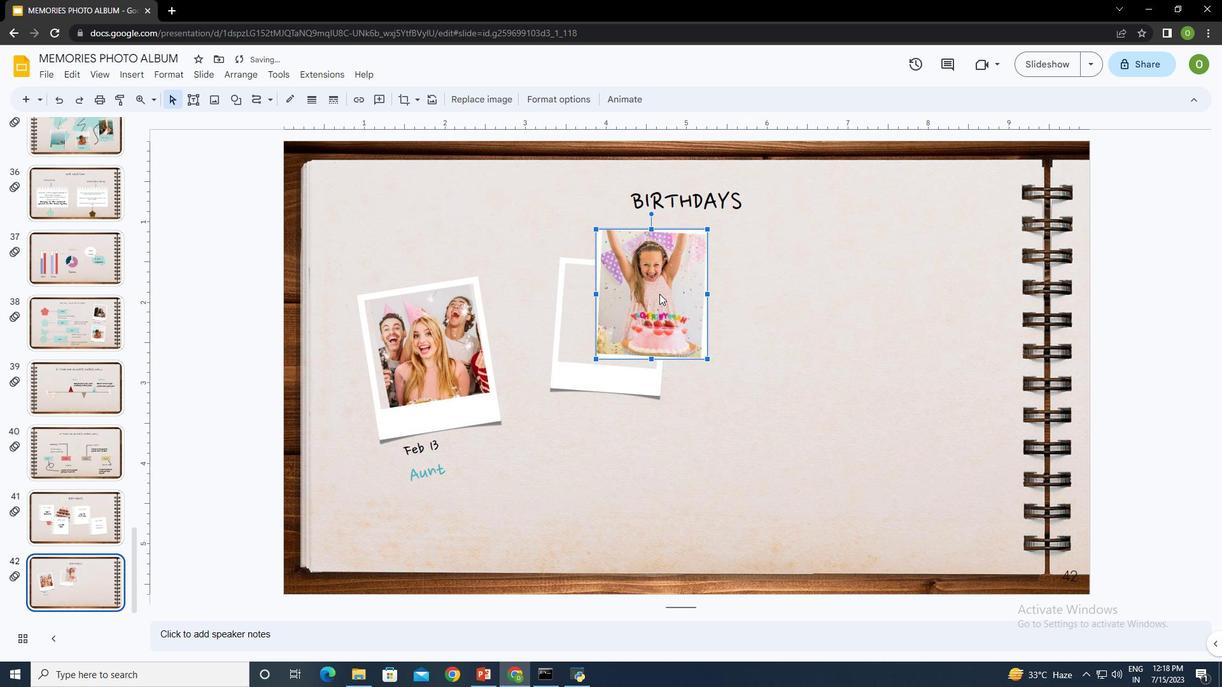 
Action: Mouse moved to (614, 242)
Screenshot: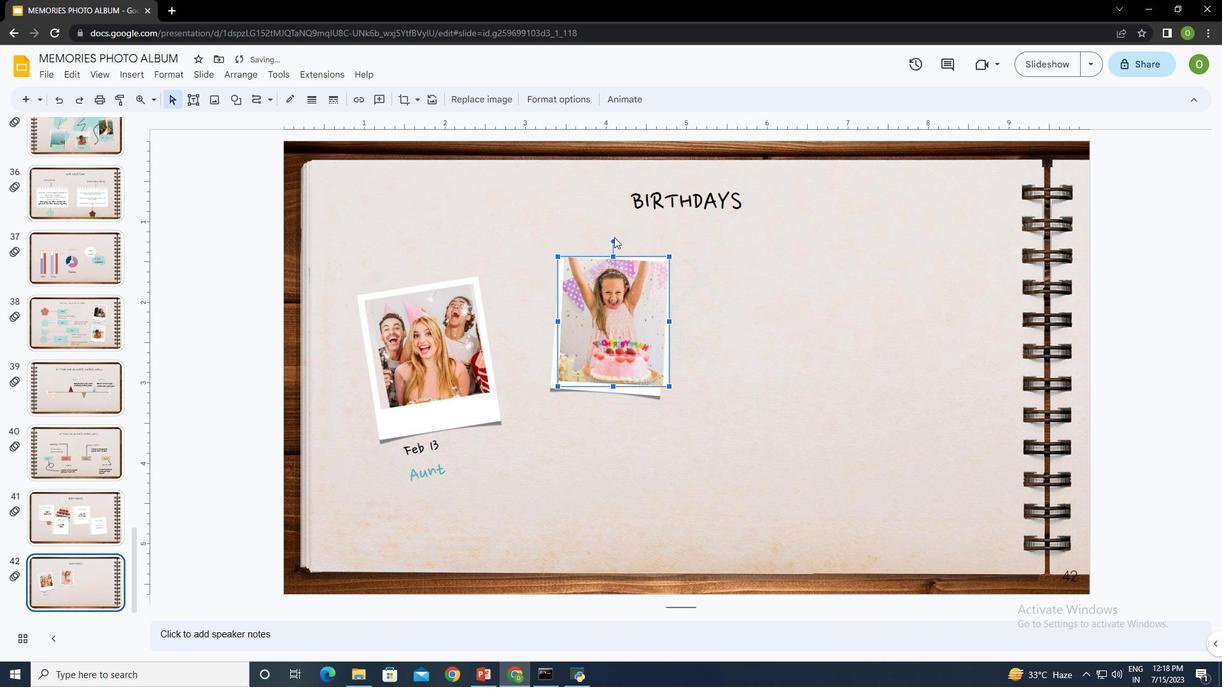 
Action: Mouse pressed left at (614, 242)
Screenshot: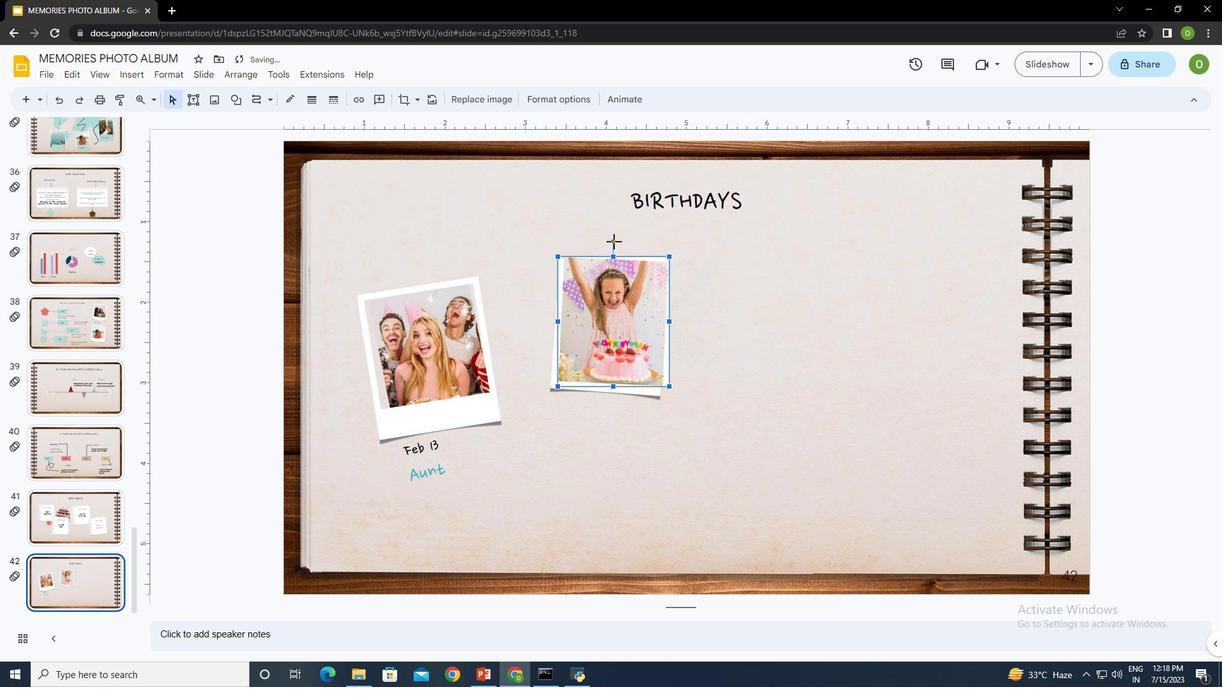 
Action: Mouse moved to (617, 242)
Screenshot: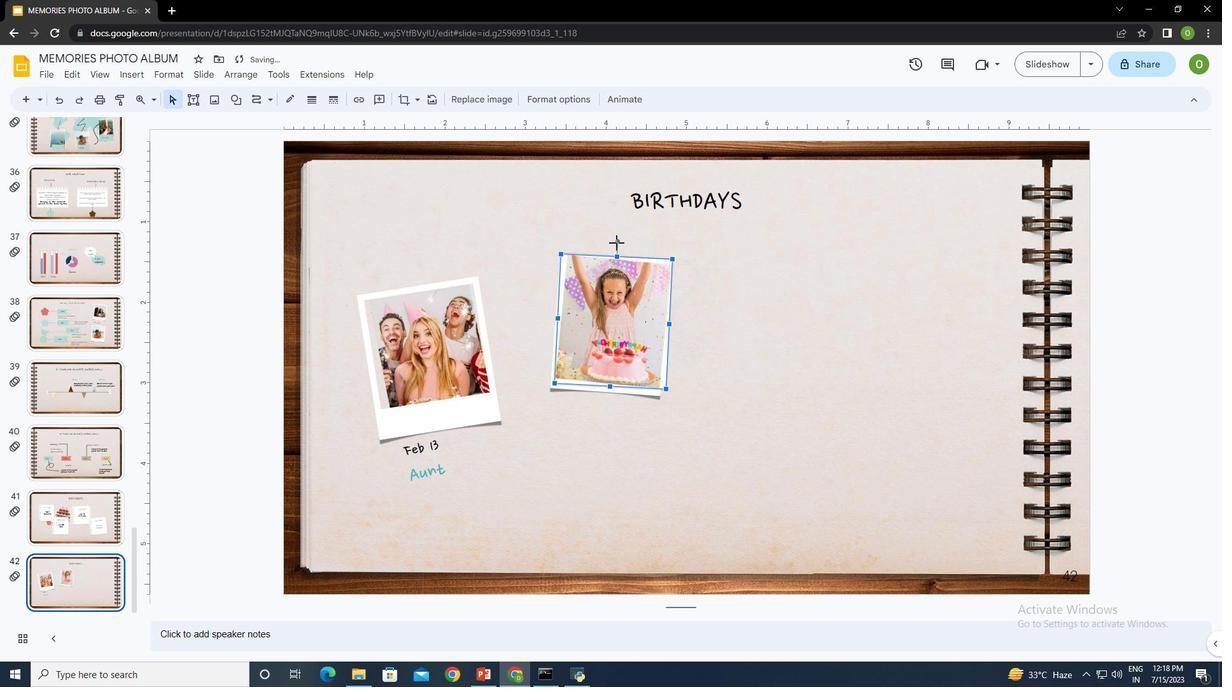 
Action: Mouse pressed left at (617, 242)
Screenshot: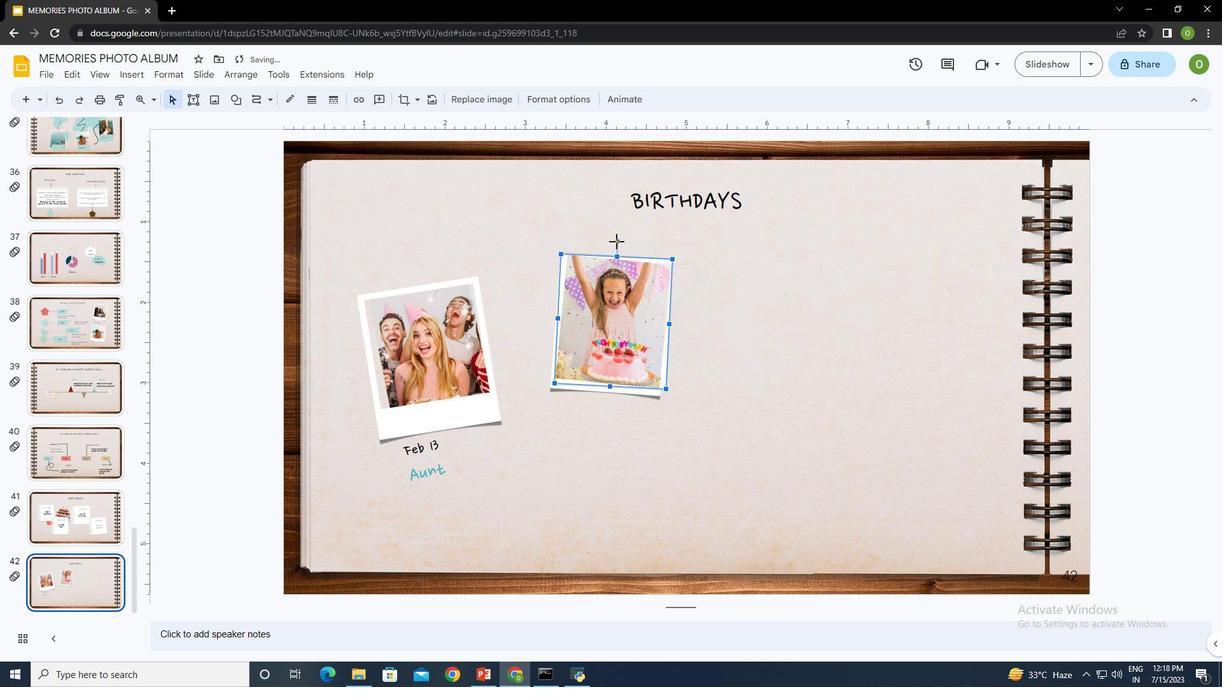 
Action: Mouse moved to (617, 240)
Screenshot: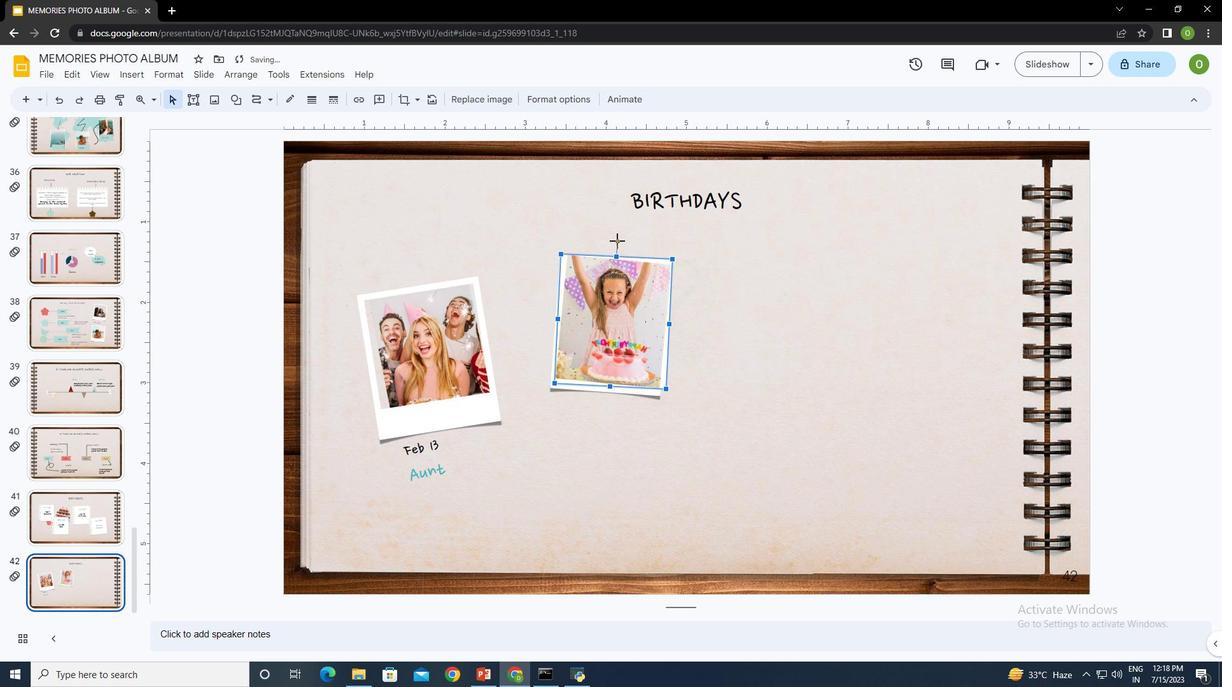 
Action: Mouse pressed left at (617, 240)
Screenshot: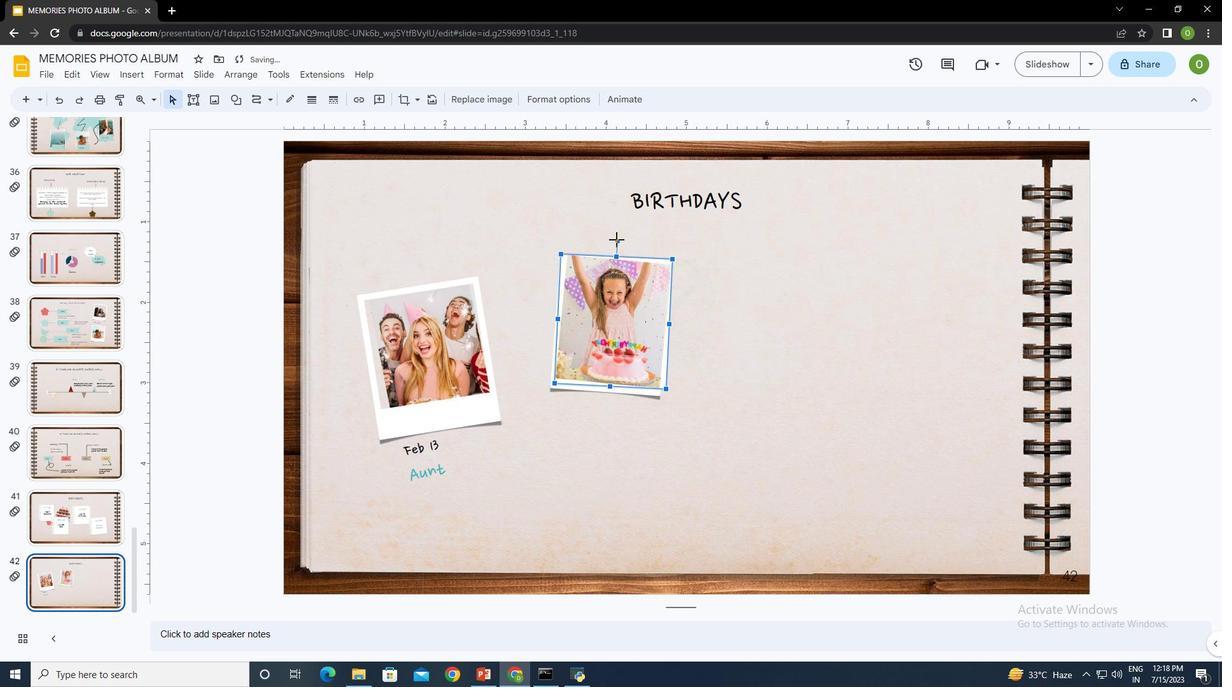 
Action: Mouse moved to (740, 294)
Screenshot: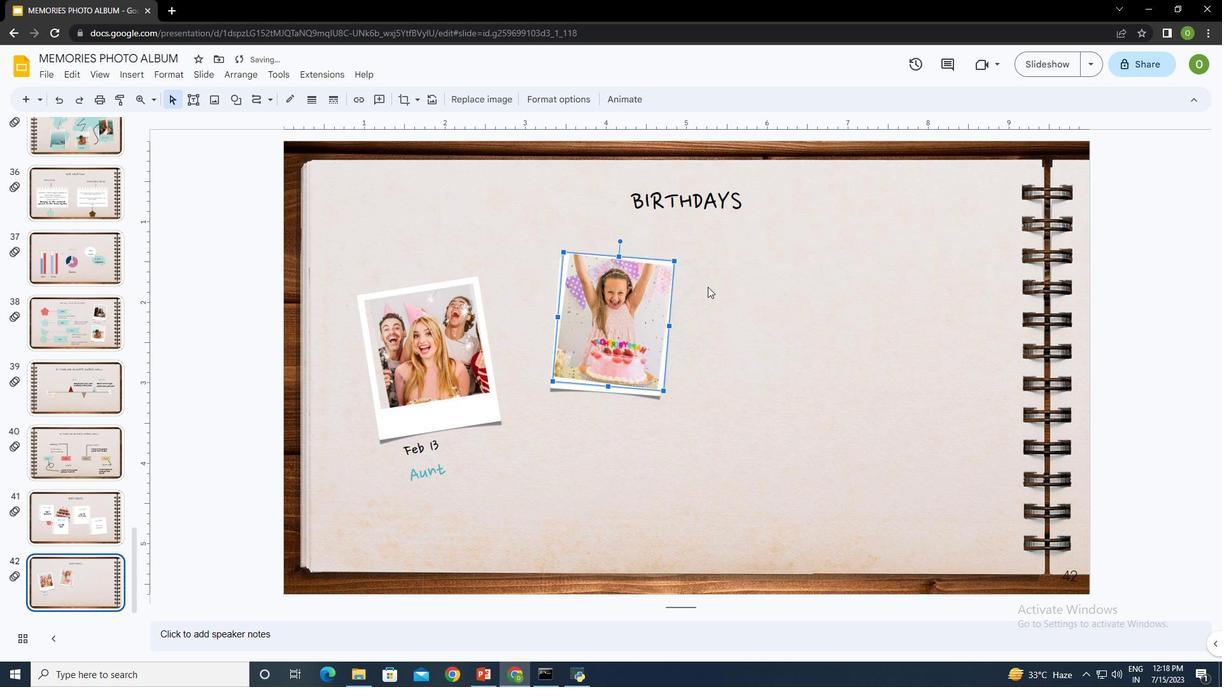 
Action: Mouse pressed left at (740, 294)
Screenshot: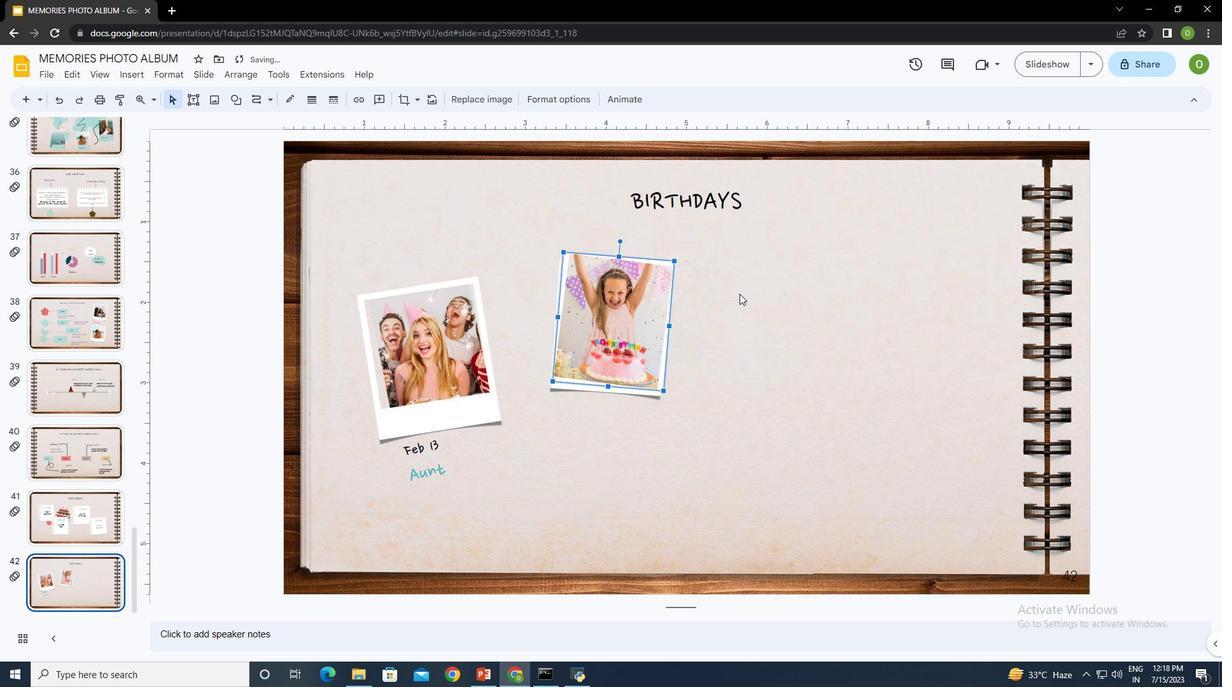 
Action: Mouse moved to (587, 312)
Screenshot: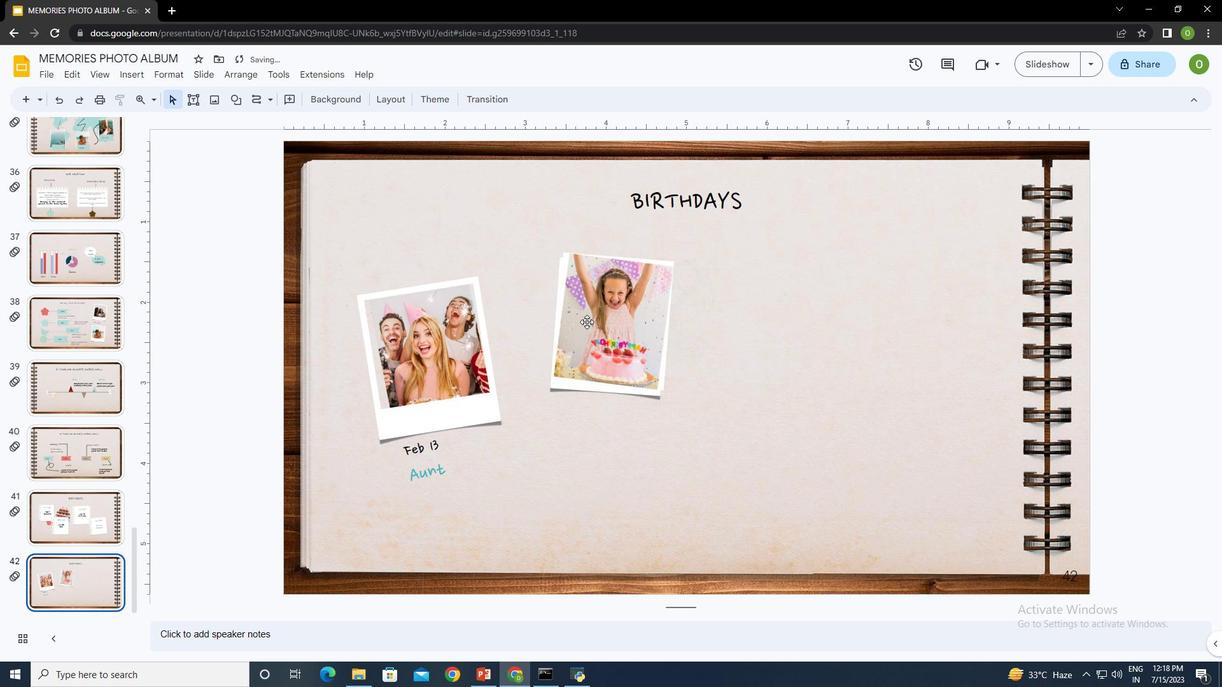
Action: Mouse pressed left at (587, 312)
Screenshot: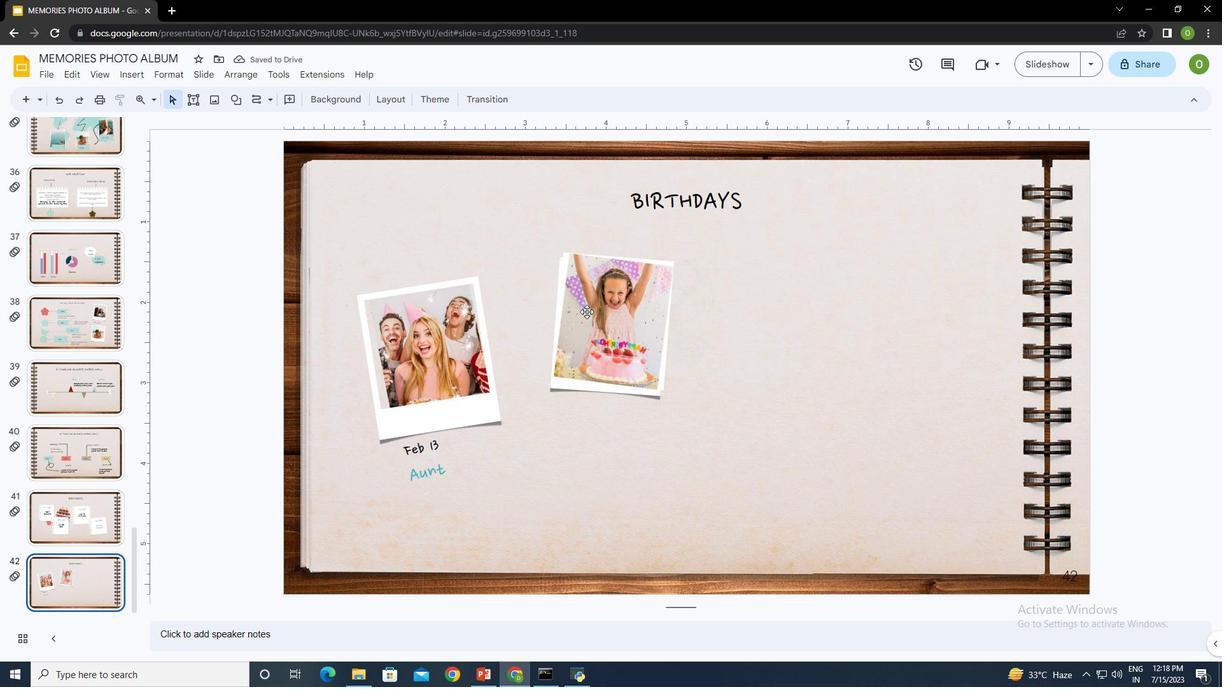 
Action: Mouse moved to (619, 241)
Screenshot: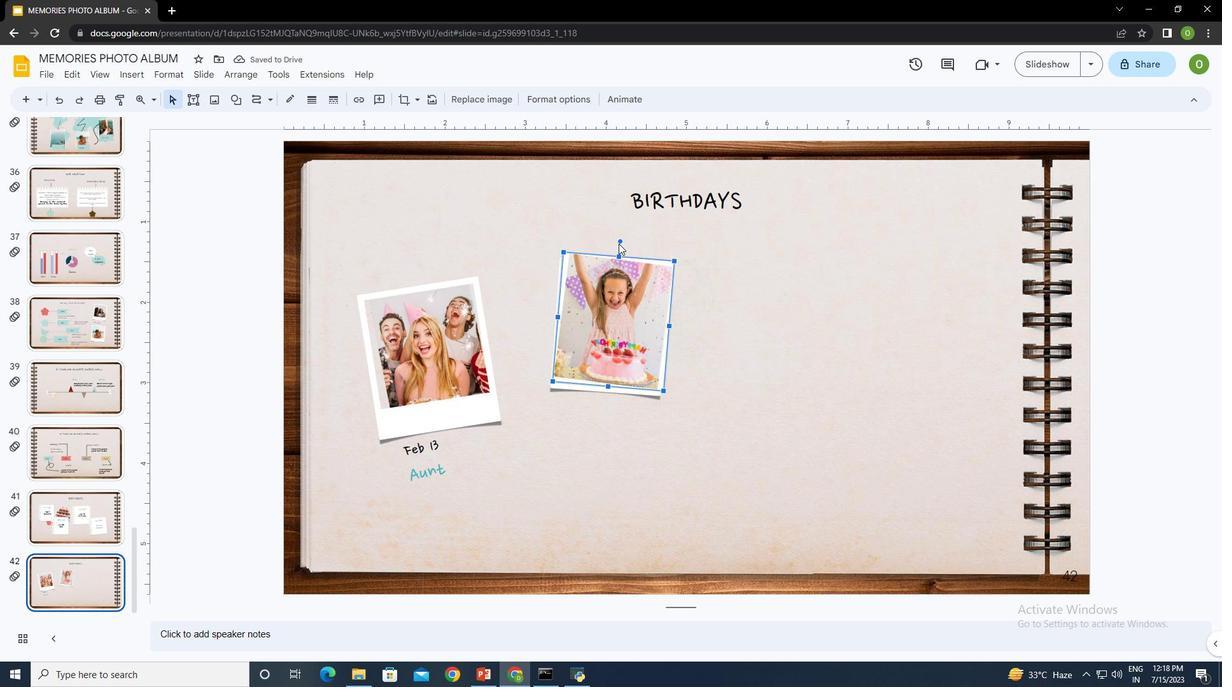 
Action: Mouse pressed left at (619, 241)
Screenshot: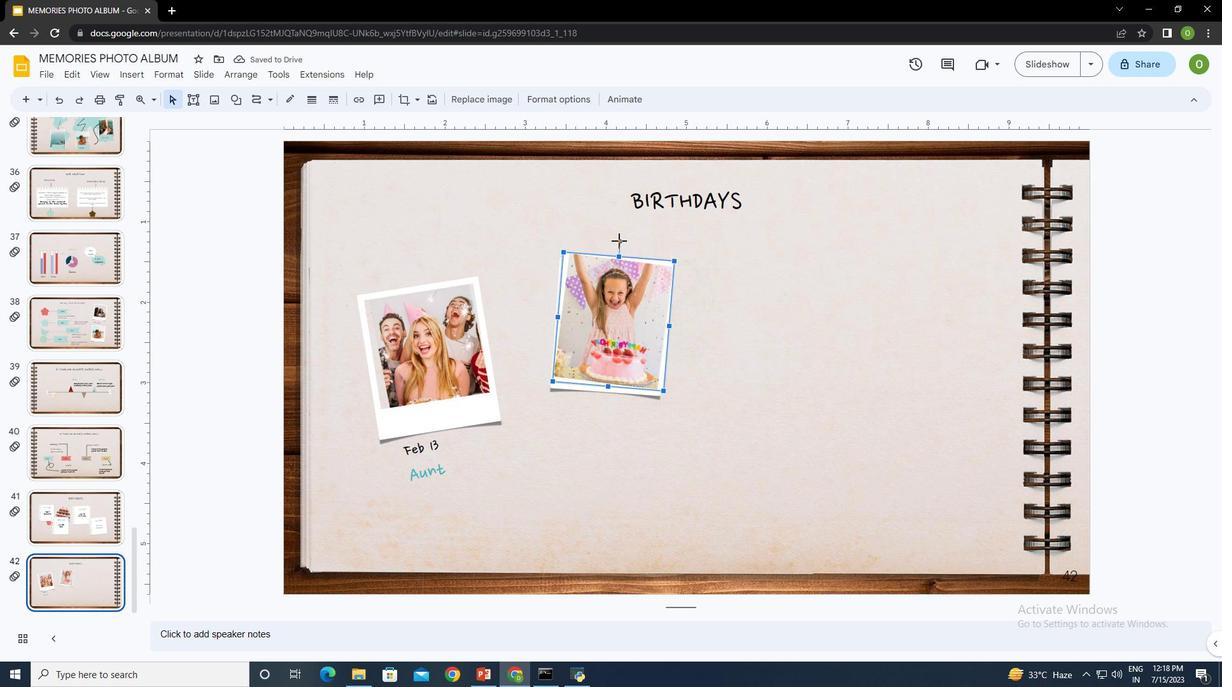 
Action: Mouse moved to (233, 78)
Screenshot: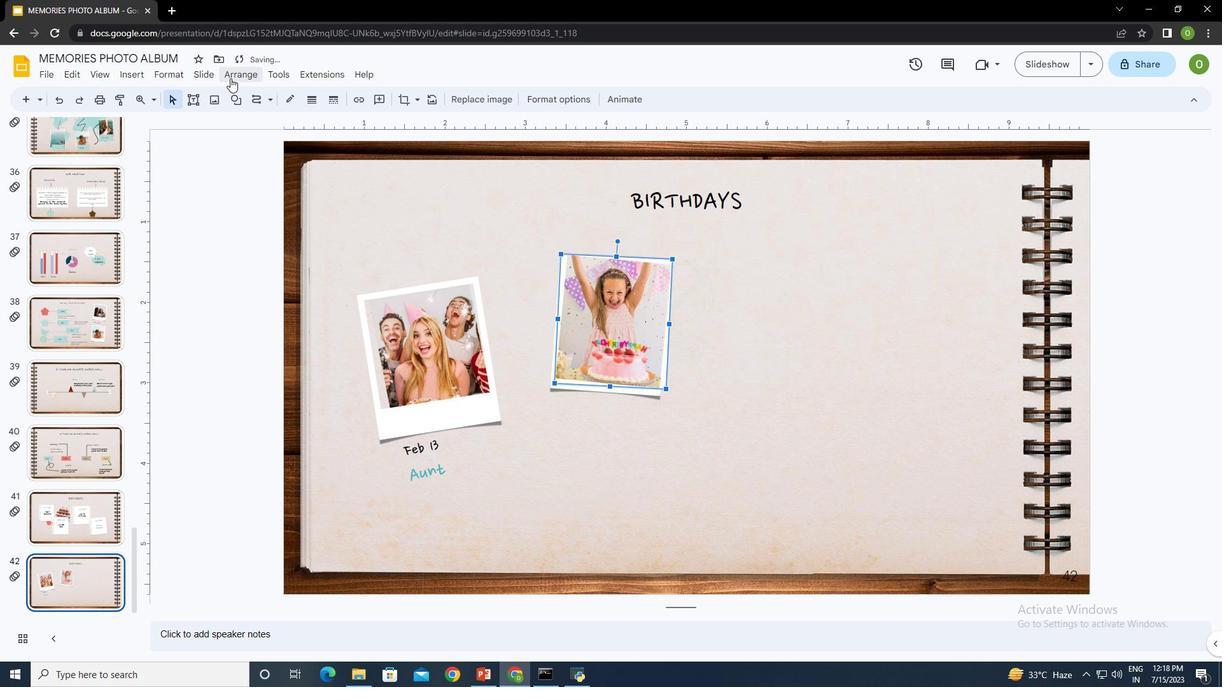 
Action: Mouse pressed left at (233, 78)
Screenshot: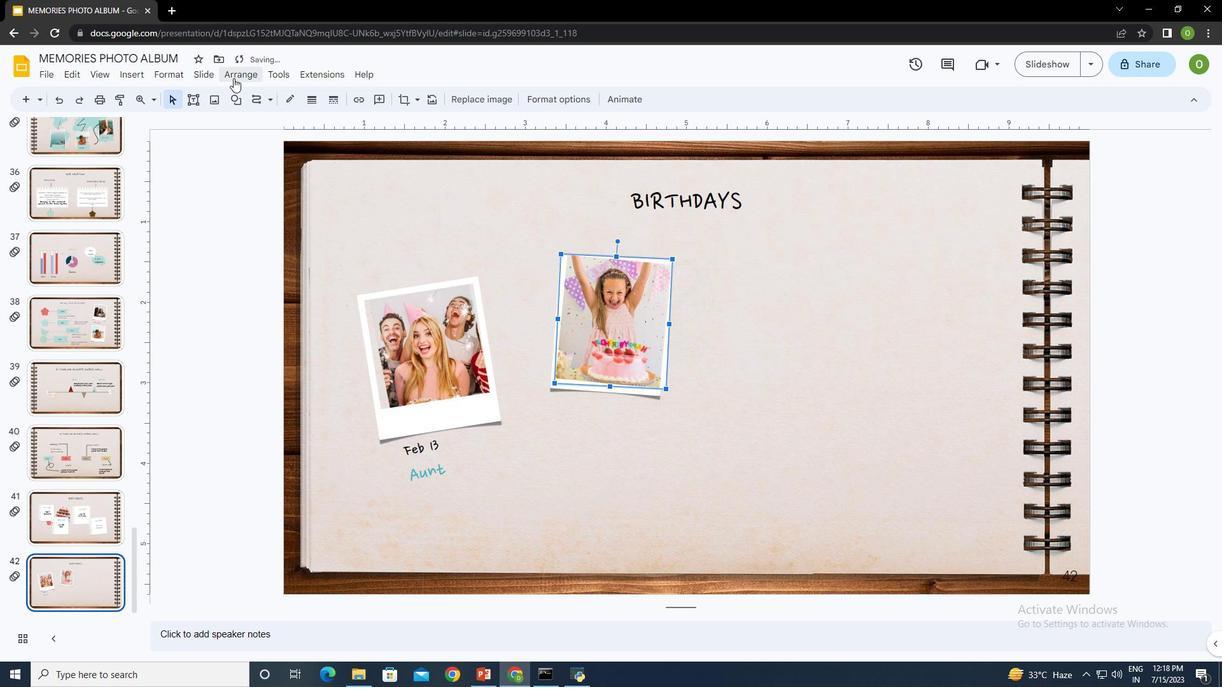 
Action: Mouse moved to (464, 158)
Screenshot: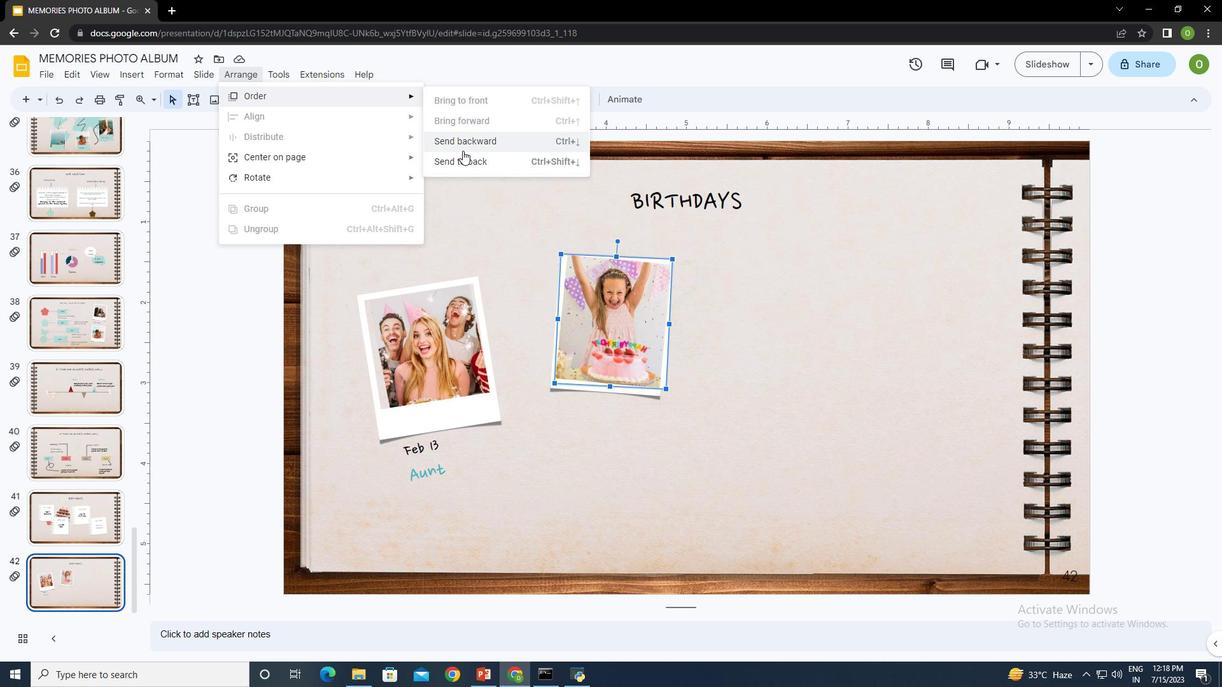 
Action: Mouse pressed left at (464, 158)
Screenshot: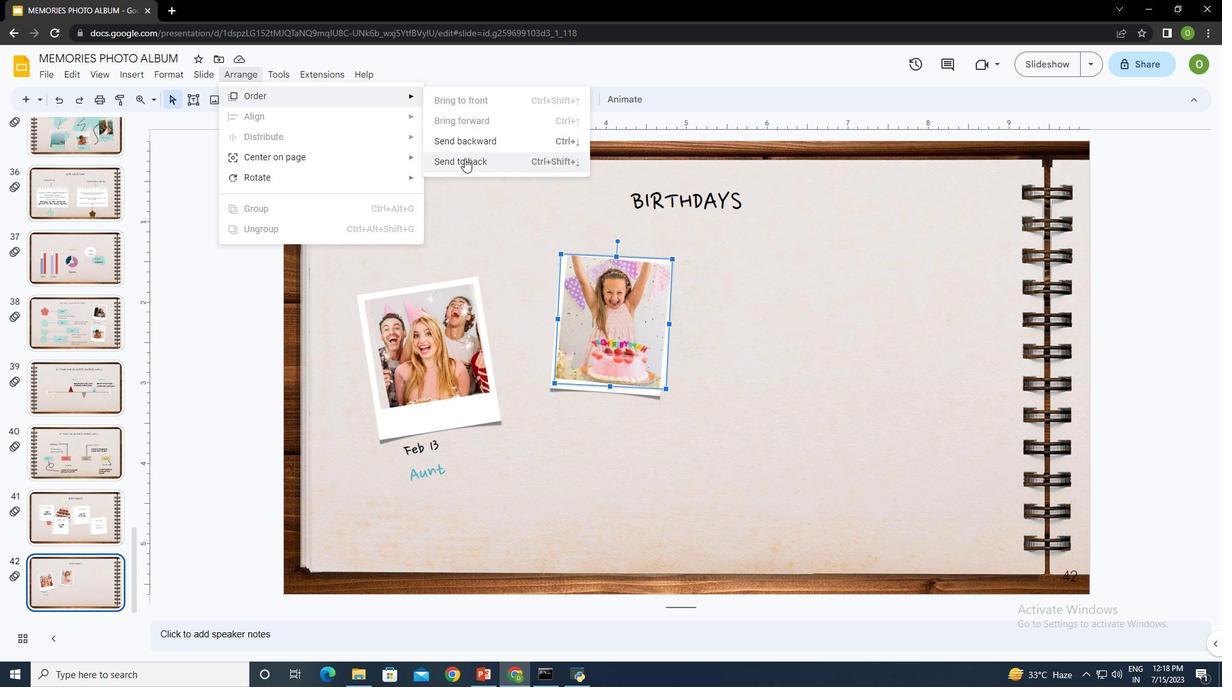 
Action: Mouse moved to (708, 273)
Screenshot: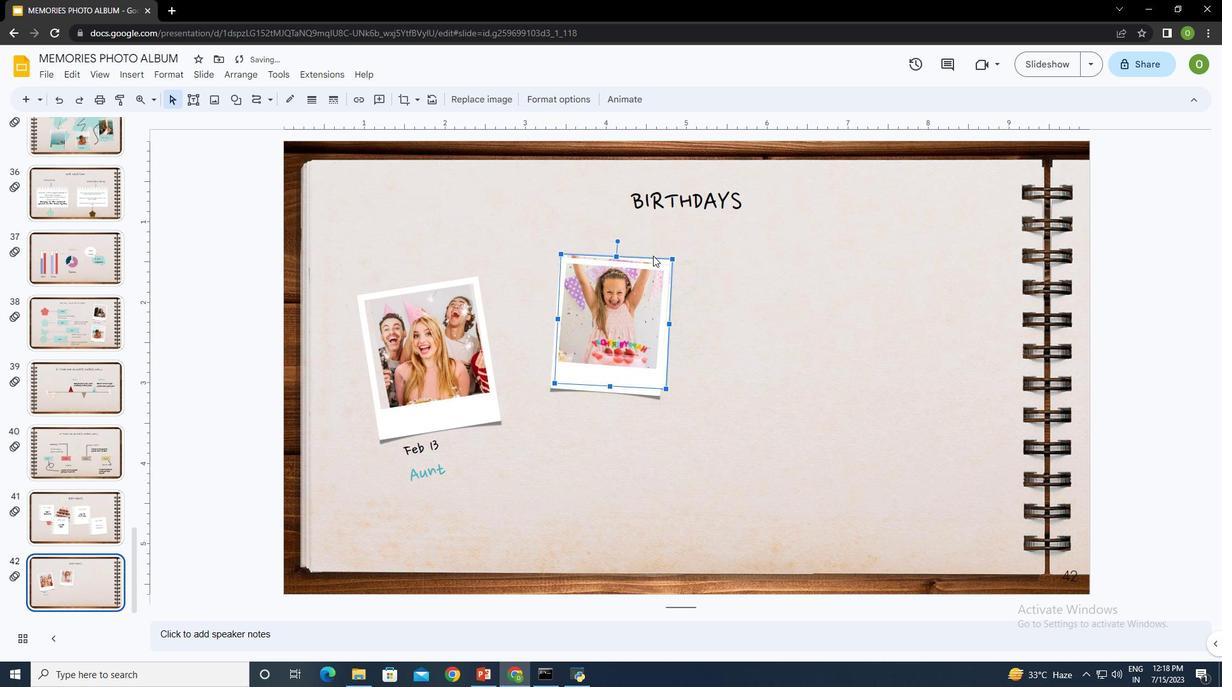 
Action: Mouse pressed left at (708, 273)
Screenshot: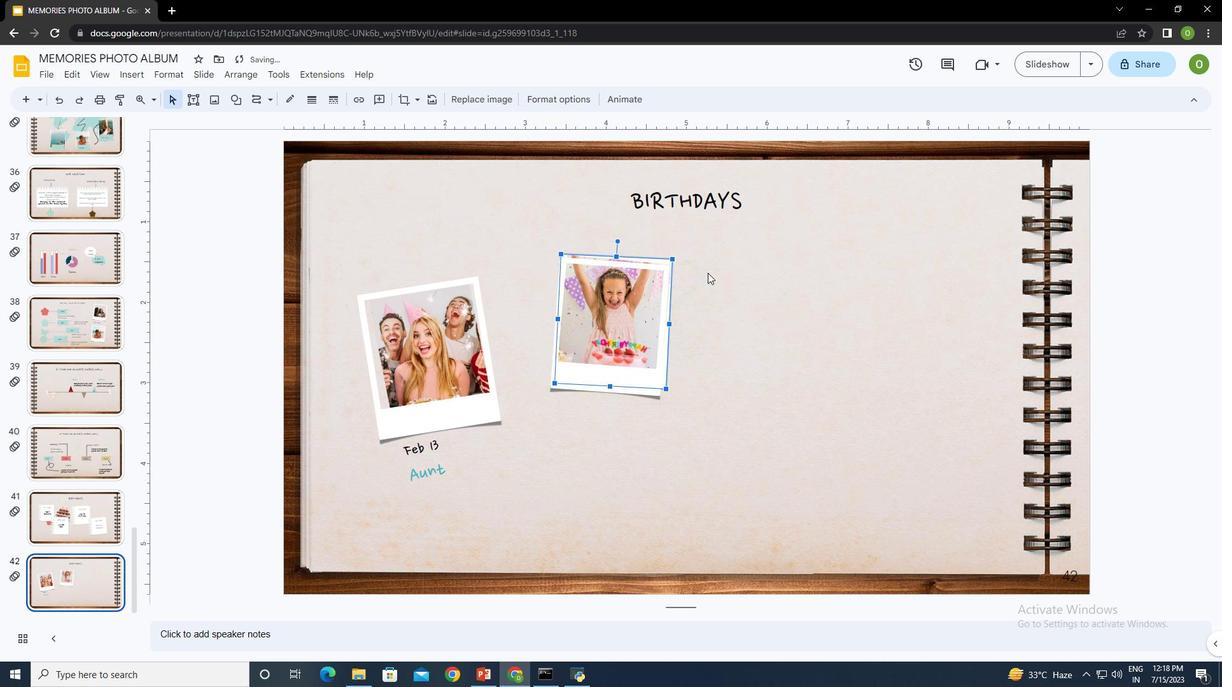 
Action: Mouse moved to (596, 289)
Screenshot: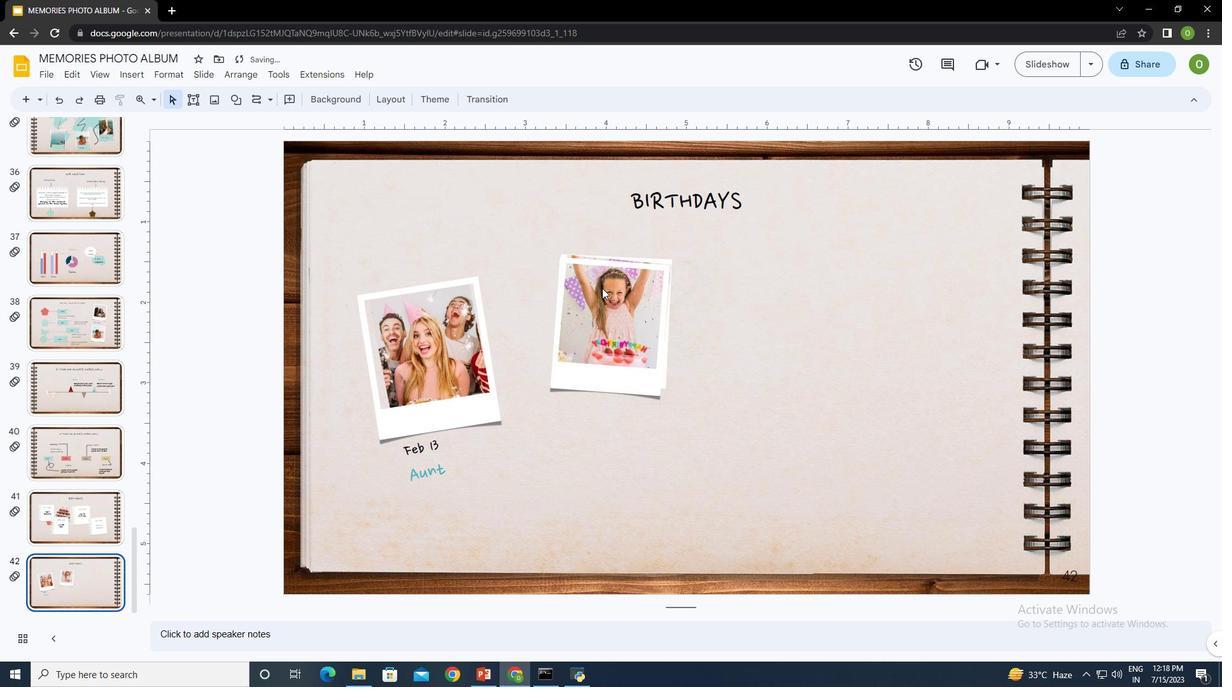 
Action: Mouse pressed left at (596, 289)
Screenshot: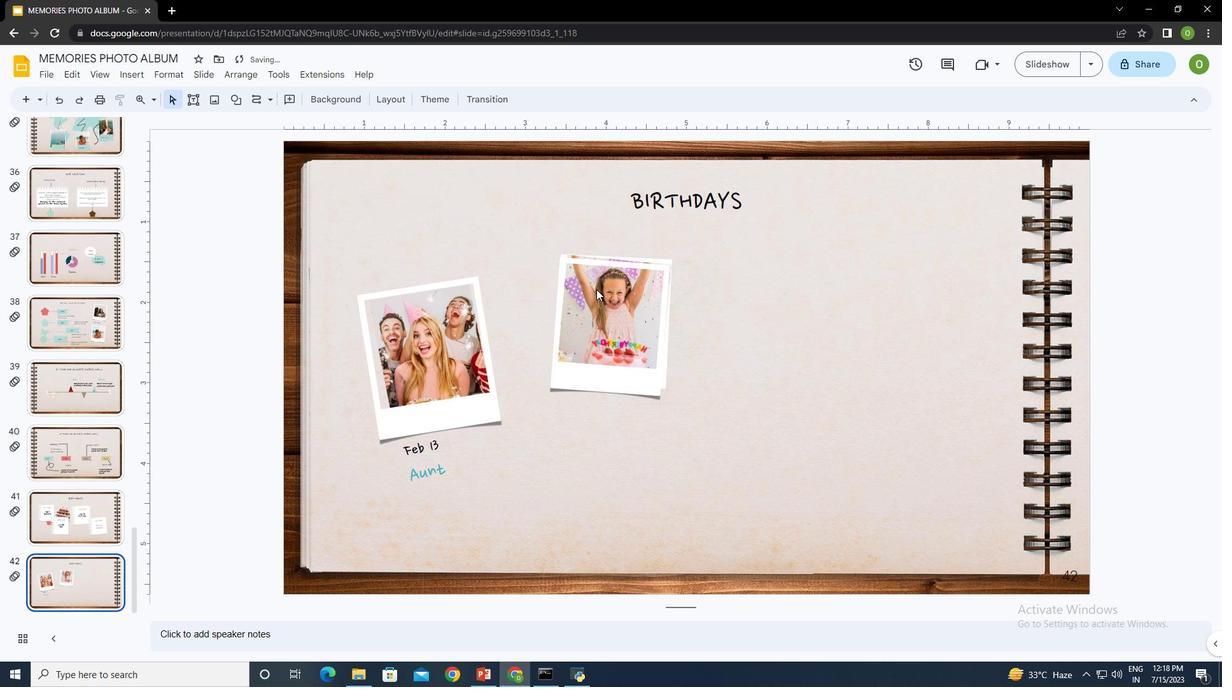 
Action: Mouse moved to (615, 261)
Screenshot: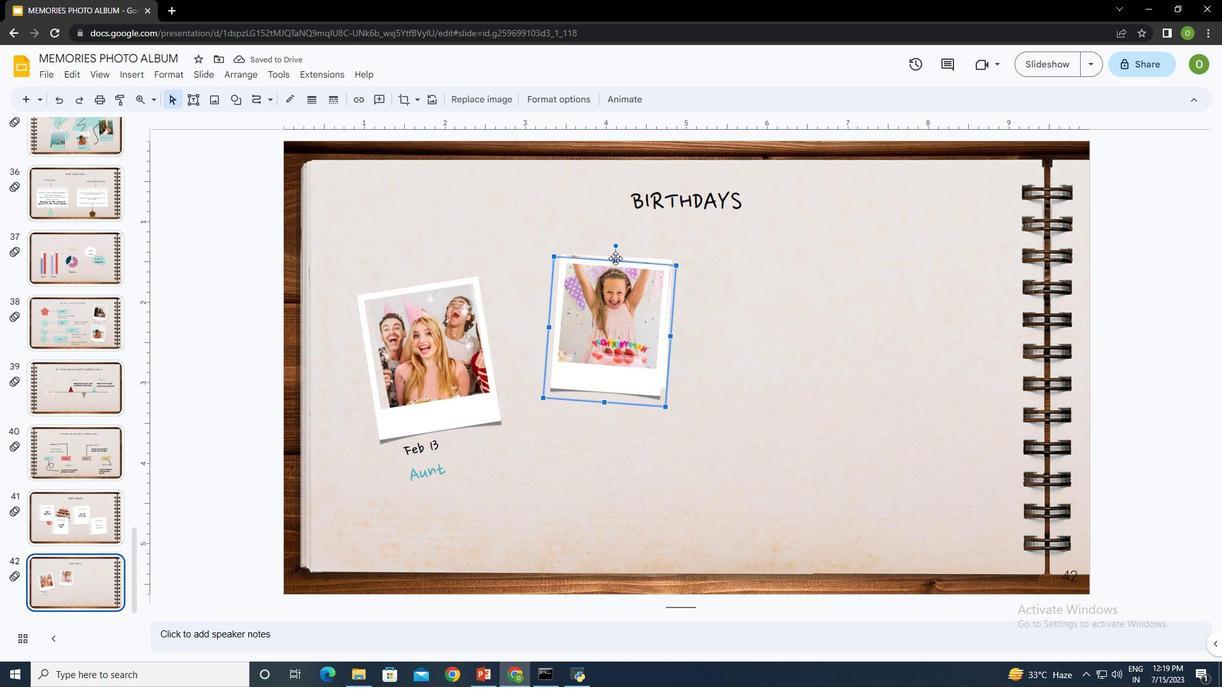 
Action: Mouse pressed left at (615, 261)
Screenshot: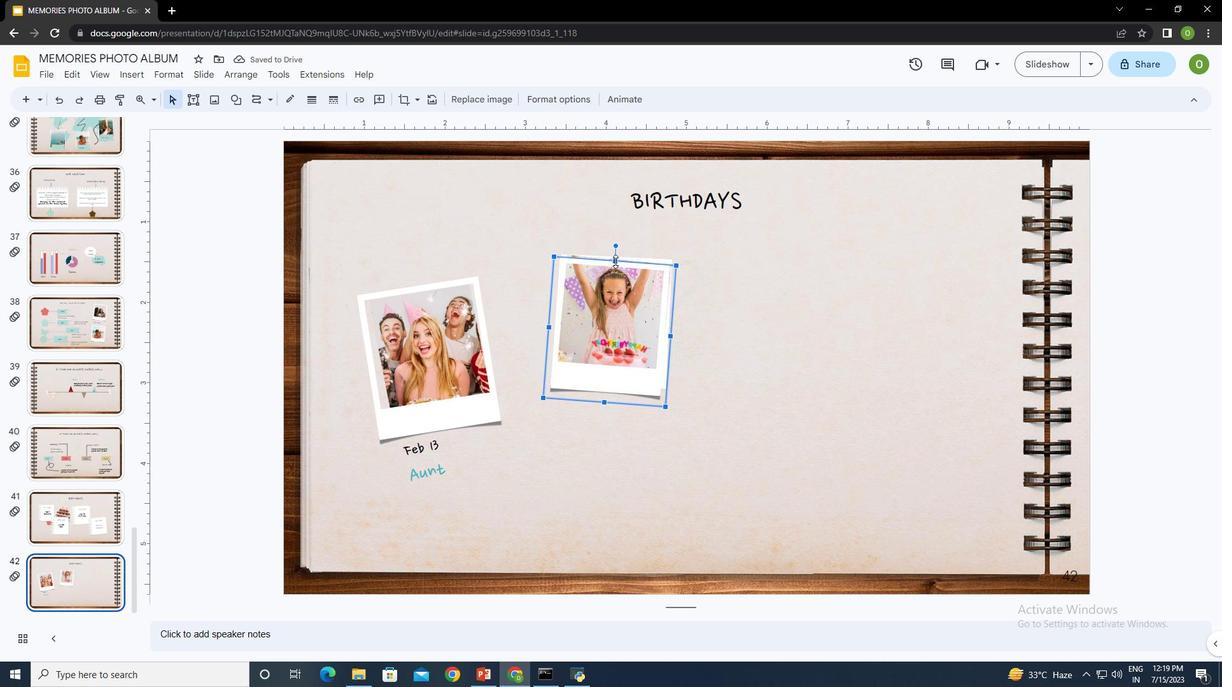 
Action: Mouse moved to (615, 266)
Screenshot: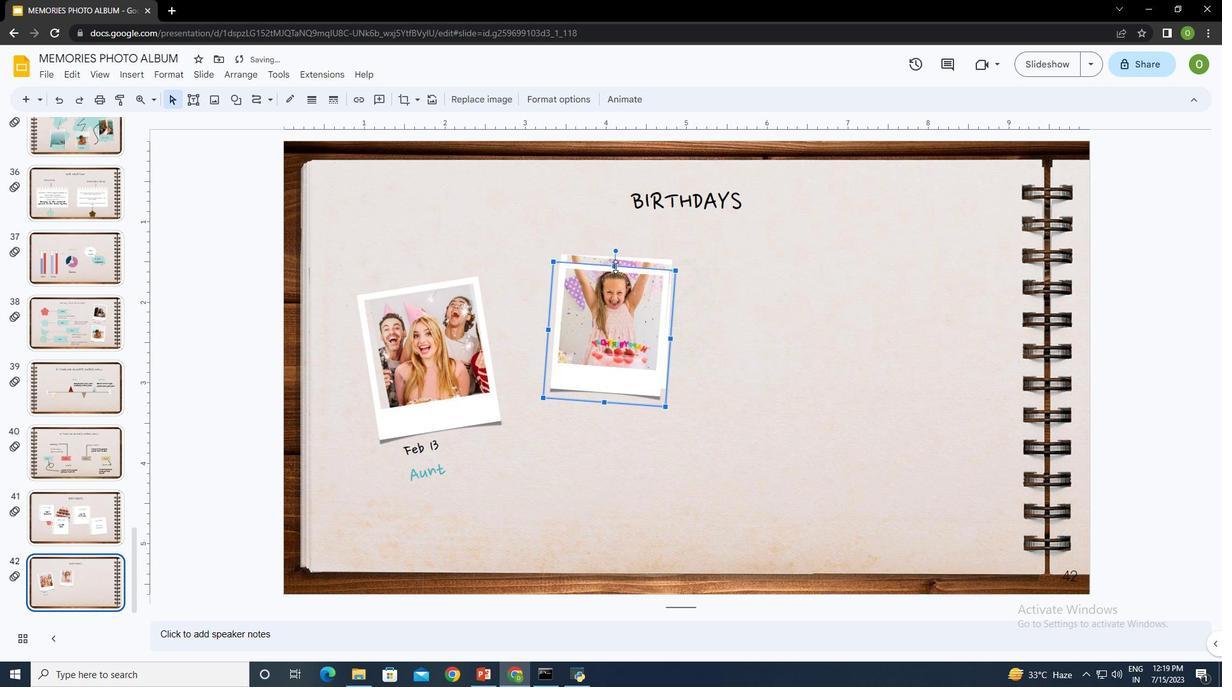 
Action: Mouse pressed left at (615, 266)
Screenshot: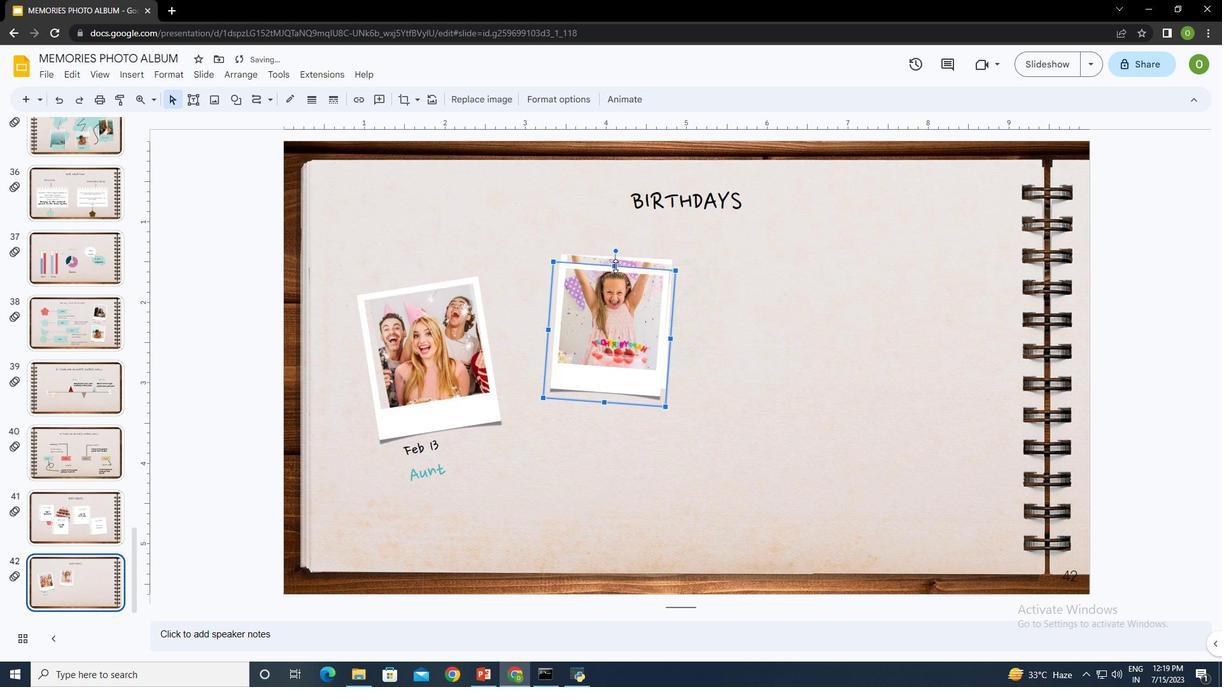 
Action: Mouse moved to (731, 280)
Screenshot: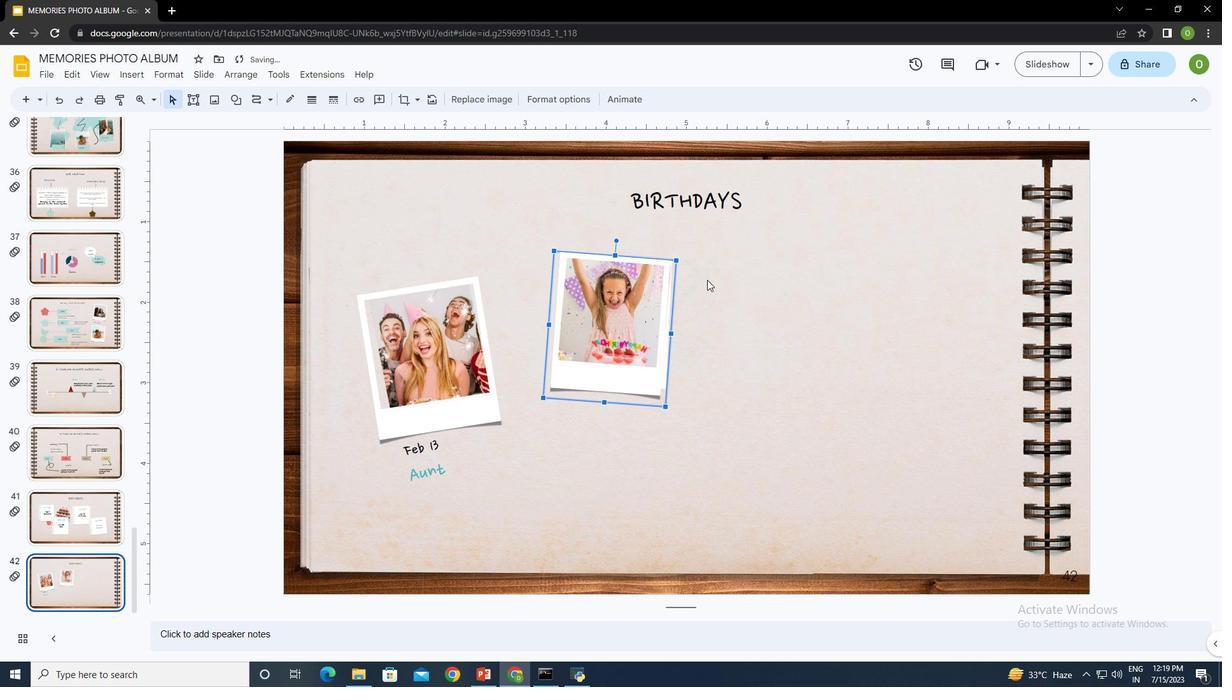 
Action: Mouse pressed left at (731, 280)
Screenshot: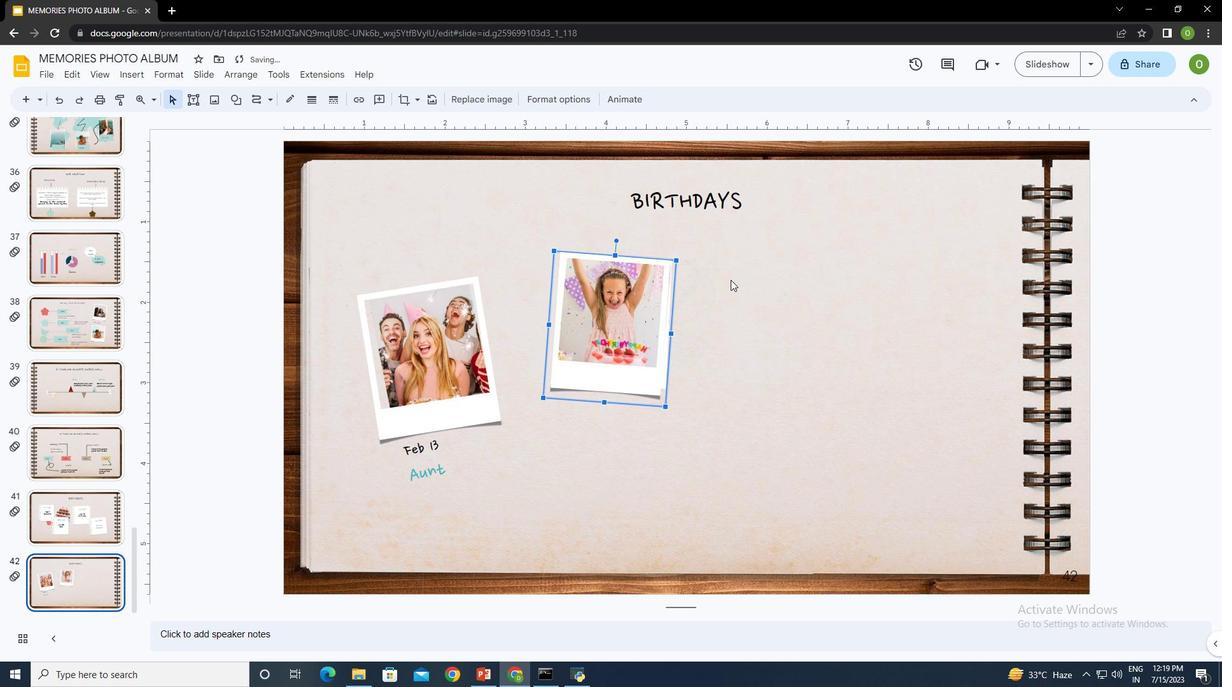 
Action: Mouse moved to (668, 339)
Screenshot: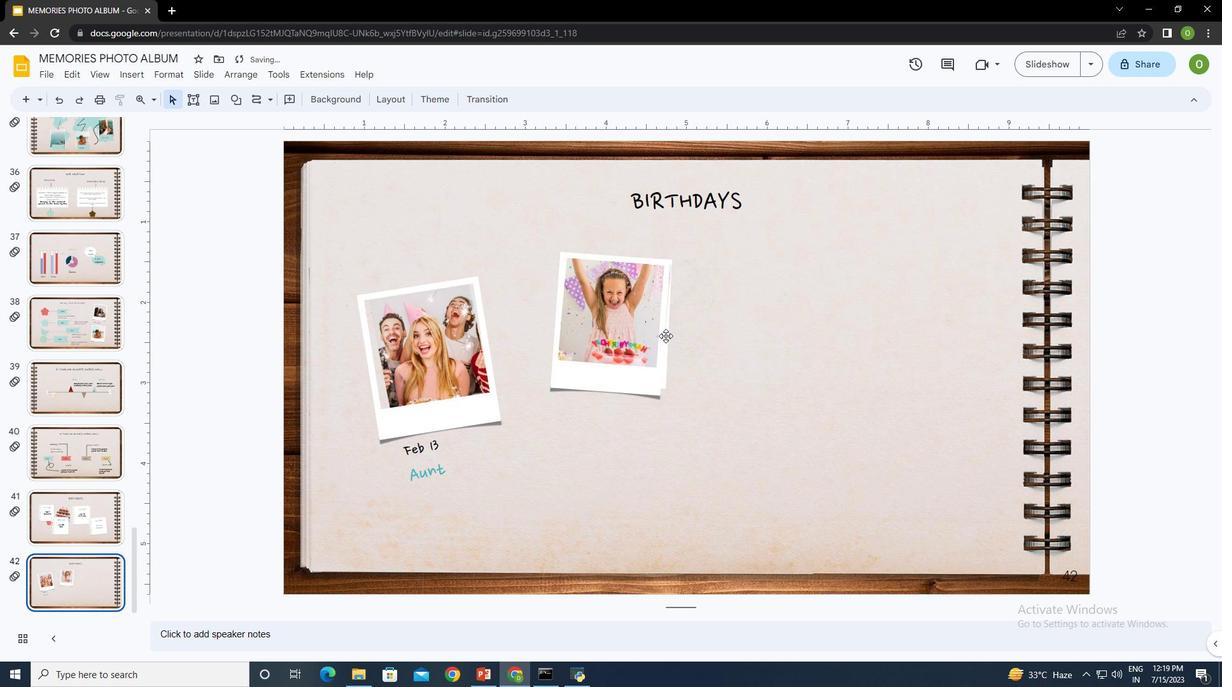 
Action: Mouse pressed left at (668, 339)
Screenshot: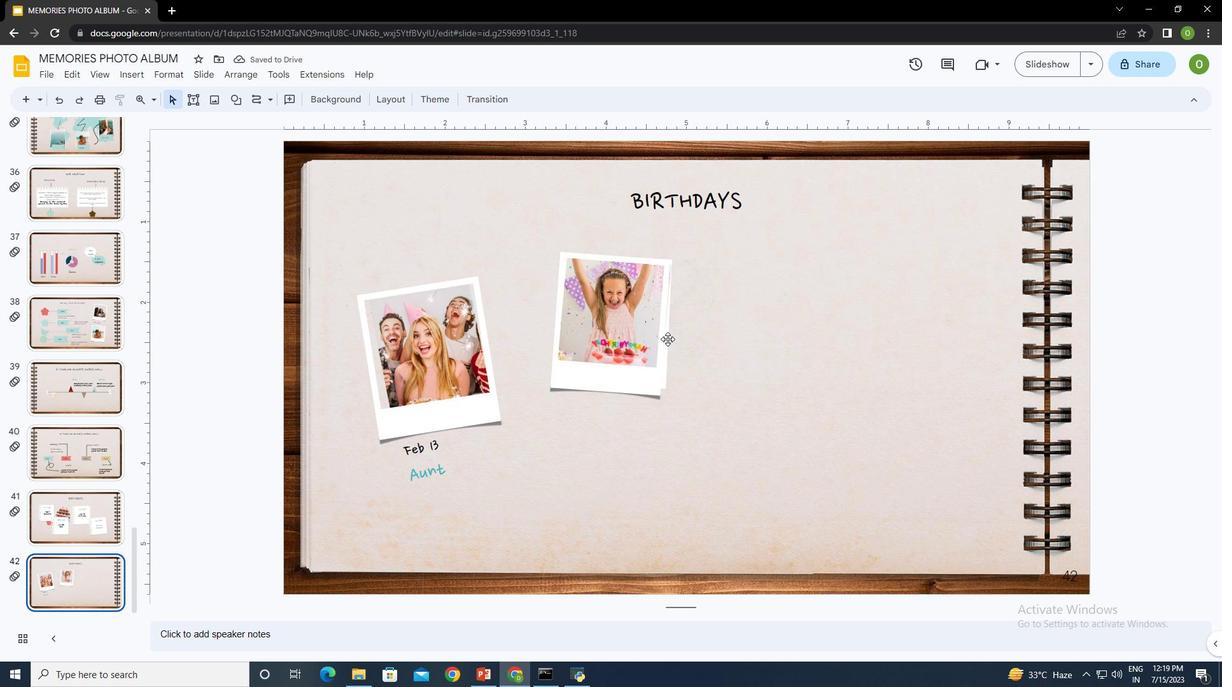 
Action: Mouse moved to (670, 333)
Screenshot: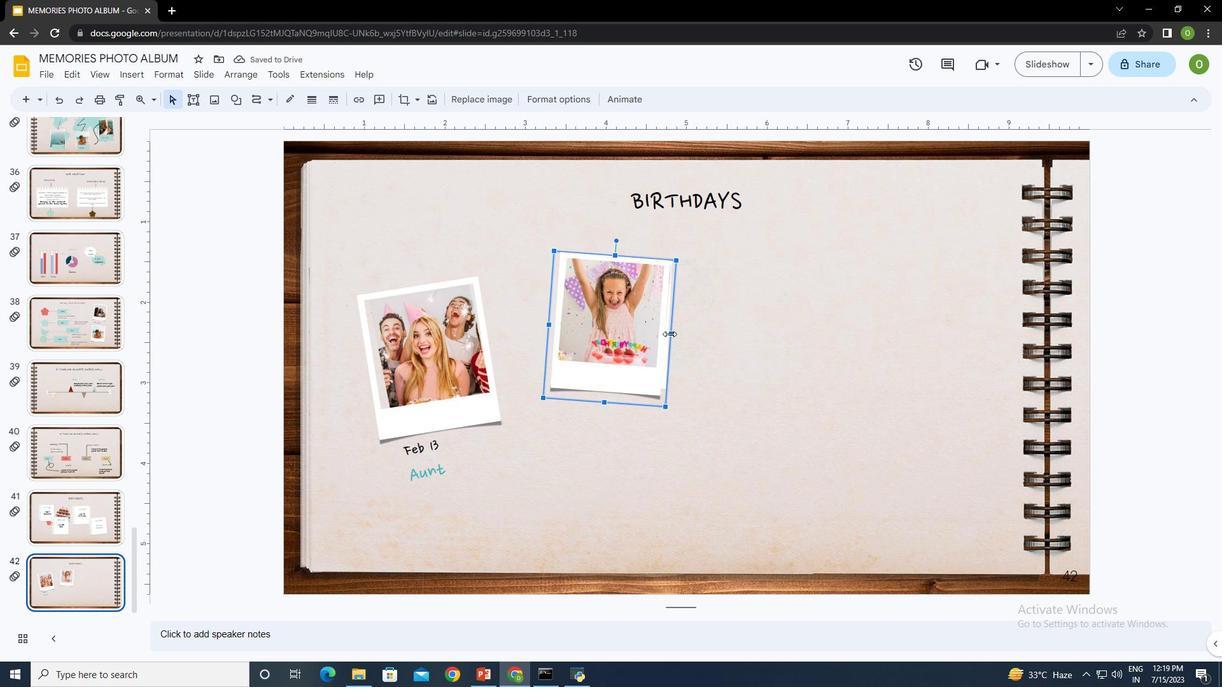 
Action: Mouse pressed left at (670, 333)
Screenshot: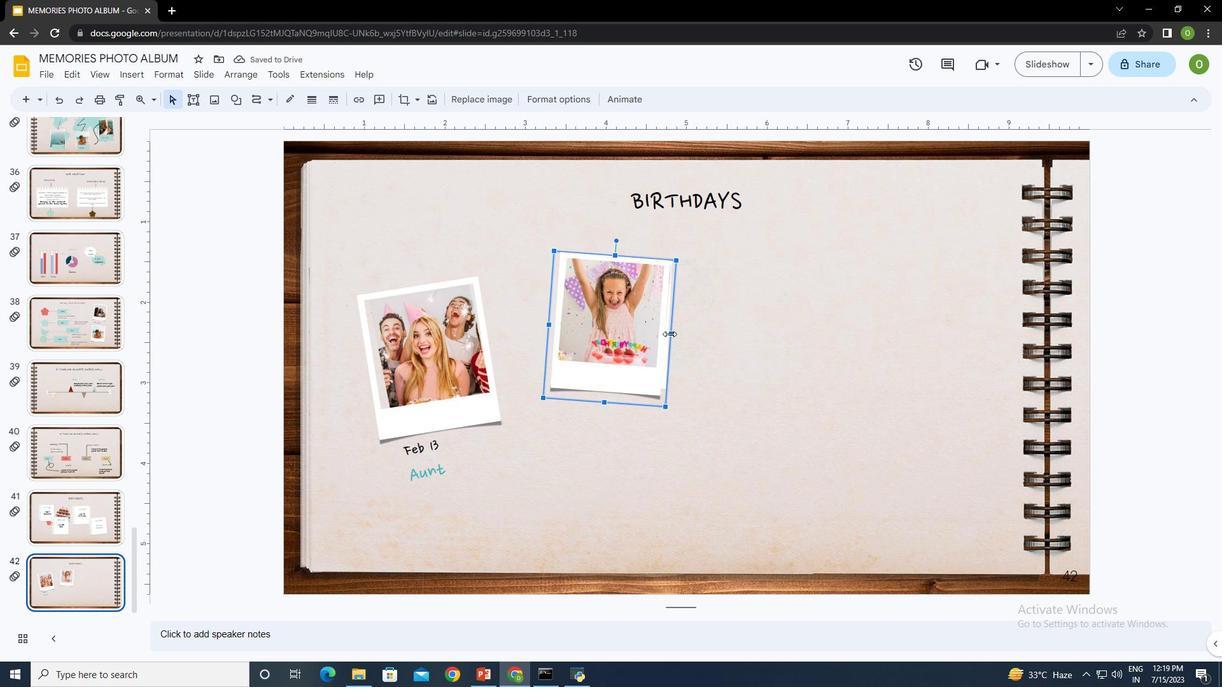 
Action: Mouse moved to (665, 332)
Screenshot: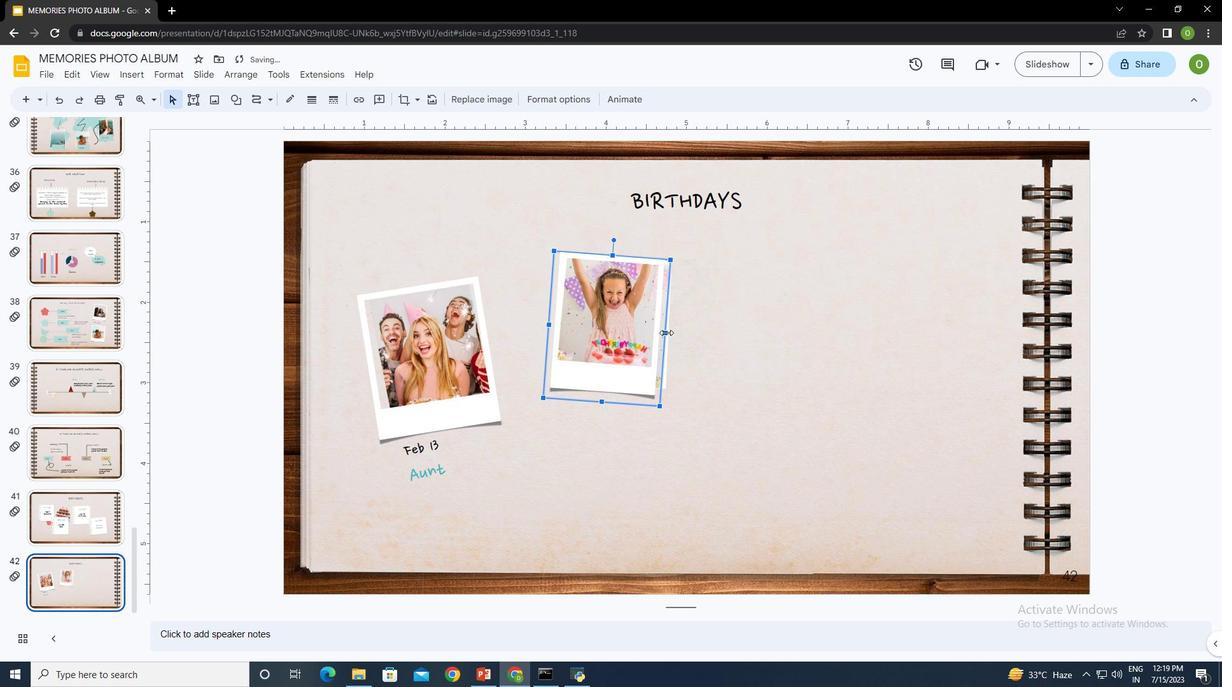 
Action: Mouse pressed left at (665, 332)
Screenshot: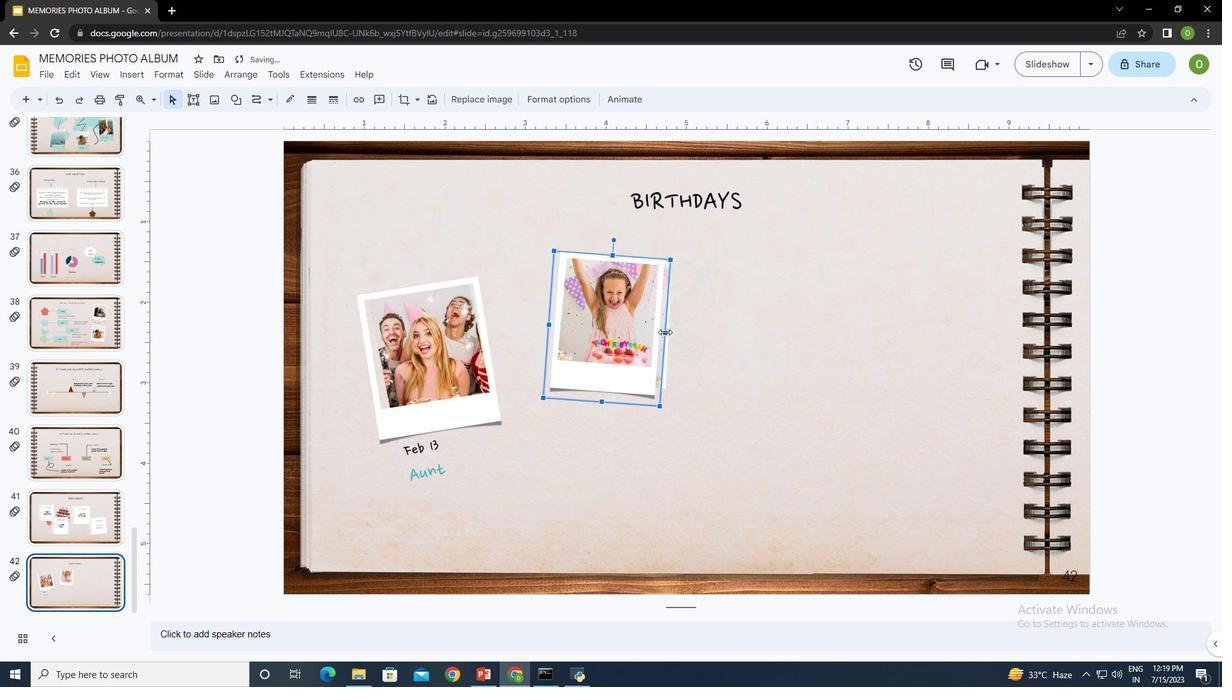
Action: Mouse moved to (716, 337)
Screenshot: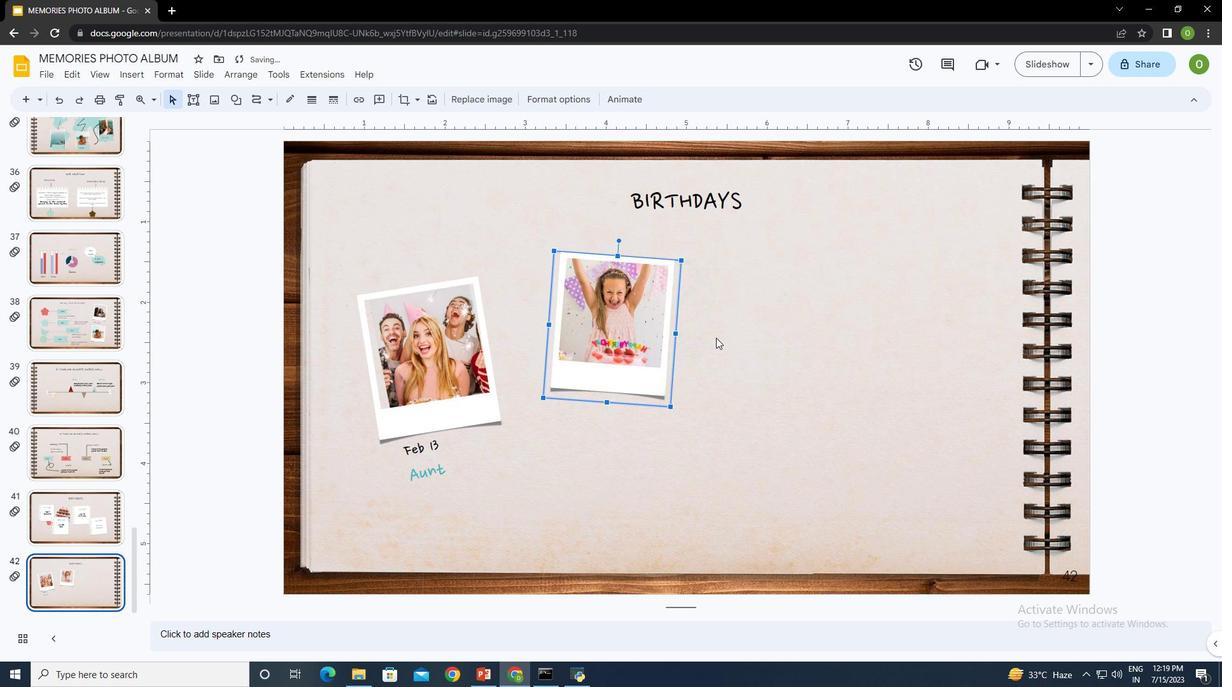 
Action: Mouse pressed left at (716, 337)
Screenshot: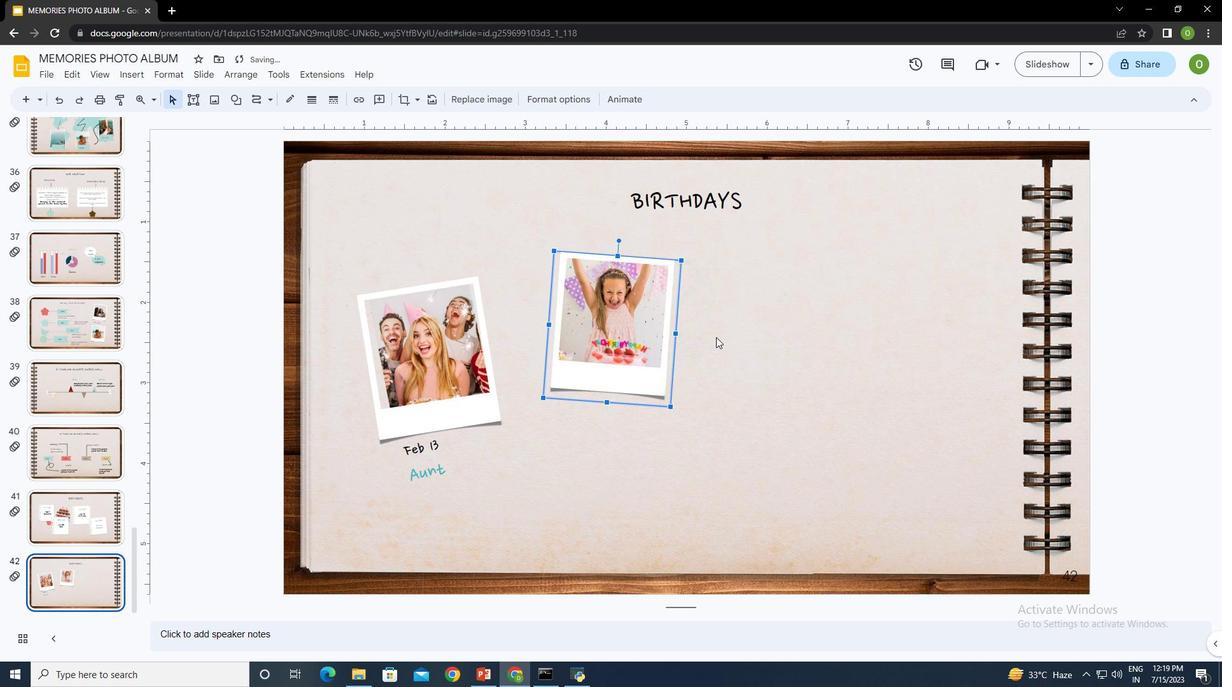 
Action: Mouse moved to (591, 382)
Screenshot: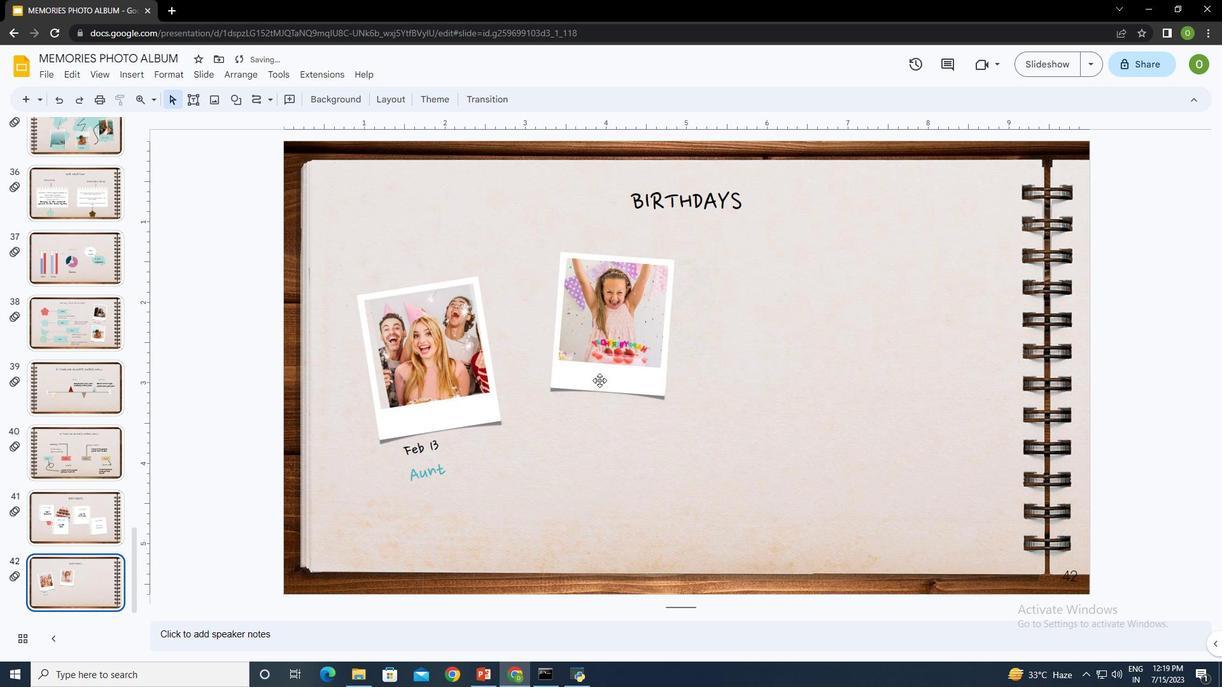 
Action: Mouse pressed left at (591, 382)
Screenshot: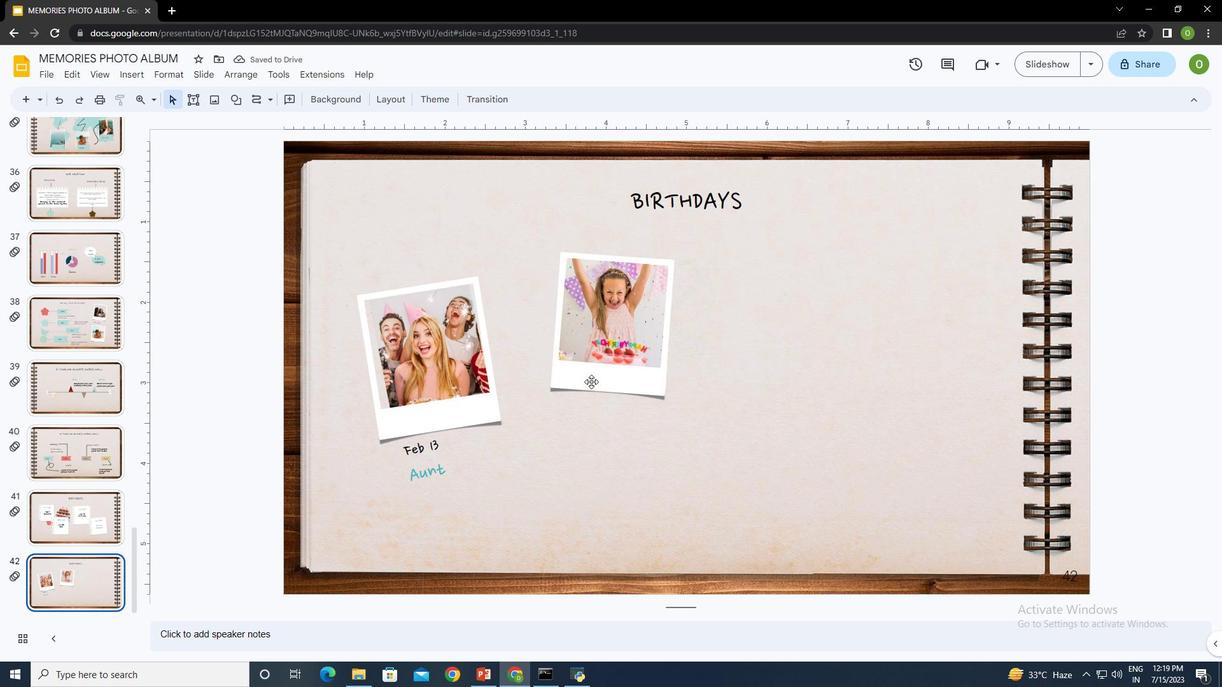 
Action: Mouse moved to (577, 449)
Screenshot: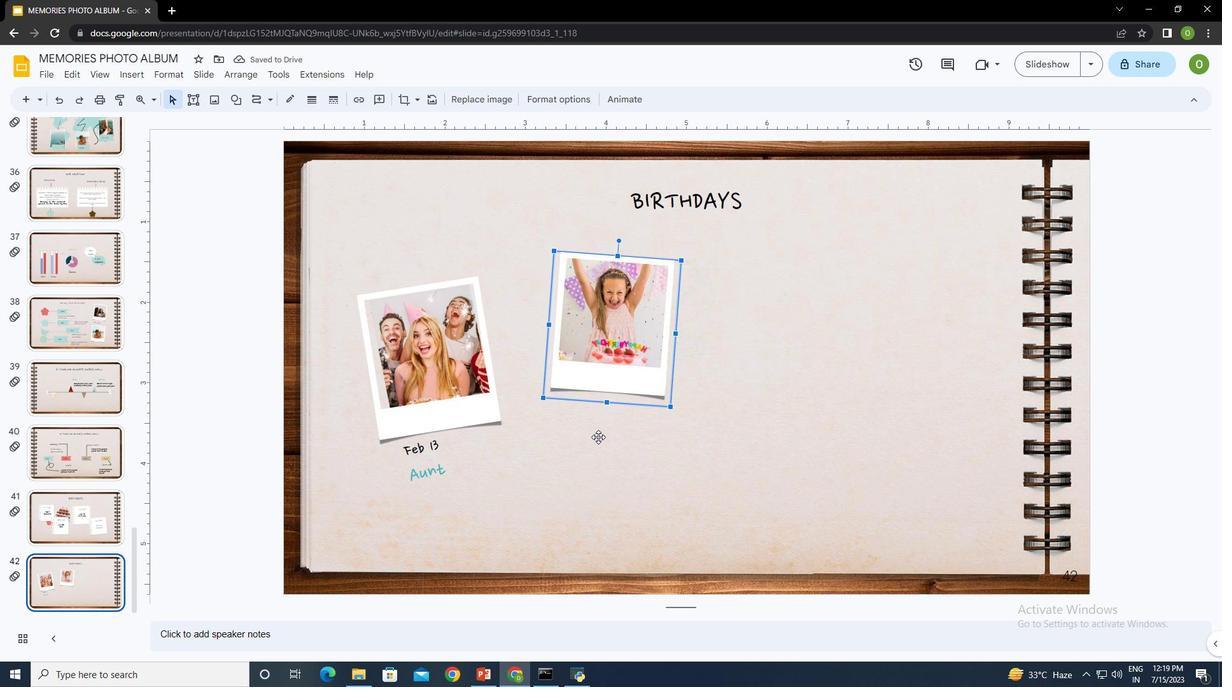 
Action: Mouse pressed left at (577, 449)
Screenshot: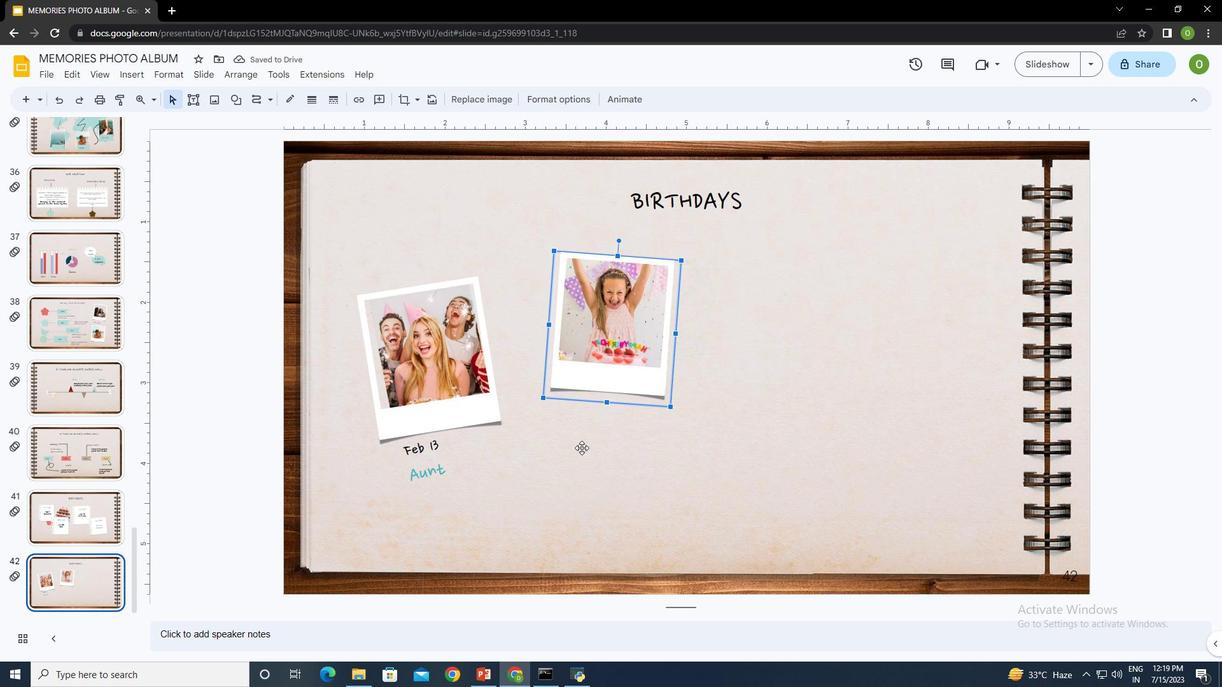 
Action: Mouse moved to (128, 71)
Screenshot: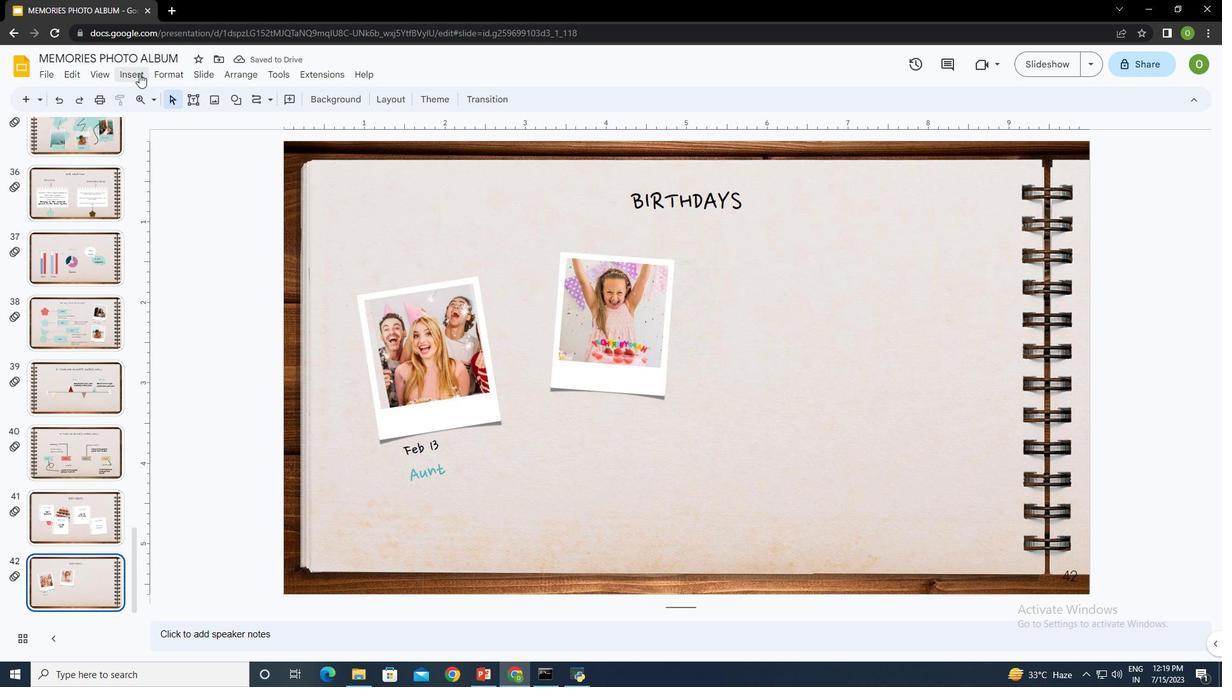 
Action: Mouse pressed left at (128, 71)
Screenshot: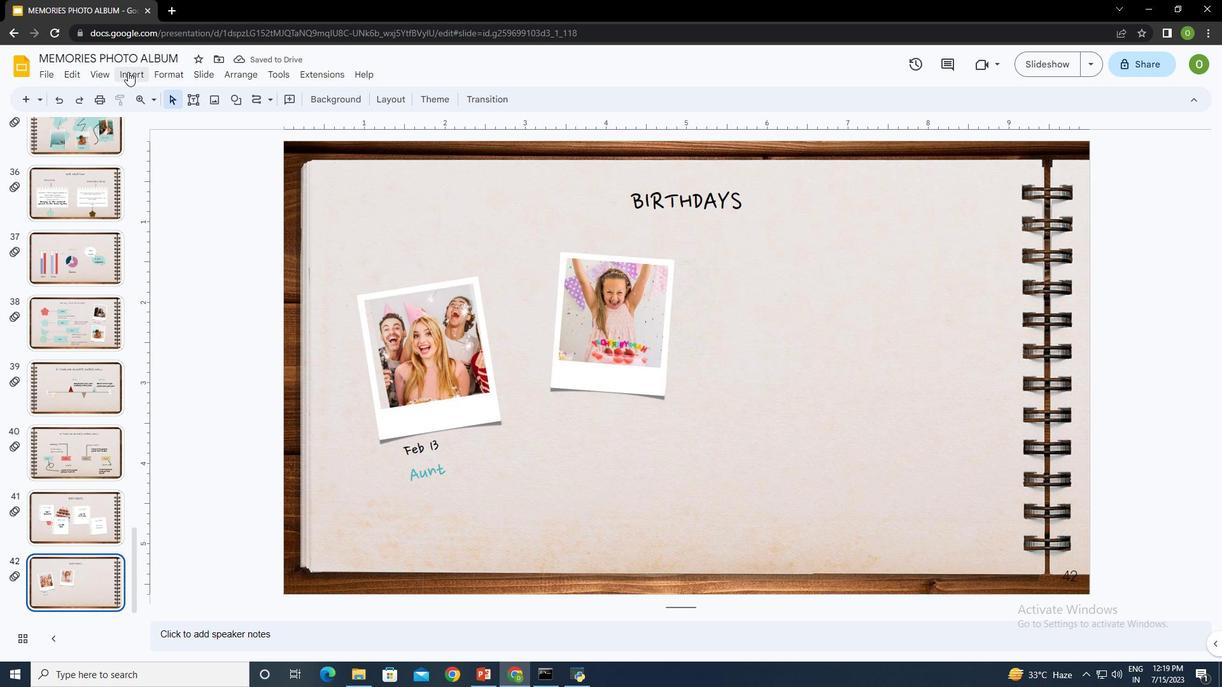 
Action: Mouse moved to (156, 116)
Screenshot: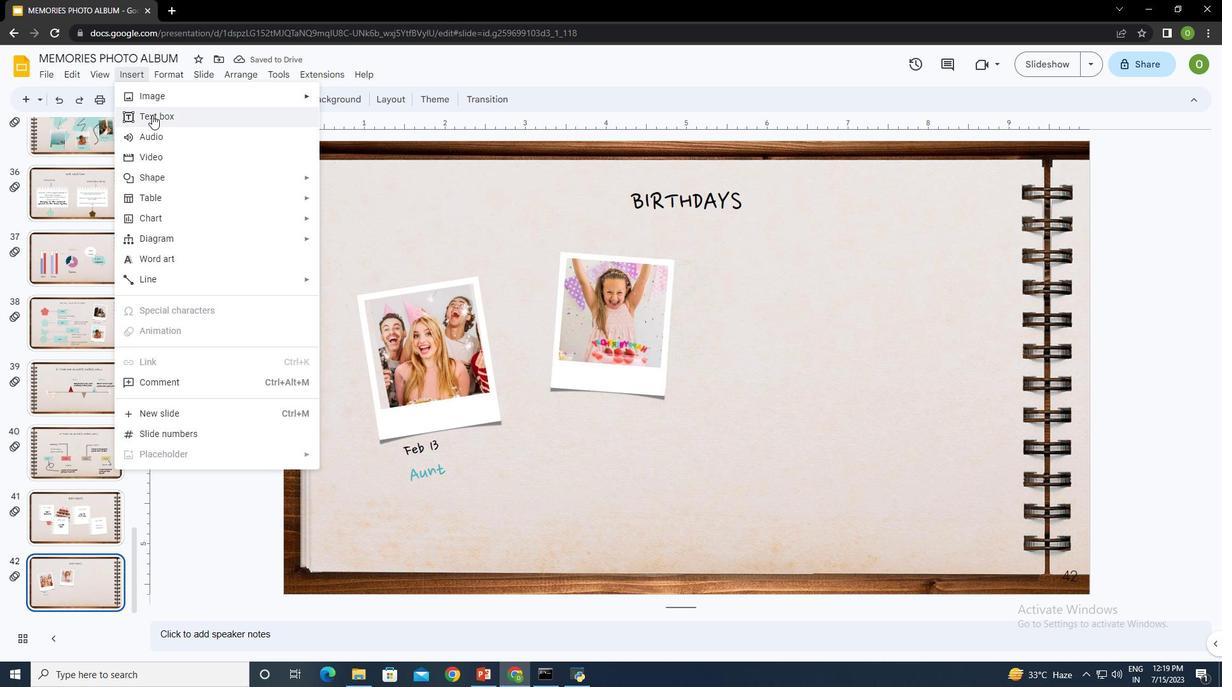
Action: Mouse pressed left at (156, 116)
Screenshot: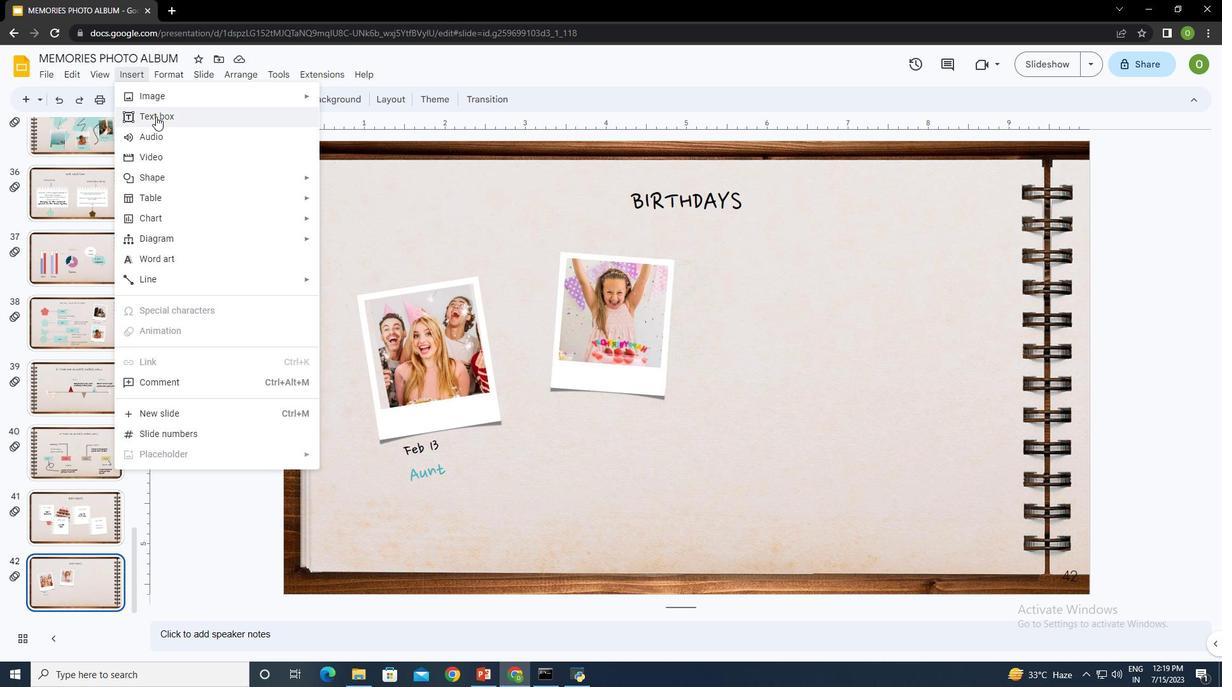 
Action: Mouse moved to (554, 398)
Screenshot: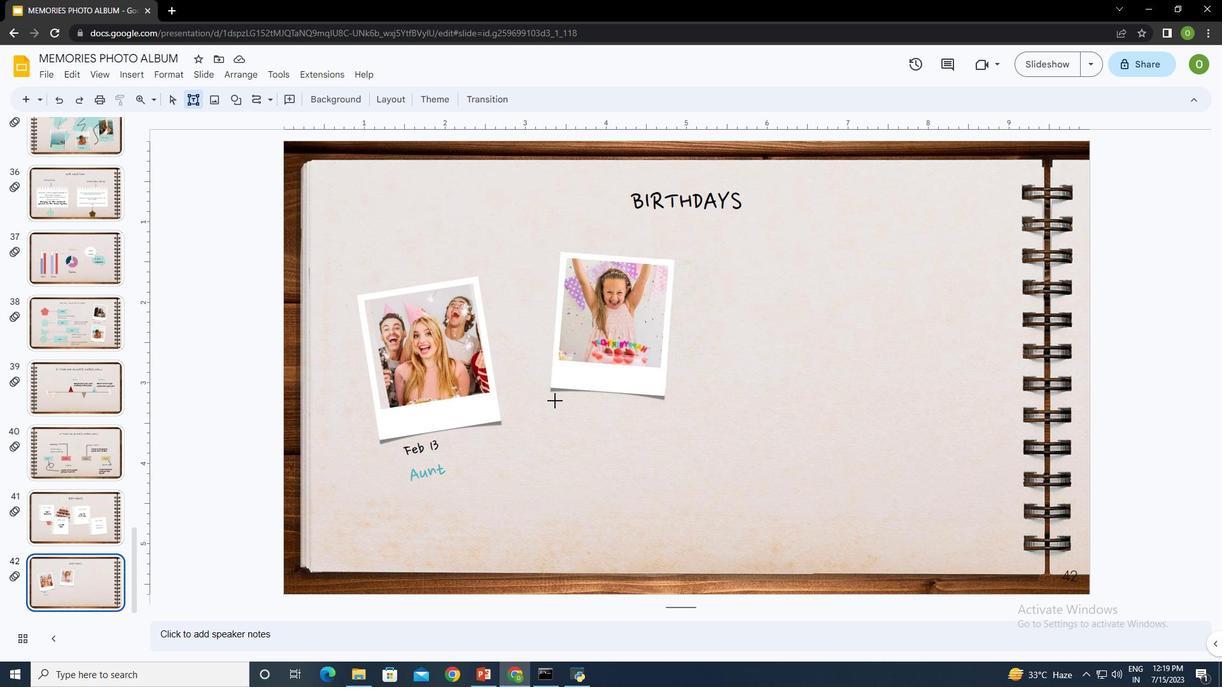 
Action: Mouse pressed left at (554, 398)
Screenshot: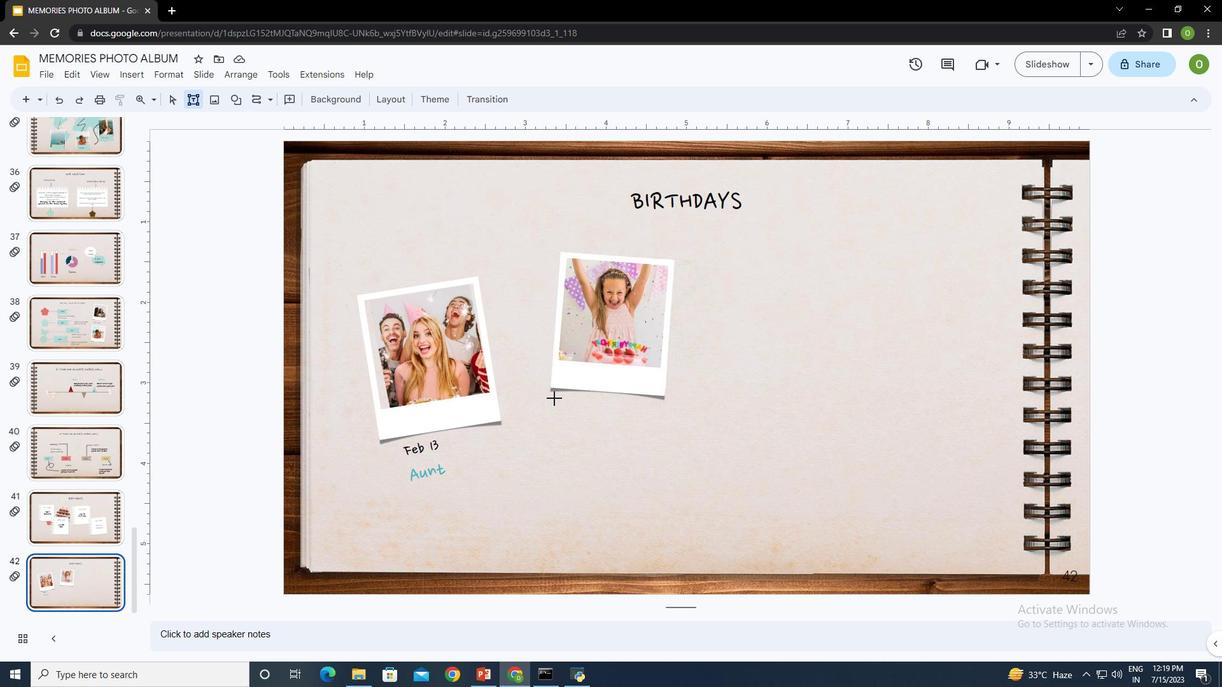 
Action: Mouse moved to (608, 419)
Screenshot: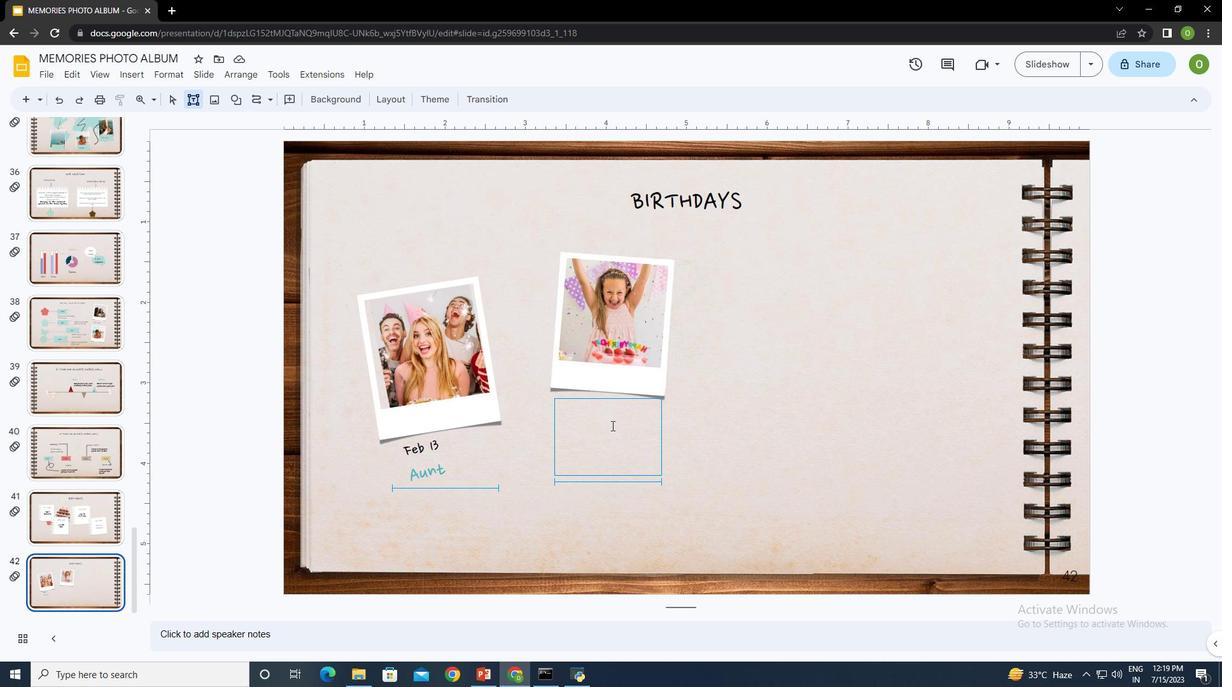
Action: Key pressed <Key.shift>Mar<Key.space>25<Key.enter><Key.shift>Siterctrl+Sctrl+A
Screenshot: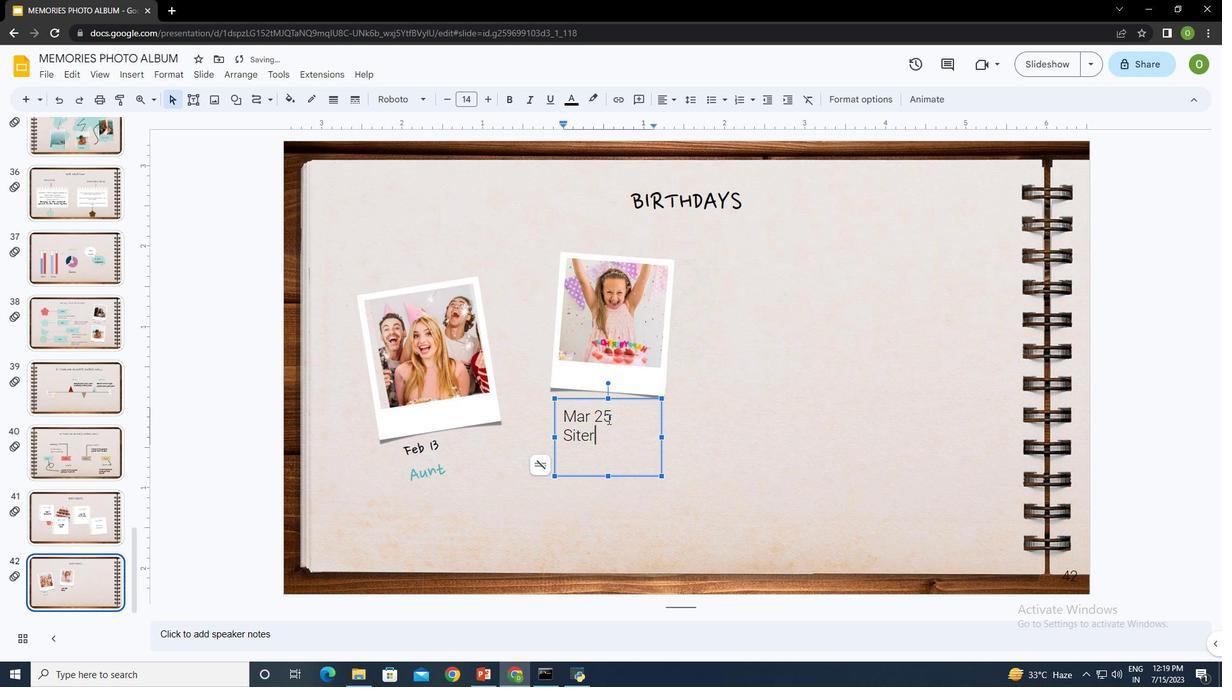 
Action: Mouse moved to (594, 445)
Screenshot: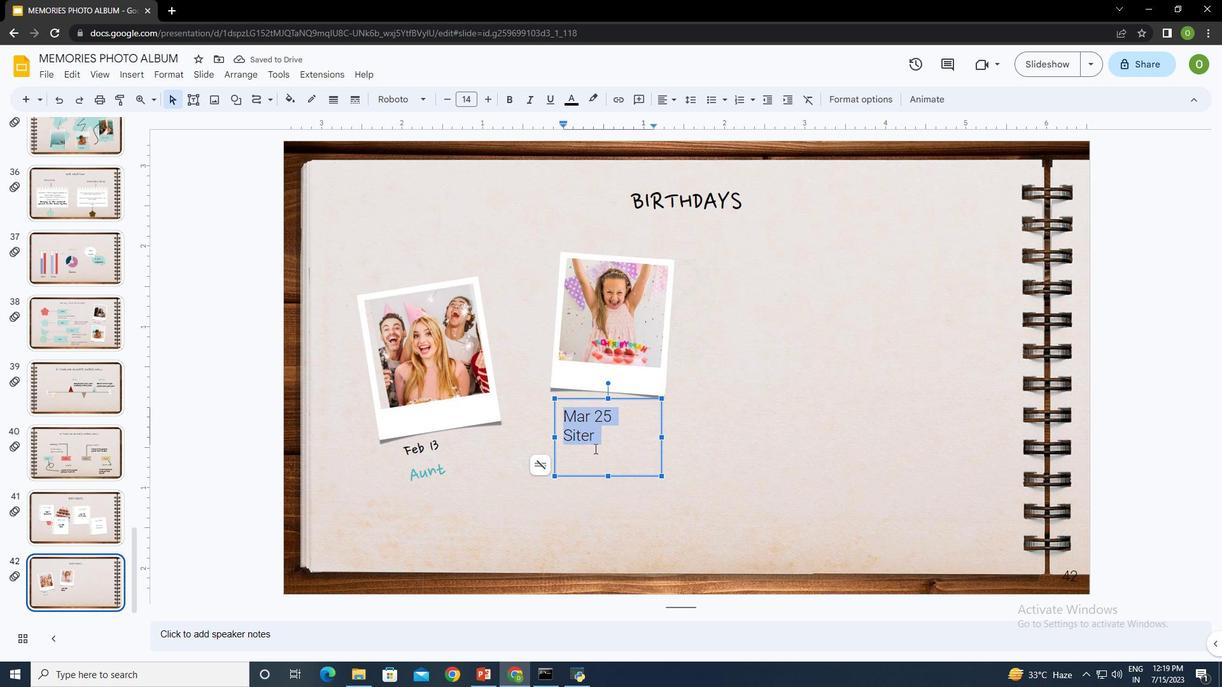 
Action: Mouse pressed left at (594, 445)
Screenshot: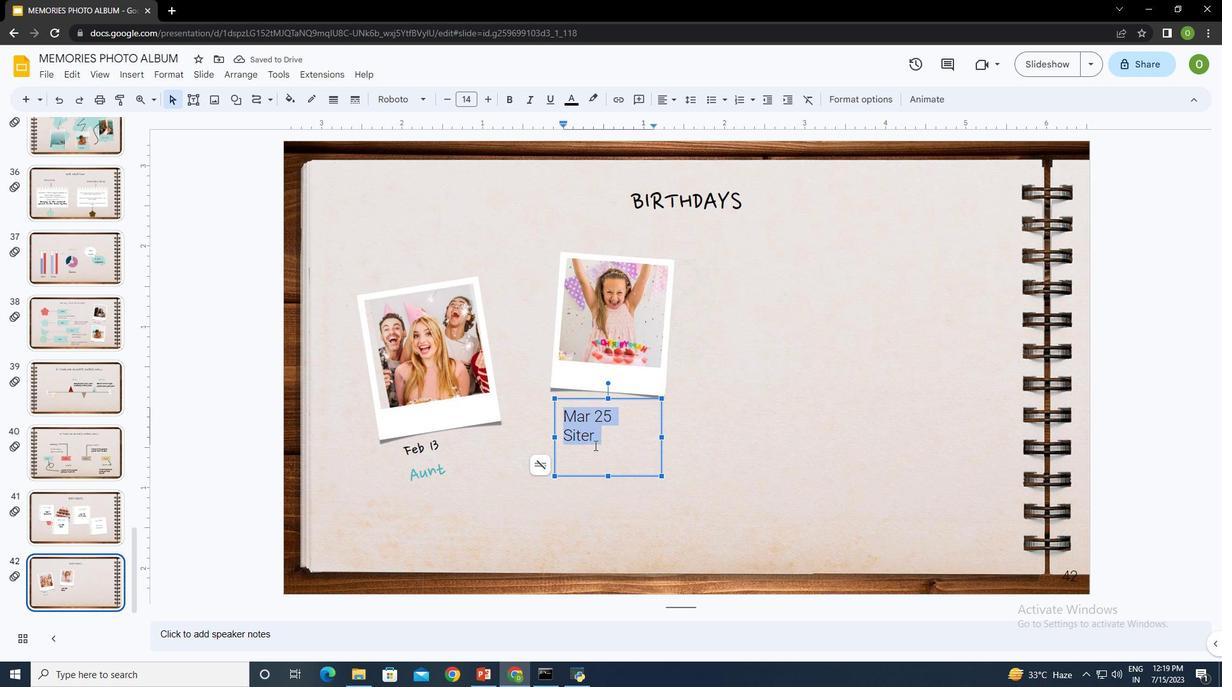 
Action: Mouse moved to (602, 441)
Screenshot: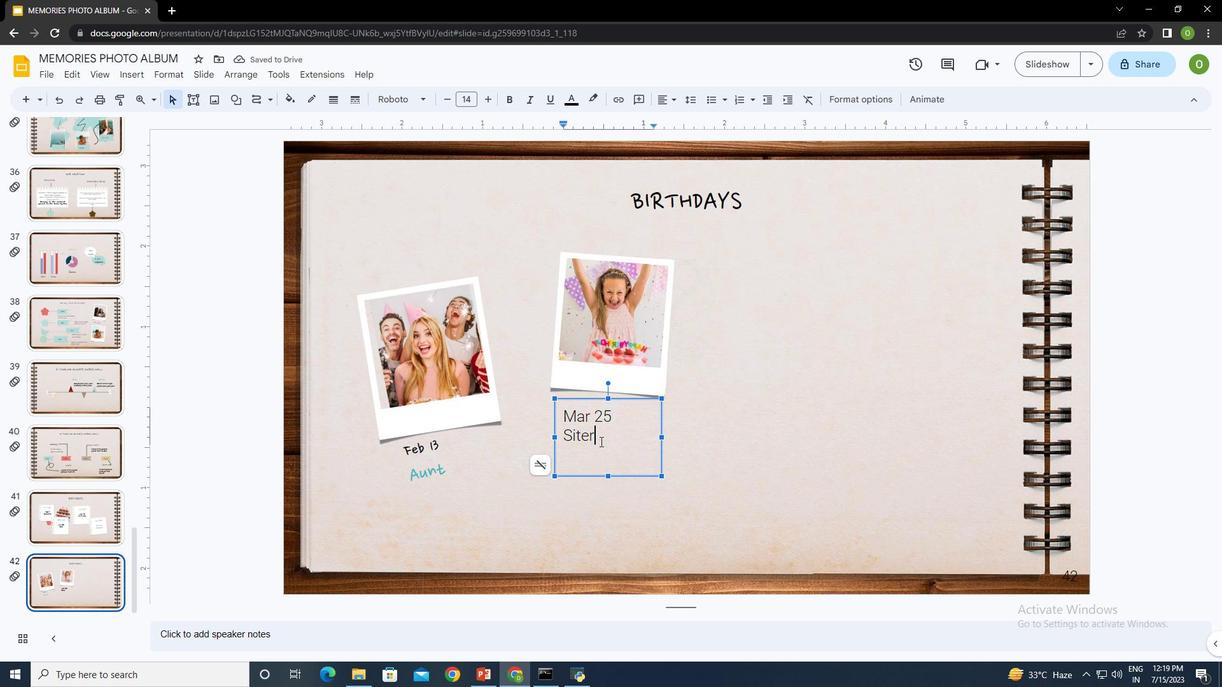 
Action: Key pressed <Key.backspace><Key.backspace><Key.backspace><Key.backspace>s<Key.backspace>is<Key.backspace><Key.backspace><Key.backspace><Key.shift><Key.shift><Key.shift><Key.shift><Key.shift>Sisterctrl+A
Screenshot: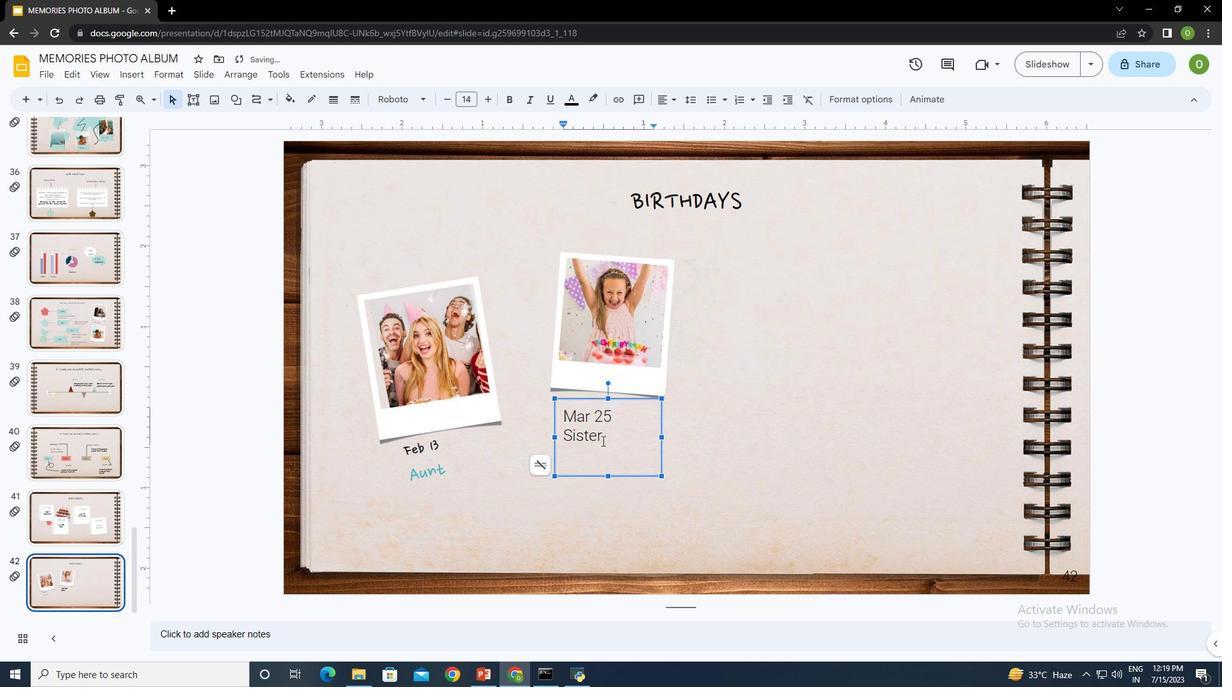 
Action: Mouse moved to (403, 99)
Screenshot: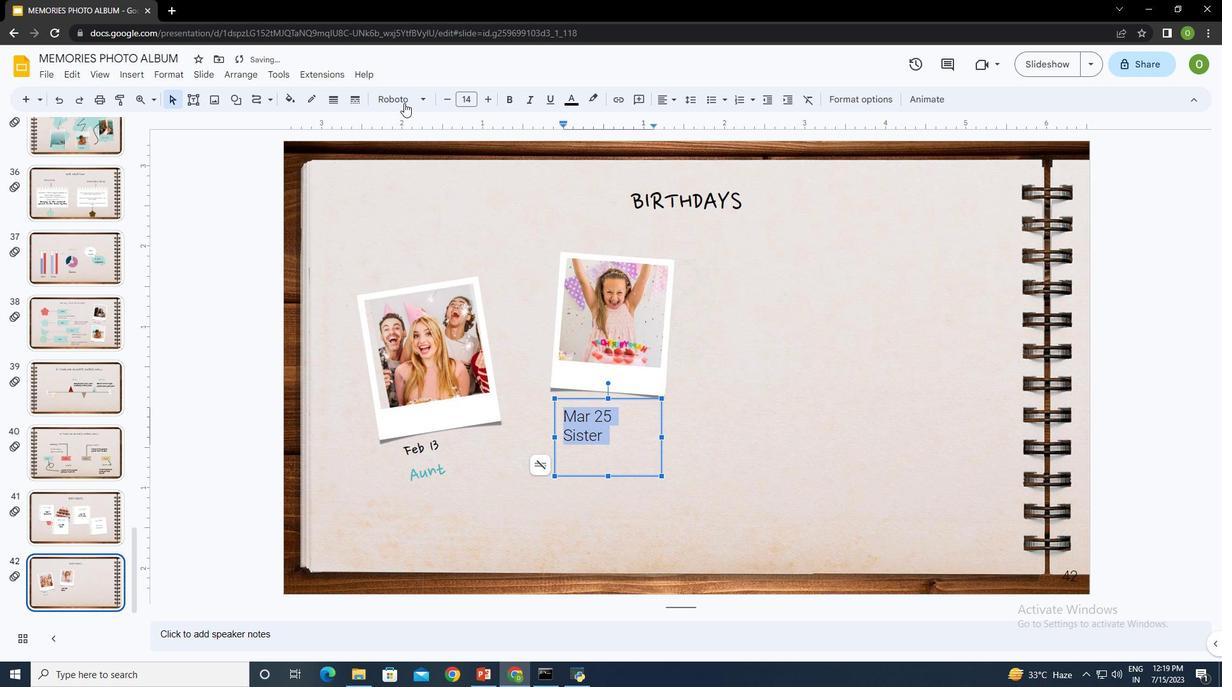 
Action: Mouse pressed left at (403, 99)
Screenshot: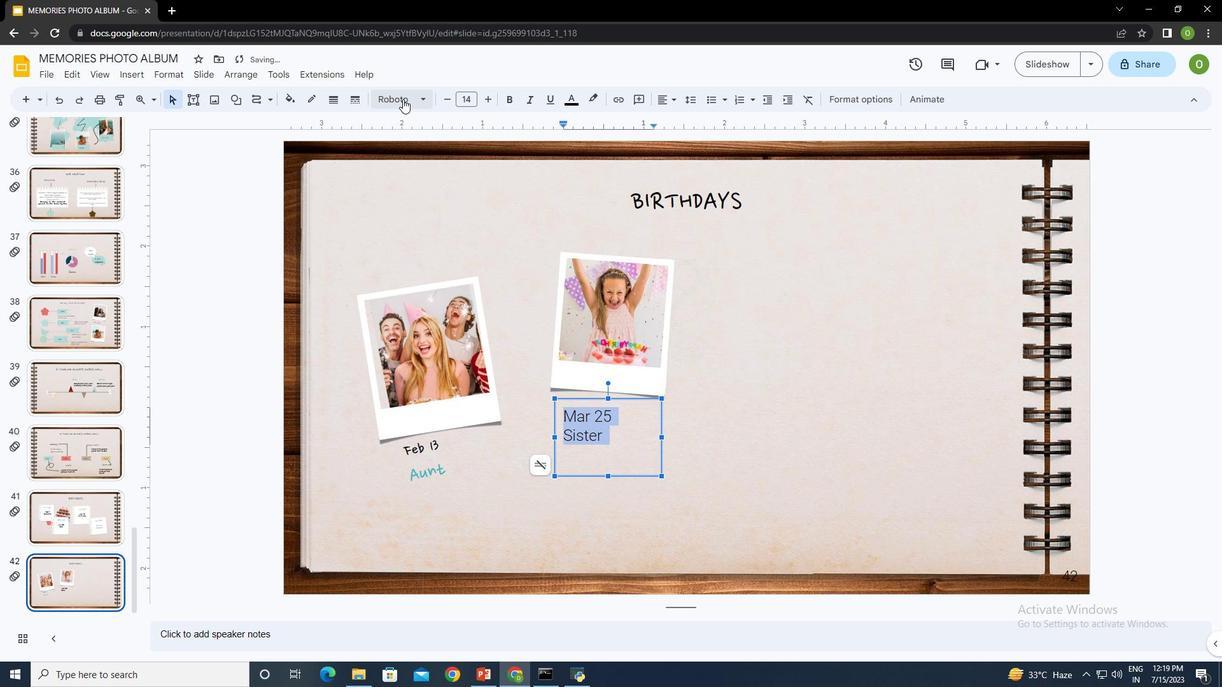 
Action: Mouse moved to (447, 168)
Screenshot: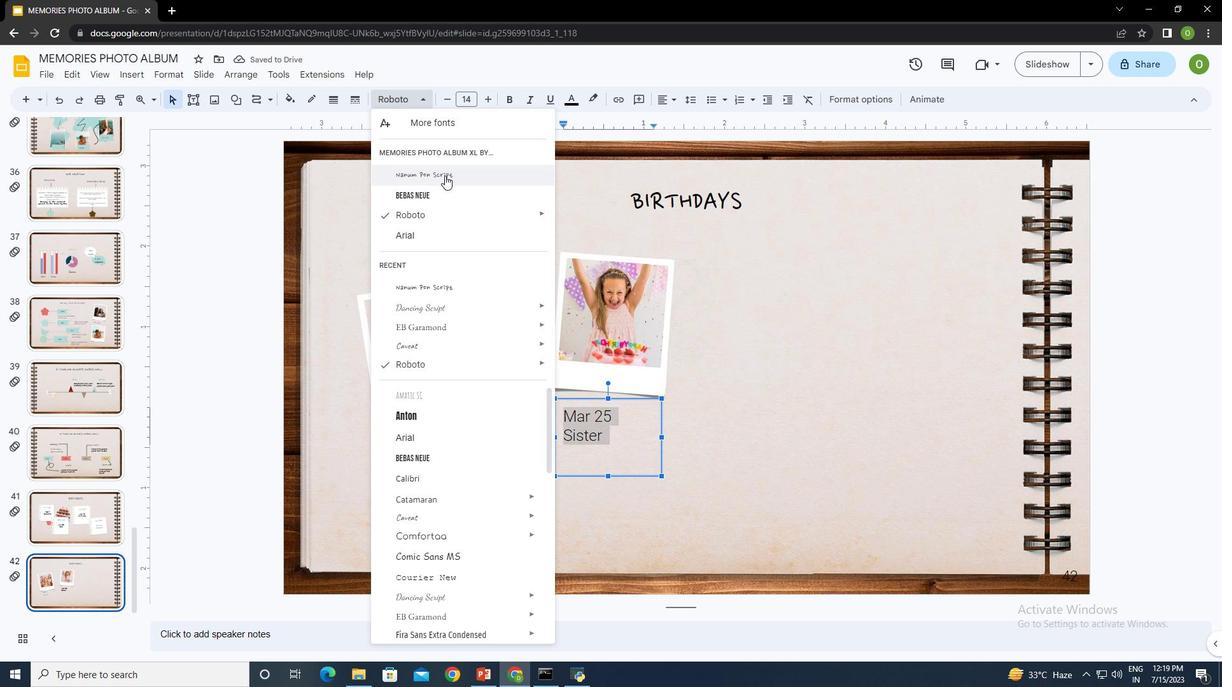 
Action: Mouse pressed left at (447, 168)
Screenshot: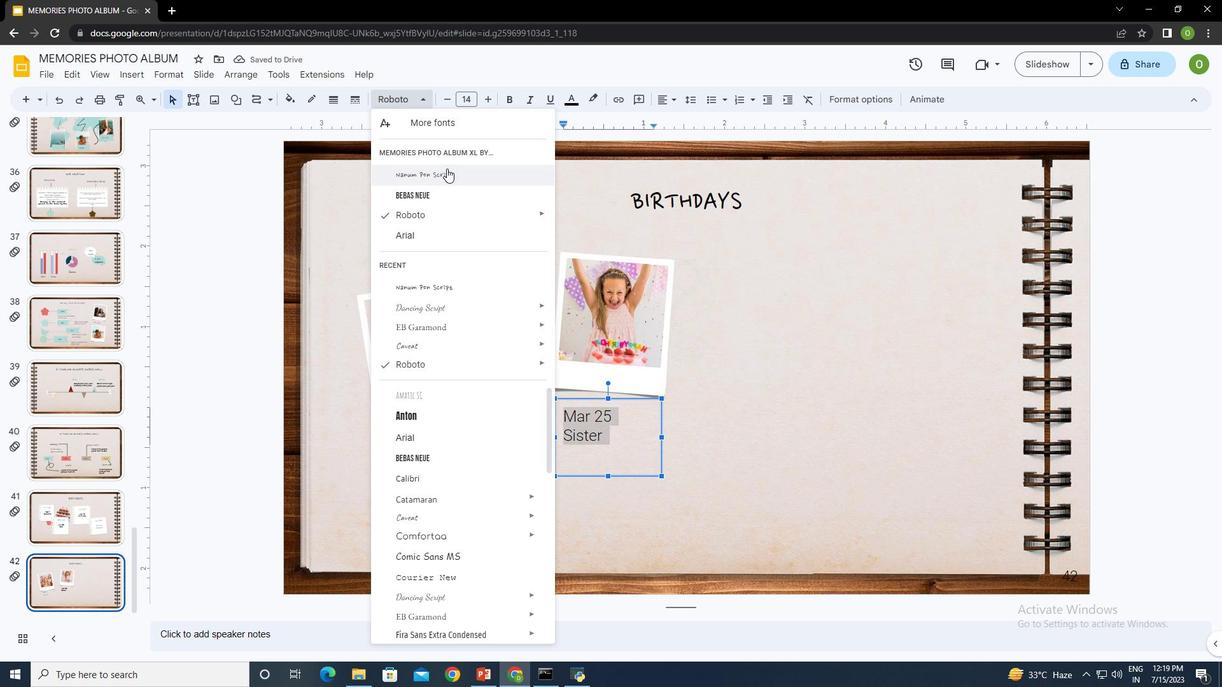 
Action: Mouse moved to (584, 421)
Screenshot: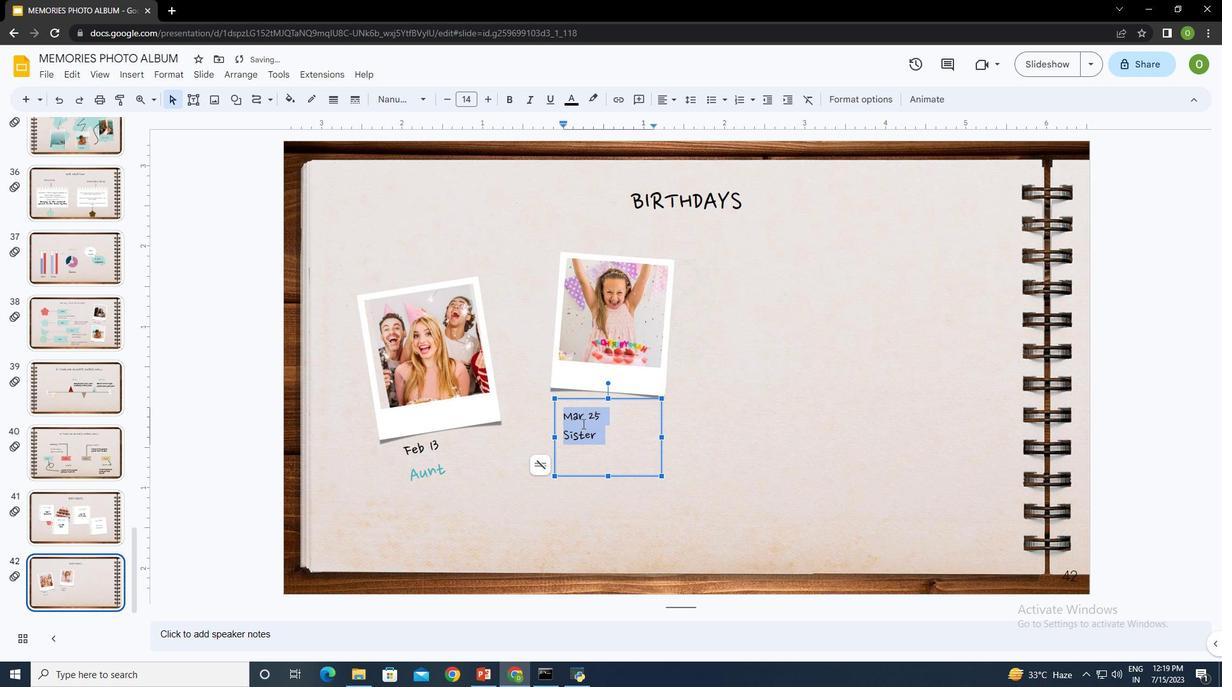
Action: Mouse pressed left at (584, 421)
Screenshot: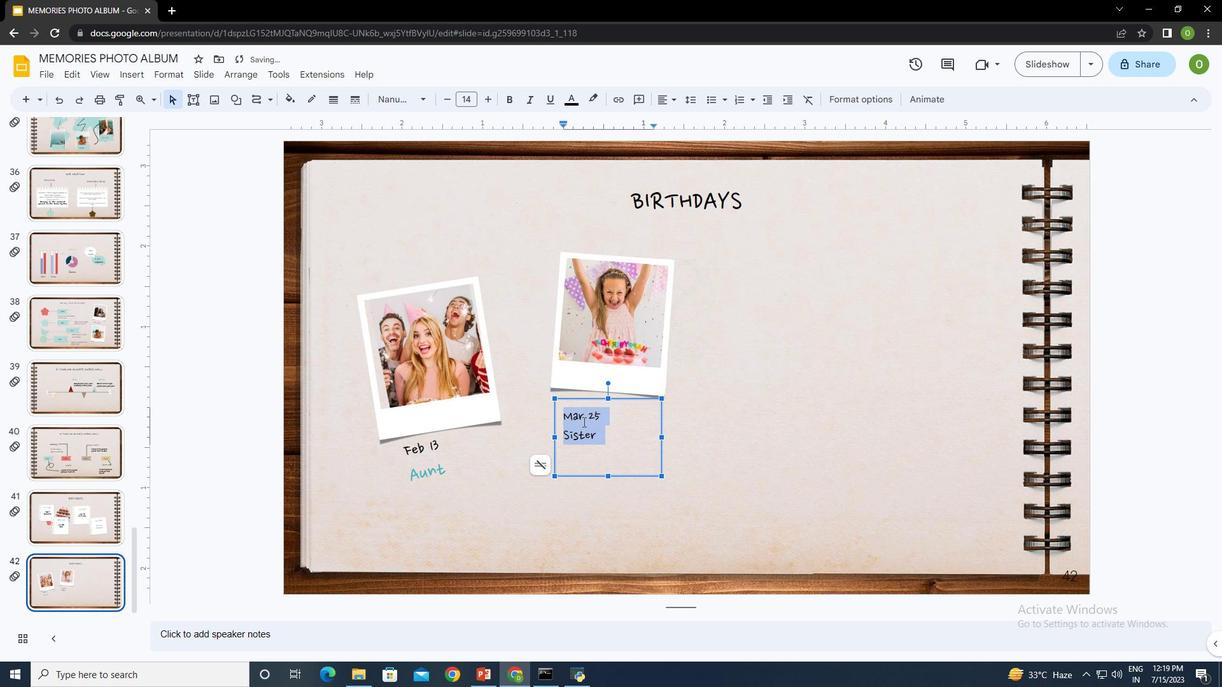 
Action: Mouse moved to (608, 414)
Screenshot: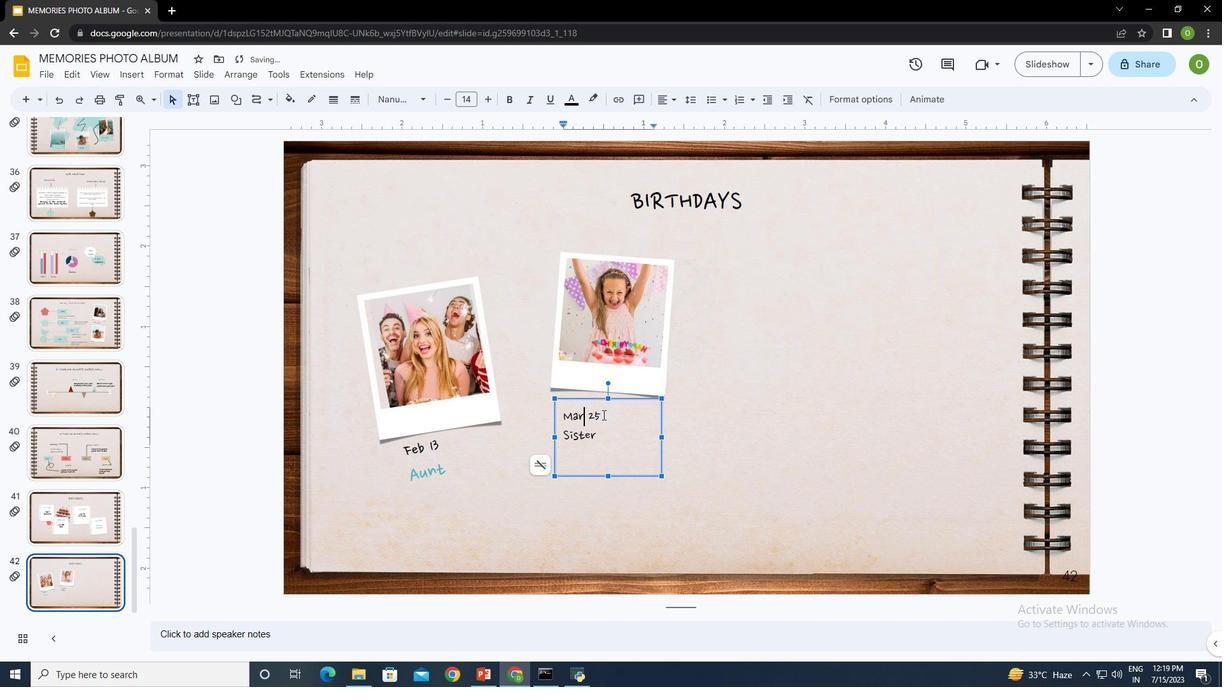 
Action: Mouse pressed left at (608, 414)
Screenshot: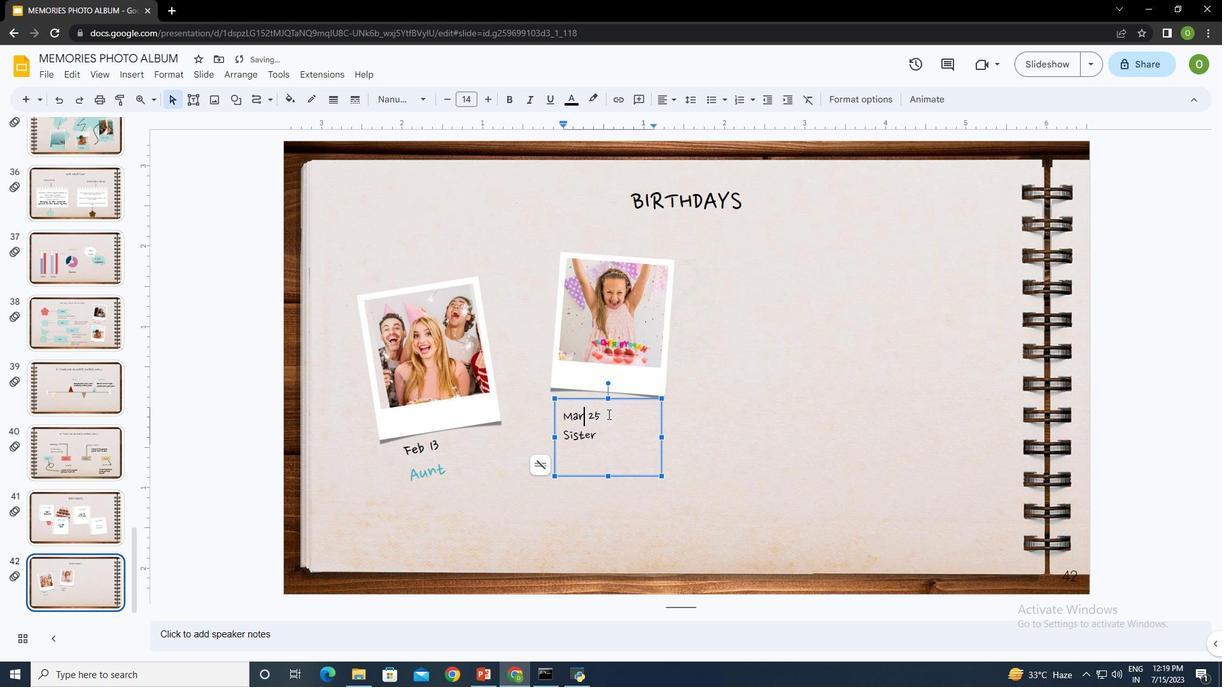 
Action: Mouse moved to (569, 99)
Screenshot: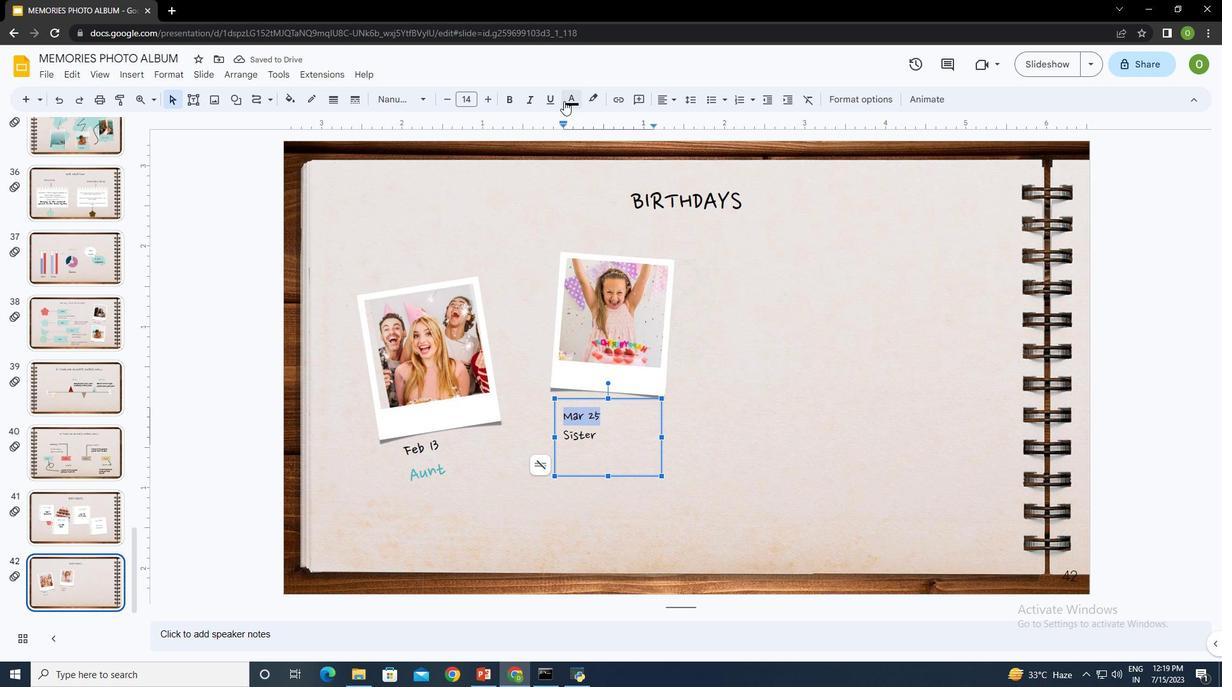 
Action: Mouse pressed left at (569, 99)
Screenshot: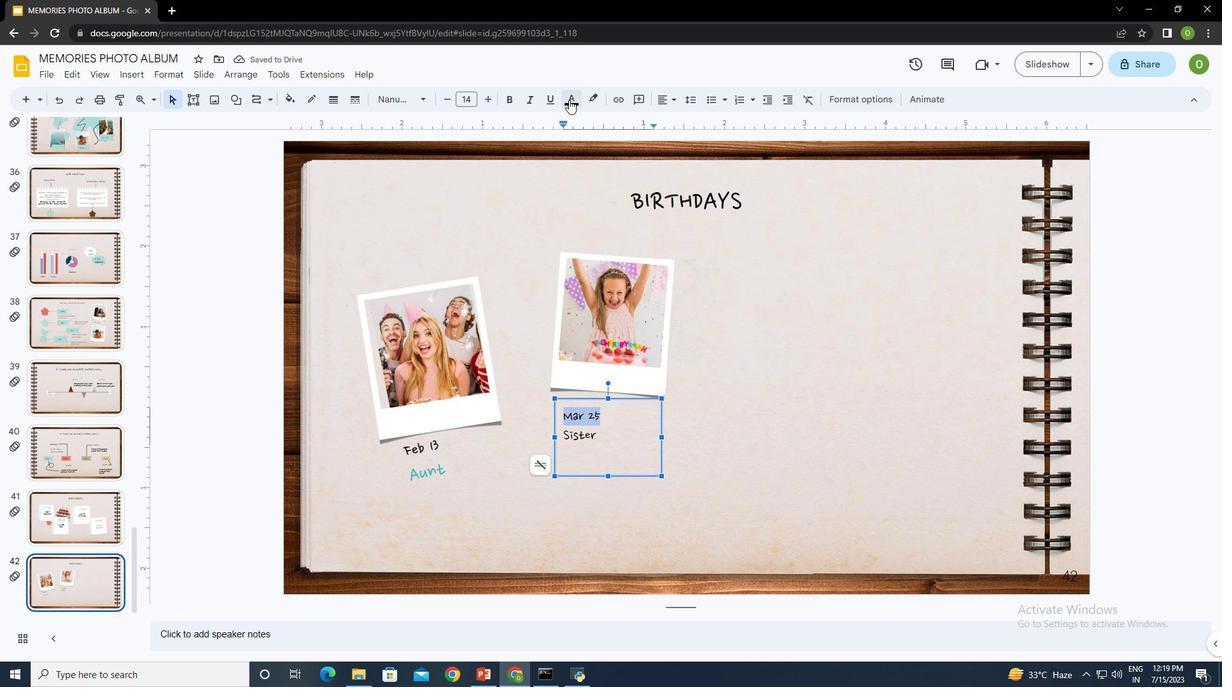 
Action: Mouse moved to (671, 139)
Screenshot: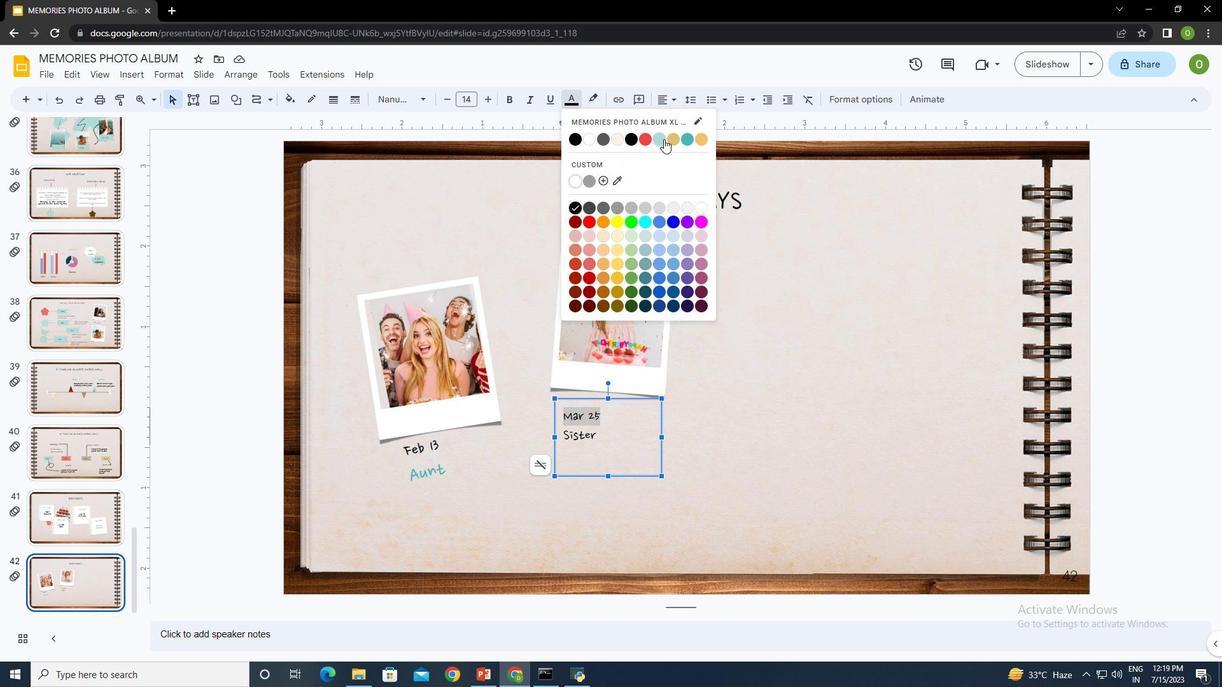 
Action: Mouse pressed left at (671, 139)
Screenshot: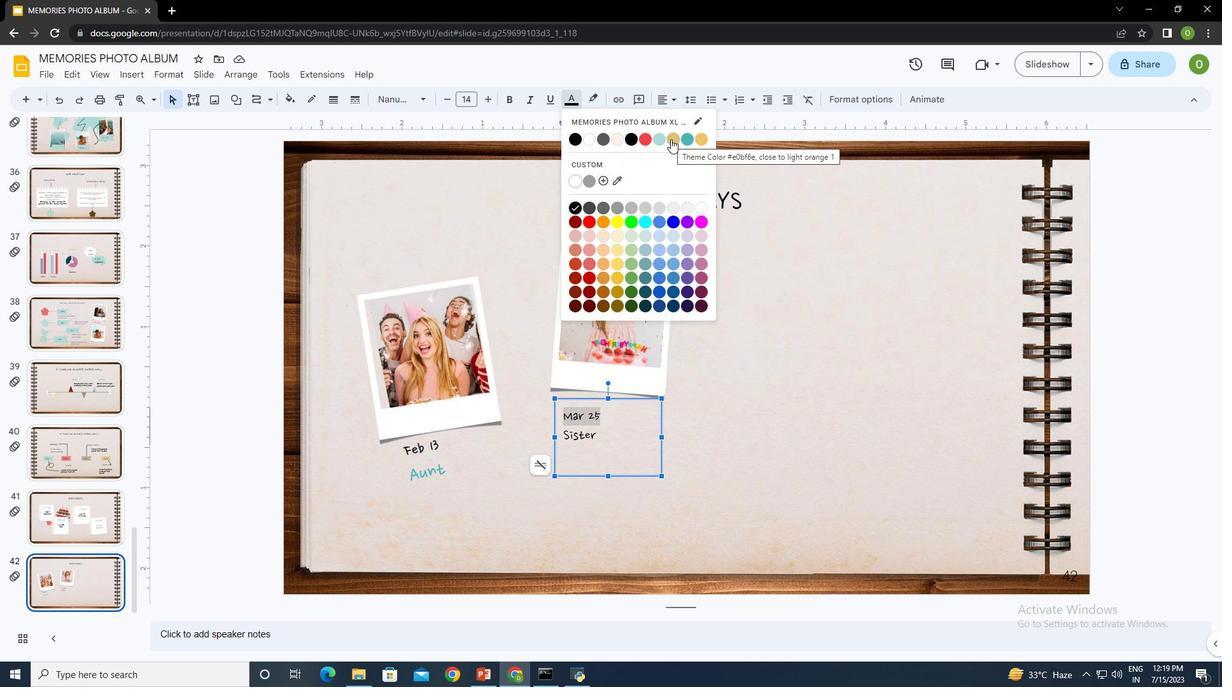 
Action: Mouse moved to (636, 428)
Screenshot: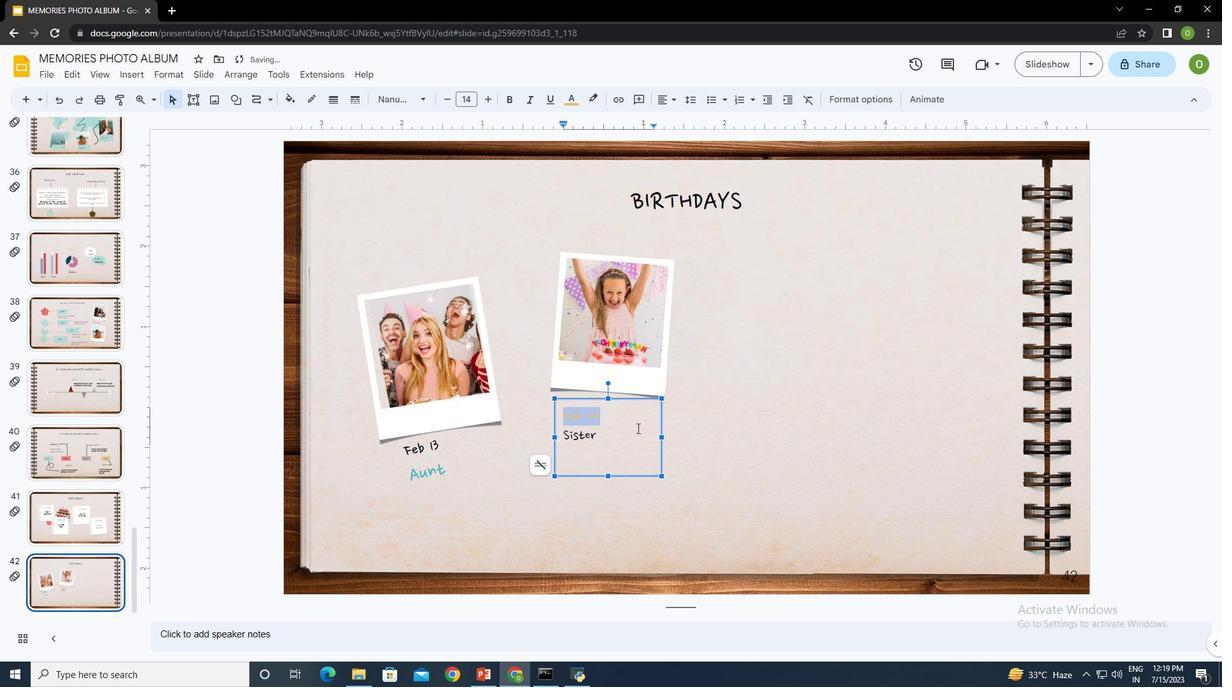
Action: Mouse pressed left at (636, 428)
Screenshot: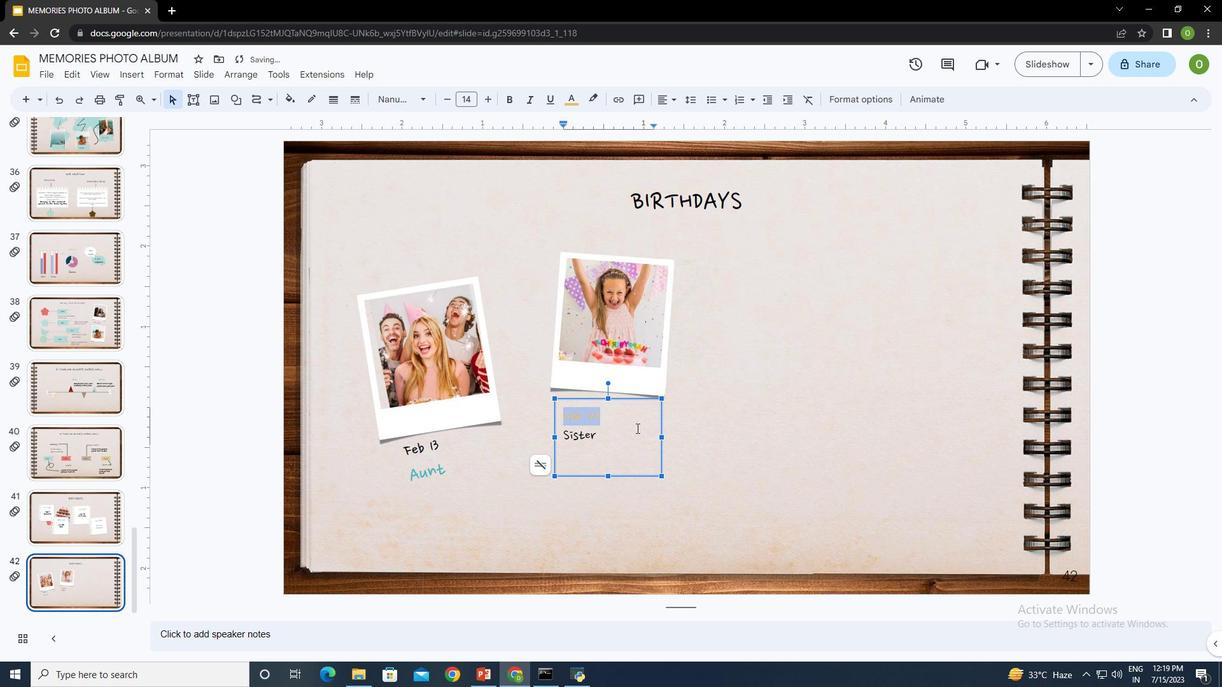 
Action: Mouse moved to (605, 437)
Screenshot: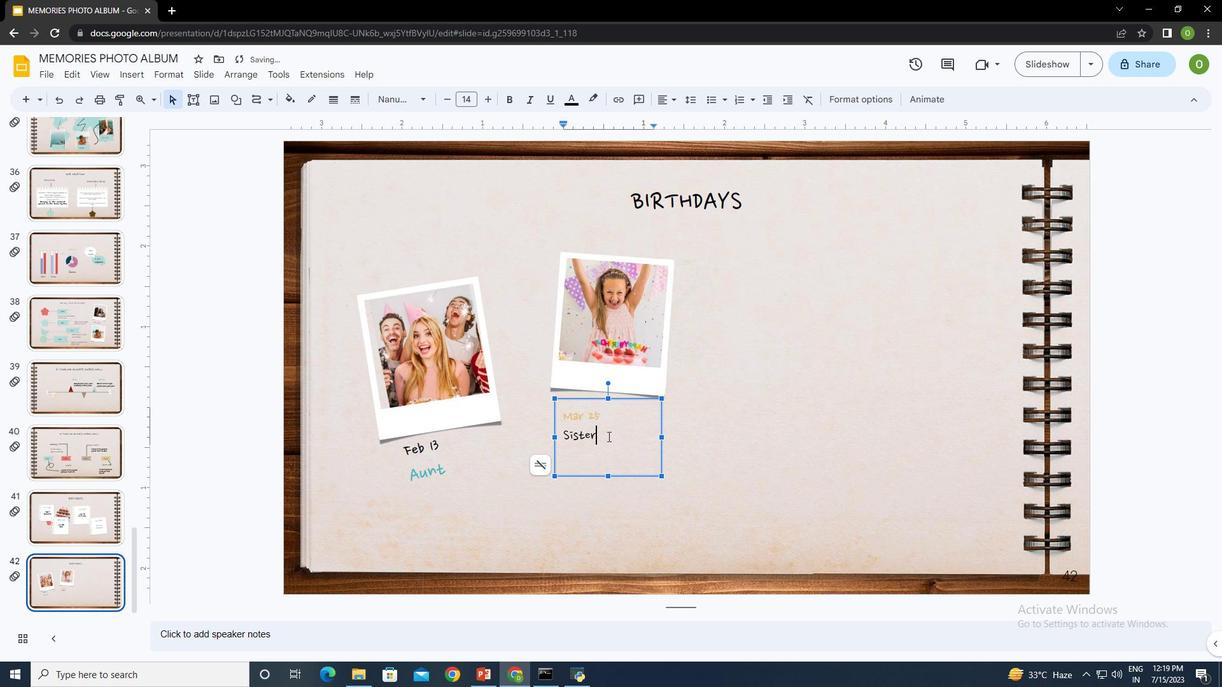 
Action: Mouse pressed left at (605, 437)
Screenshot: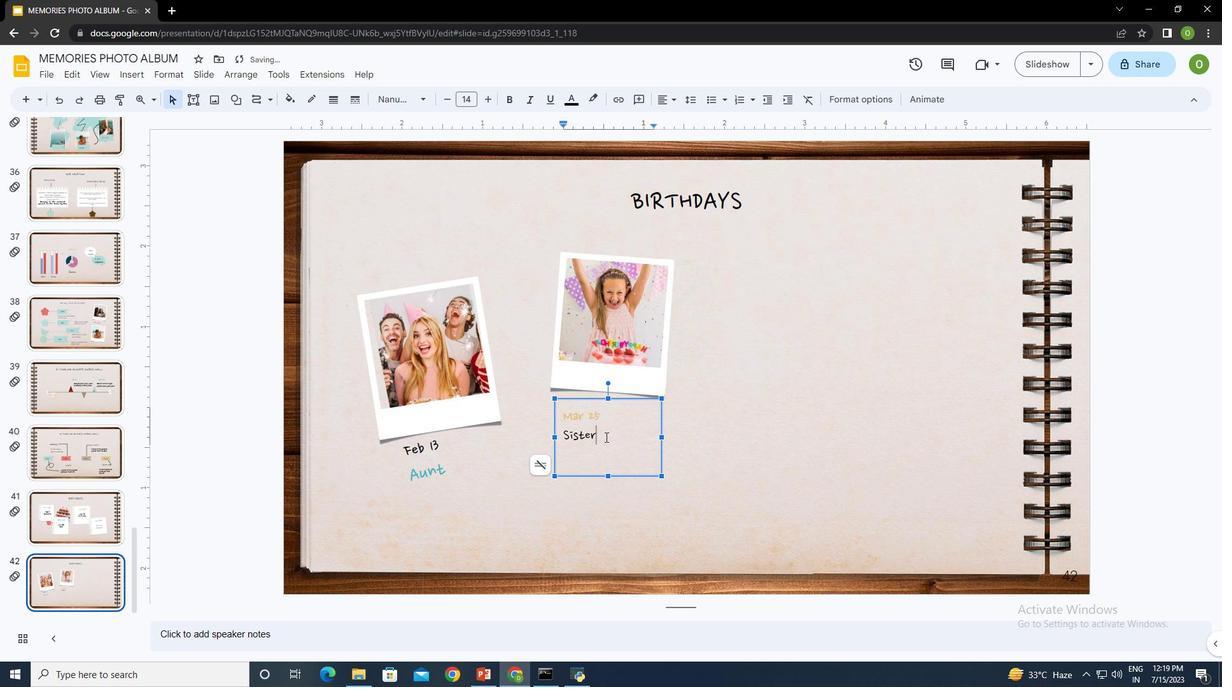 
Action: Mouse moved to (580, 440)
Screenshot: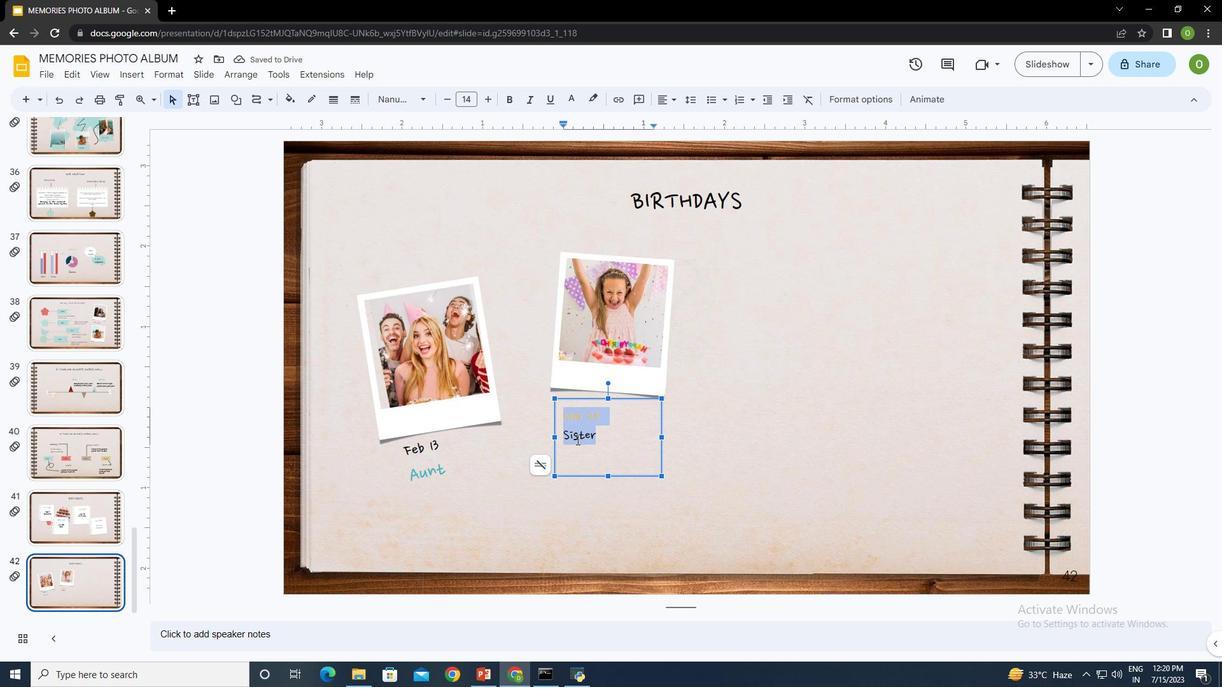 
Action: Mouse pressed left at (580, 440)
Screenshot: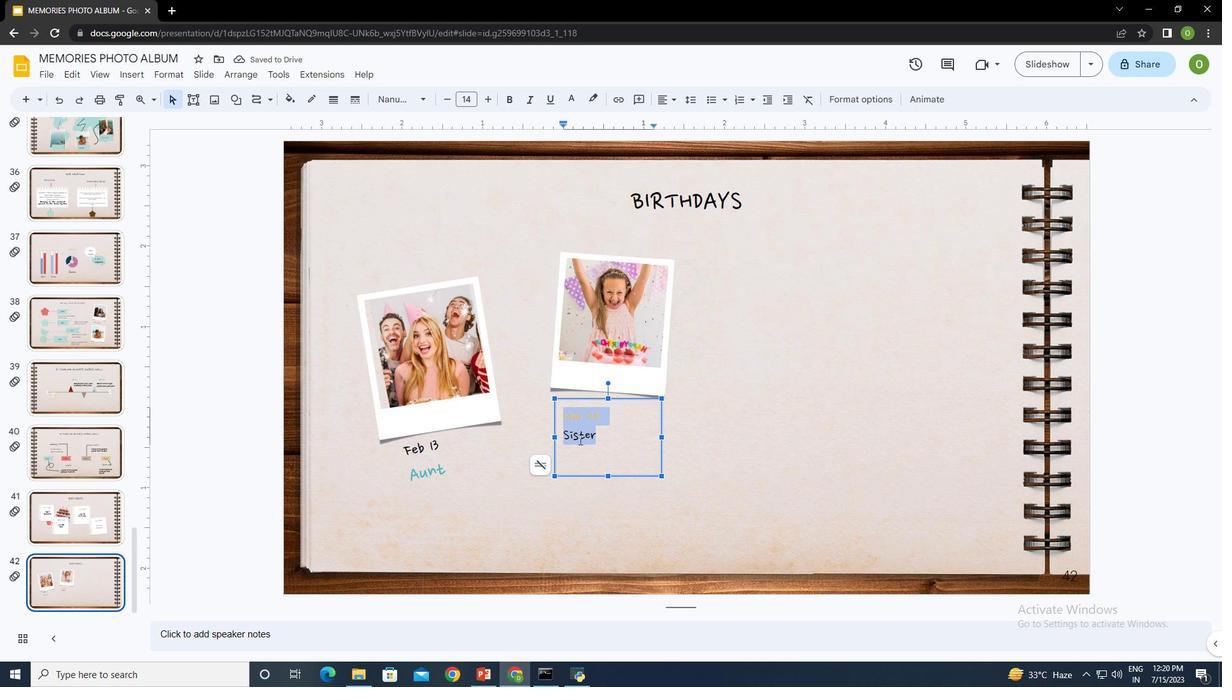 
Action: Mouse moved to (599, 434)
Screenshot: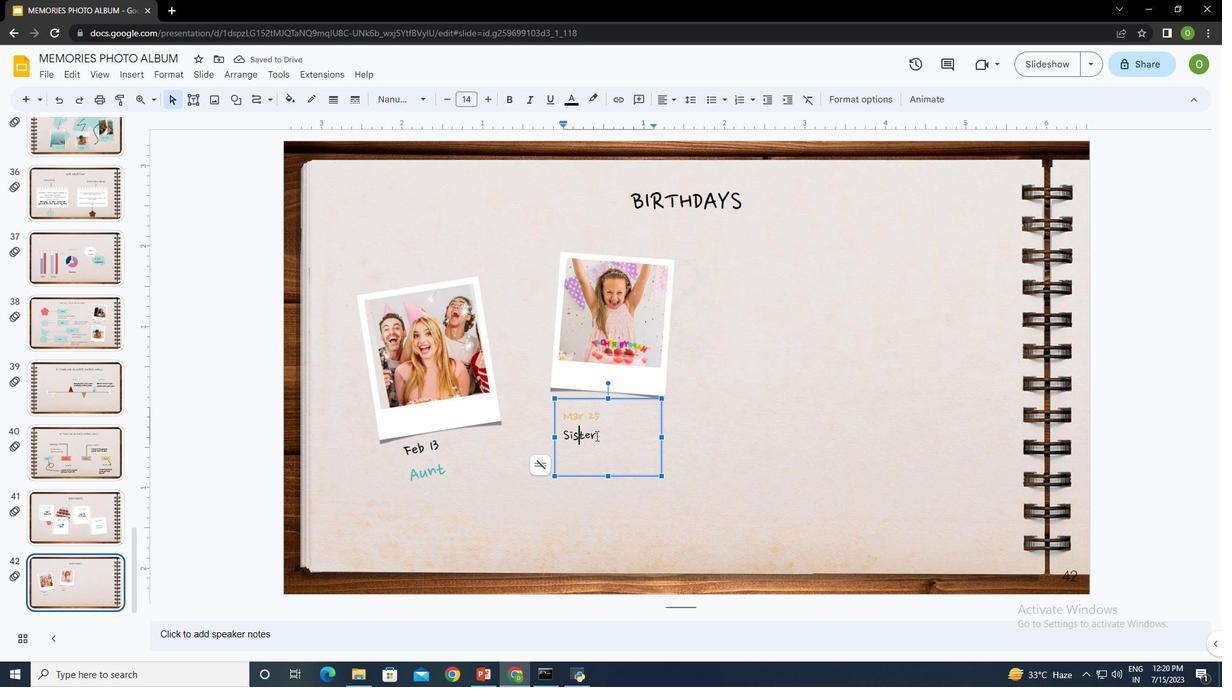 
Action: Mouse pressed left at (599, 434)
Screenshot: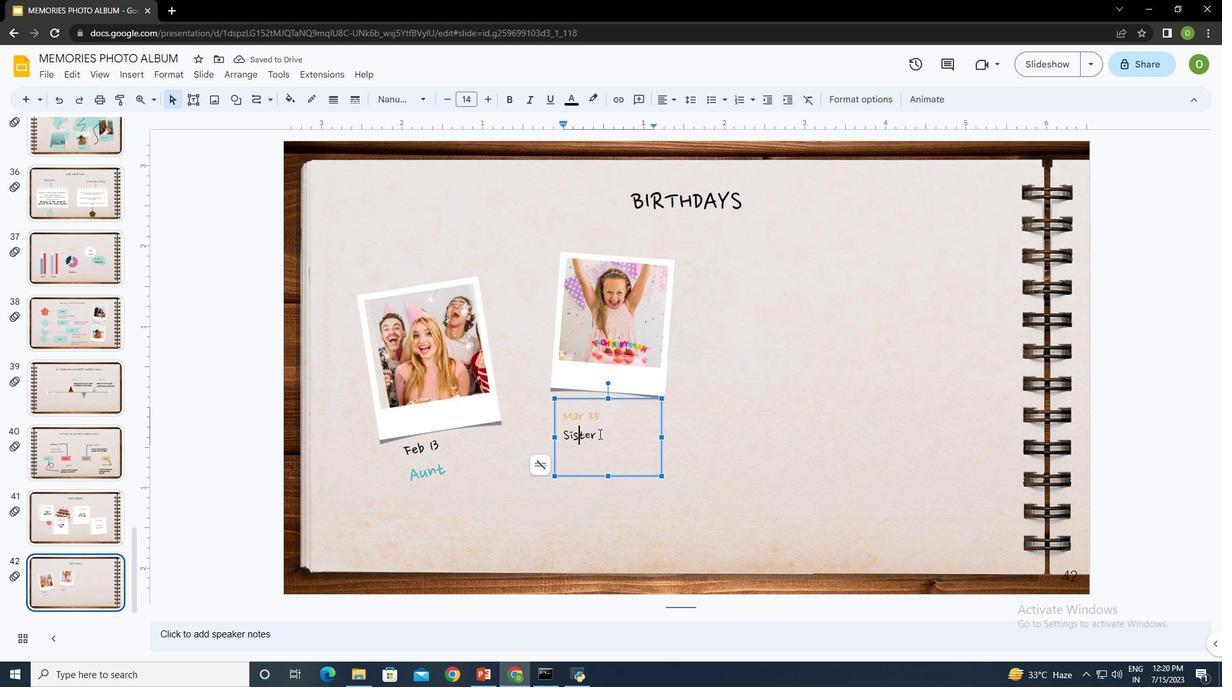 
Action: Mouse moved to (571, 101)
Screenshot: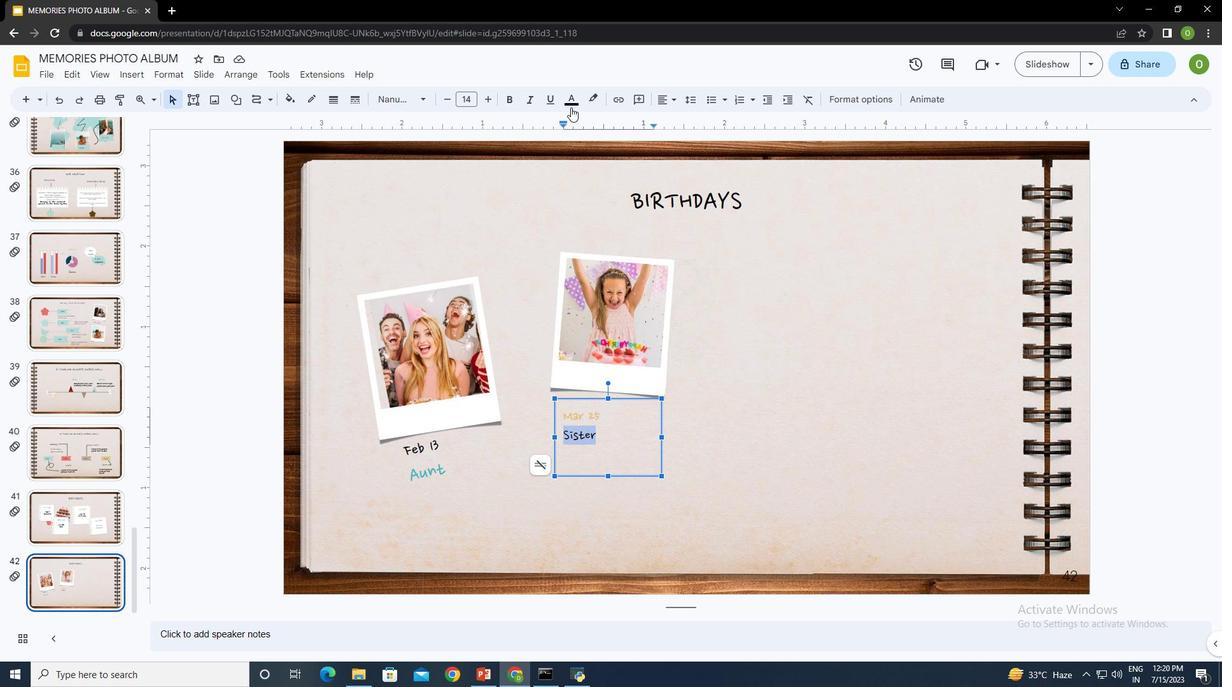 
Action: Mouse pressed left at (571, 101)
Screenshot: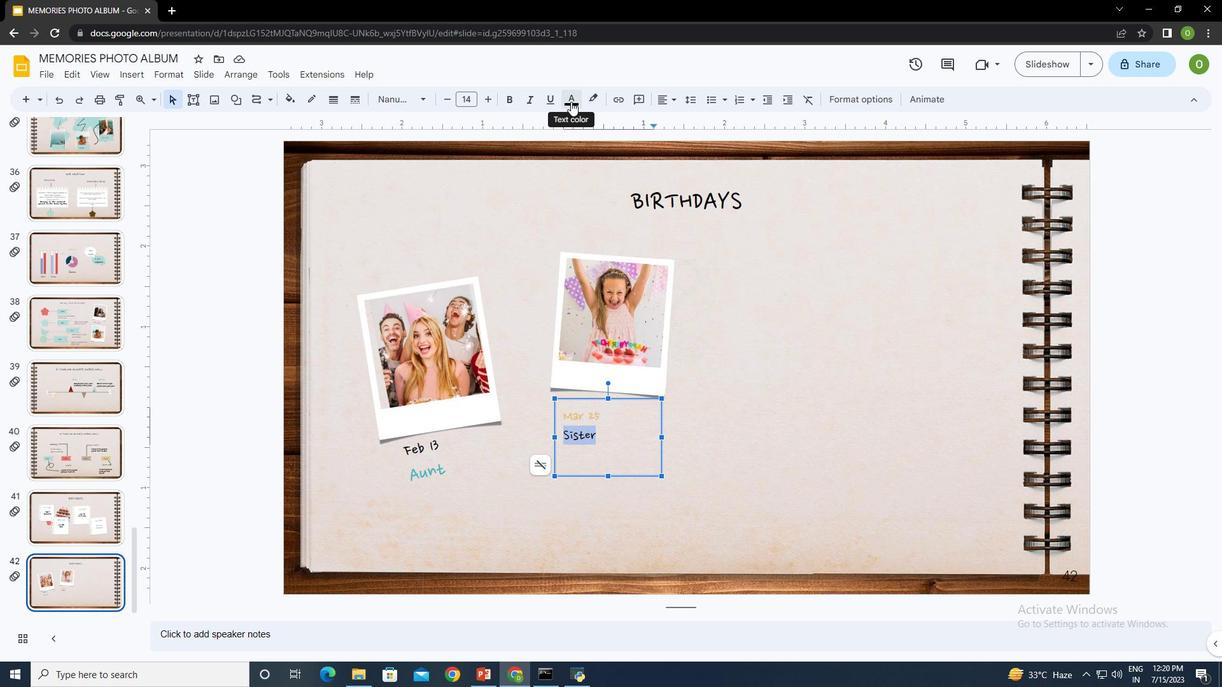 
Action: Mouse moved to (699, 139)
Screenshot: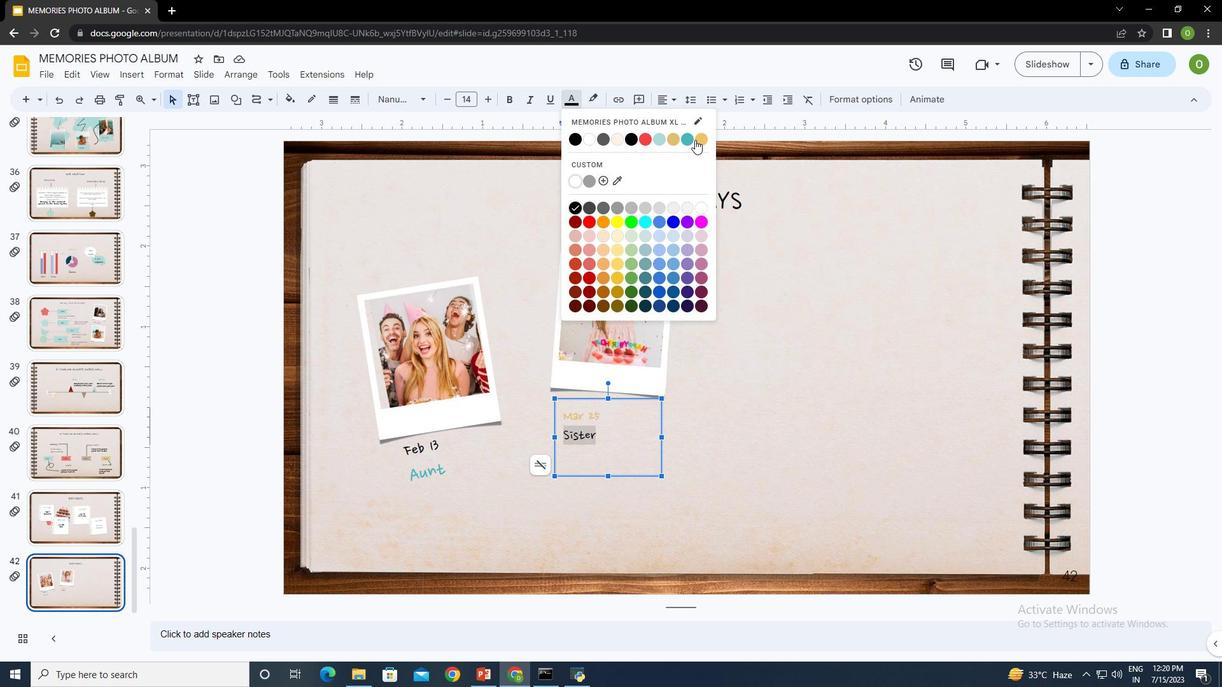 
Action: Mouse pressed left at (699, 139)
Screenshot: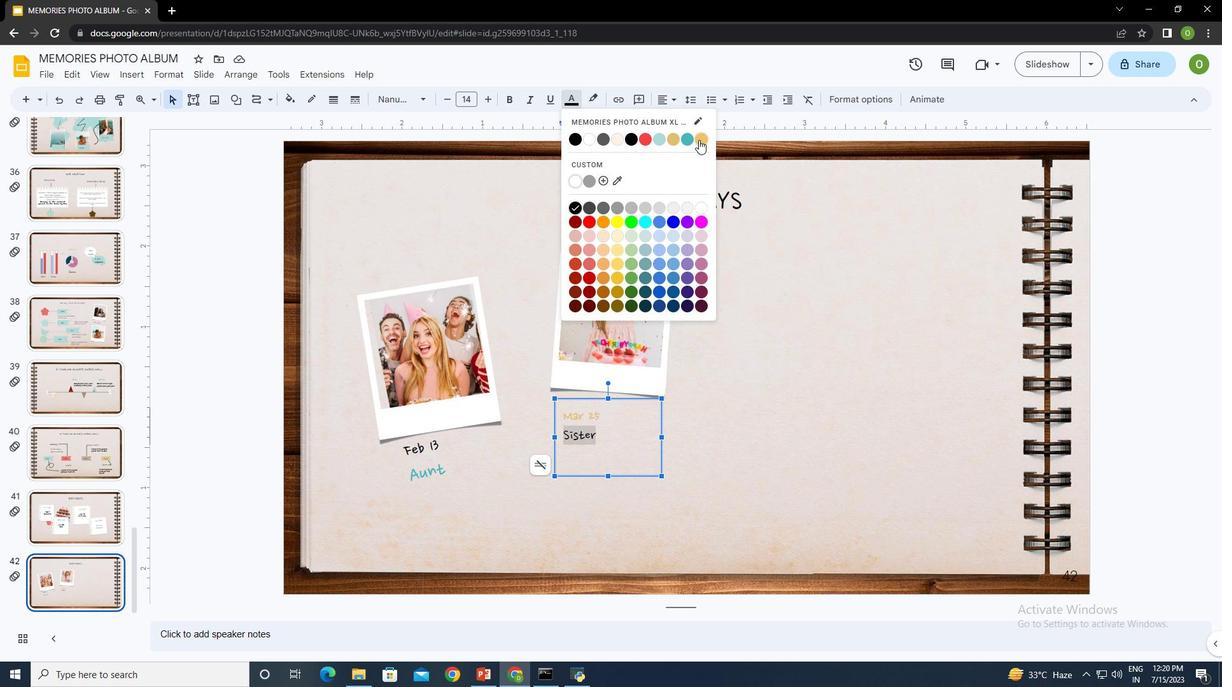 
Action: Mouse moved to (617, 417)
Screenshot: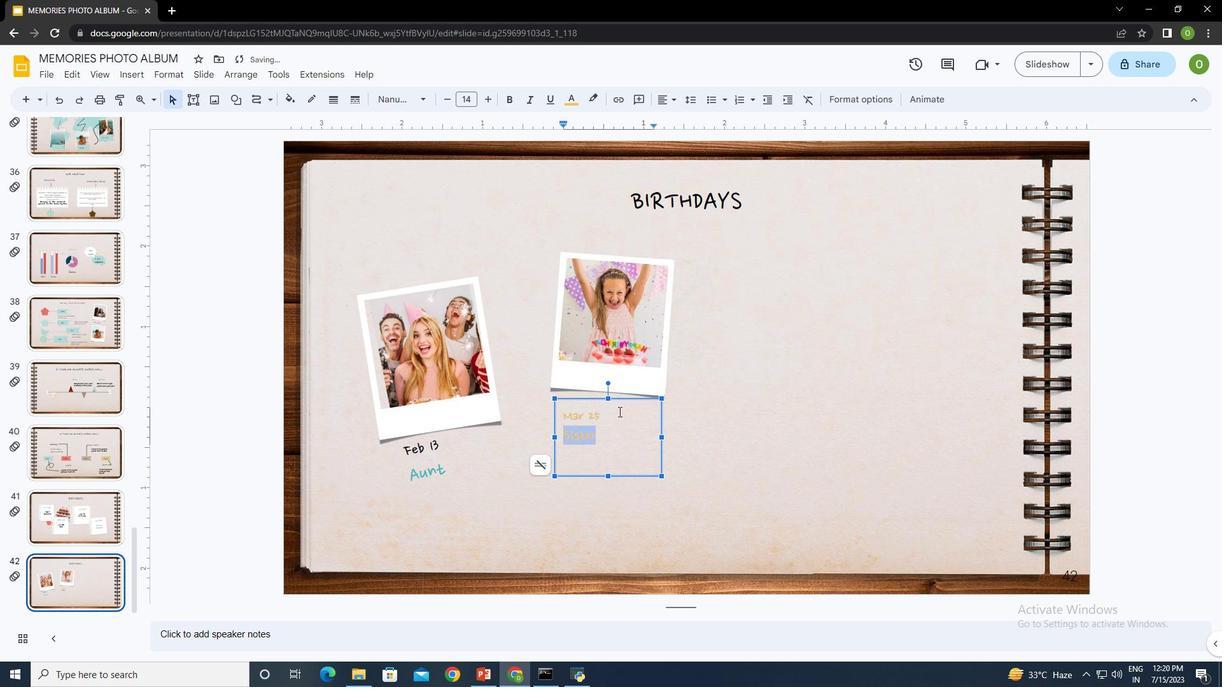 
Action: Mouse pressed left at (617, 417)
Screenshot: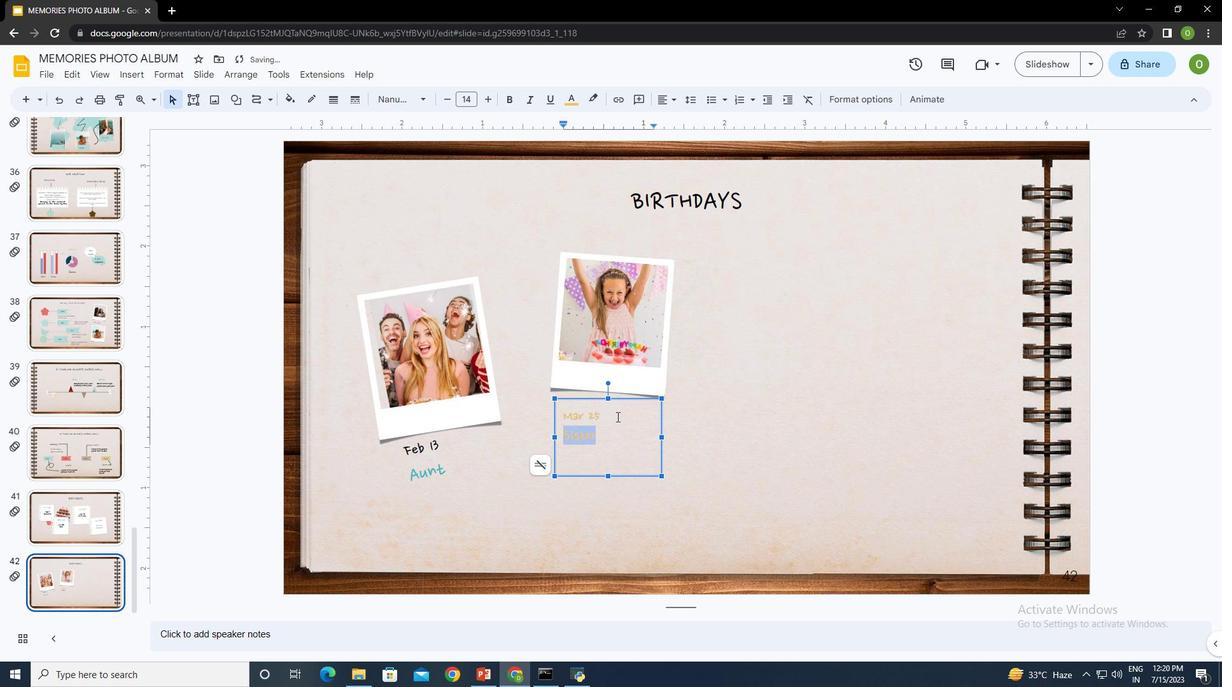 
Action: Mouse moved to (603, 434)
Screenshot: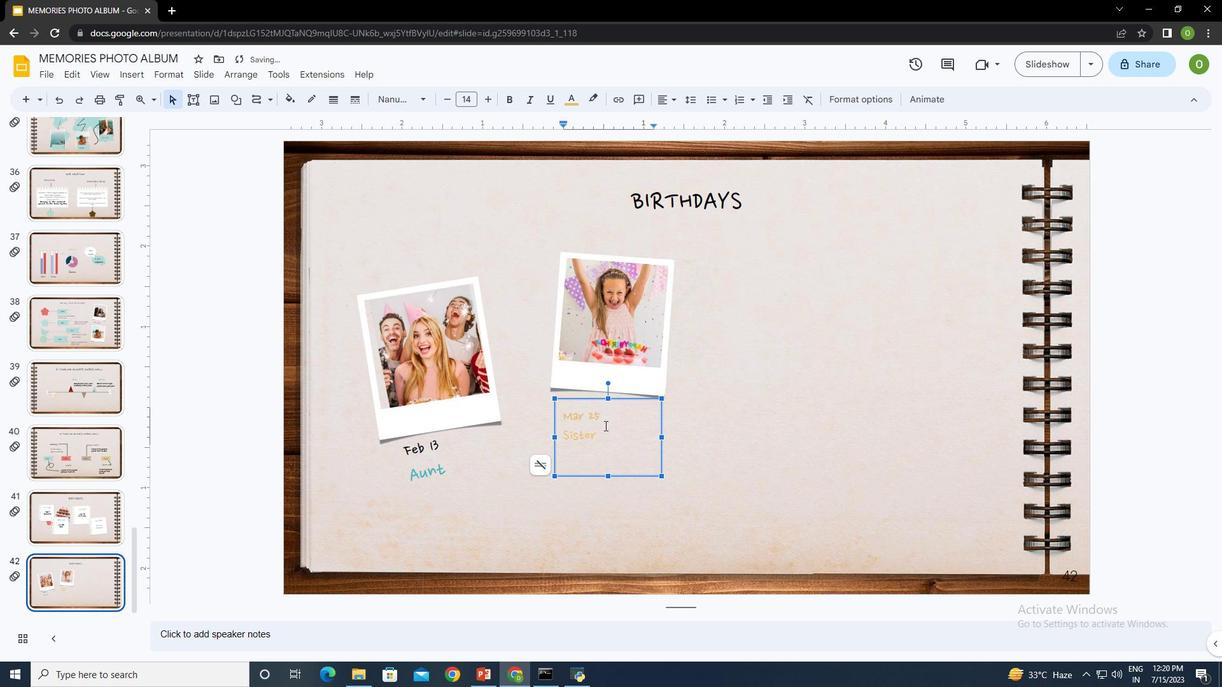 
Action: Mouse pressed left at (603, 434)
Screenshot: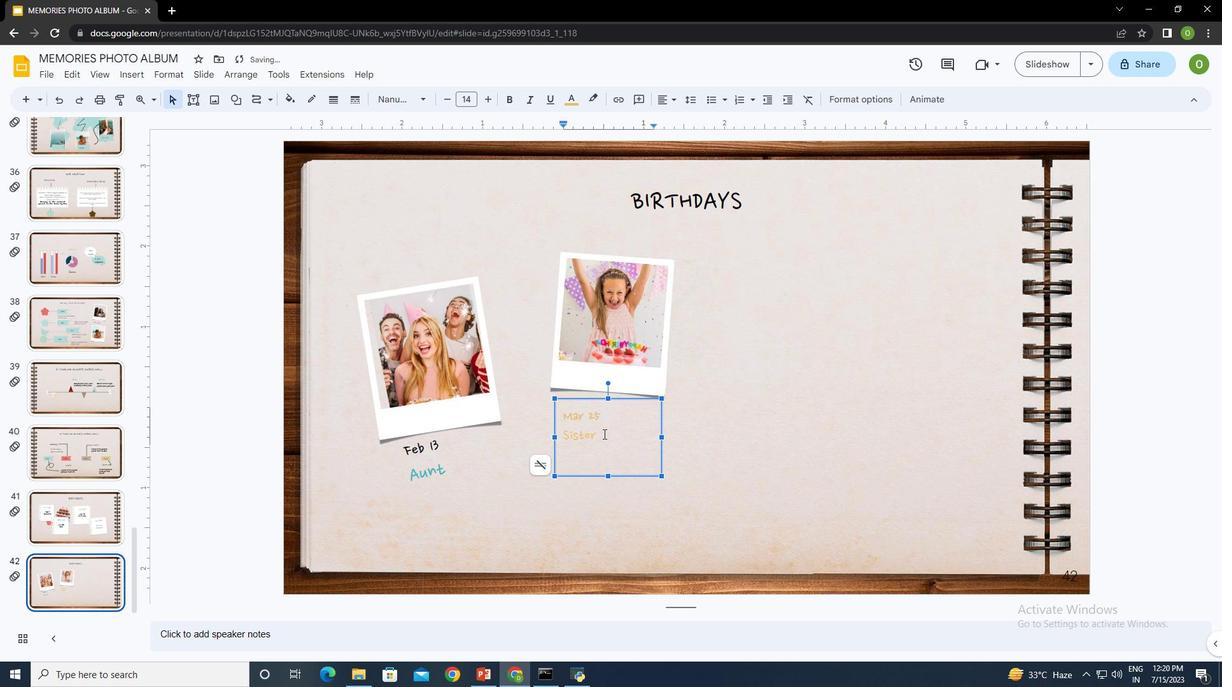 
Action: Mouse moved to (670, 100)
Screenshot: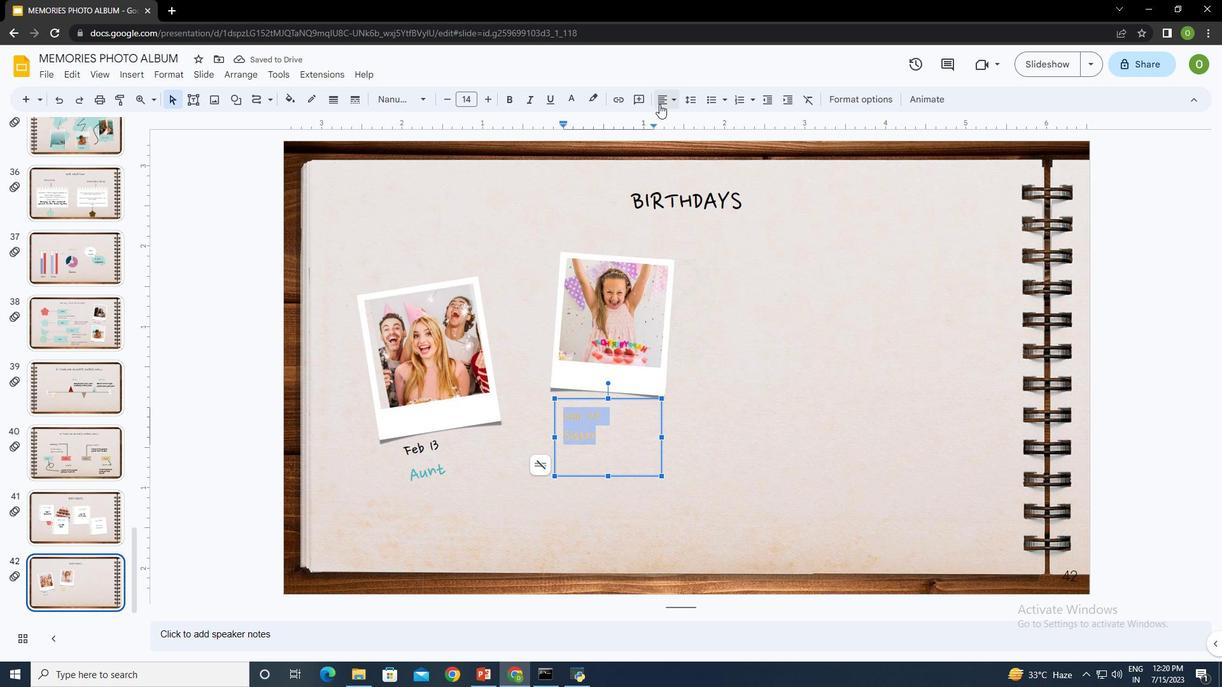 
Action: Mouse pressed left at (670, 100)
Screenshot: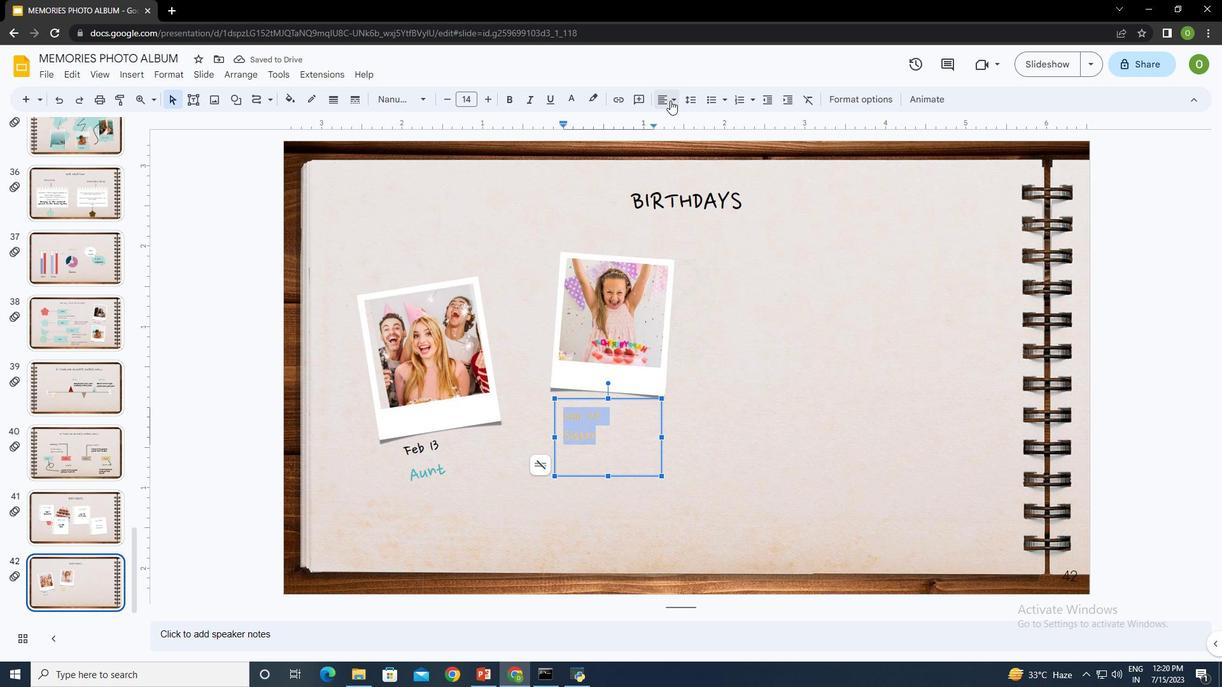 
Action: Mouse moved to (686, 120)
Screenshot: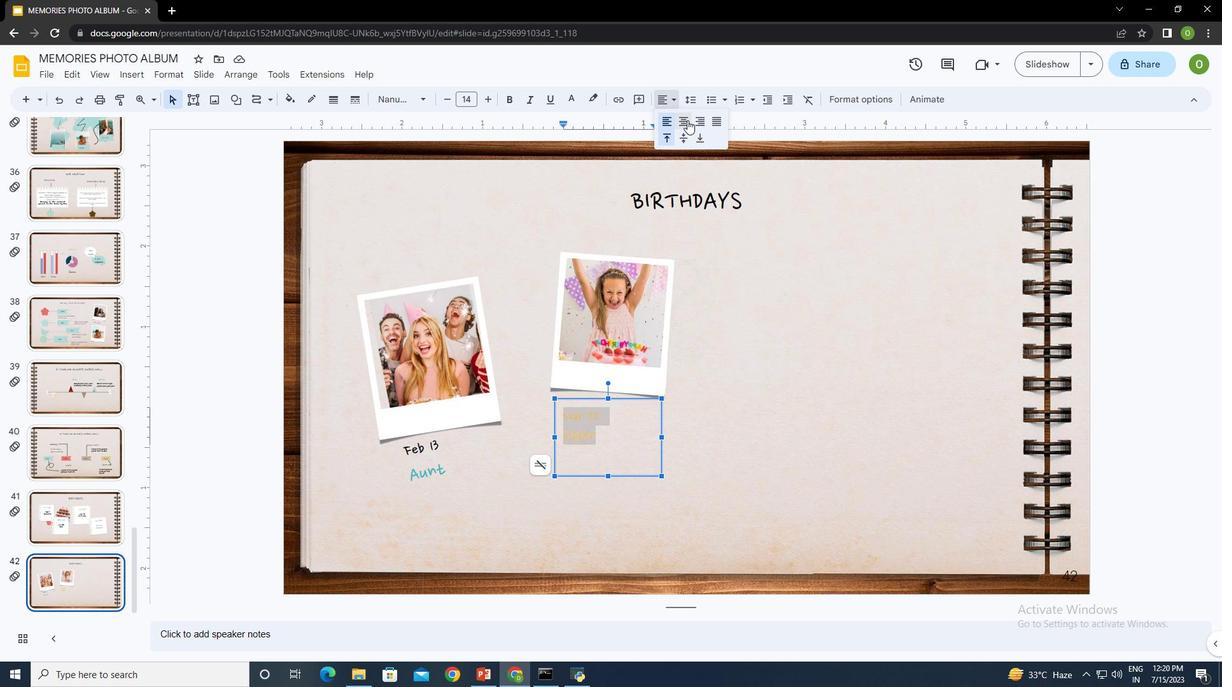 
Action: Mouse pressed left at (686, 120)
Screenshot: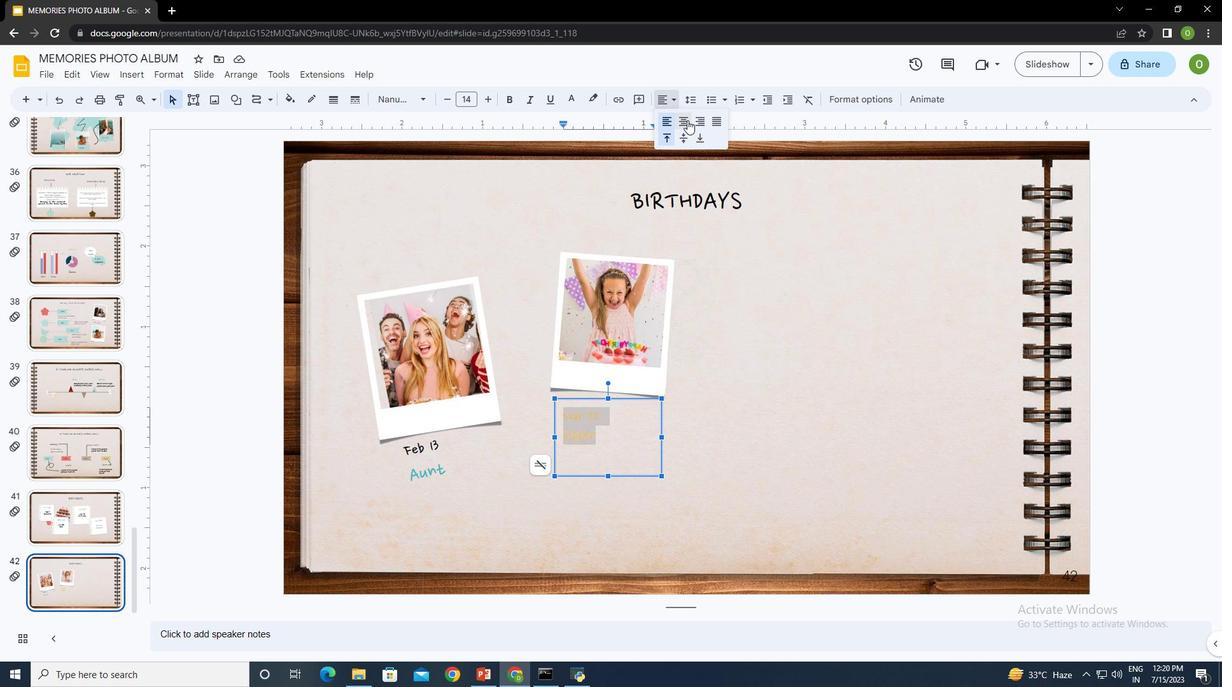 
Action: Mouse moved to (487, 99)
Screenshot: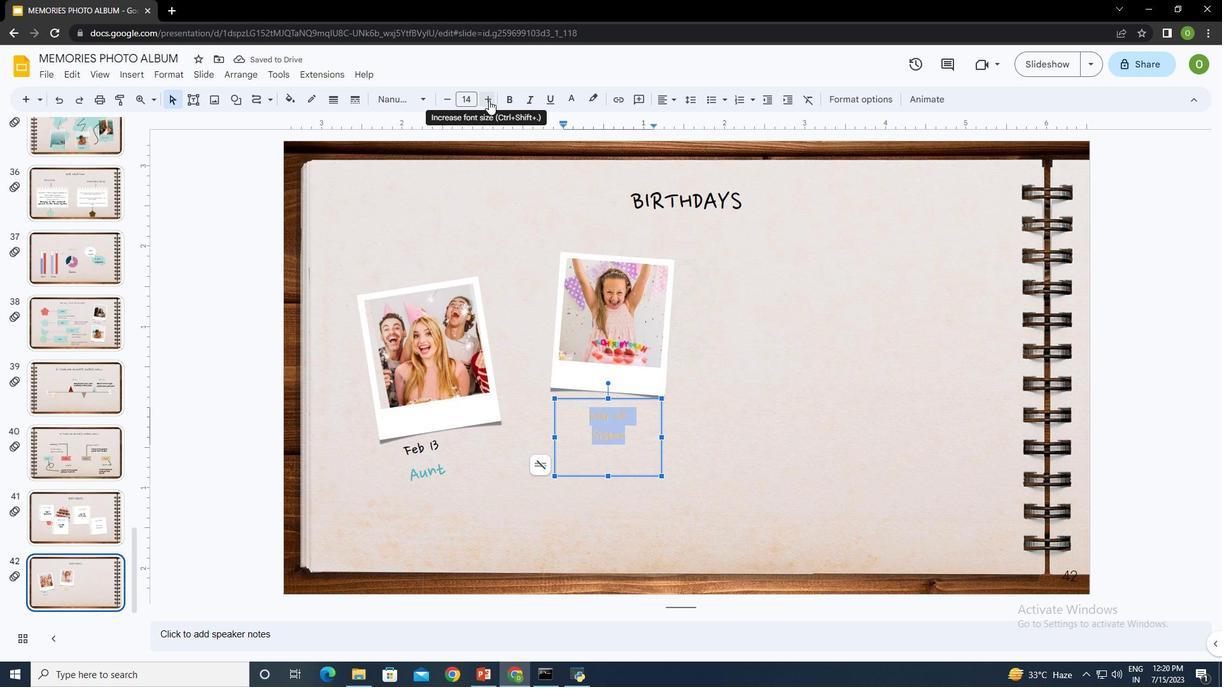 
Action: Mouse pressed left at (487, 99)
Screenshot: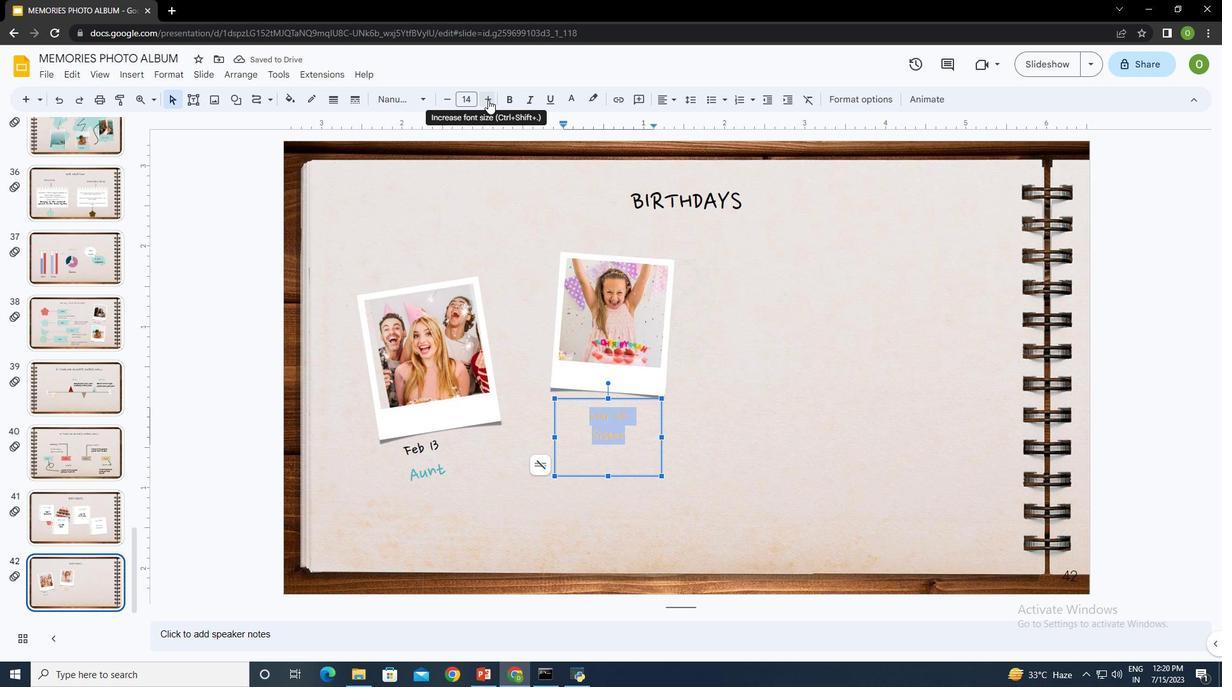 
Action: Mouse pressed left at (487, 99)
Screenshot: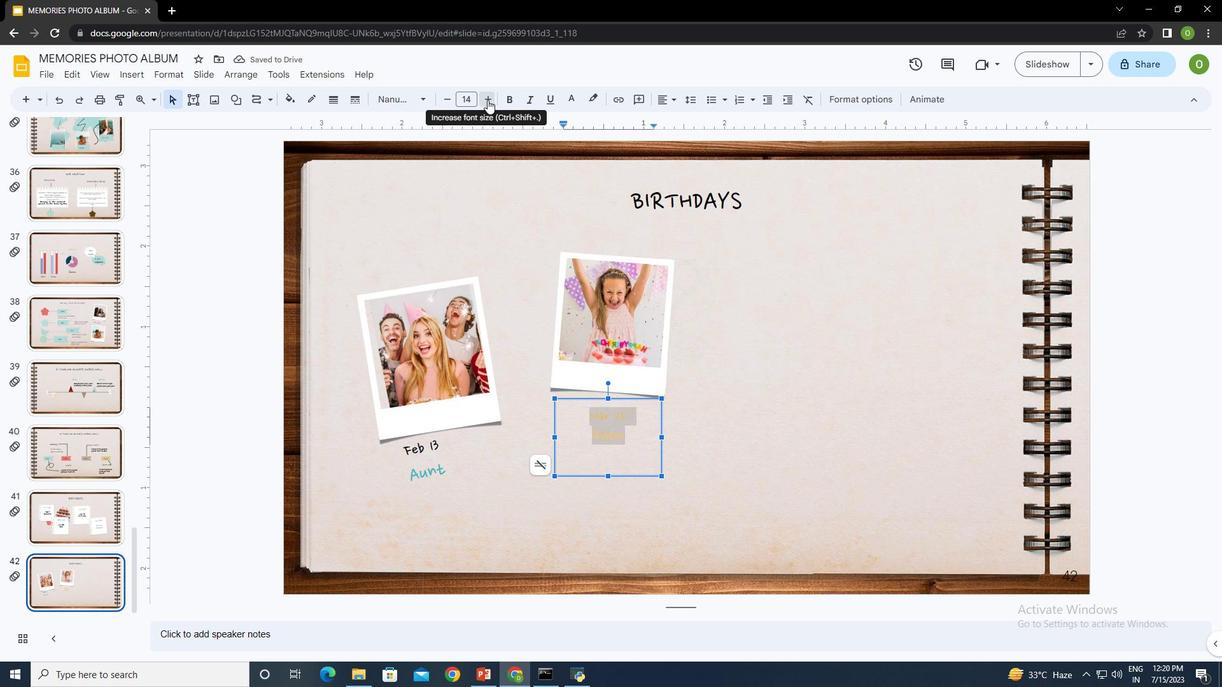 
Action: Mouse pressed left at (487, 99)
Screenshot: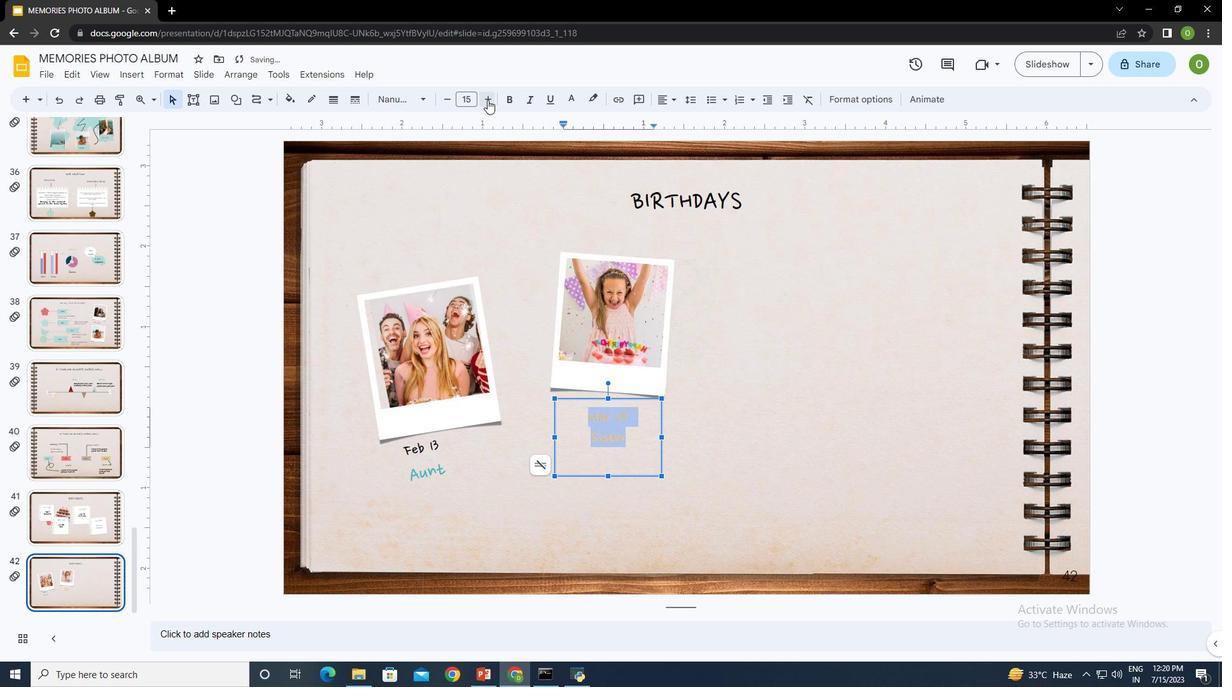 
Action: Mouse pressed left at (487, 99)
Screenshot: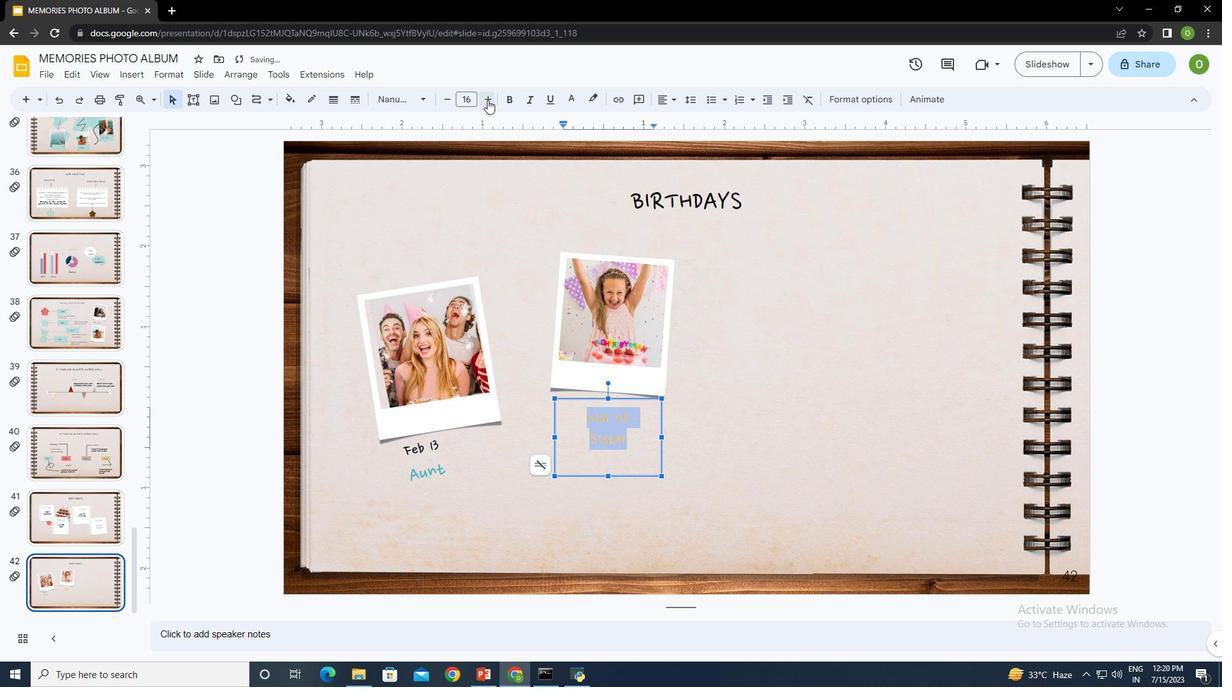 
Action: Mouse pressed left at (487, 99)
Screenshot: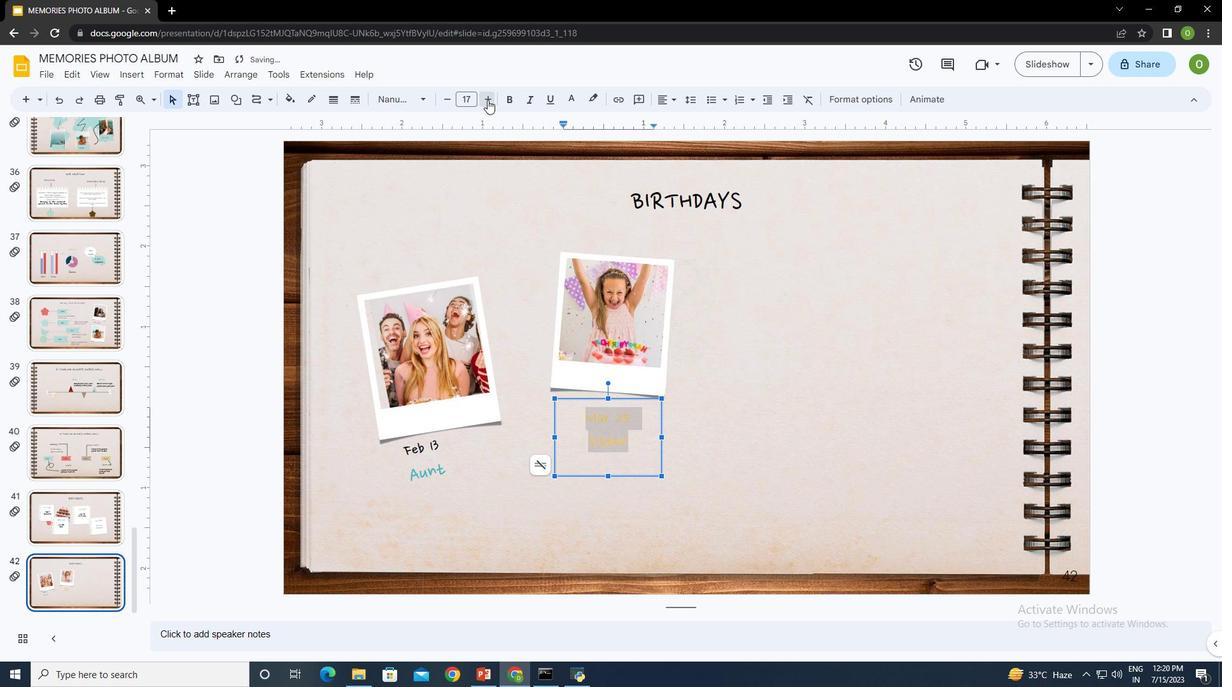 
Action: Mouse pressed left at (487, 99)
Screenshot: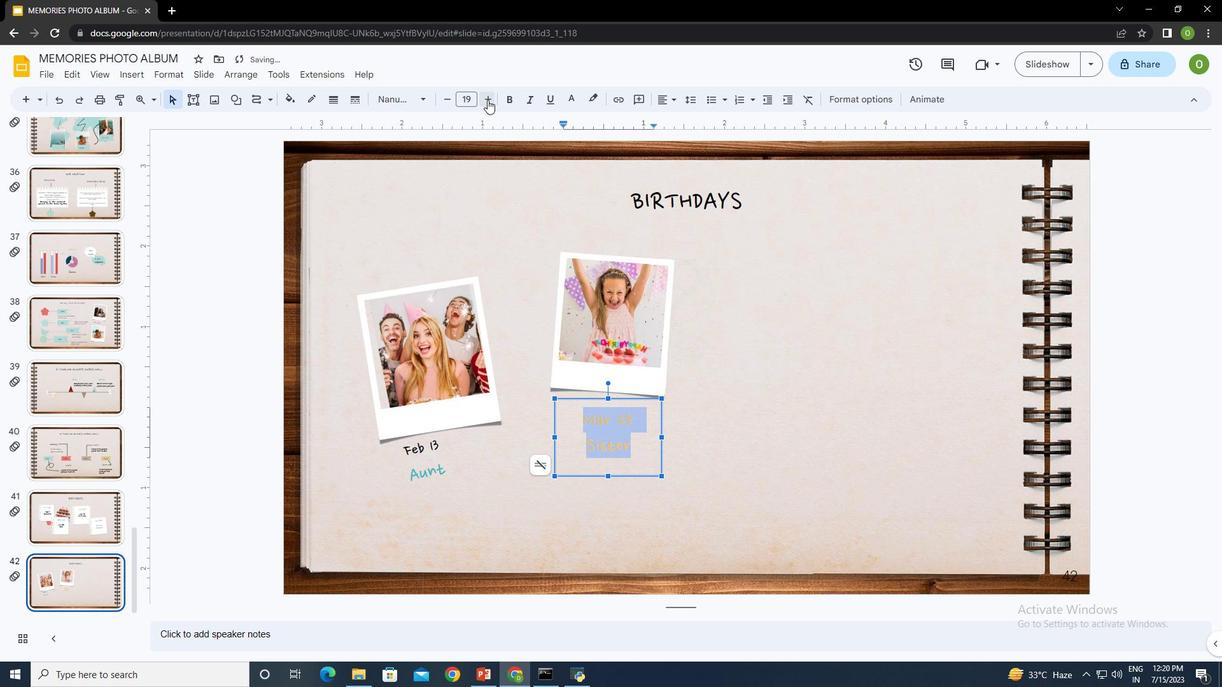 
Action: Mouse moved to (774, 417)
Screenshot: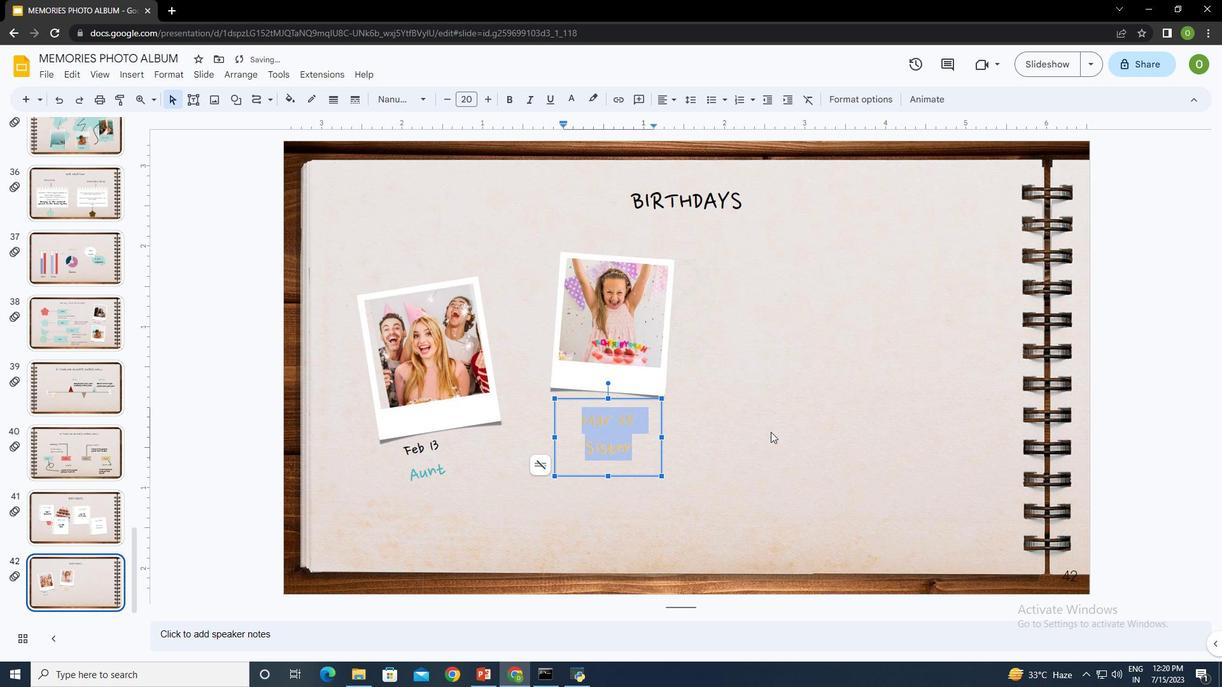 
Action: Mouse pressed left at (774, 417)
Screenshot: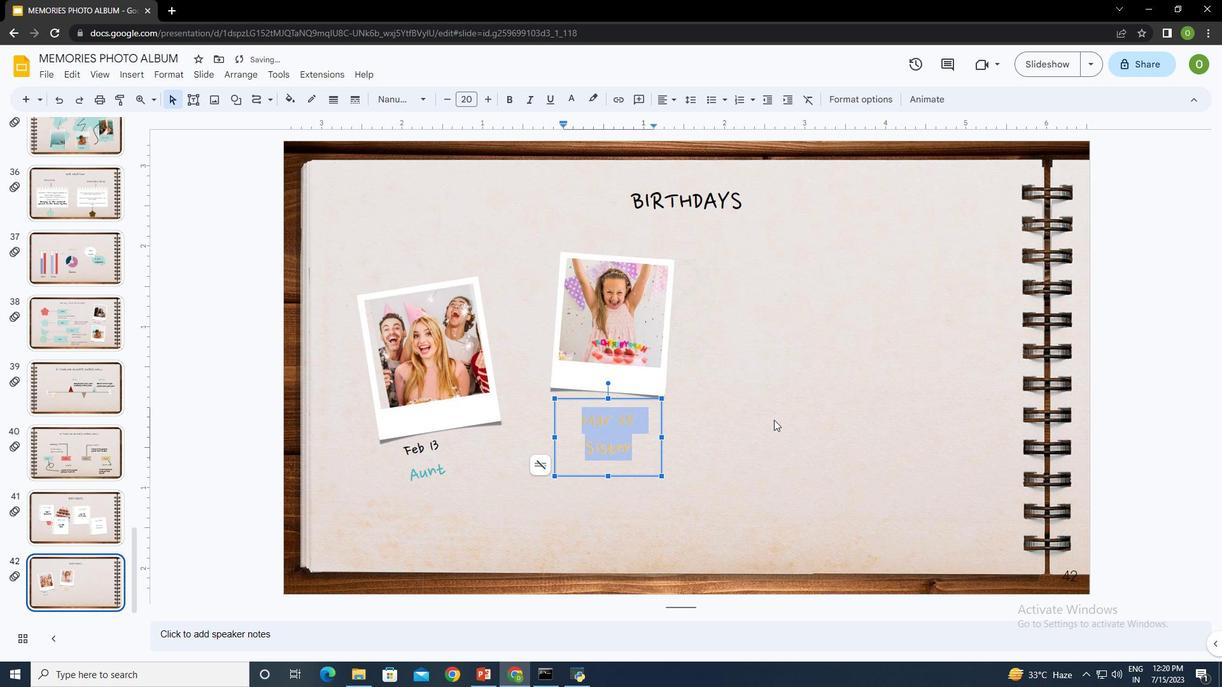 
Action: Mouse moved to (128, 75)
Screenshot: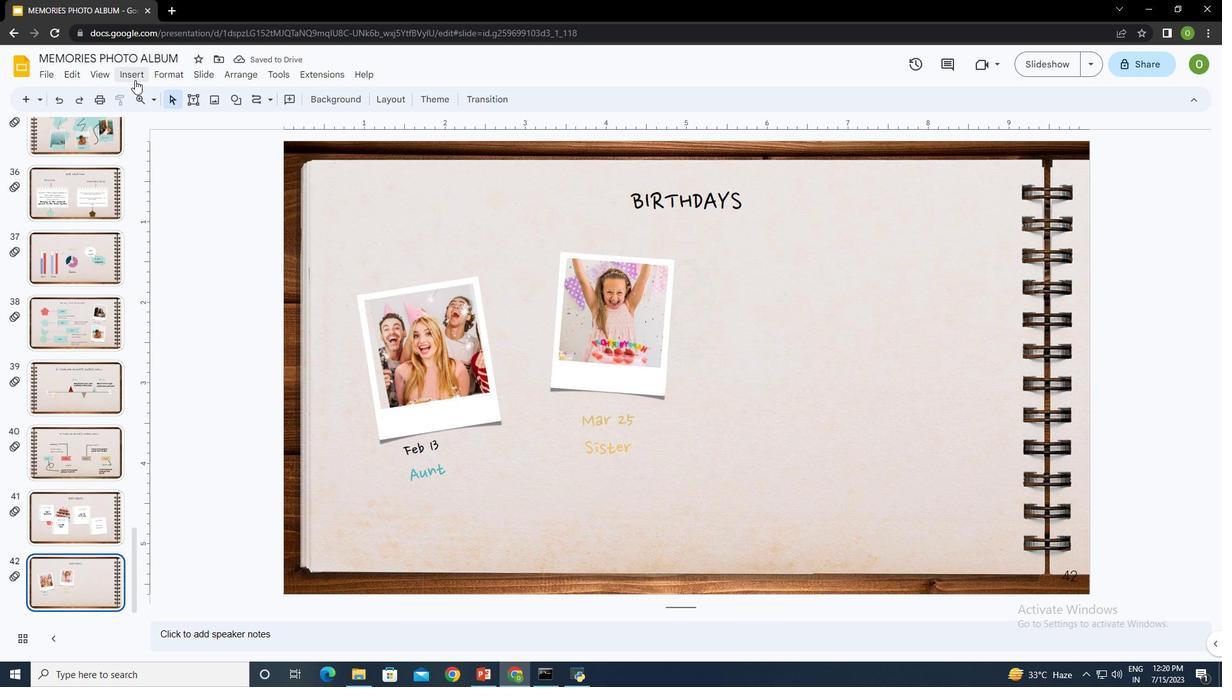 
Action: Mouse pressed left at (128, 75)
Screenshot: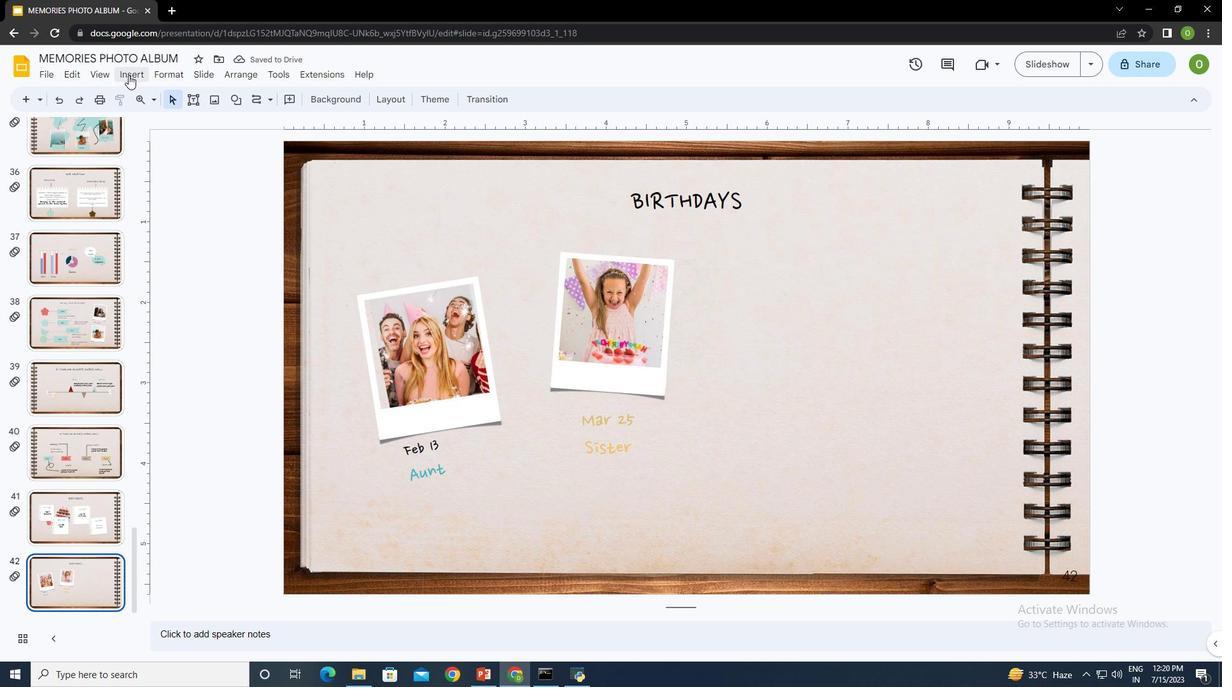 
Action: Mouse moved to (368, 96)
Screenshot: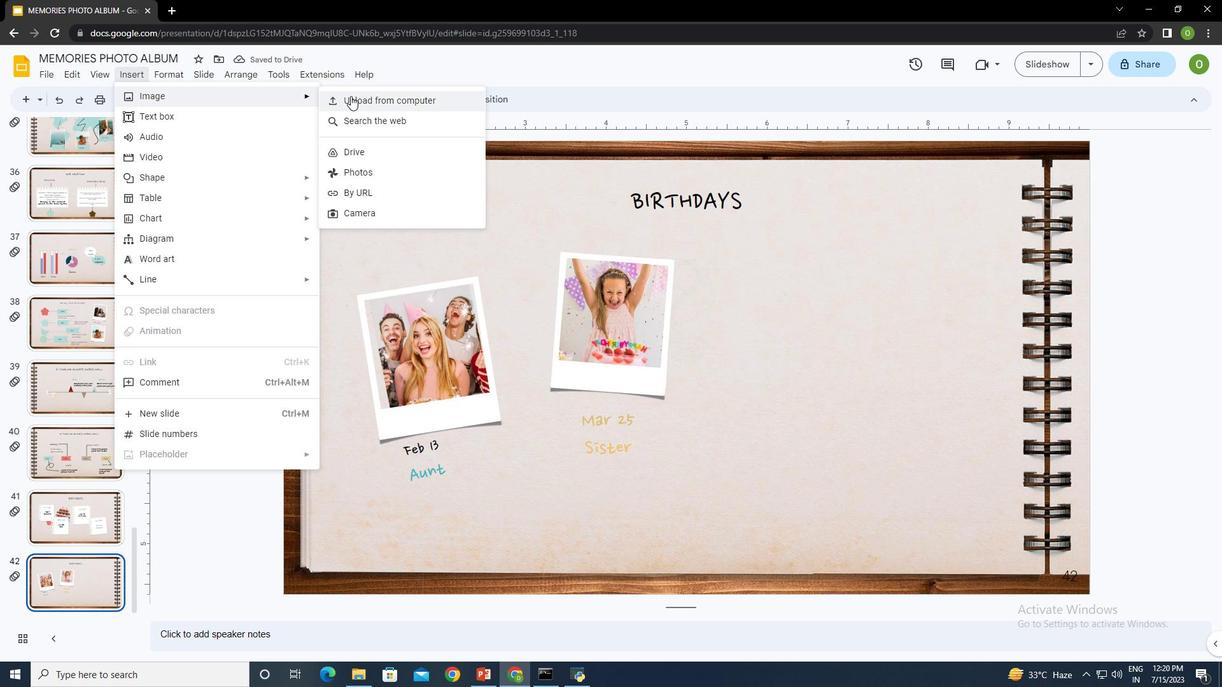 
Action: Mouse pressed left at (368, 96)
